 Task: Add new resident records in Salesforce with details like name, entry date, contact number, email, and gender.
Action: Mouse moved to (37, 139)
Screenshot: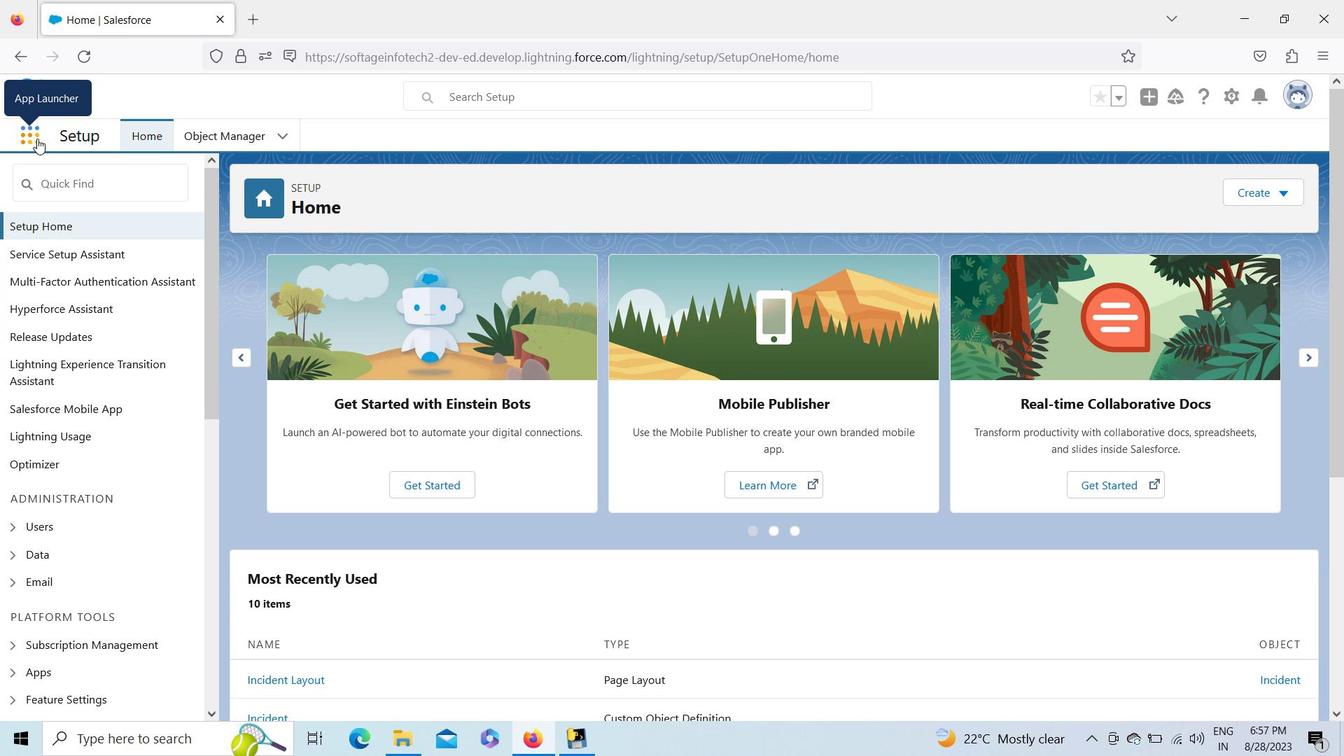 
Action: Mouse pressed left at (37, 139)
Screenshot: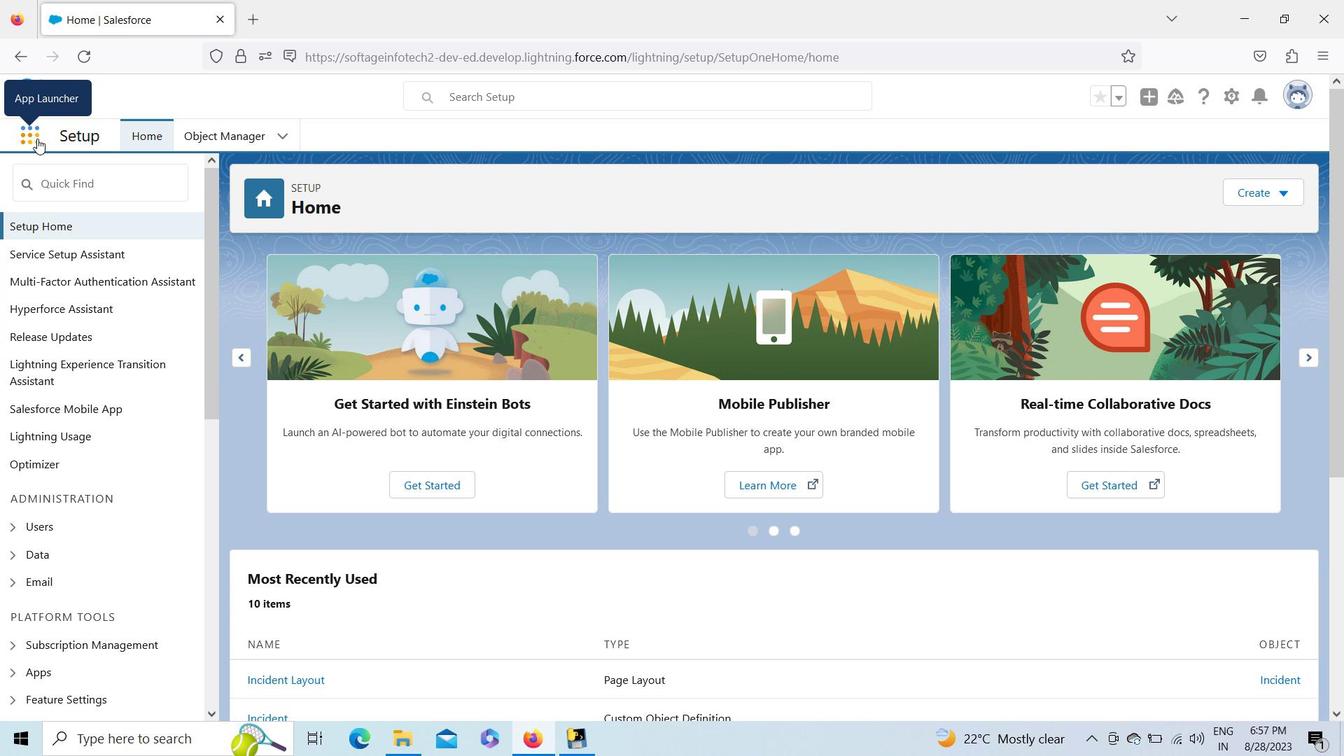 
Action: Mouse moved to (77, 238)
Screenshot: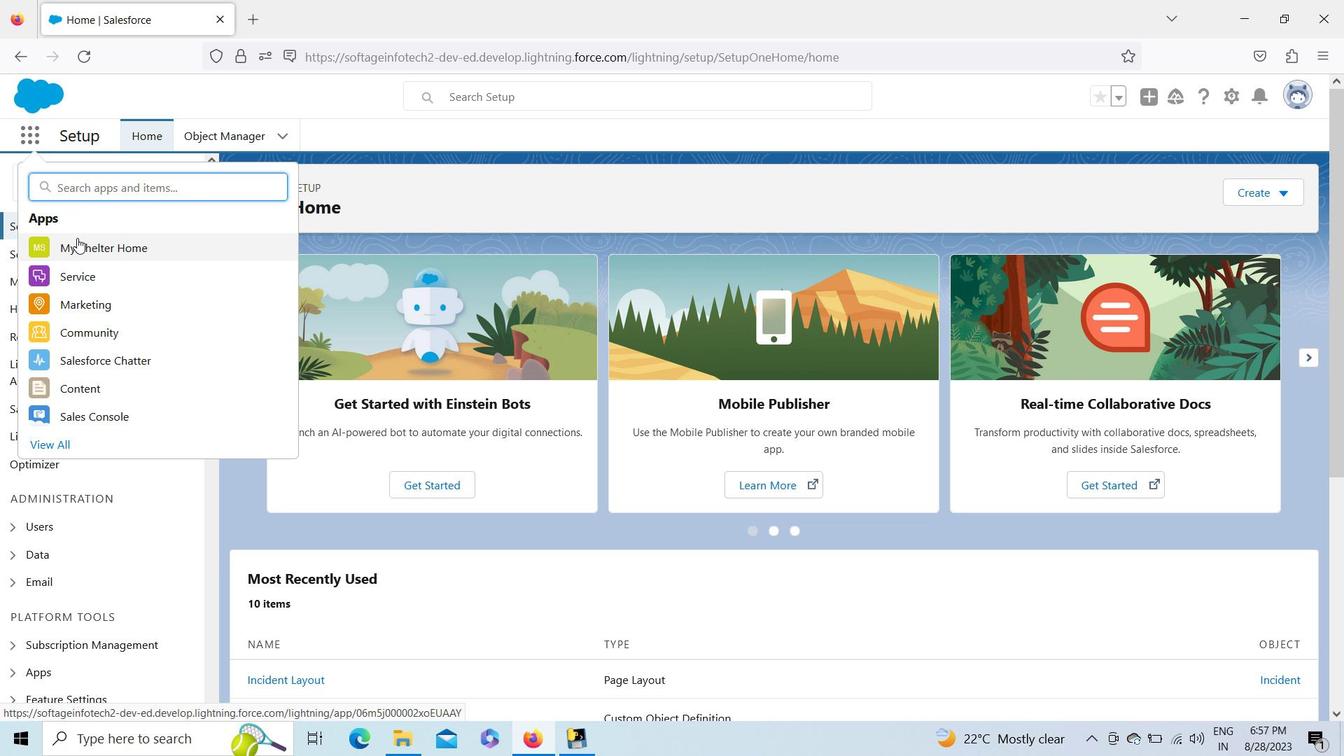 
Action: Mouse pressed left at (77, 238)
Screenshot: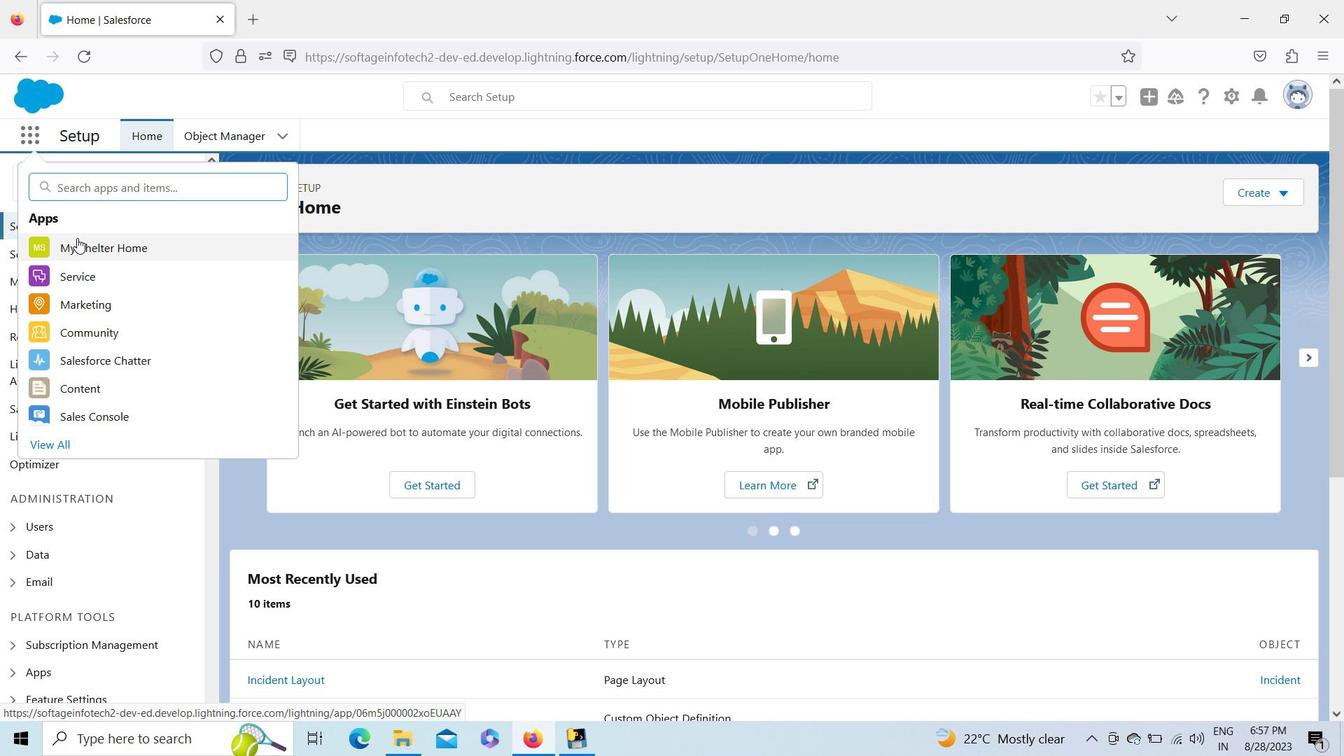 
Action: Mouse moved to (198, 195)
Screenshot: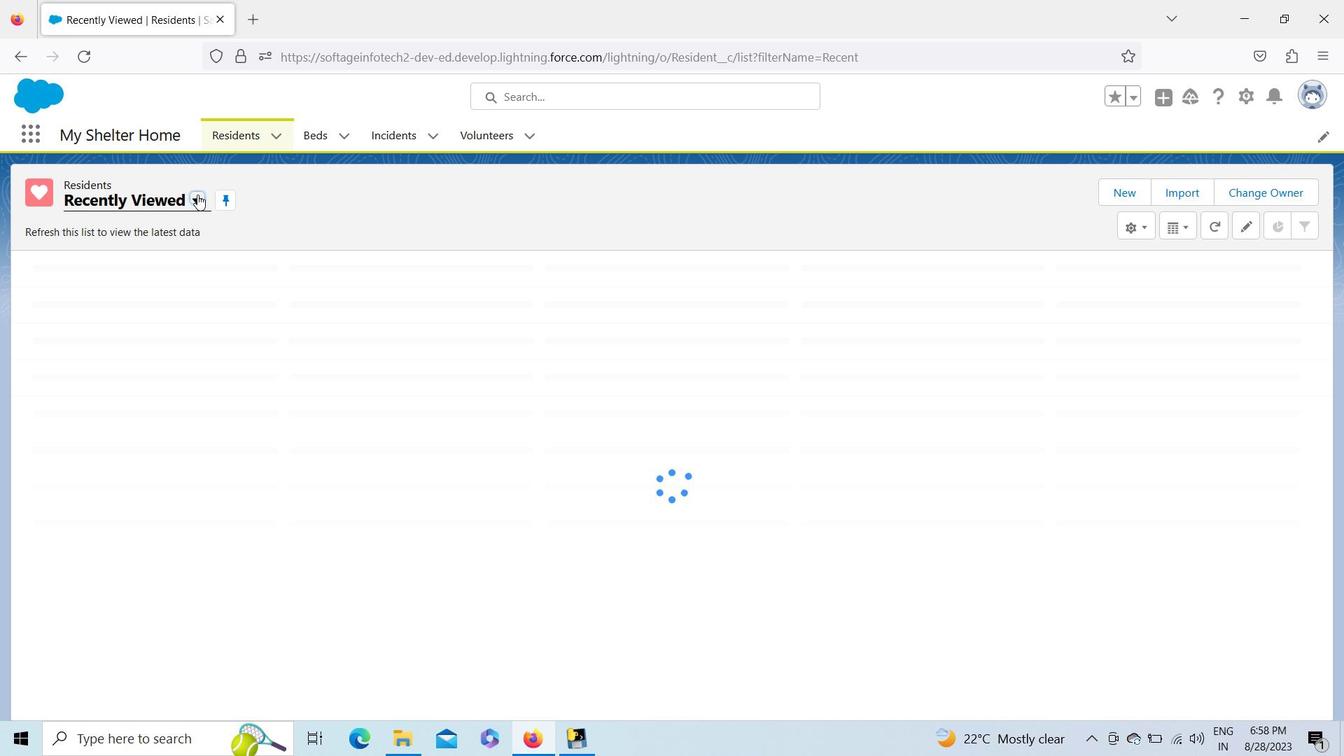 
Action: Mouse pressed left at (198, 195)
Screenshot: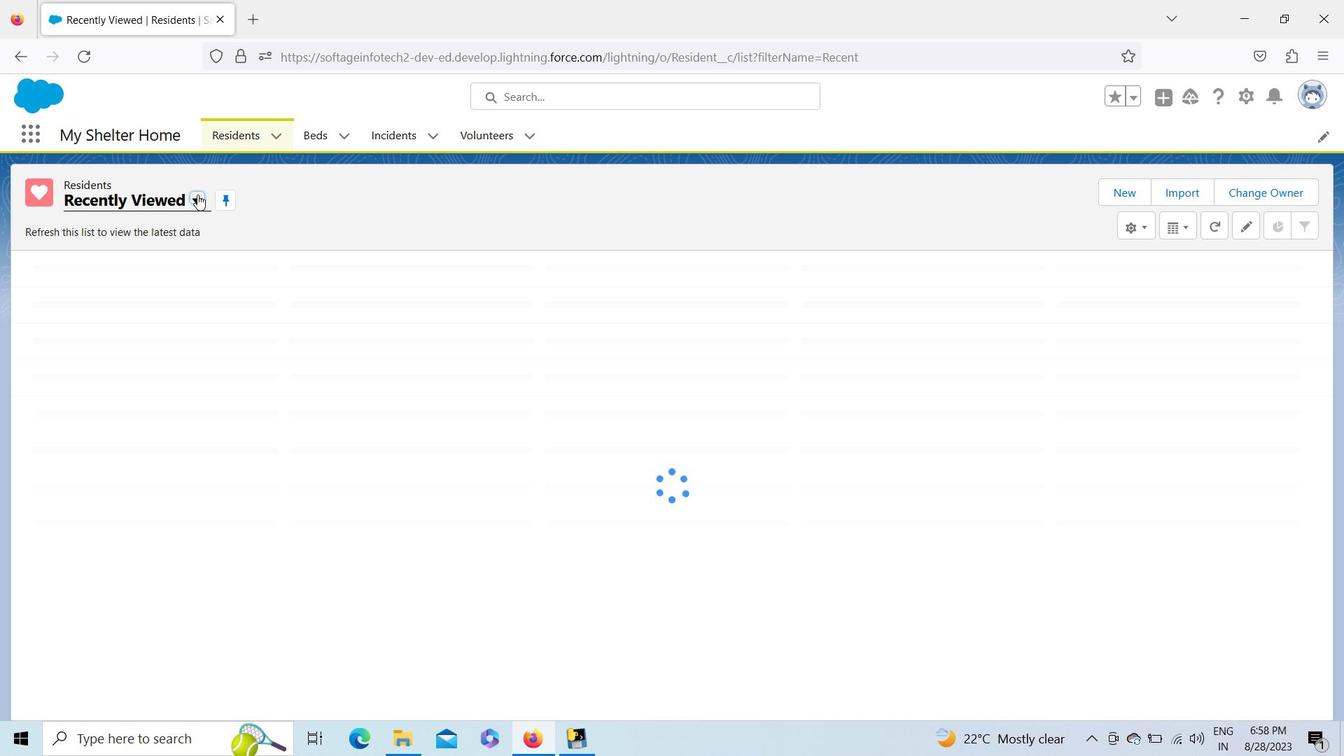 
Action: Mouse moved to (118, 263)
Screenshot: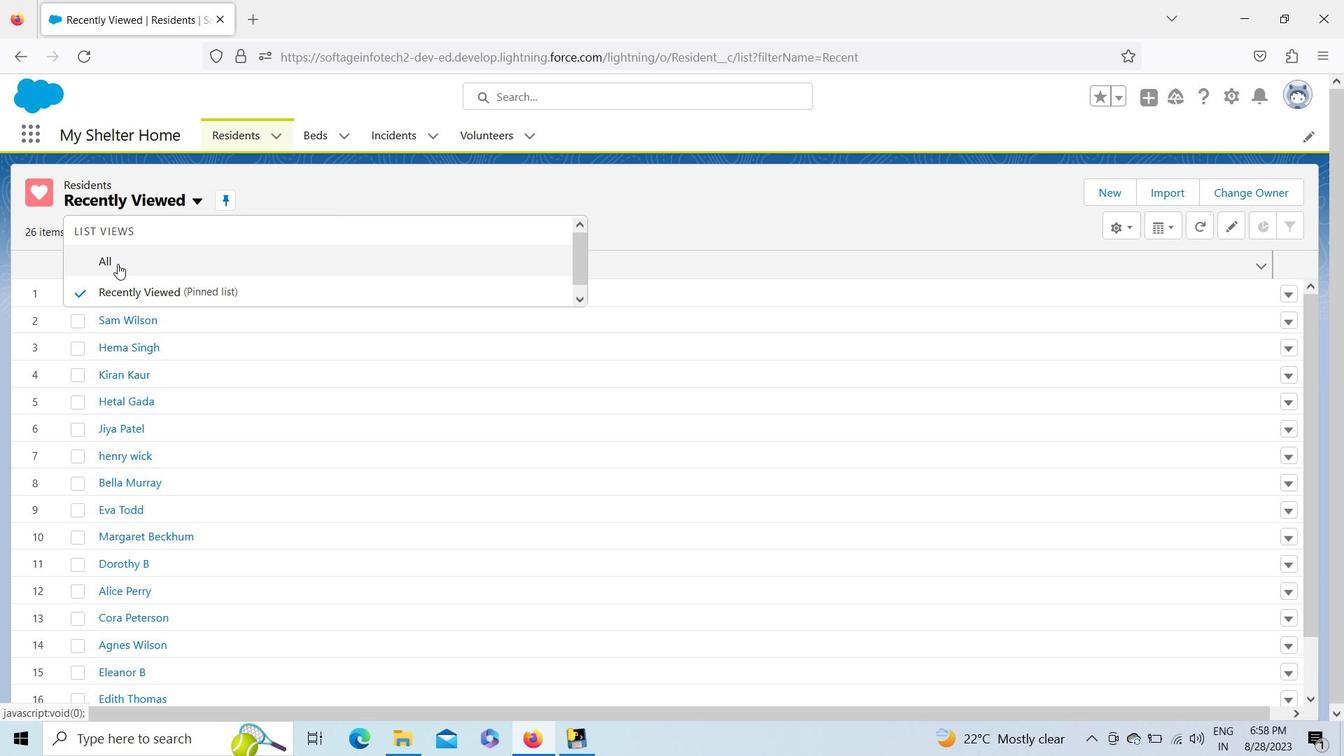 
Action: Mouse pressed left at (118, 263)
Screenshot: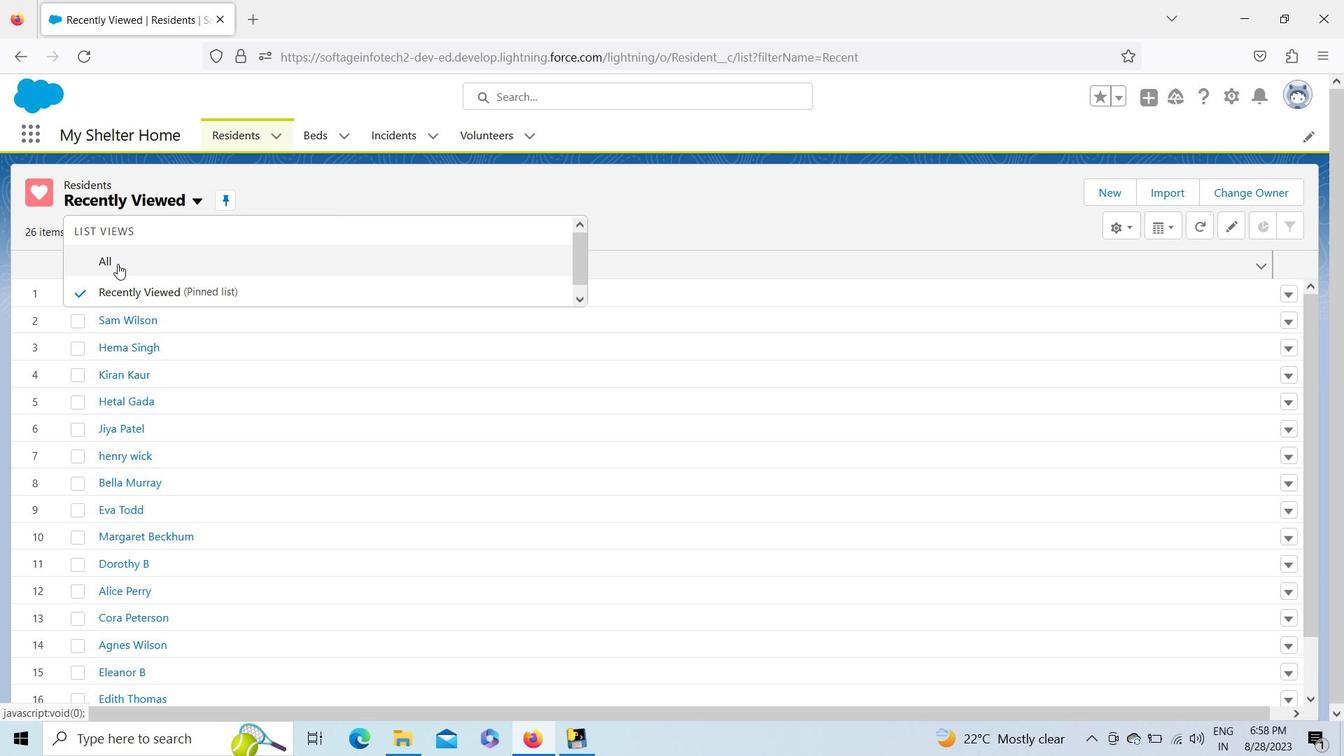 
Action: Mouse moved to (473, 158)
Screenshot: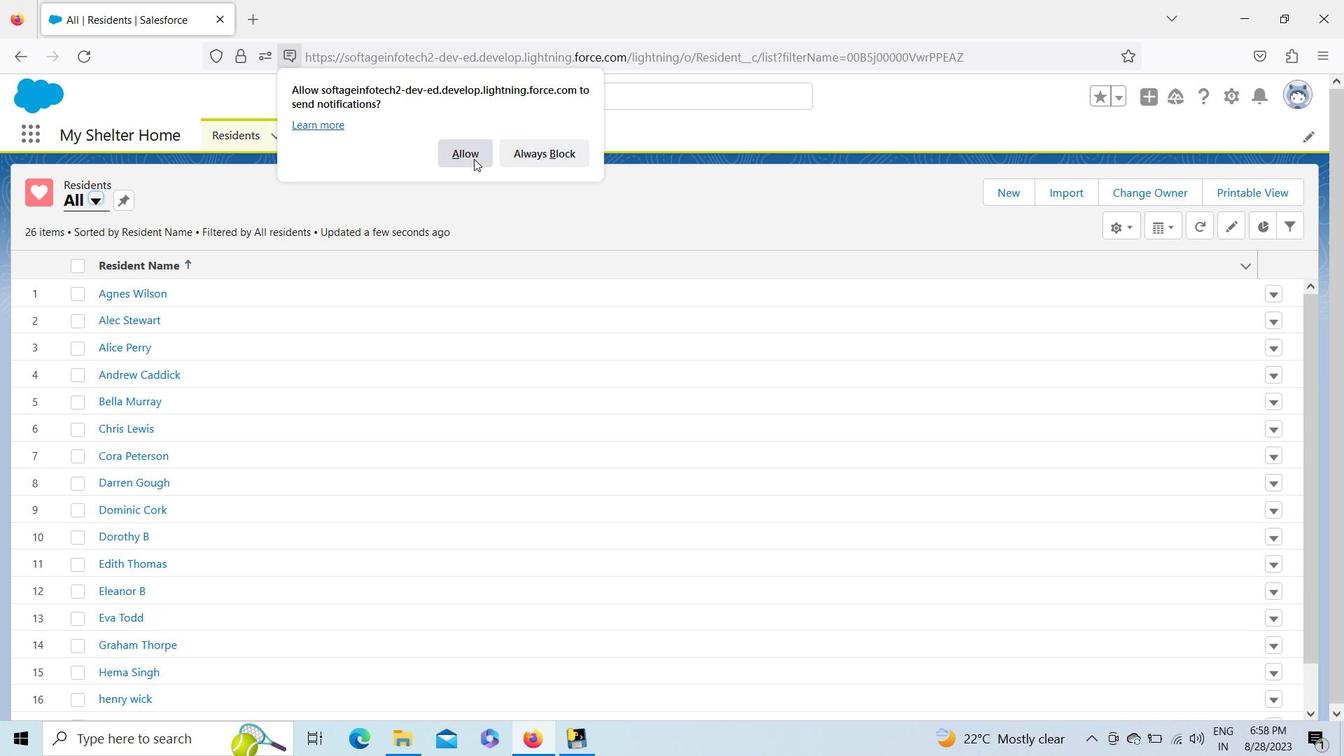 
Action: Mouse pressed left at (473, 158)
Screenshot: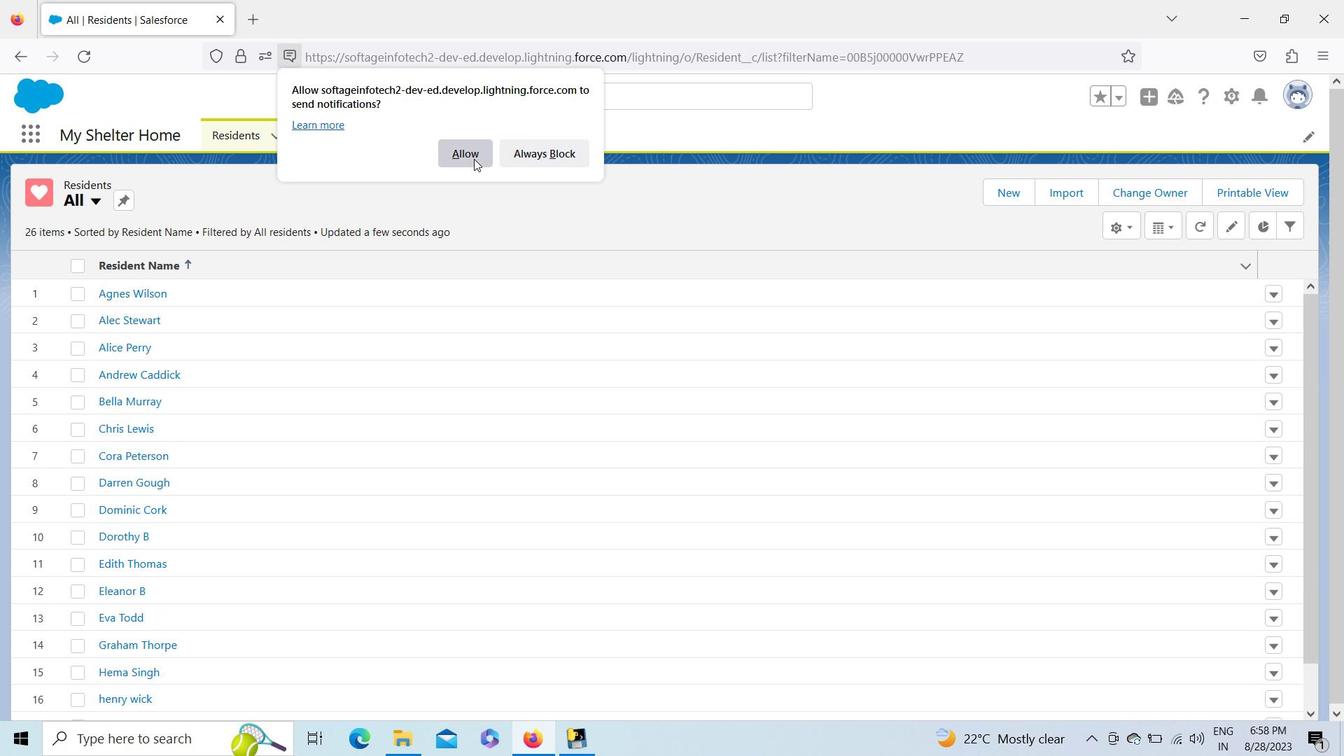 
Action: Mouse moved to (1311, 709)
Screenshot: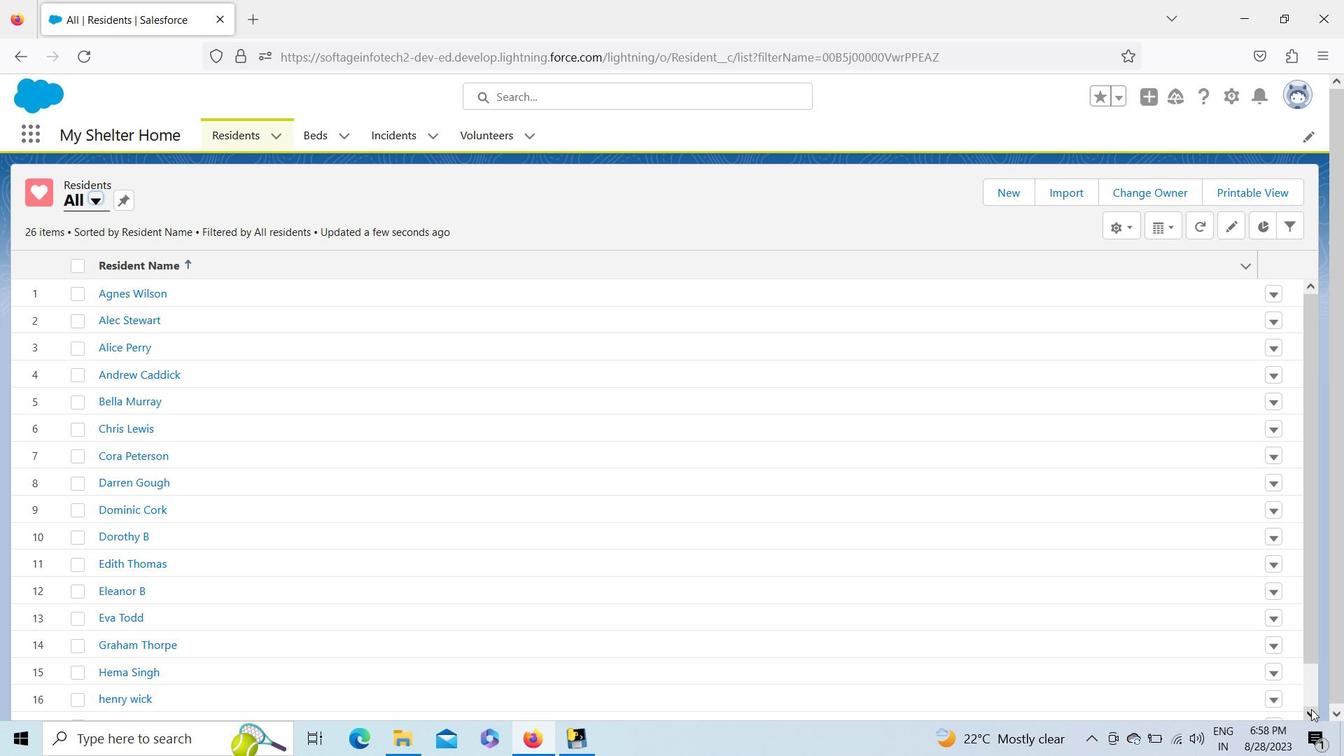 
Action: Mouse pressed left at (1311, 709)
Screenshot: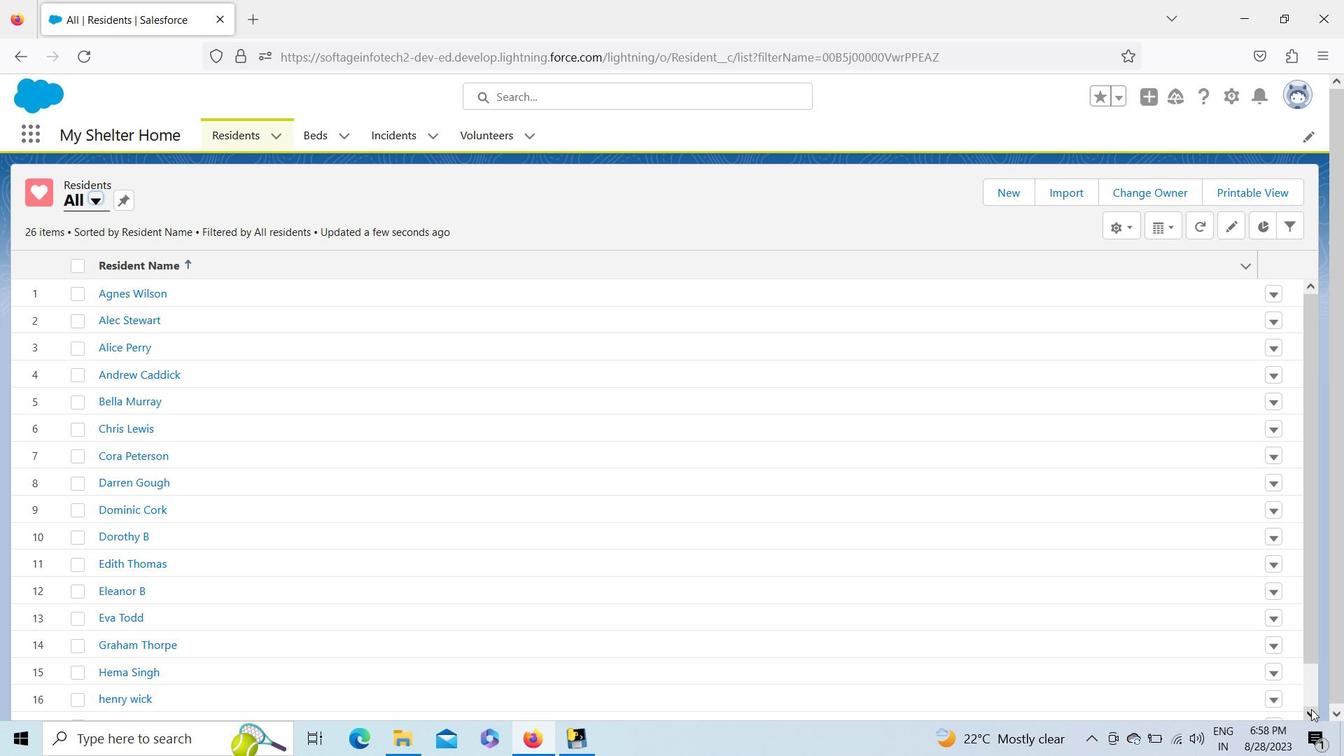 
Action: Mouse pressed left at (1311, 709)
Screenshot: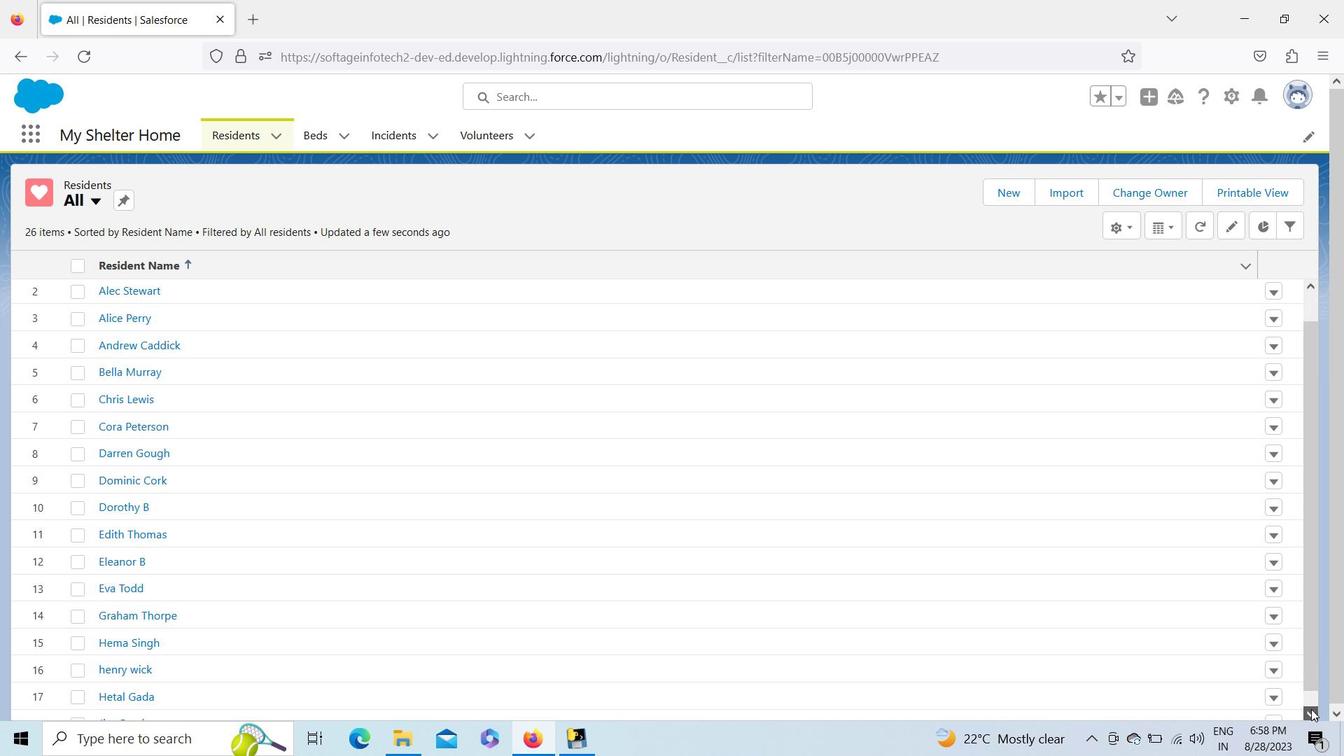 
Action: Mouse pressed left at (1311, 709)
Screenshot: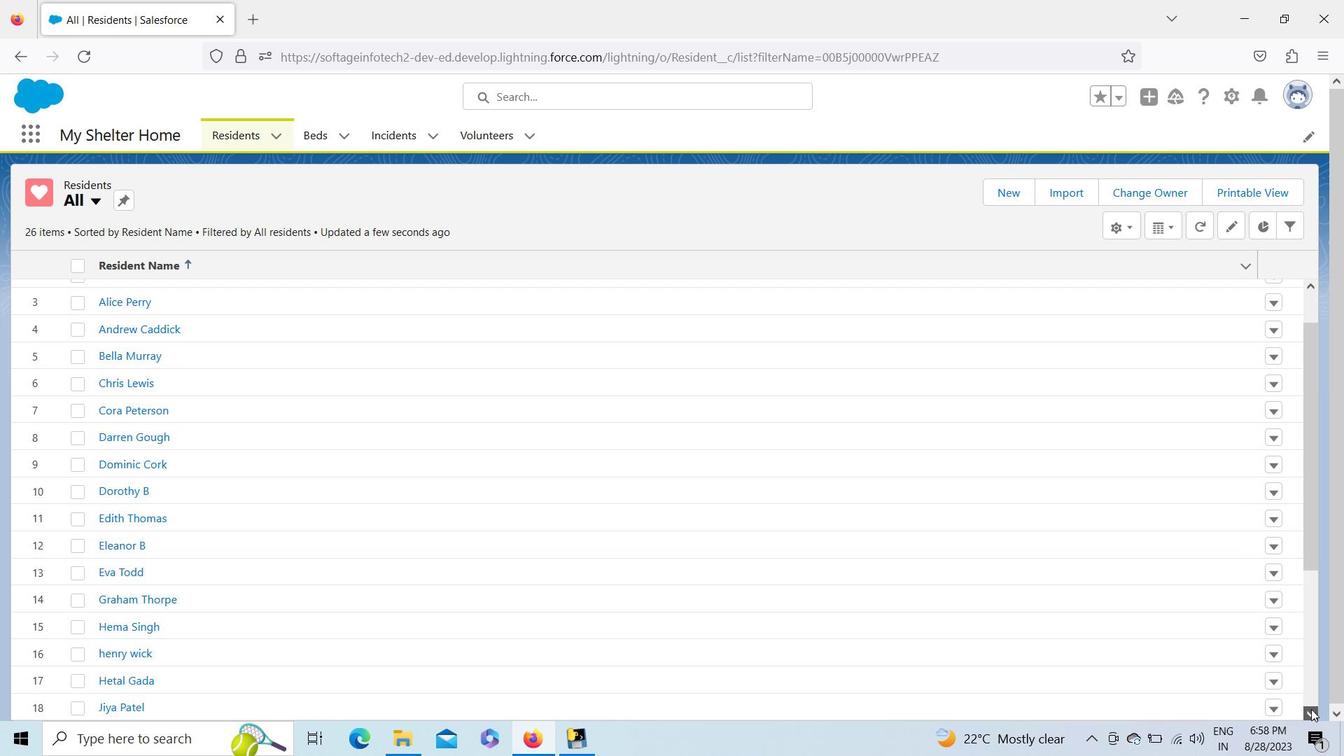 
Action: Mouse pressed left at (1311, 709)
Screenshot: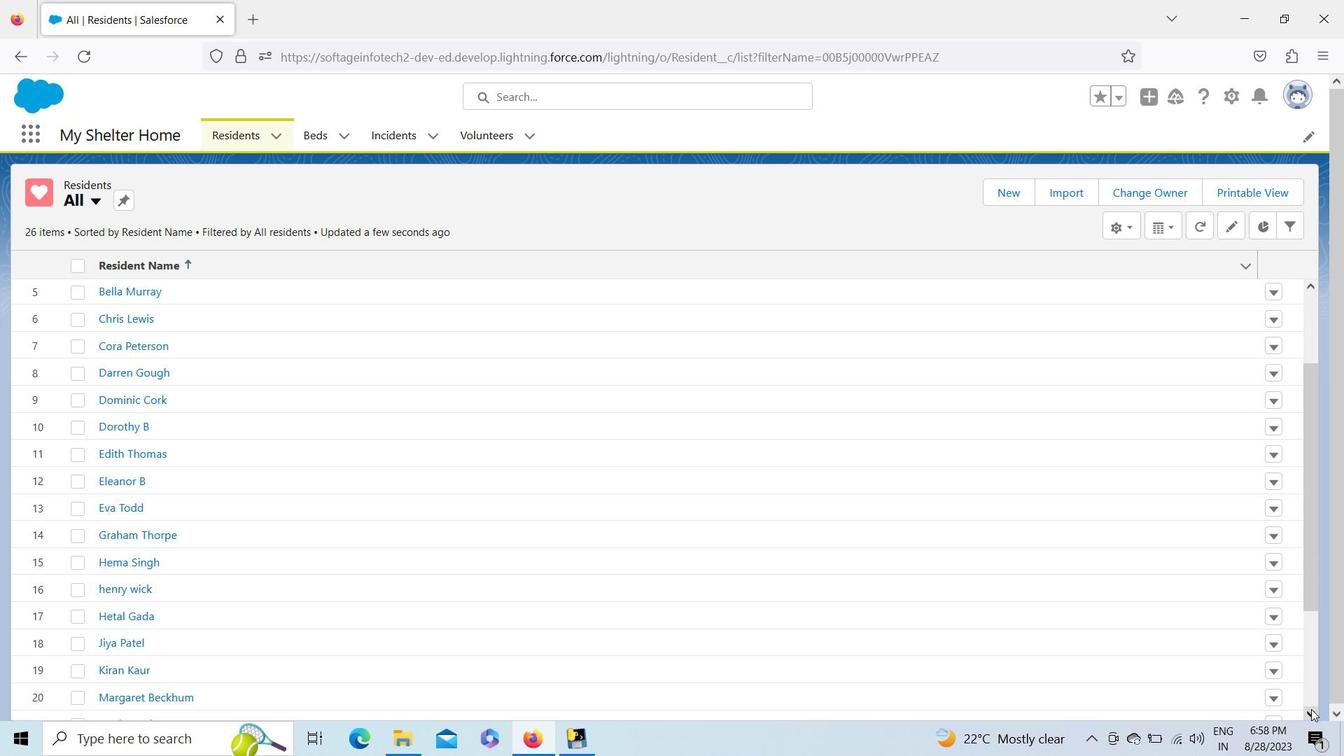 
Action: Mouse pressed left at (1311, 709)
Screenshot: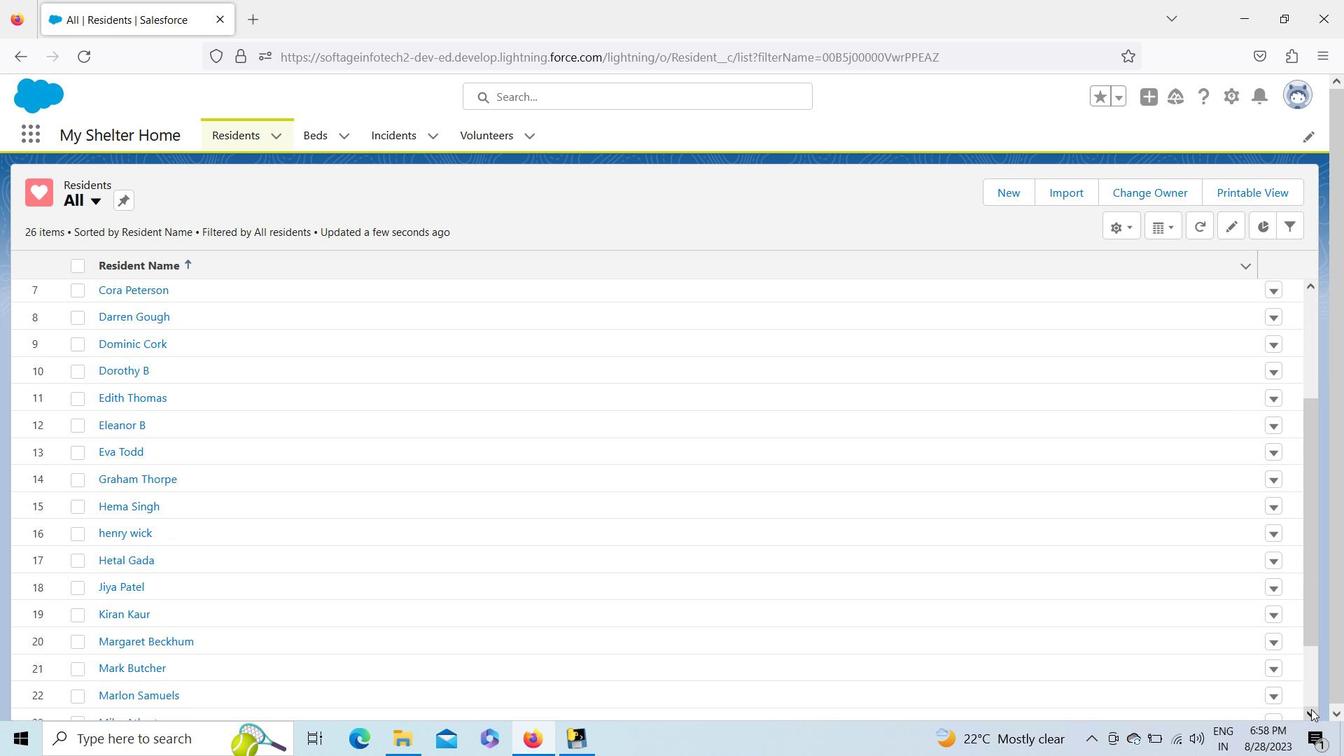 
Action: Mouse pressed left at (1311, 709)
Screenshot: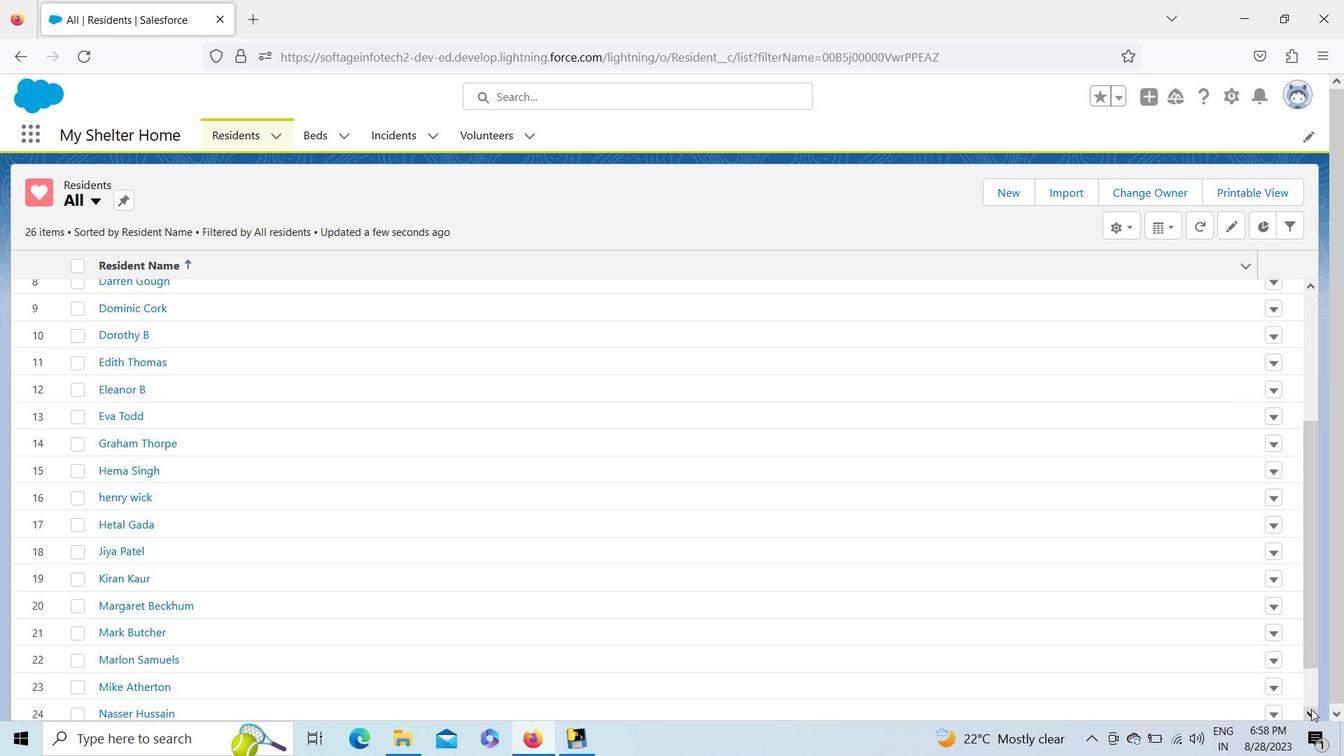 
Action: Mouse pressed left at (1311, 709)
Screenshot: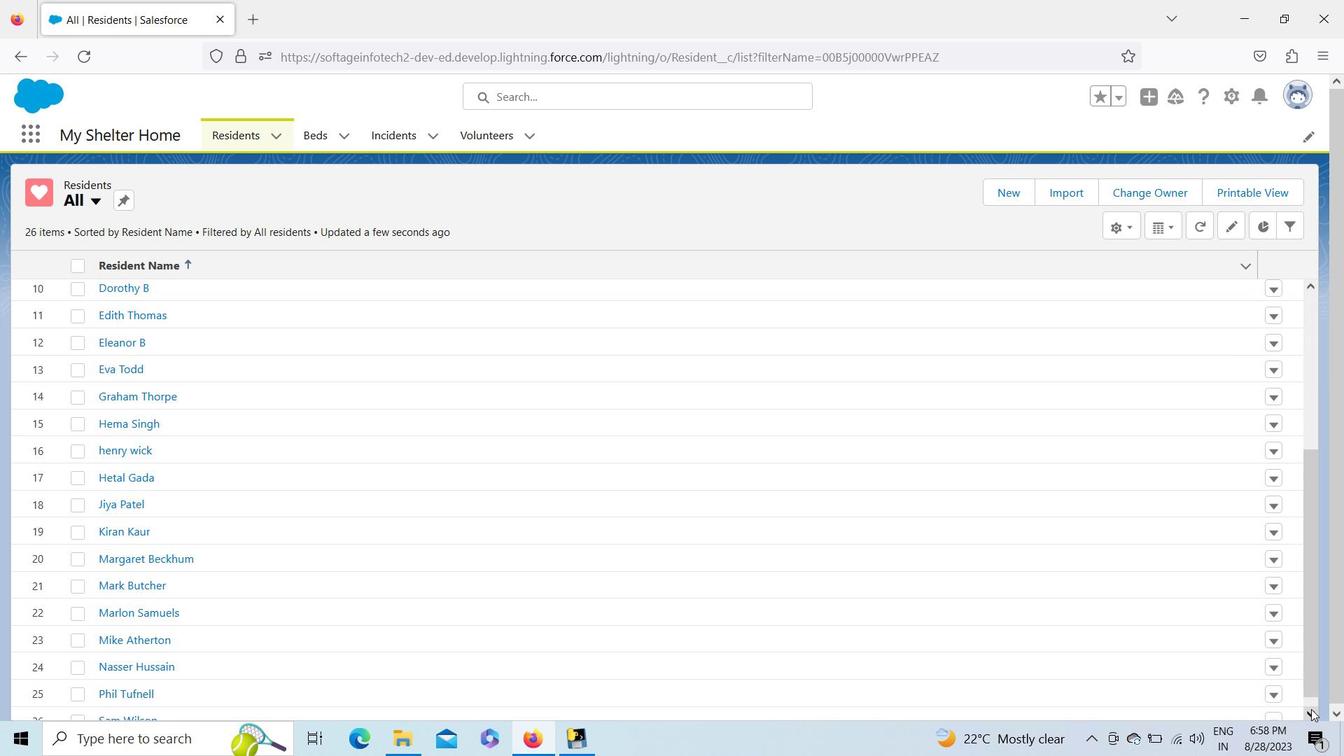 
Action: Mouse pressed left at (1311, 709)
Screenshot: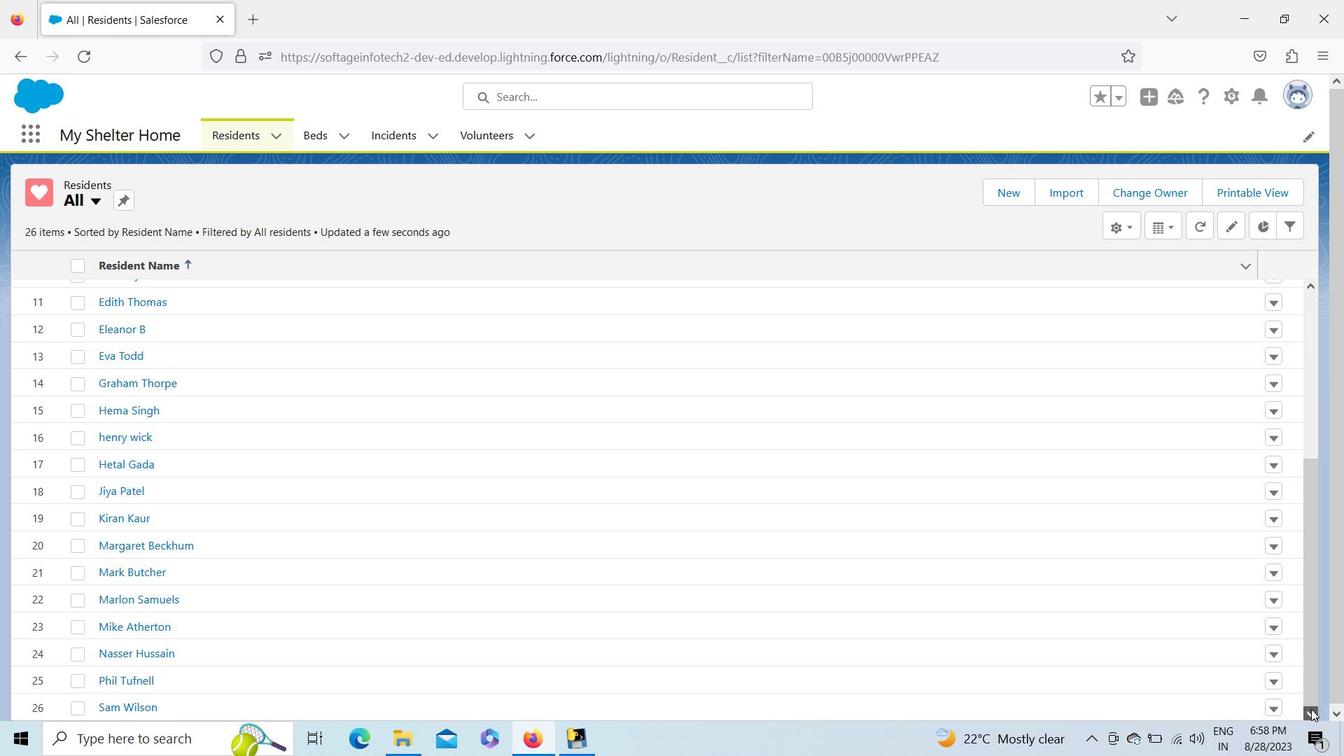 
Action: Mouse pressed left at (1311, 709)
Screenshot: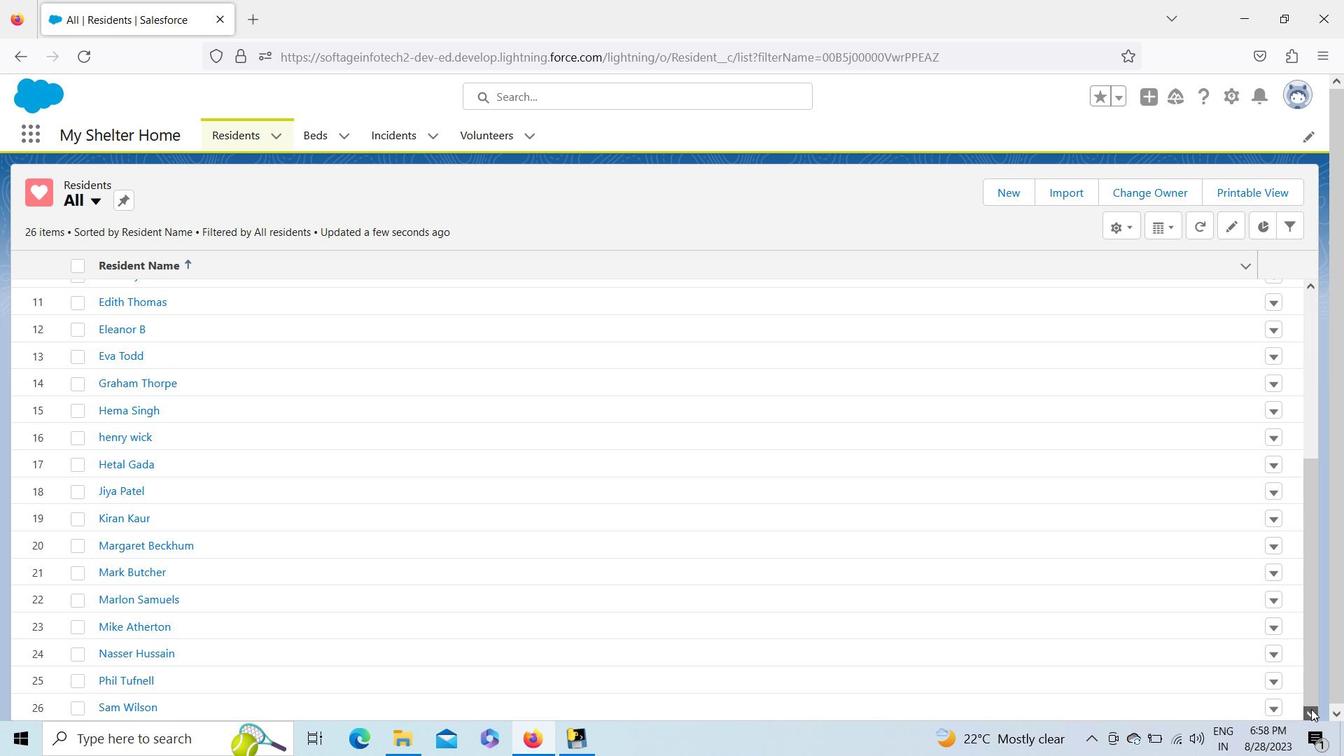
Action: Mouse pressed left at (1311, 709)
Screenshot: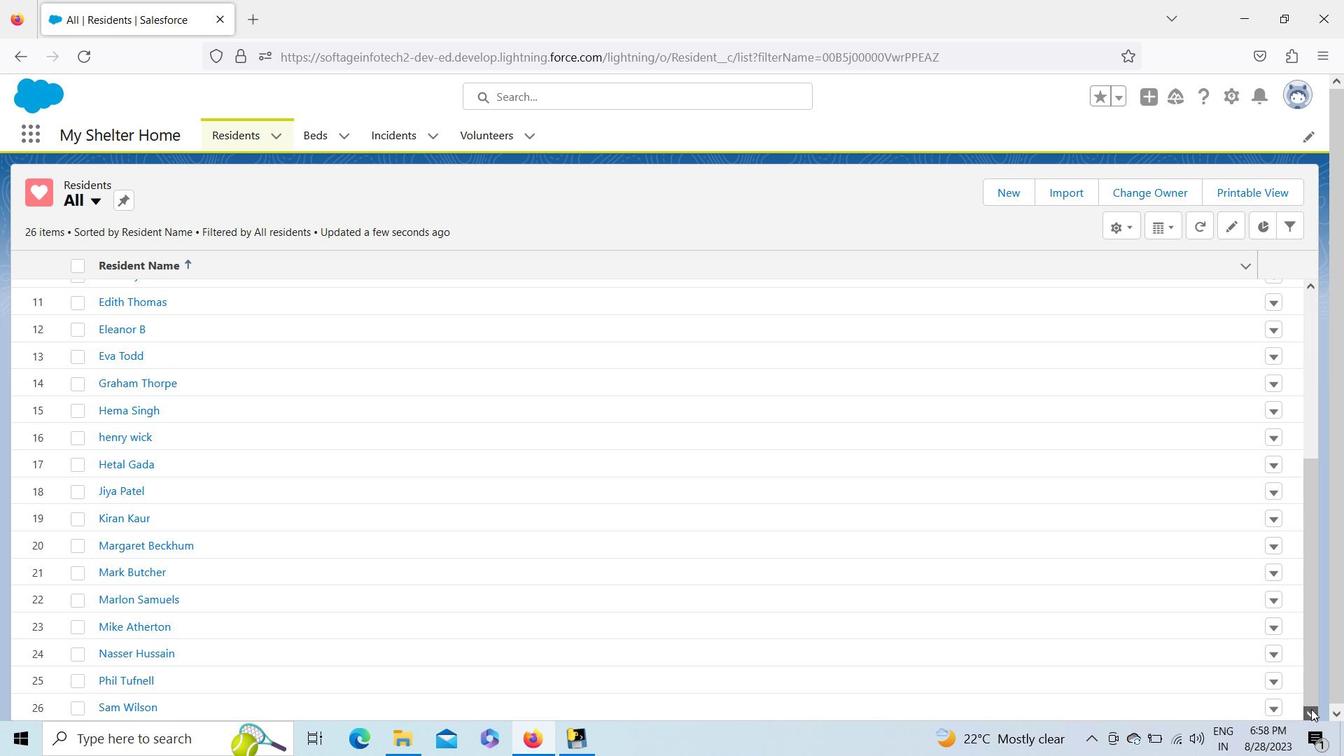 
Action: Mouse pressed left at (1311, 709)
Screenshot: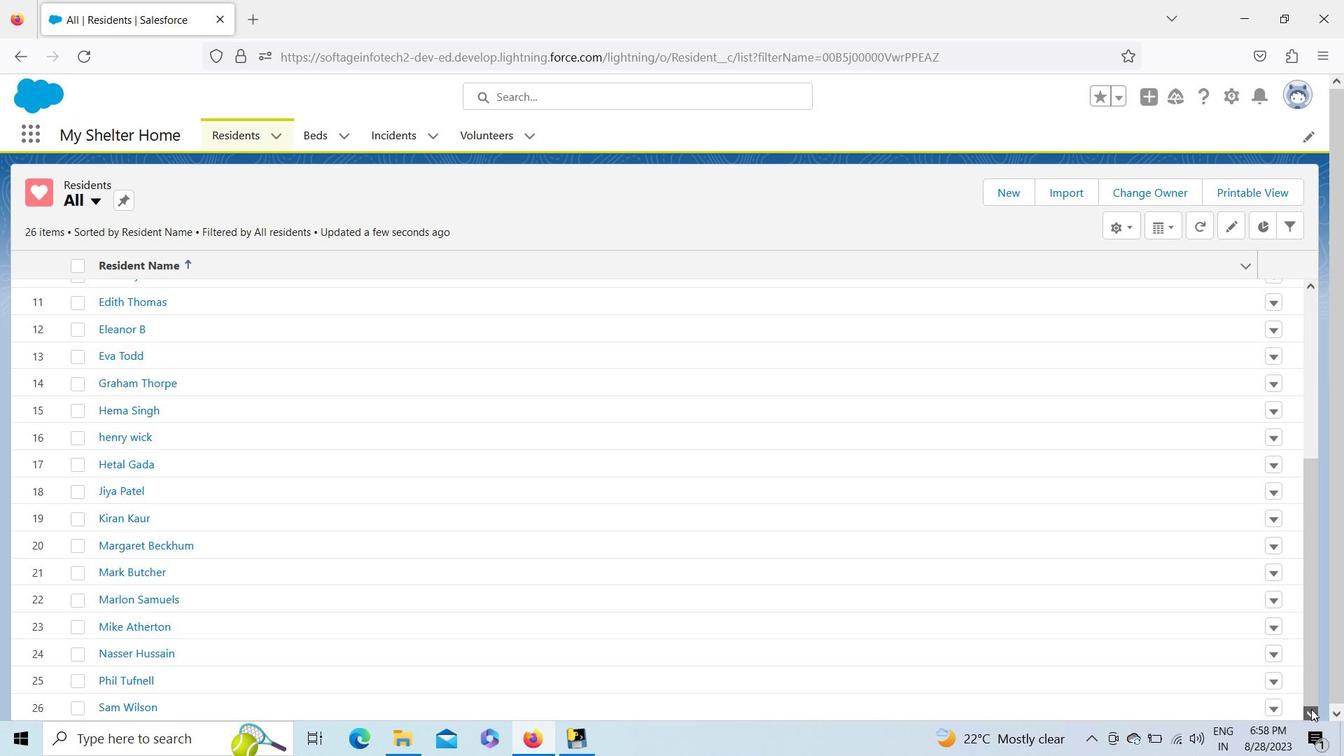 
Action: Mouse pressed left at (1311, 709)
Screenshot: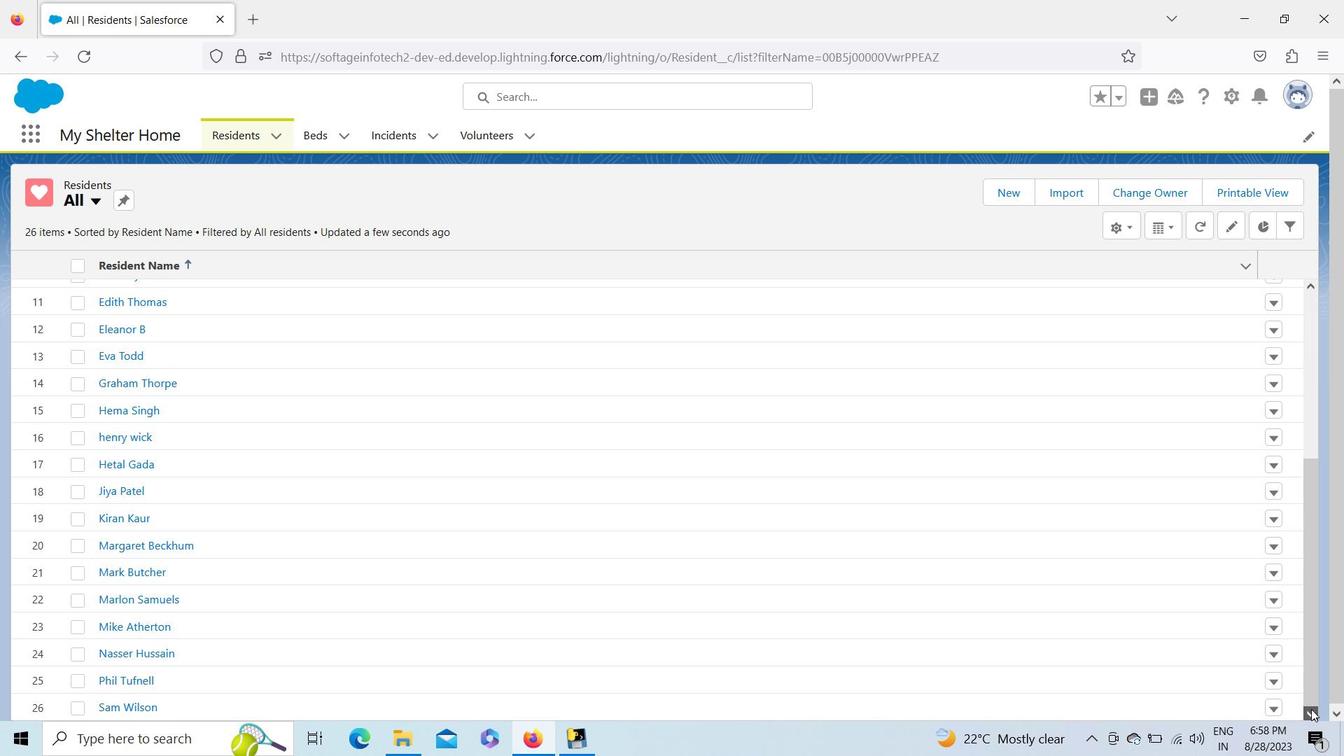 
Action: Mouse pressed left at (1311, 709)
Screenshot: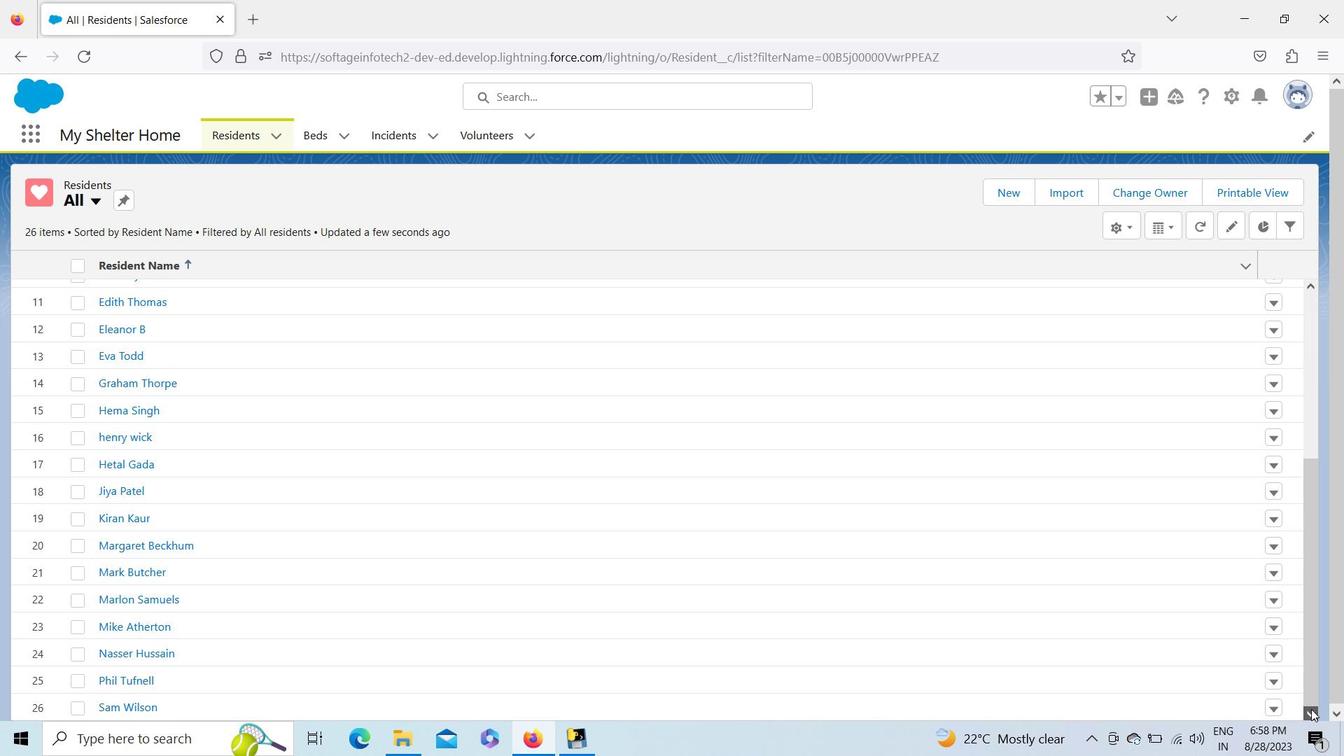
Action: Mouse pressed left at (1311, 709)
Screenshot: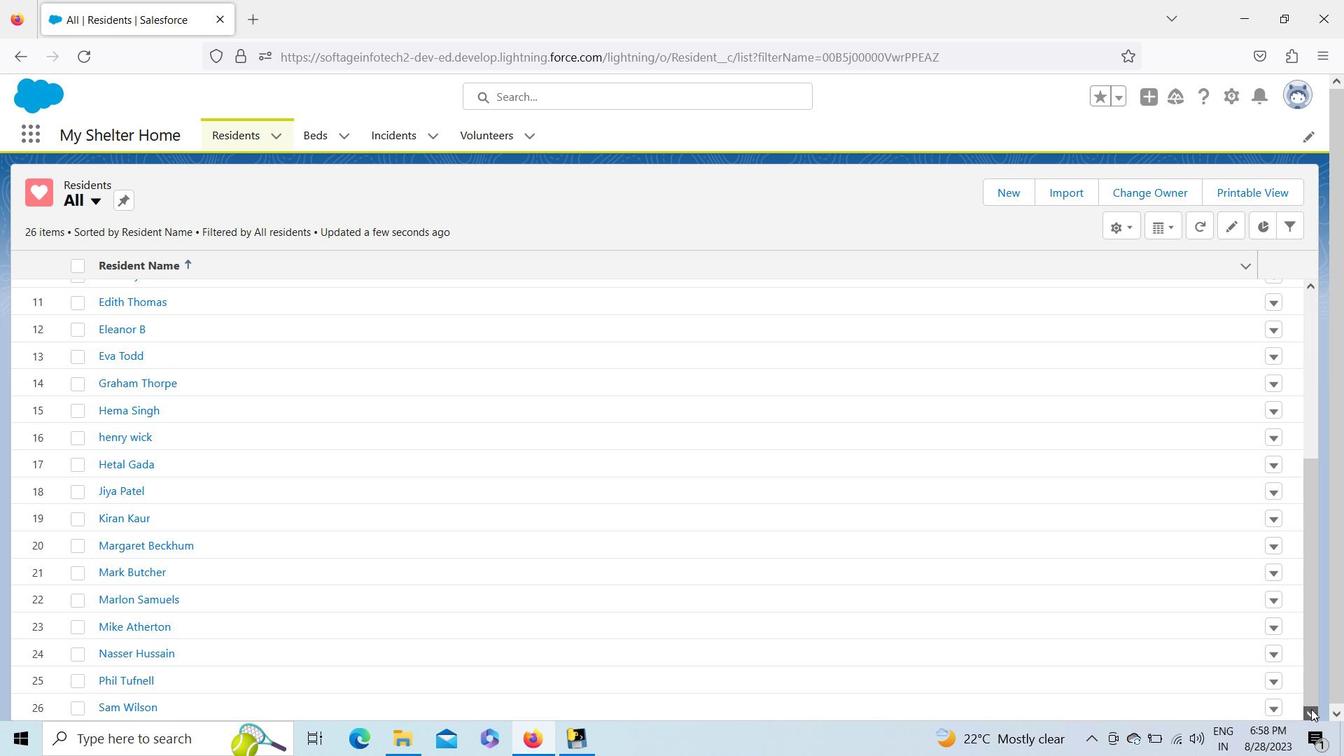 
Action: Mouse moved to (1311, 450)
Screenshot: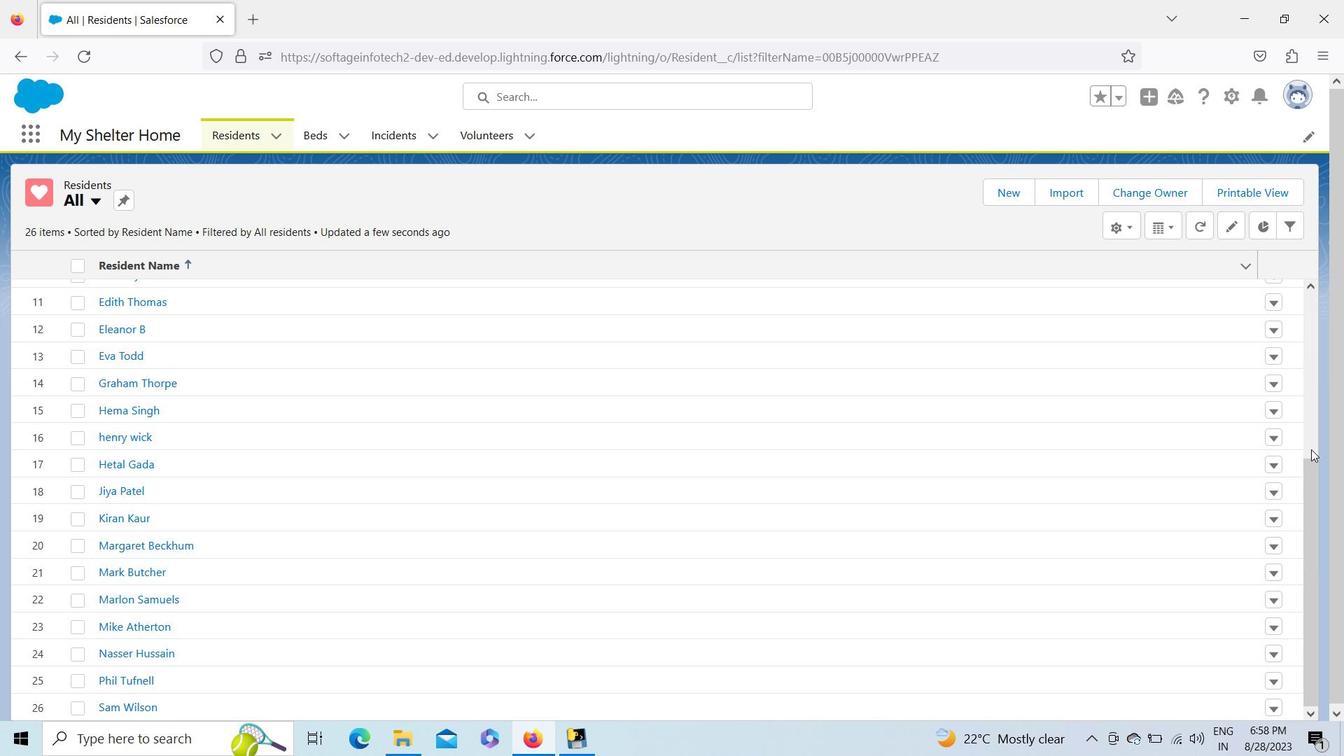 
Action: Mouse pressed left at (1311, 450)
Screenshot: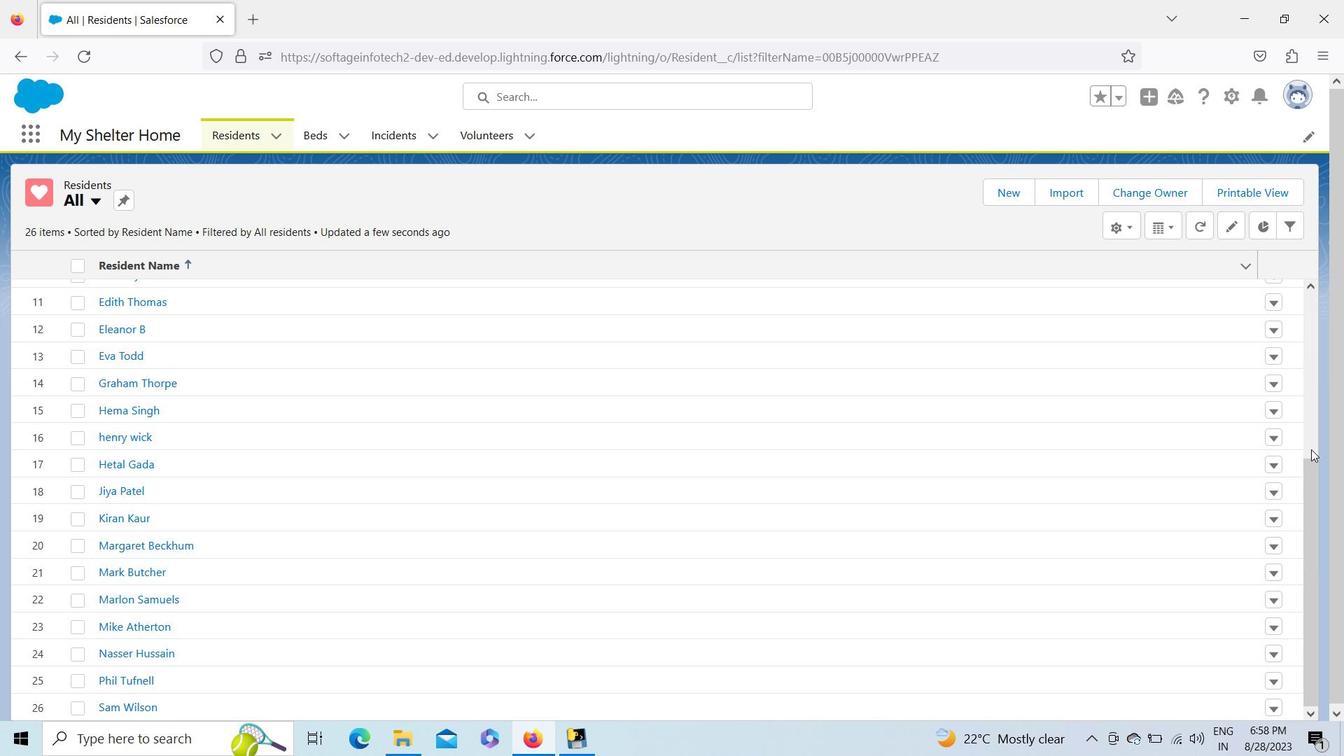 
Action: Mouse moved to (990, 196)
Screenshot: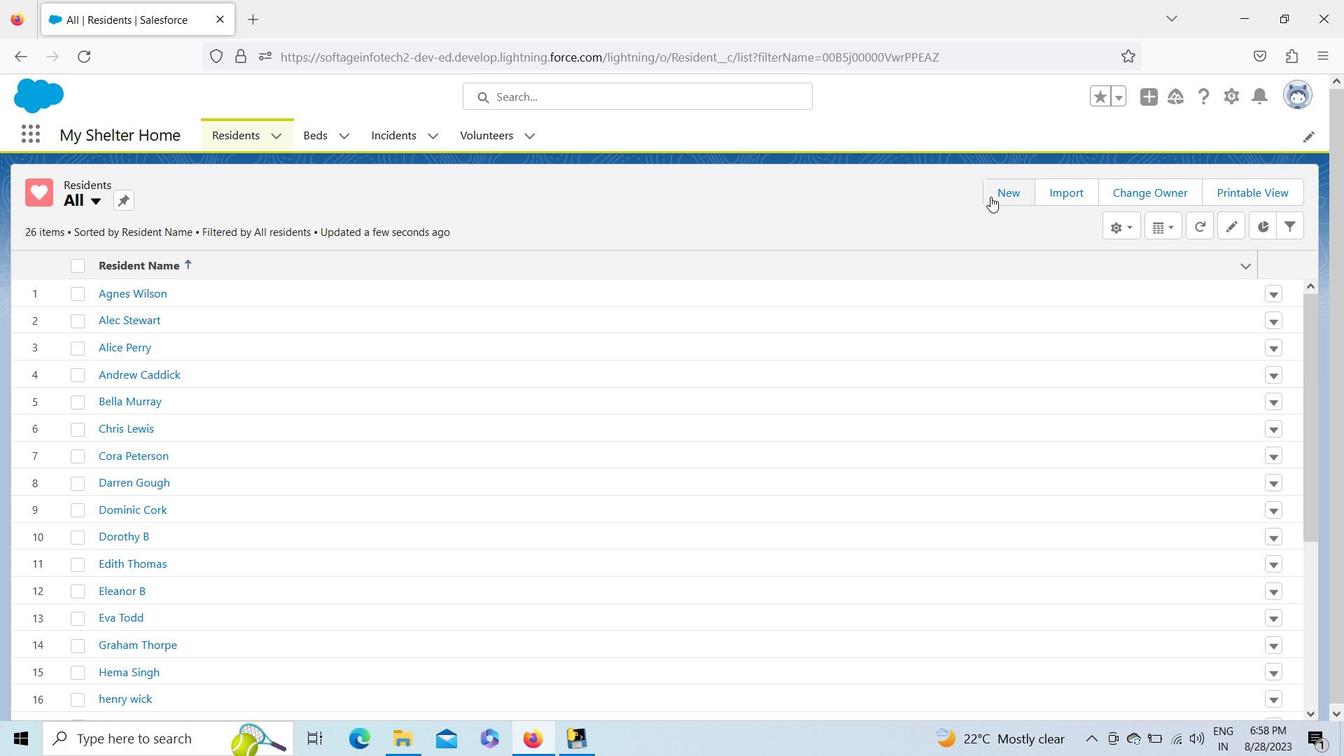 
Action: Mouse pressed left at (990, 196)
Screenshot: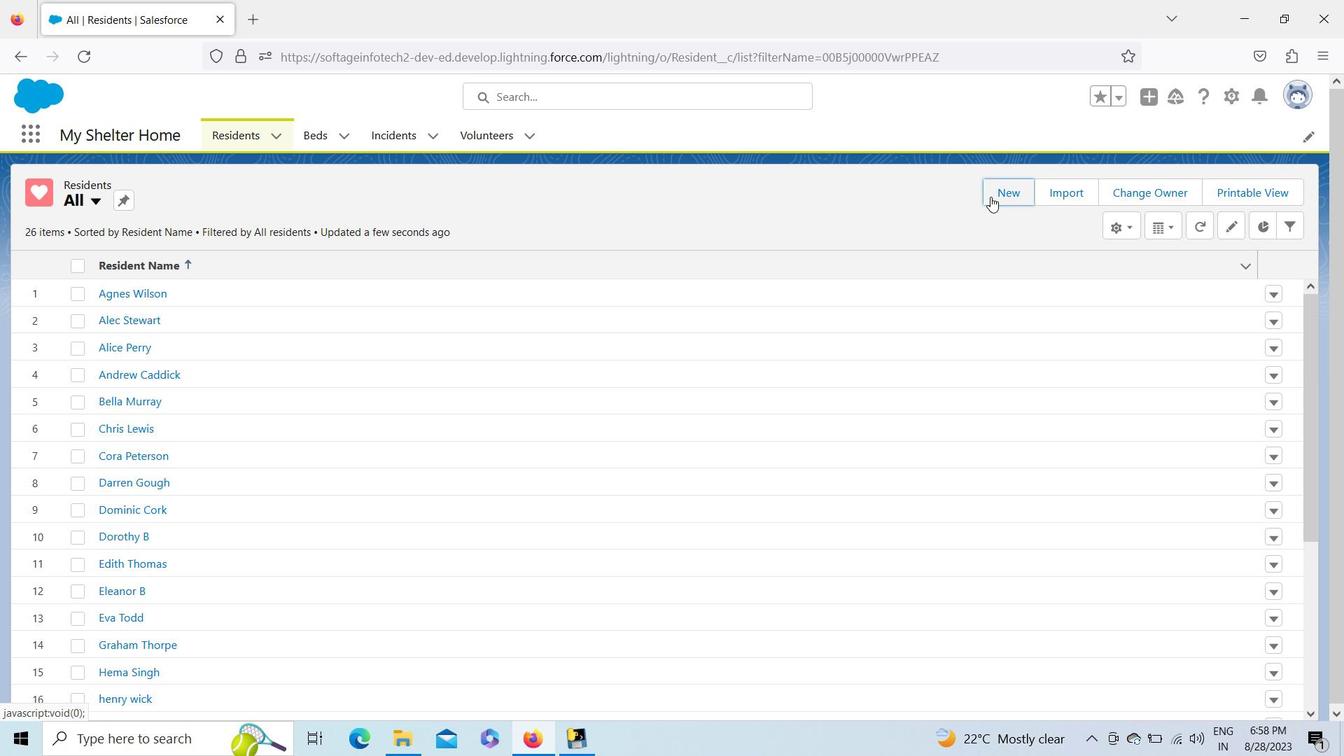 
Action: Key pressed <Key.shift>Elizabeth<Key.space><Key.shift>G
Screenshot: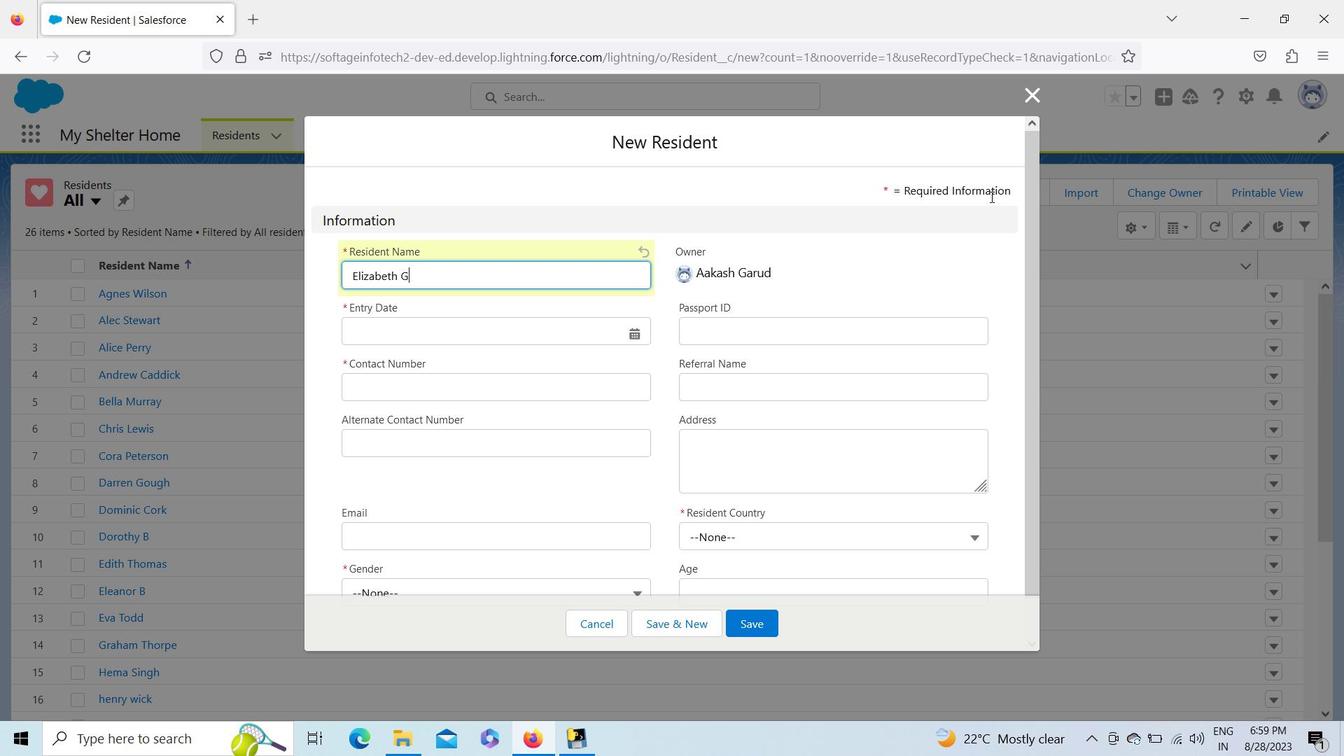 
Action: Mouse moved to (641, 331)
Screenshot: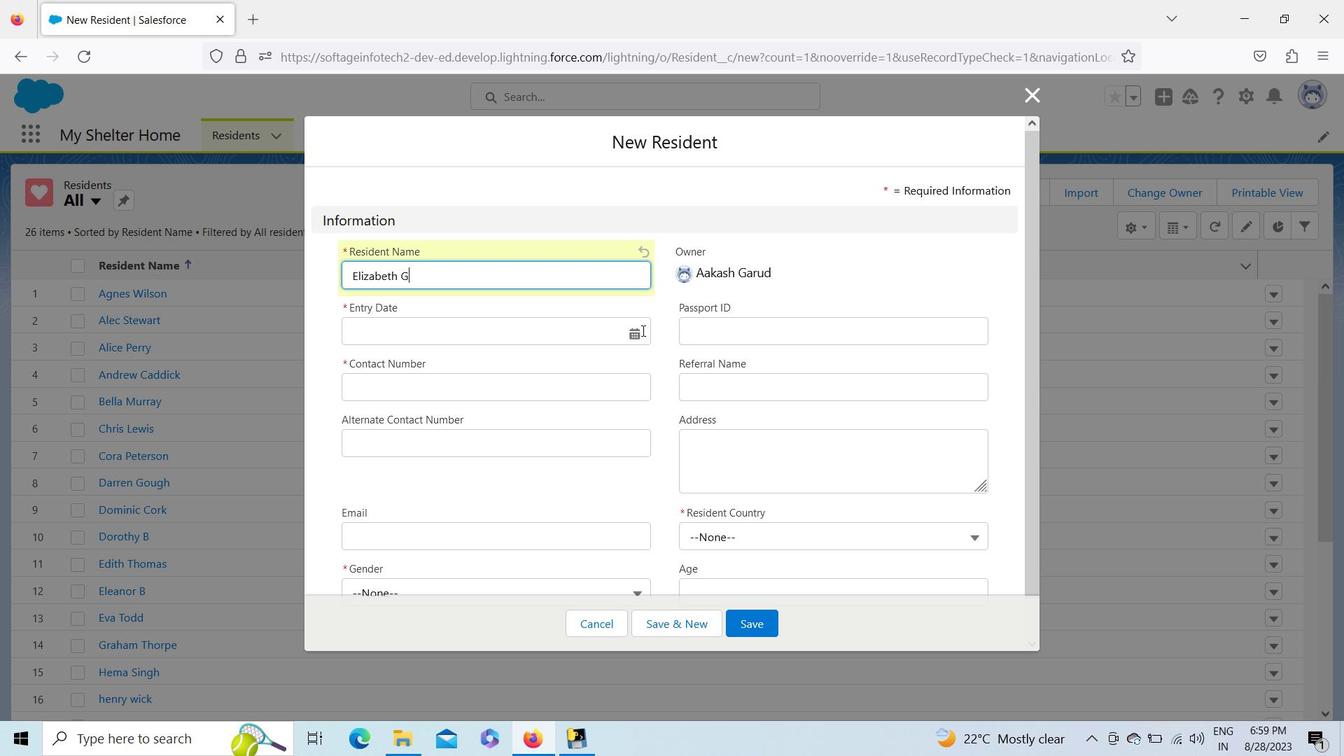 
Action: Mouse pressed left at (641, 331)
Screenshot: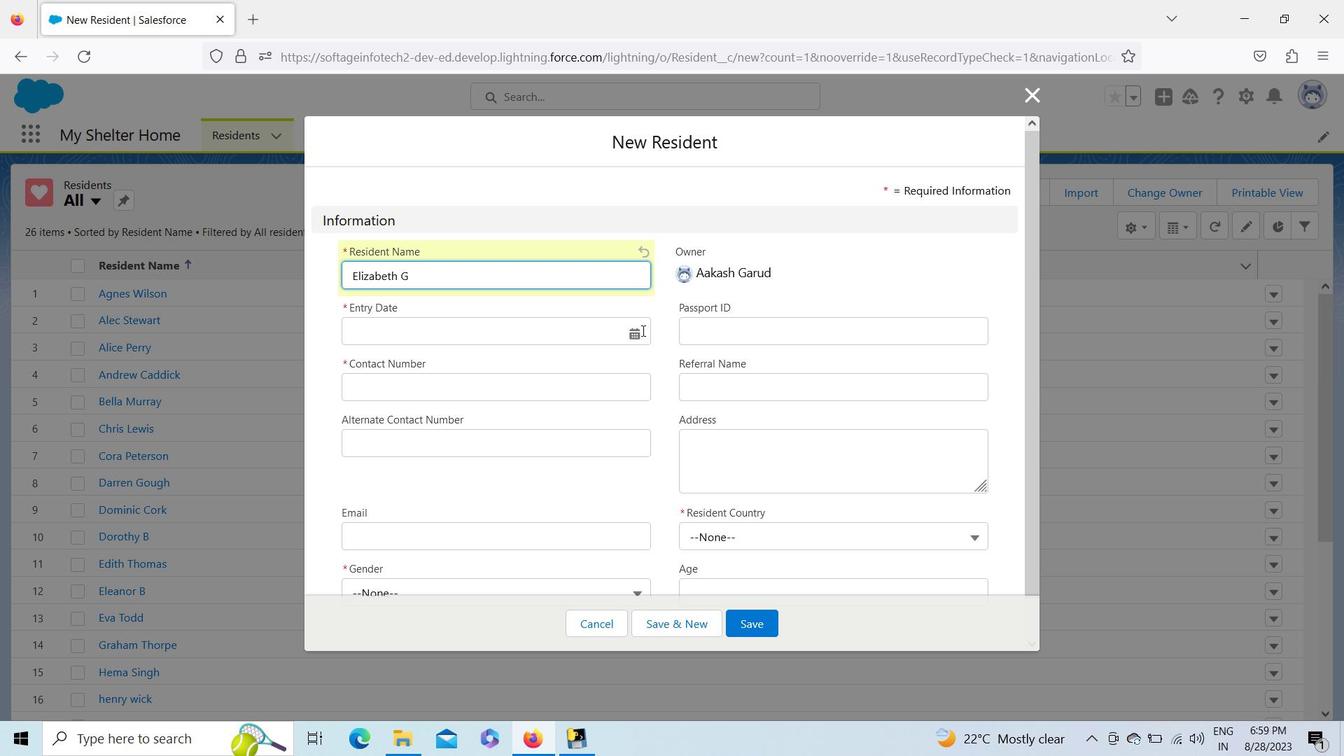
Action: Mouse moved to (421, 361)
Screenshot: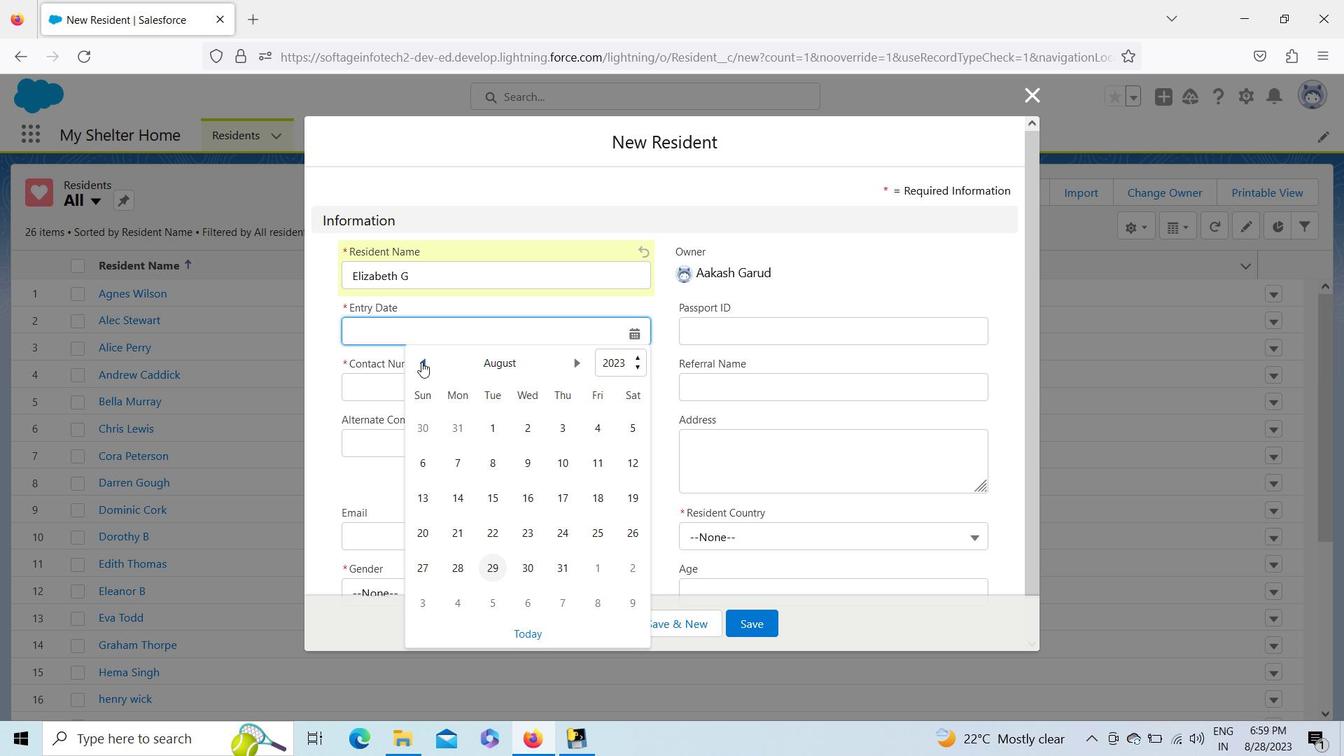 
Action: Mouse pressed left at (421, 361)
Screenshot: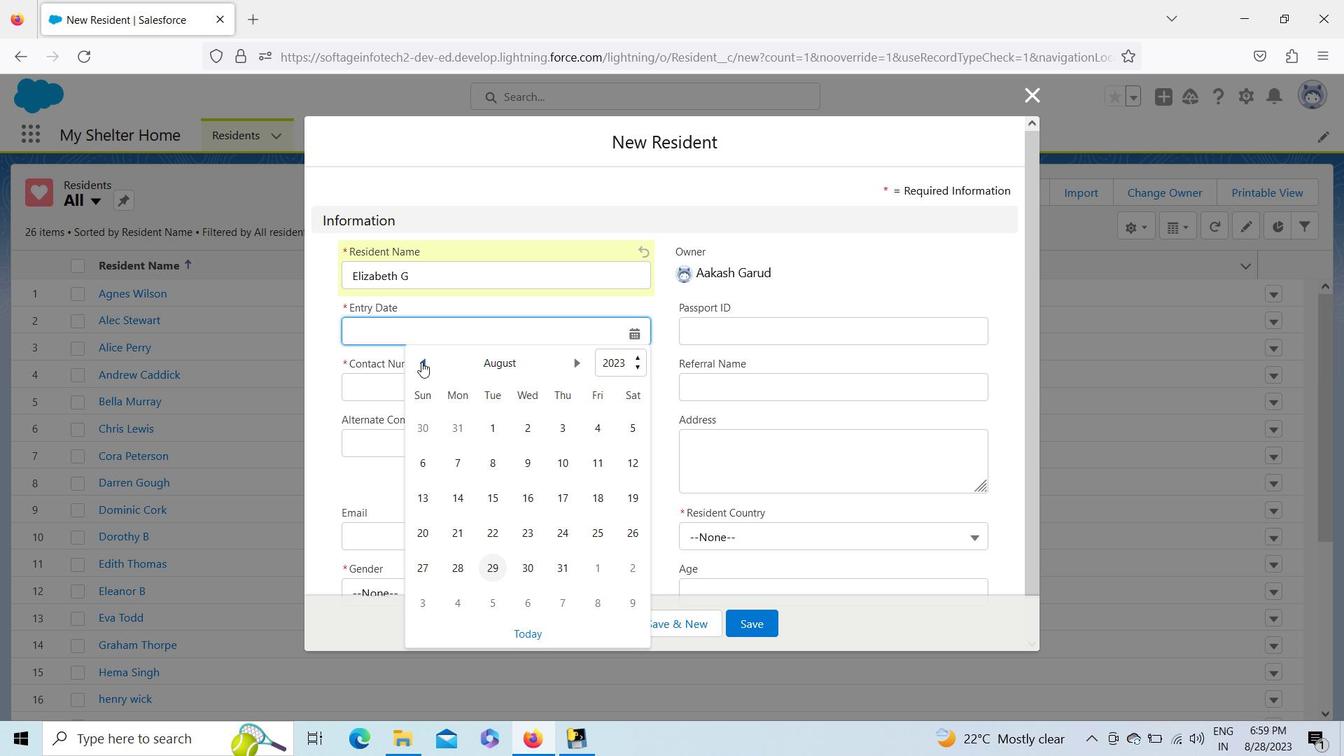 
Action: Mouse pressed left at (421, 361)
Screenshot: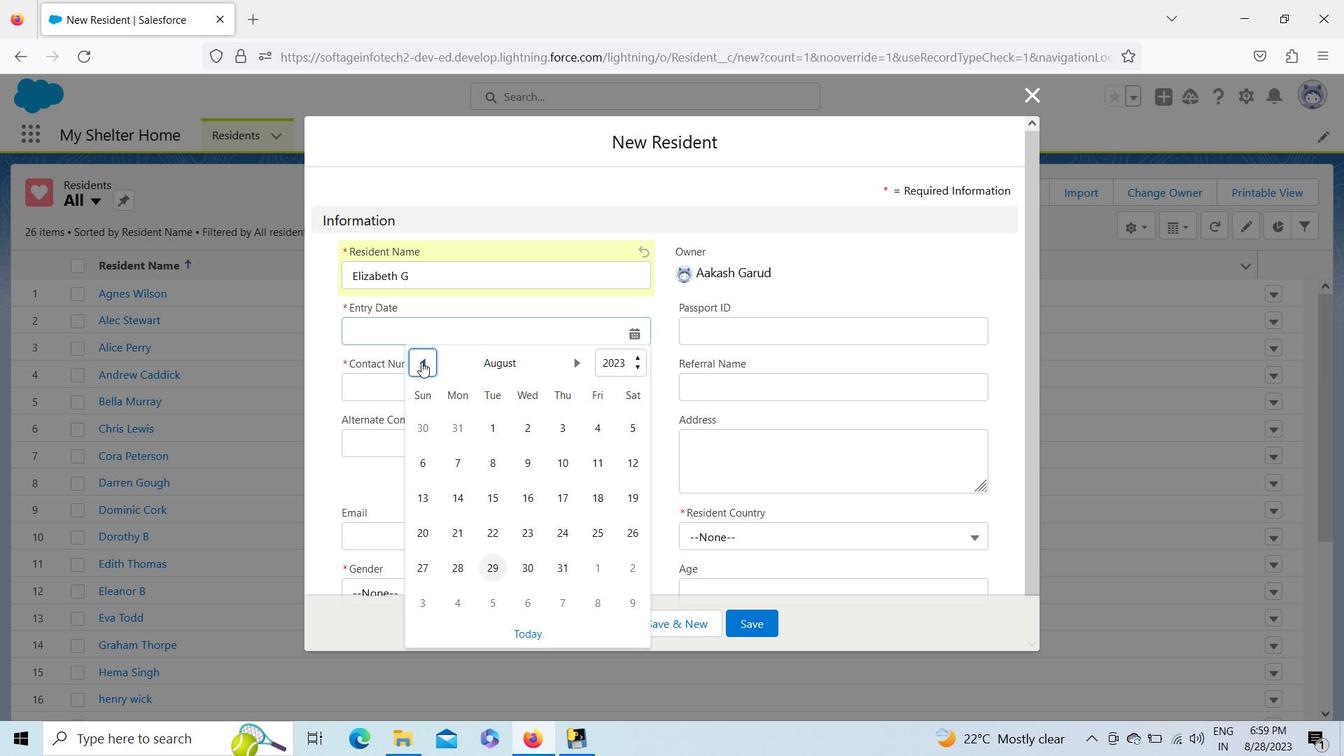 
Action: Mouse pressed left at (421, 361)
Screenshot: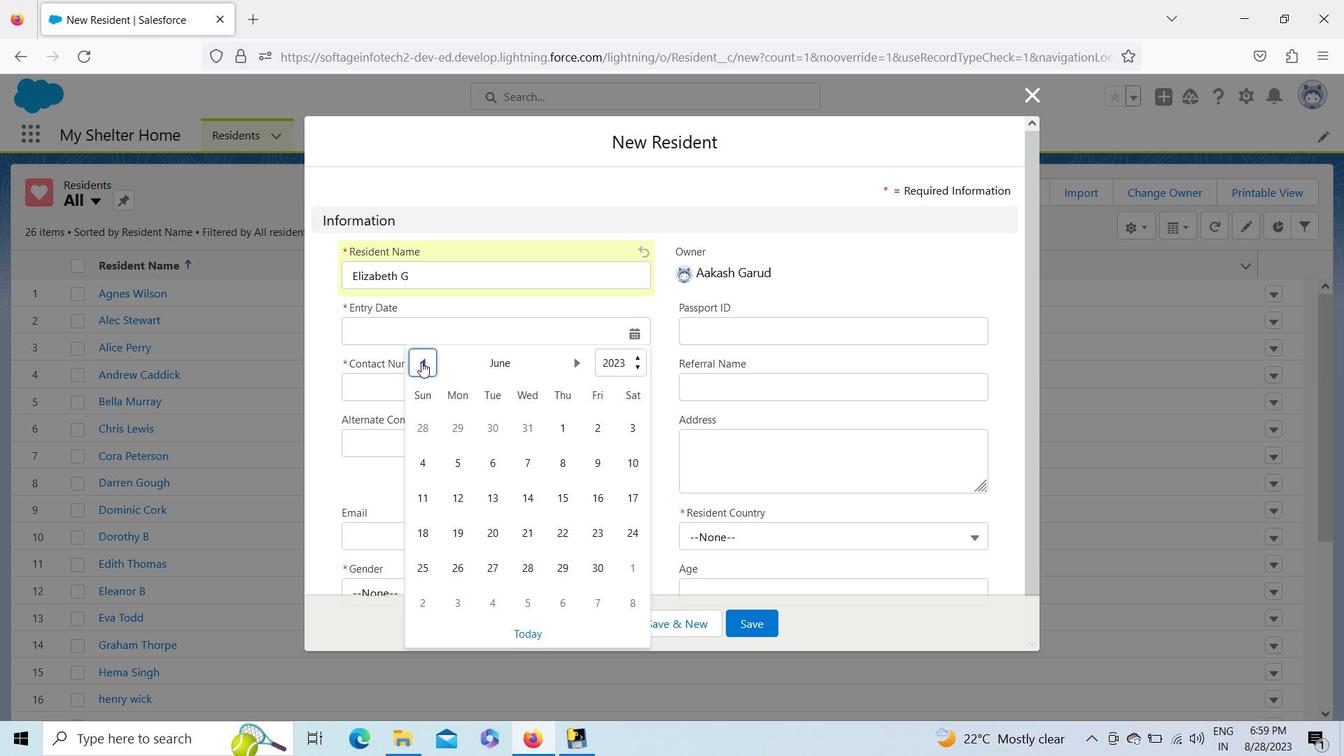 
Action: Mouse moved to (422, 465)
Screenshot: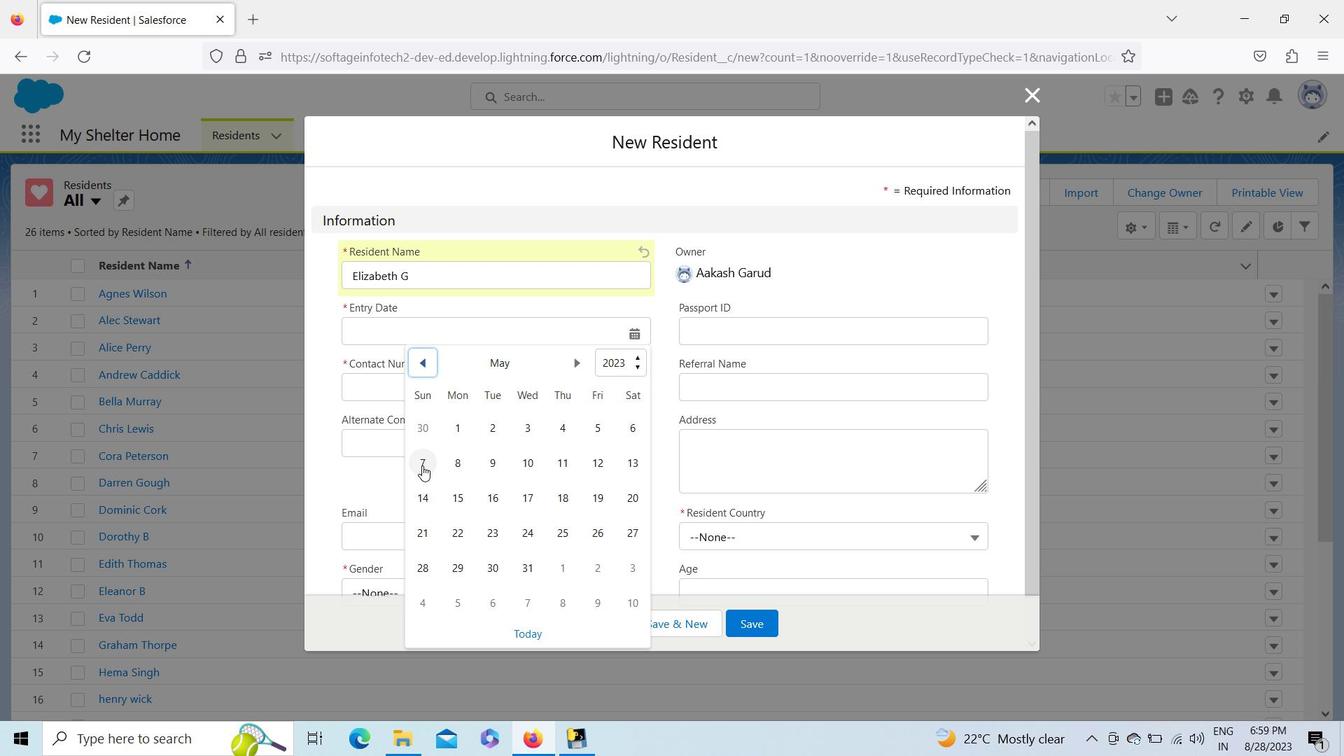 
Action: Mouse pressed left at (422, 465)
Screenshot: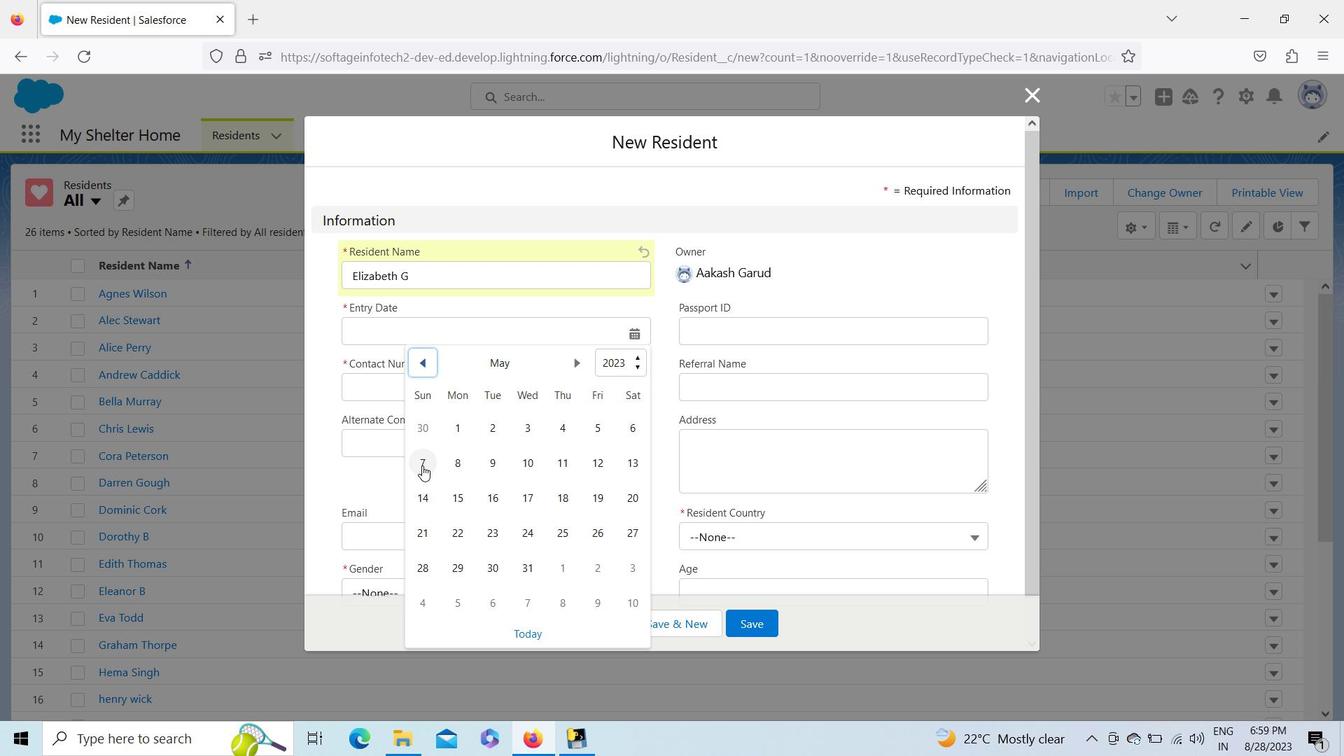 
Action: Mouse moved to (425, 392)
Screenshot: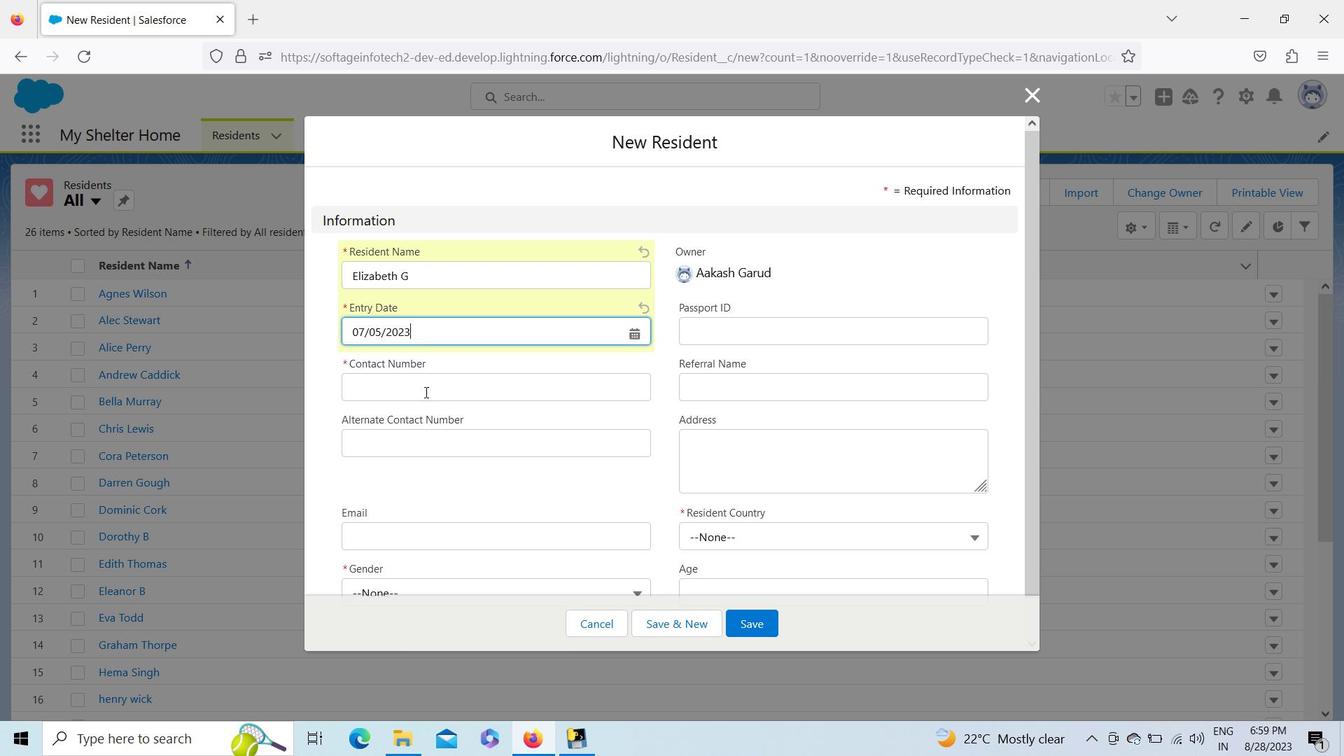 
Action: Mouse pressed left at (425, 392)
Screenshot: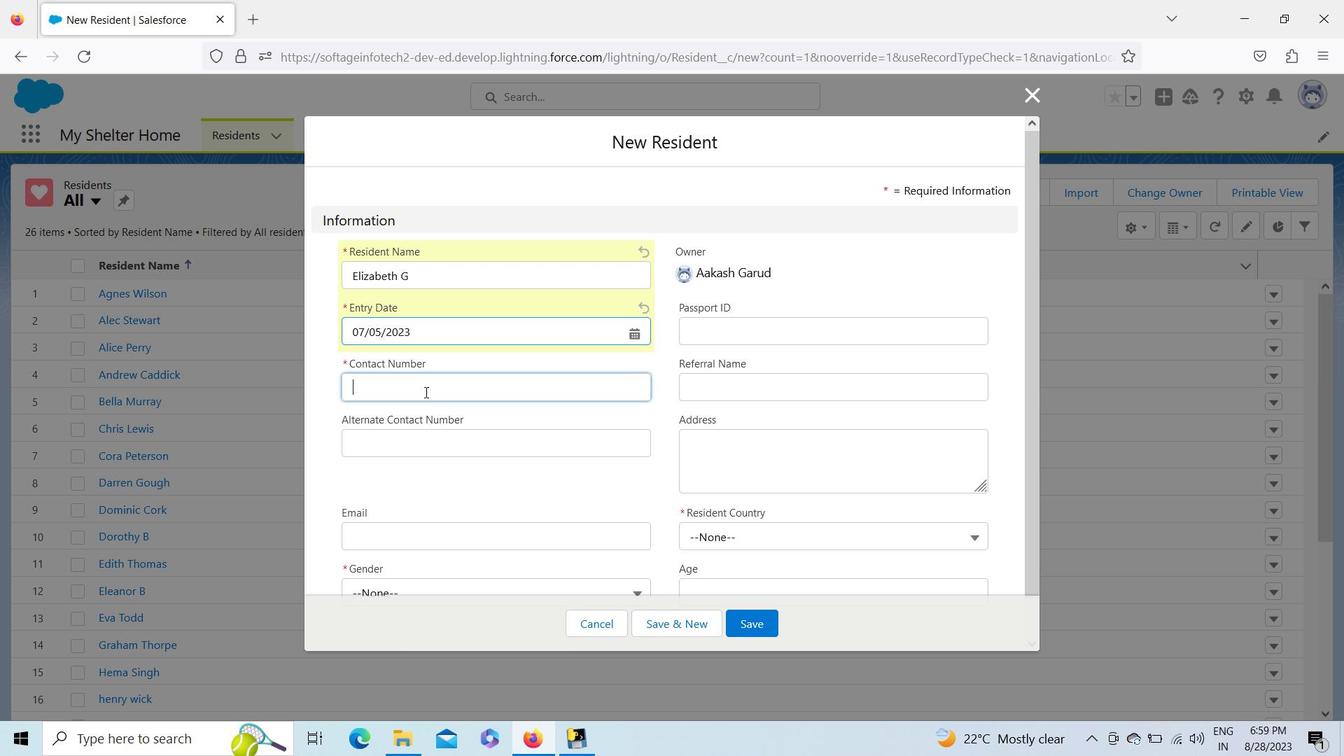 
Action: Key pressed 585226598
Screenshot: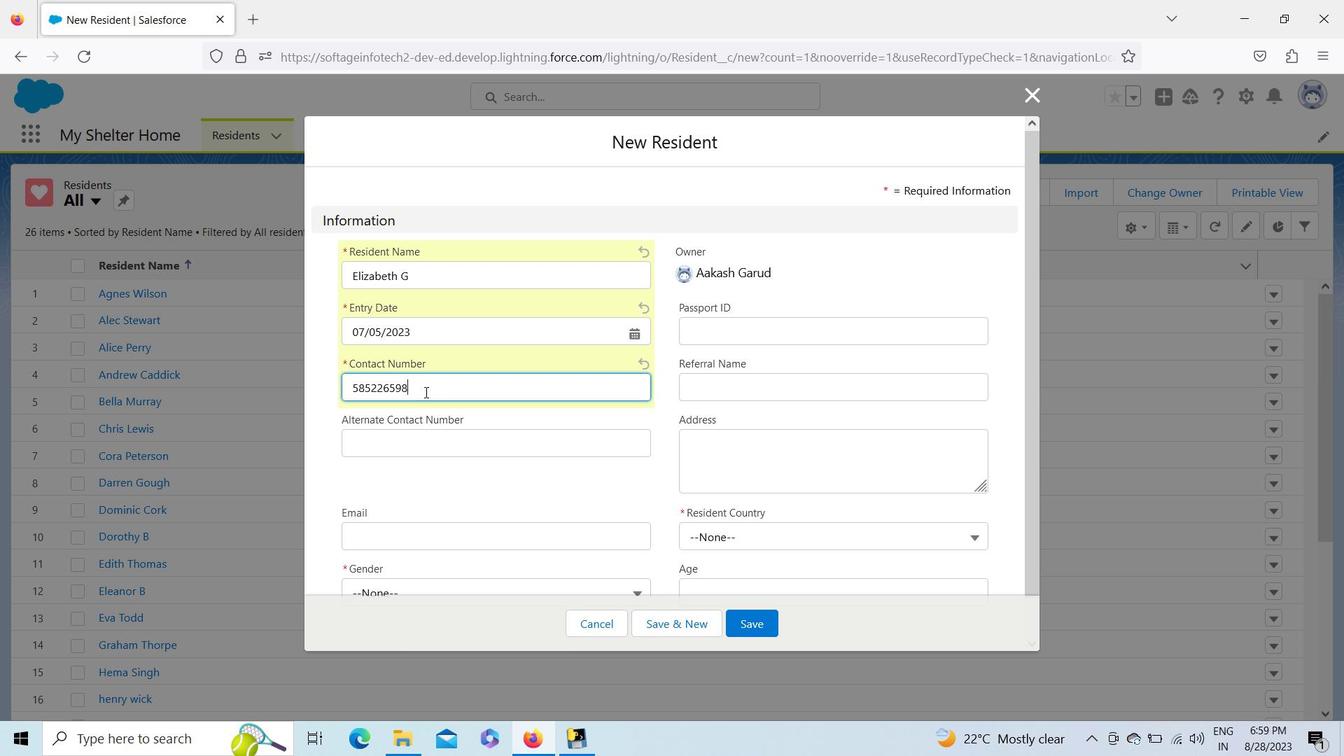 
Action: Mouse moved to (749, 329)
Screenshot: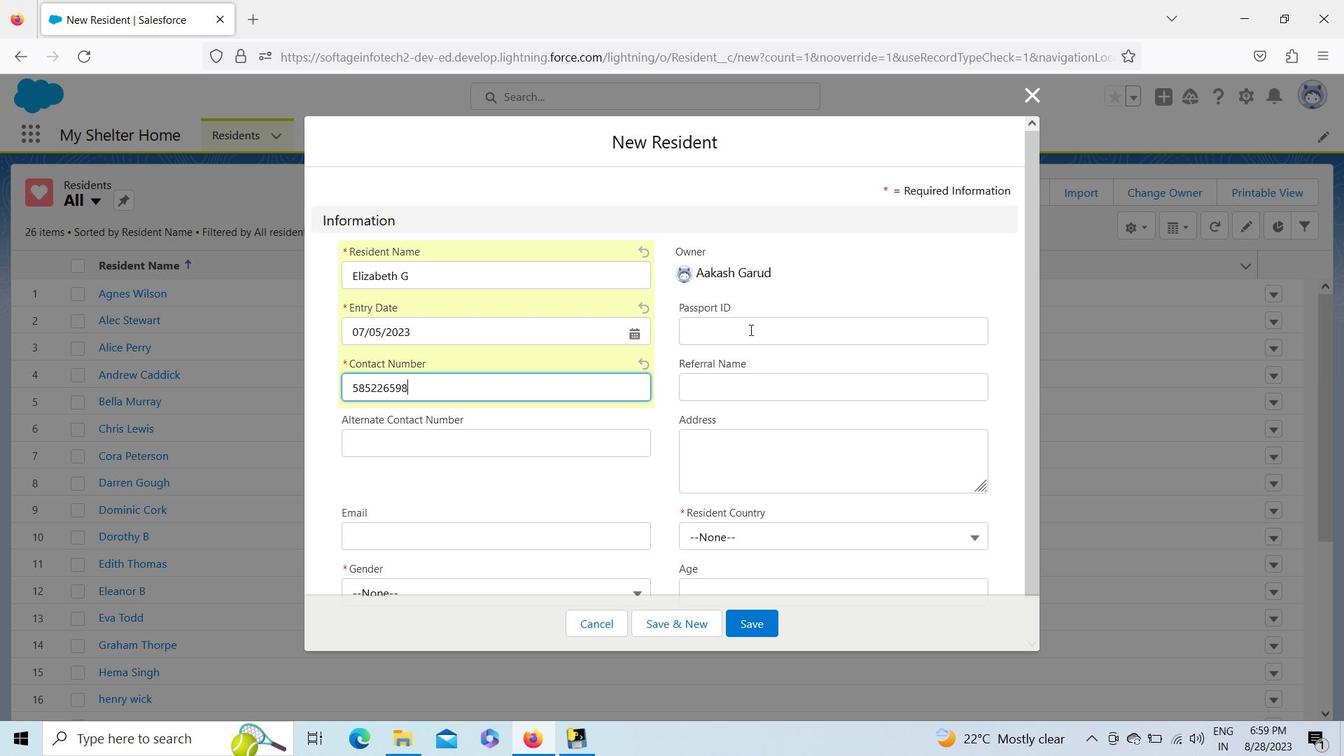 
Action: Mouse pressed left at (749, 329)
Screenshot: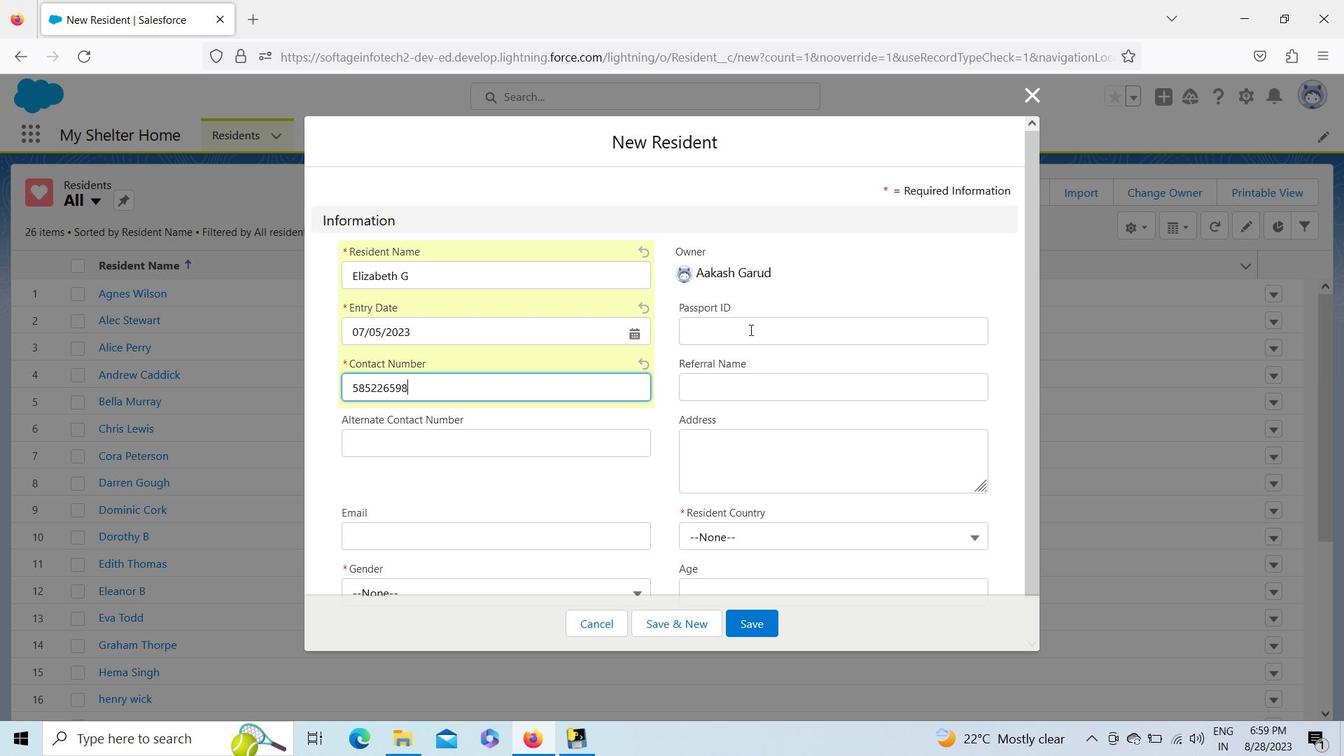 
Action: Key pressed 685447586
Screenshot: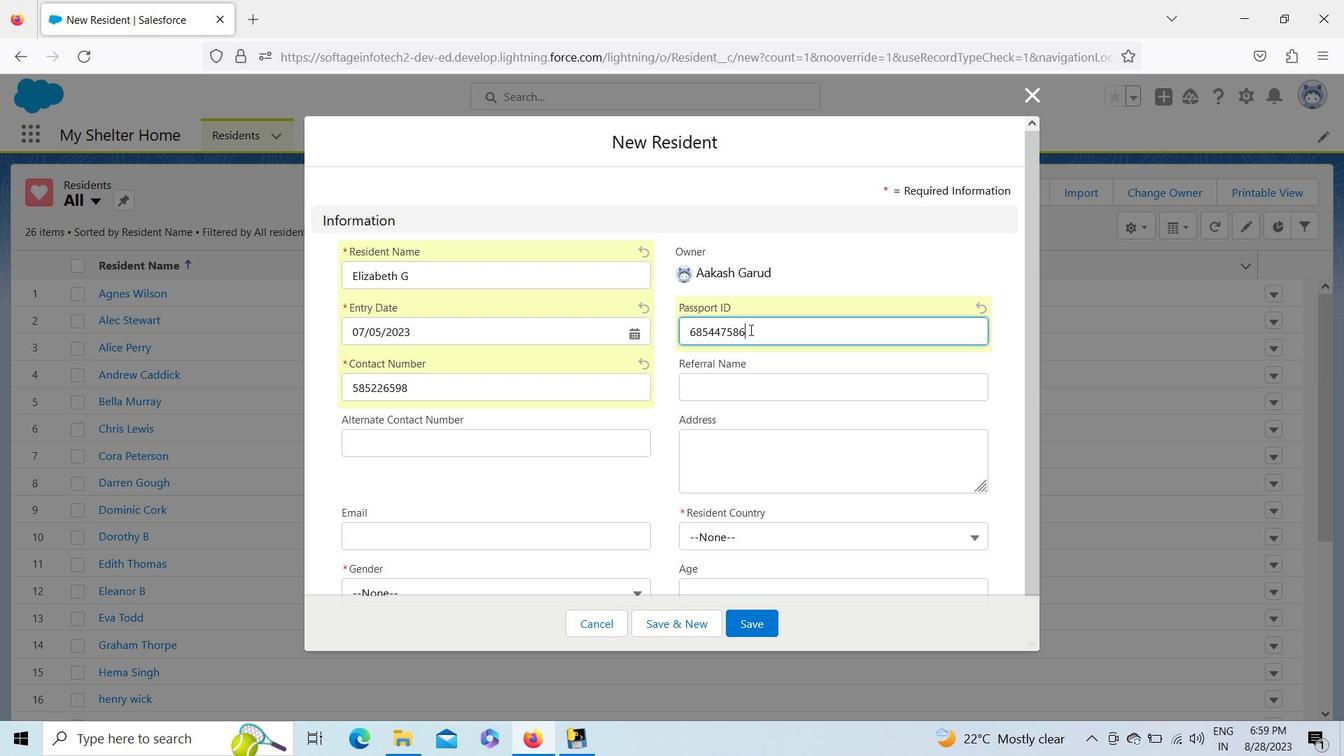 
Action: Mouse moved to (513, 532)
Screenshot: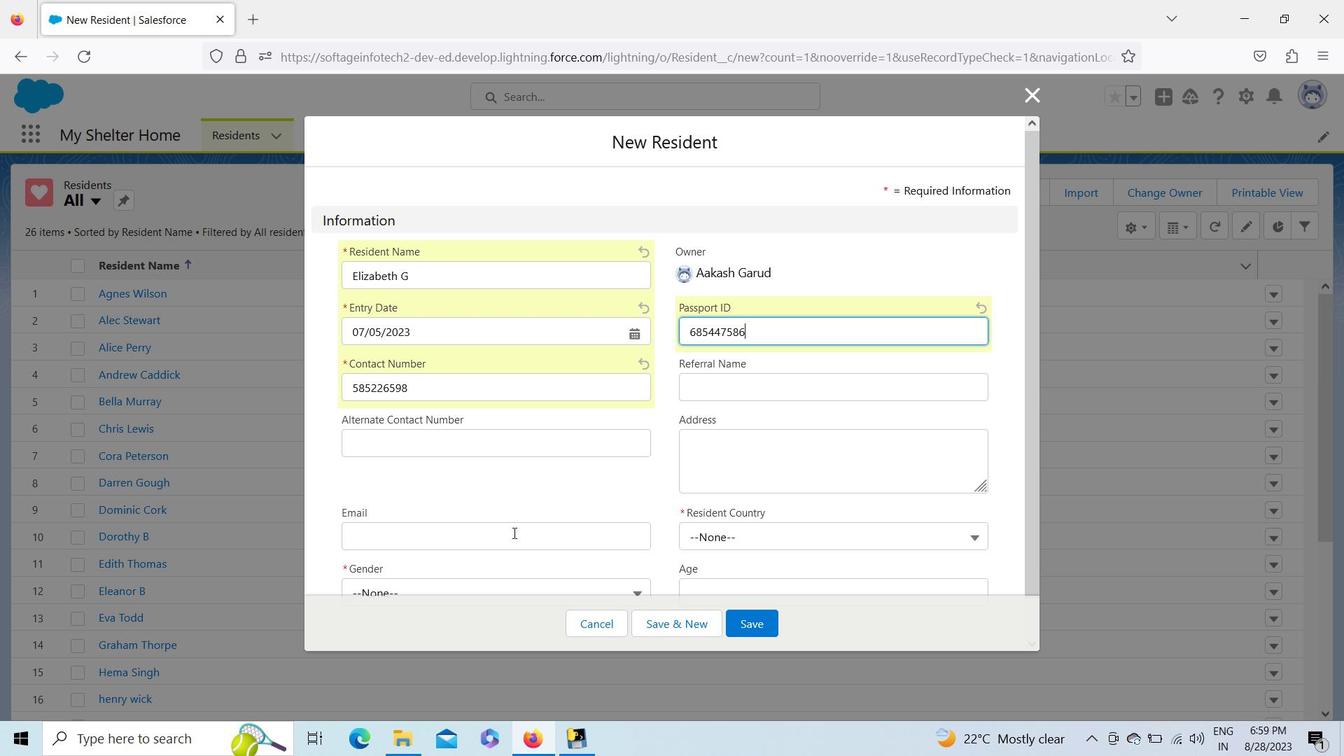 
Action: Mouse pressed left at (513, 532)
Screenshot: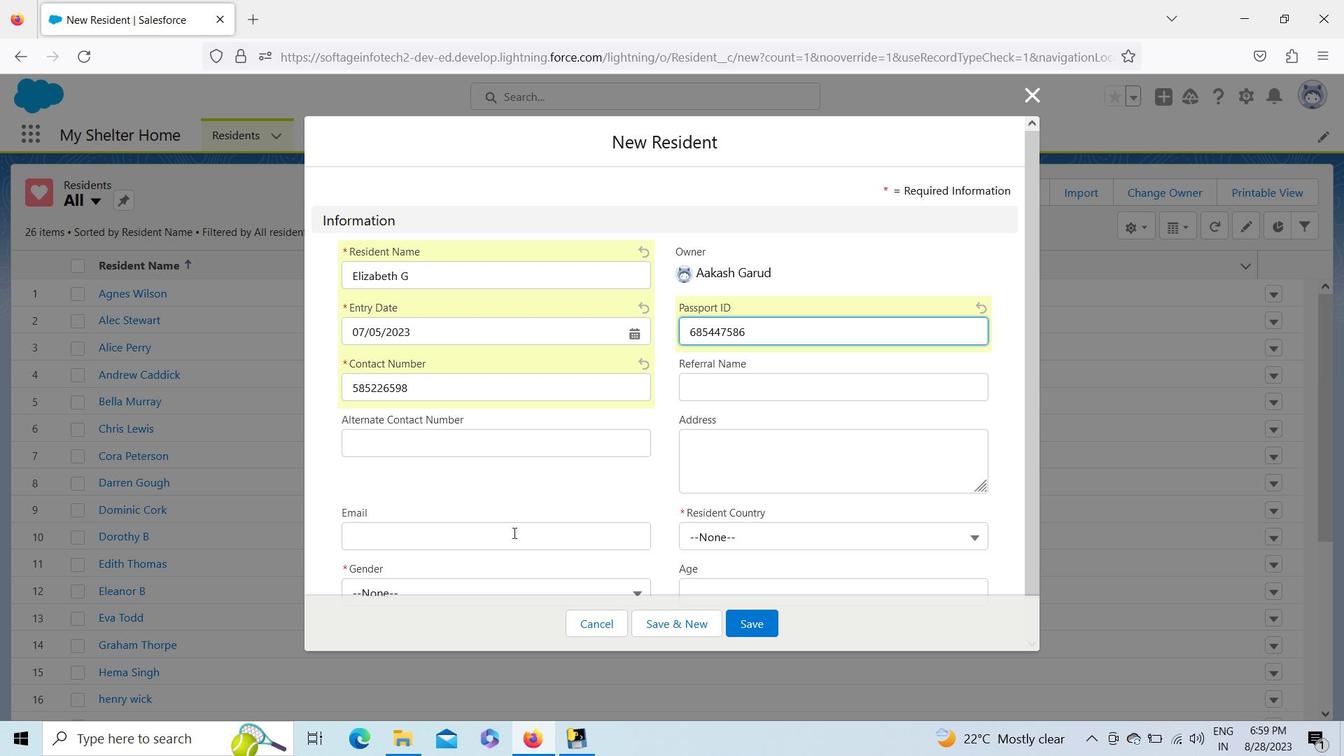 
Action: Key pressed <Key.shift><Key.shift><Key.shift><Key.shift>Elizabeth<Key.shift>G<Key.shift>@mail.com
Screenshot: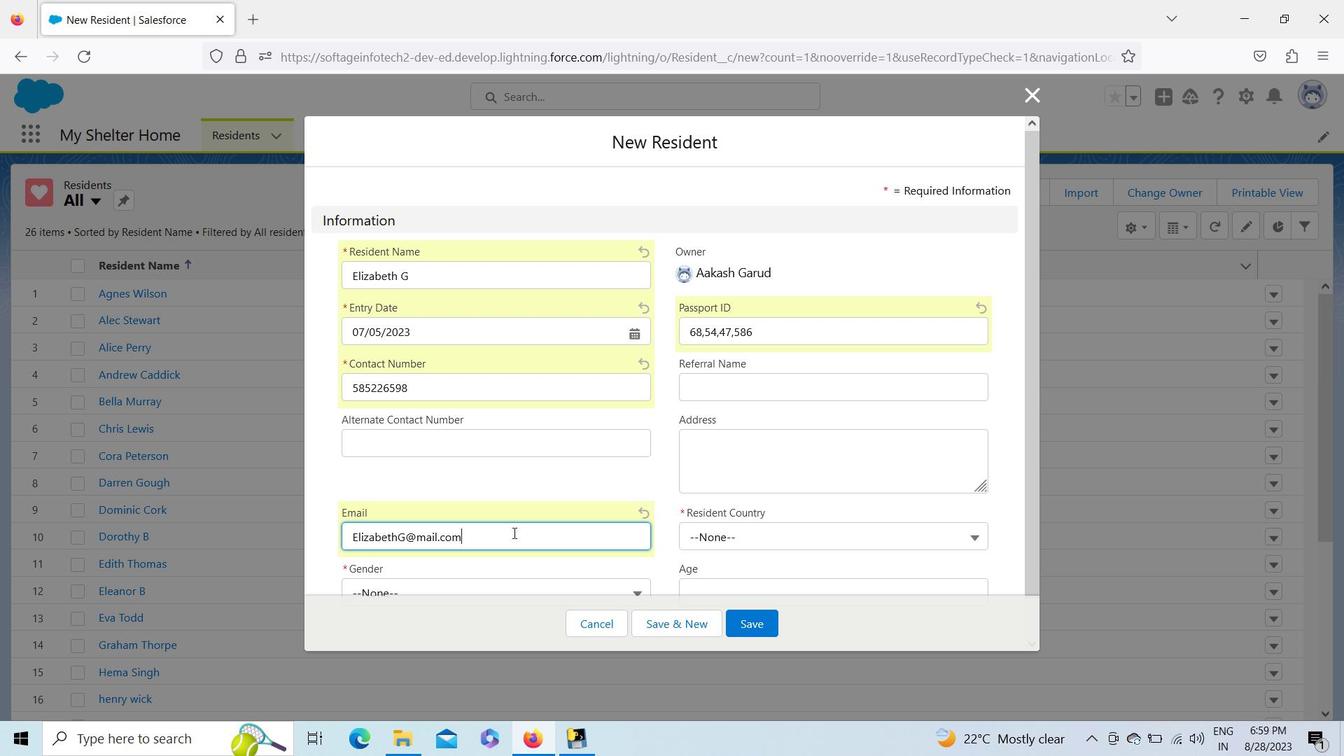 
Action: Mouse moved to (476, 582)
Screenshot: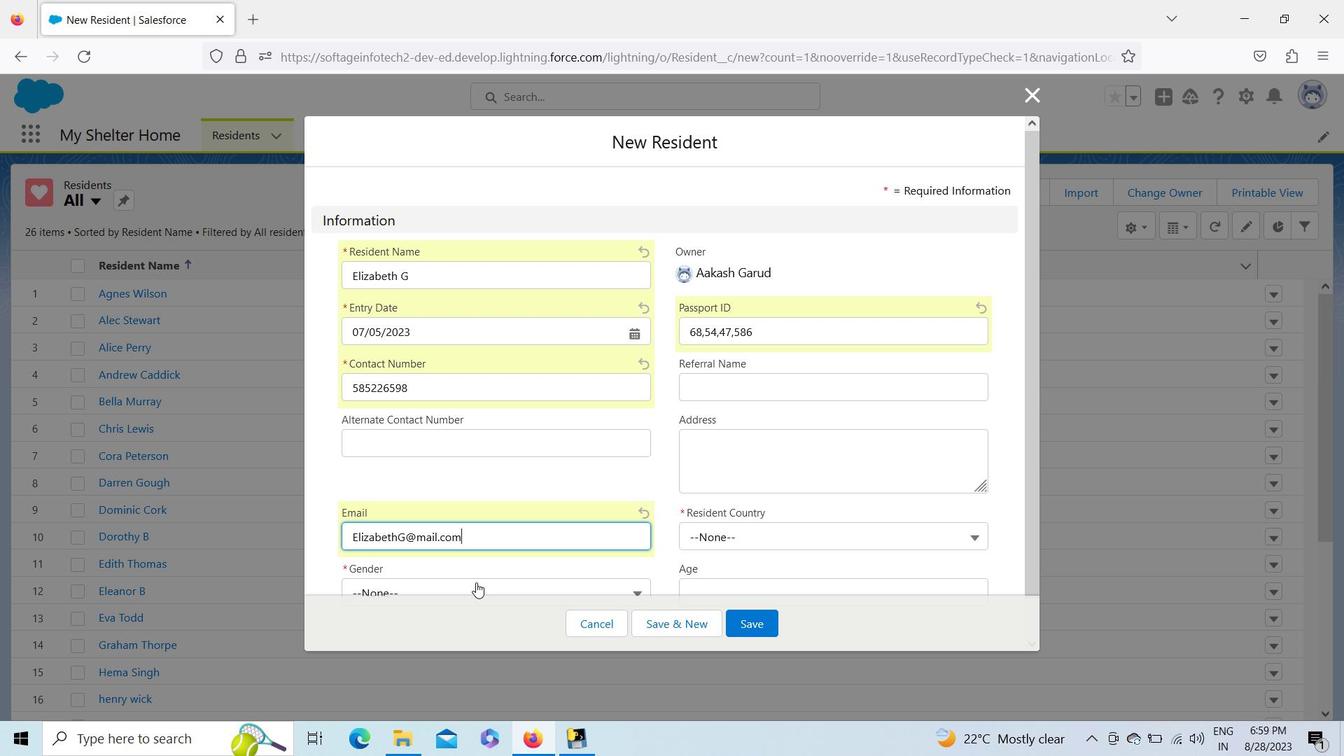 
Action: Mouse pressed left at (476, 582)
Screenshot: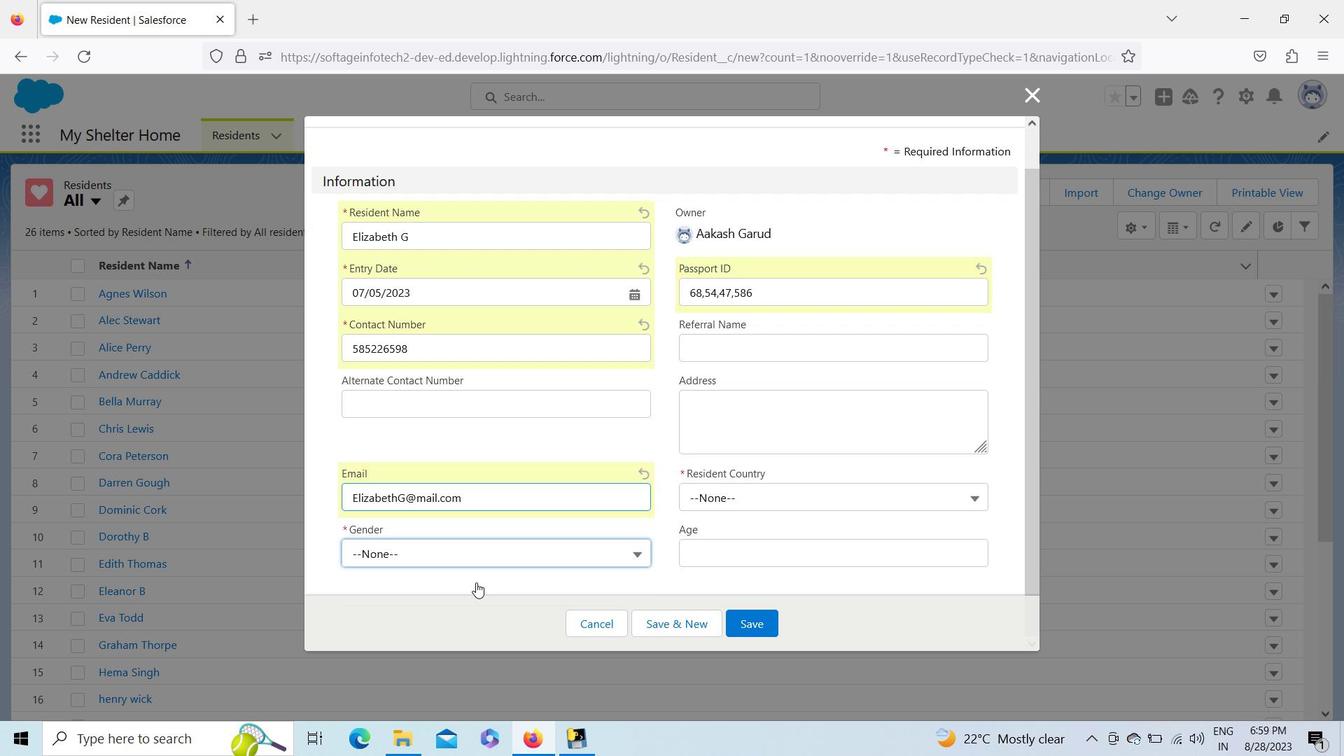 
Action: Mouse moved to (478, 551)
Screenshot: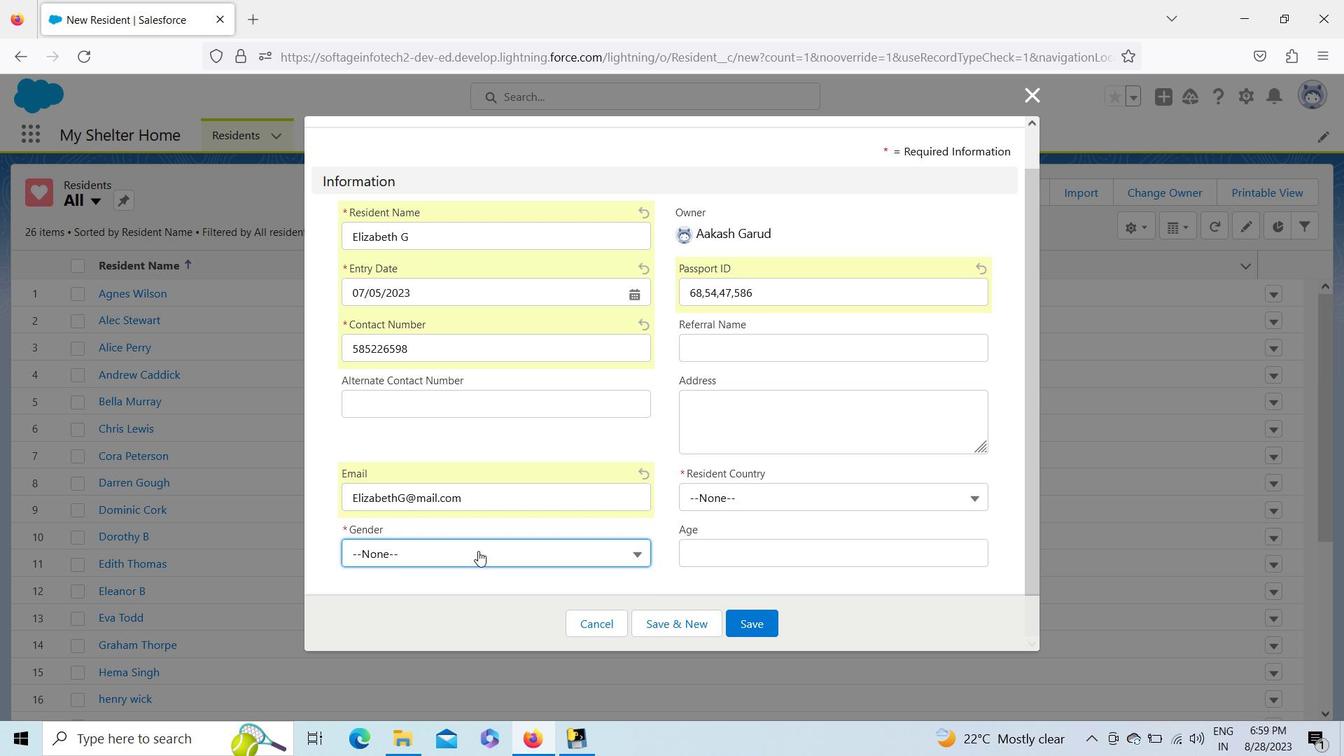 
Action: Mouse pressed left at (478, 551)
Screenshot: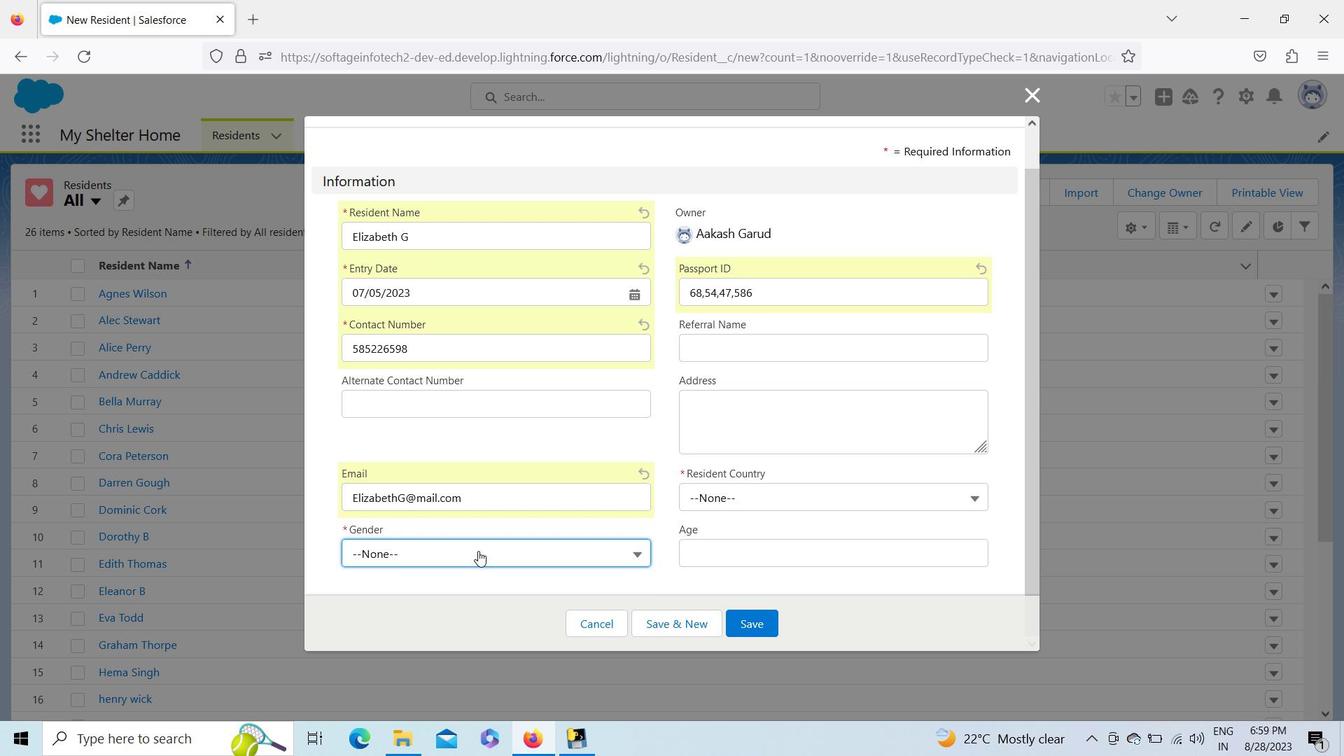 
Action: Key pressed <Key.down><Key.down><Key.enter>
Screenshot: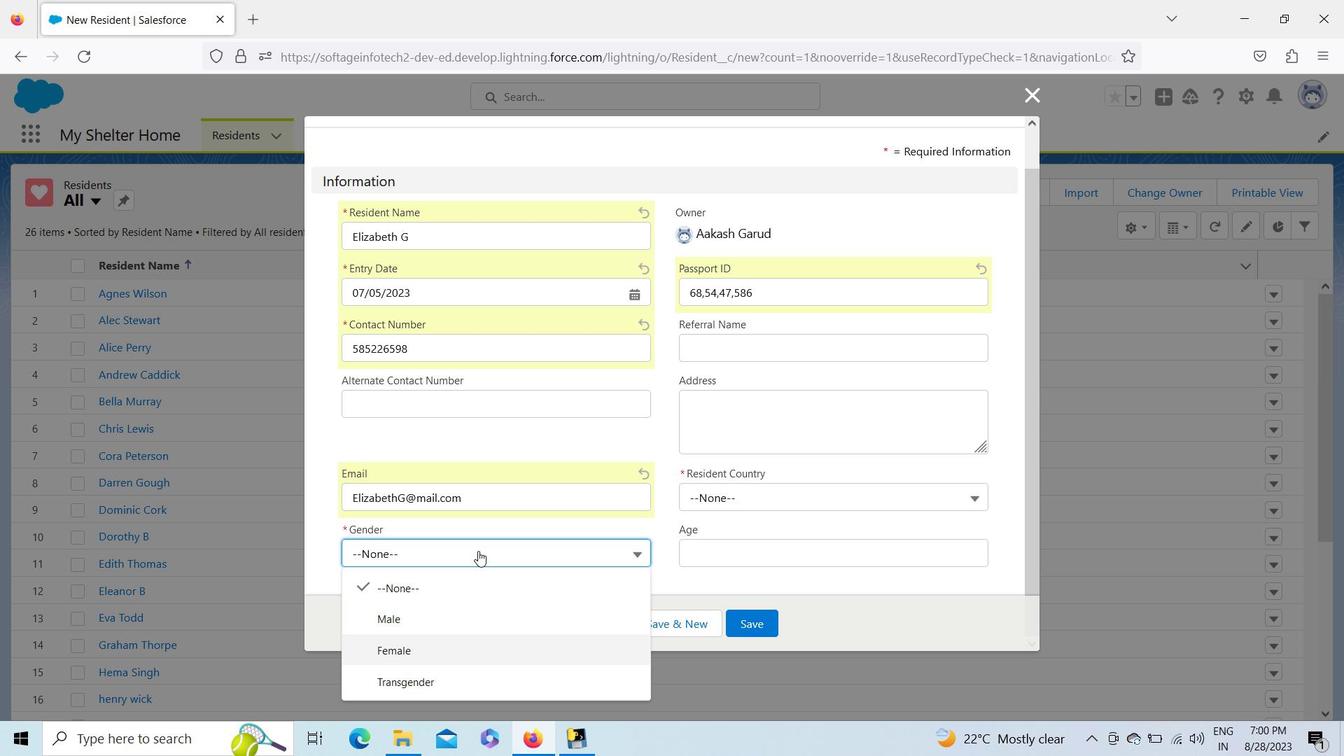 
Action: Mouse moved to (765, 347)
Screenshot: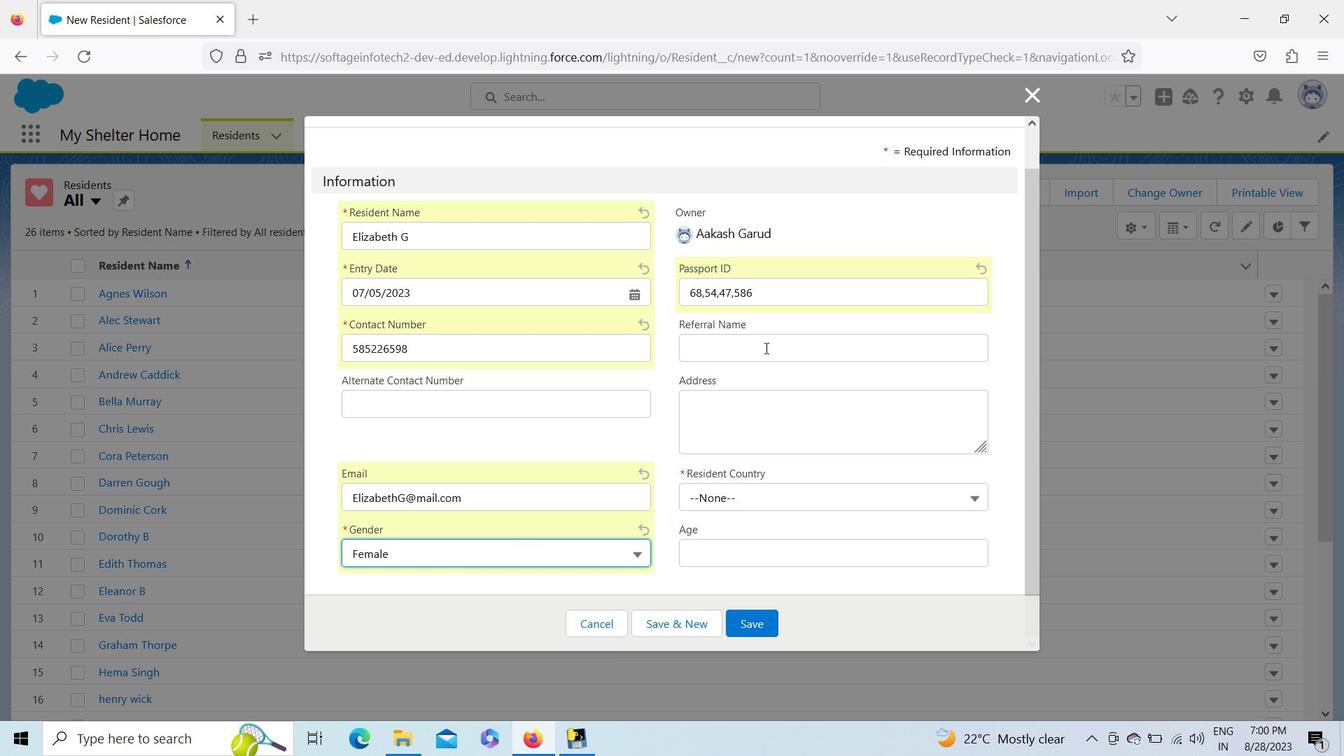 
Action: Mouse pressed left at (765, 347)
Screenshot: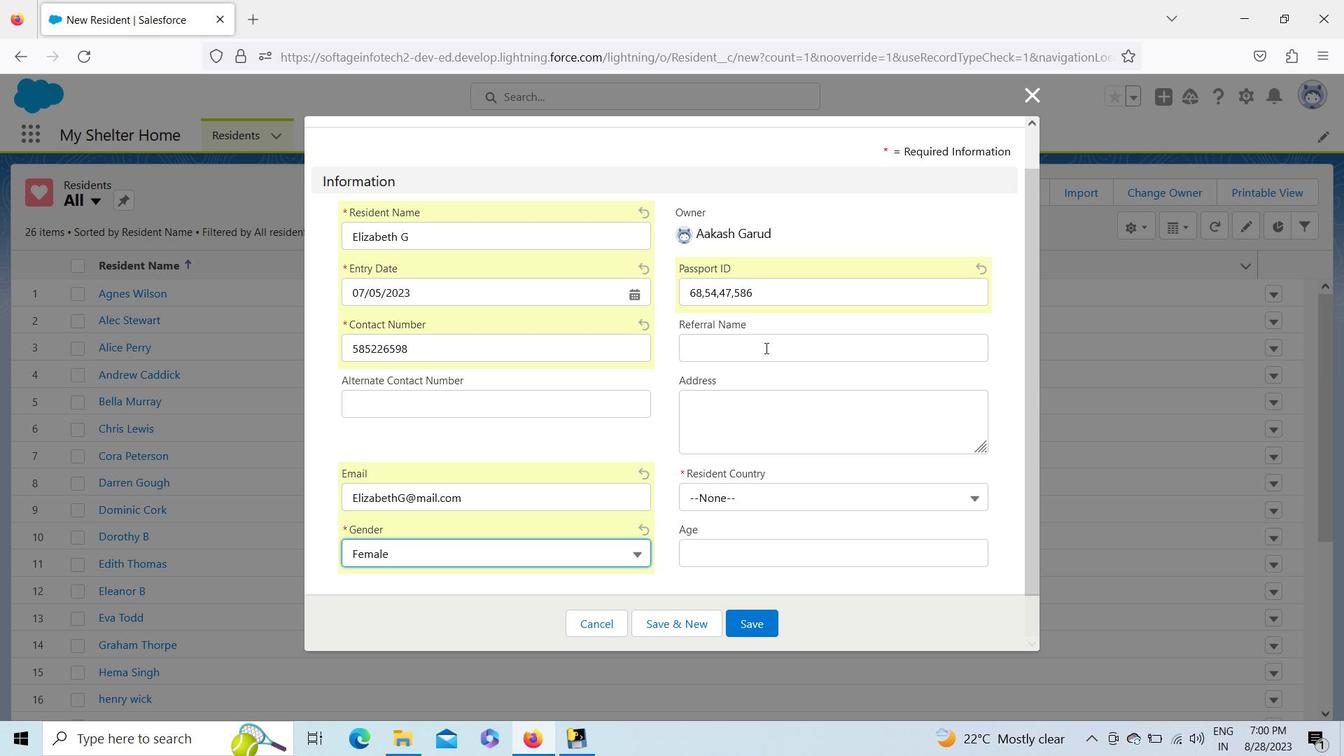 
Action: Key pressed <Key.shift><Key.shift><Key.shift><Key.shift><Key.shift><Key.shift><Key.shift><Key.shift><Key.shift><Key.shift><Key.shift><Key.shift><Key.shift><Key.shift><Key.shift><Key.shift><Key.shift><Key.shift><Key.shift><Key.shift><Key.shift><Key.shift><Key.shift><Key.shift><Key.shift><Key.shift><Key.shift><Key.shift><Key.shift><Key.shift><Key.shift><Key.shift><Key.shift><Key.shift><Key.shift><Key.shift><Key.shift><Key.shift><Key.shift><Key.shift><Key.shift><Key.shift><Key.shift><Key.shift><Key.shift><Key.shift><Key.shift><Key.shift><Key.shift><Key.shift><Key.shift><Key.shift><Key.shift>Graham<Key.space><Key.shift><Key.shift>Thorpe
Screenshot: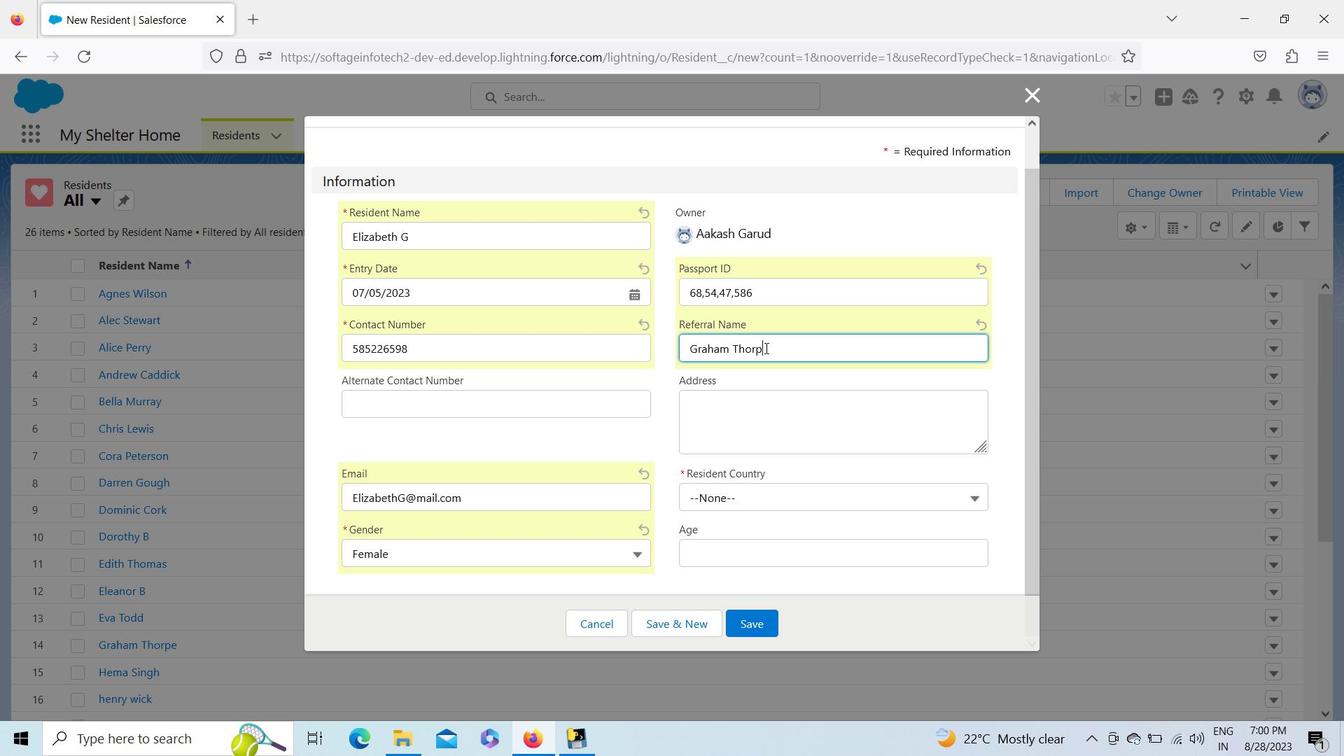 
Action: Mouse moved to (754, 490)
Screenshot: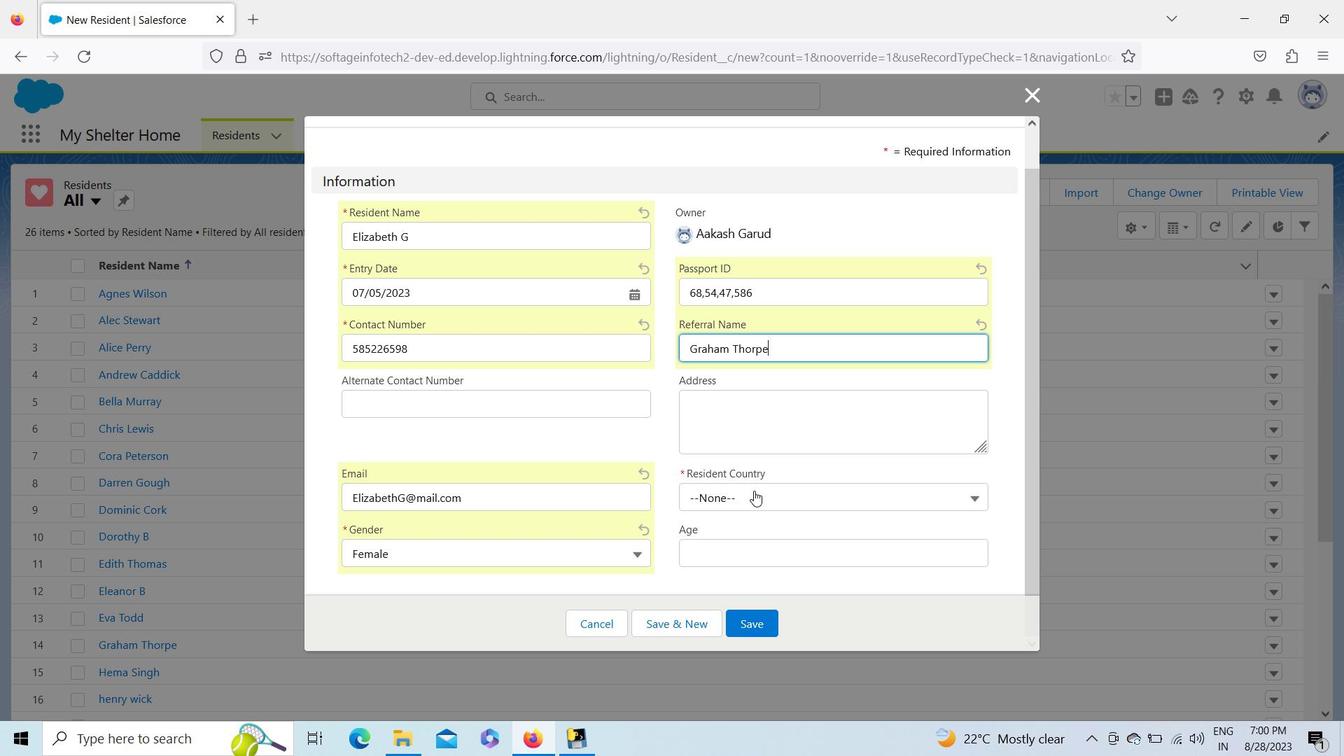 
Action: Mouse pressed left at (754, 490)
Screenshot: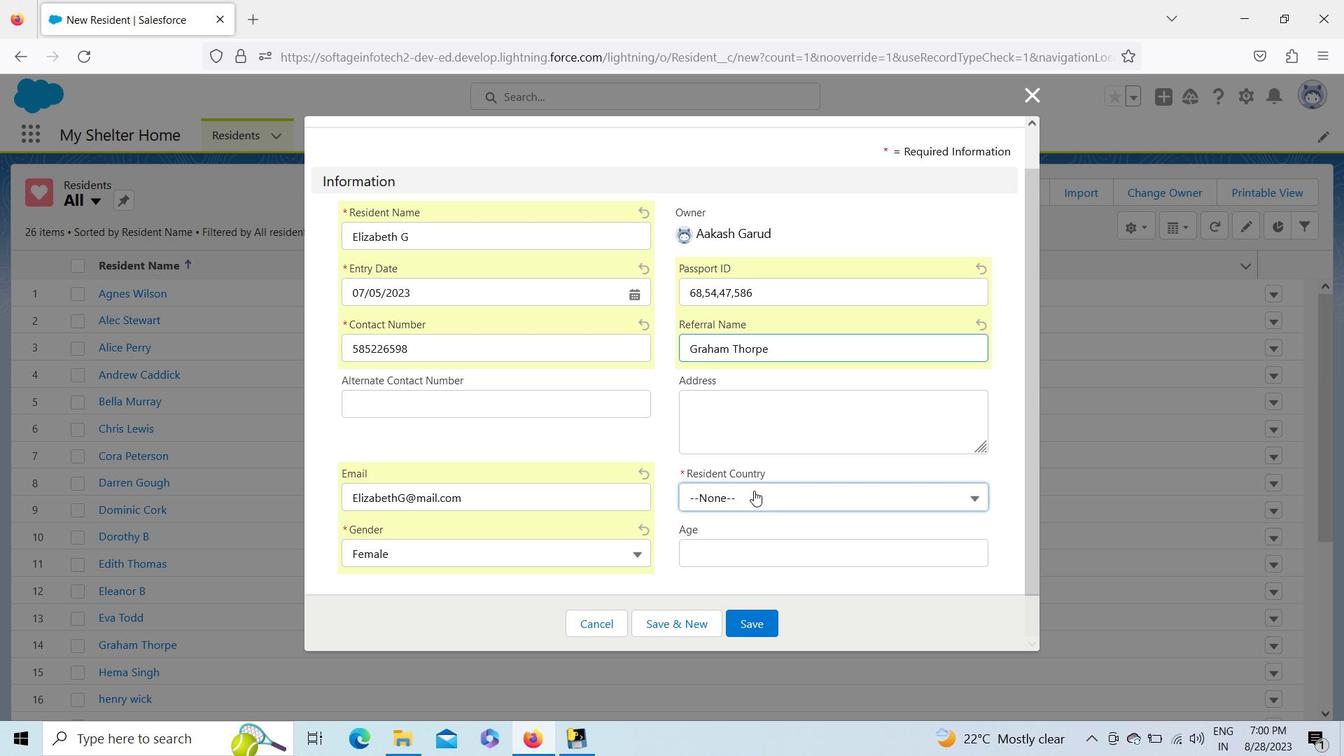 
Action: Key pressed <Key.down><Key.down><Key.down><Key.down><Key.down><Key.down><Key.enter>
Screenshot: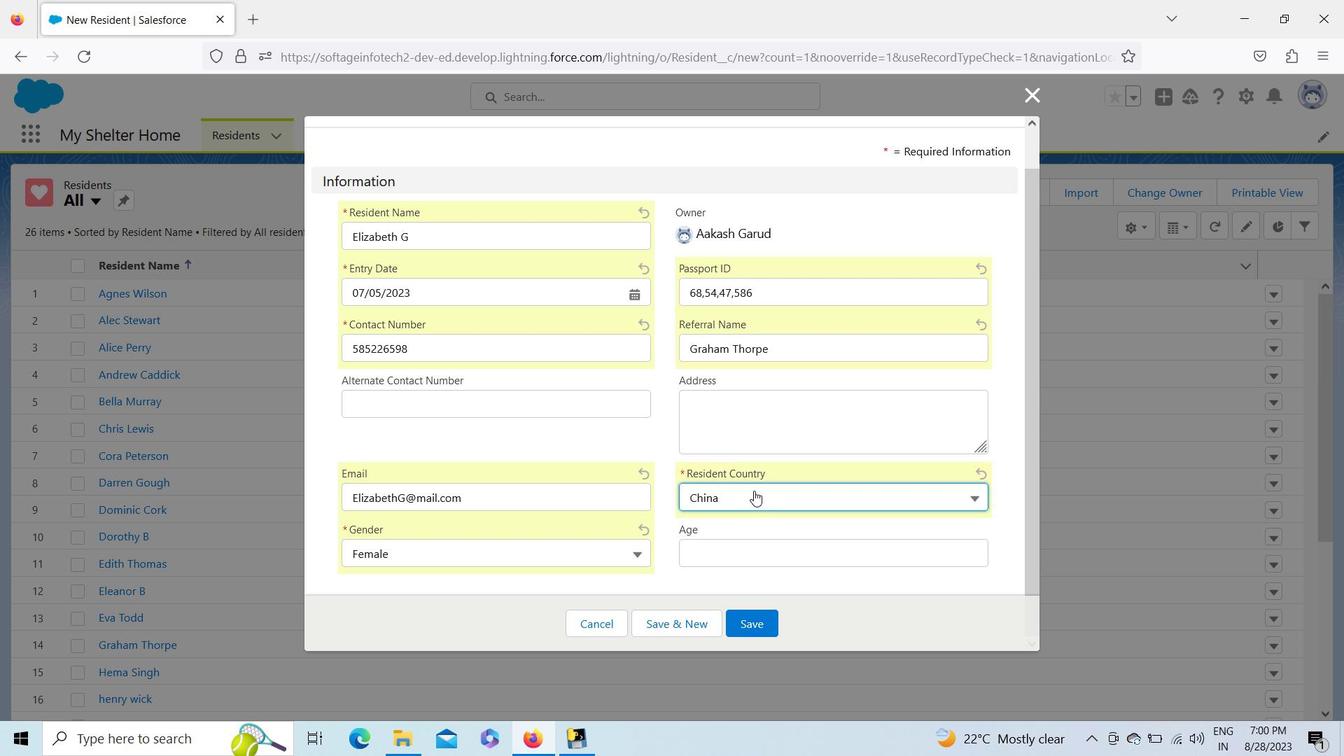 
Action: Mouse moved to (717, 555)
Screenshot: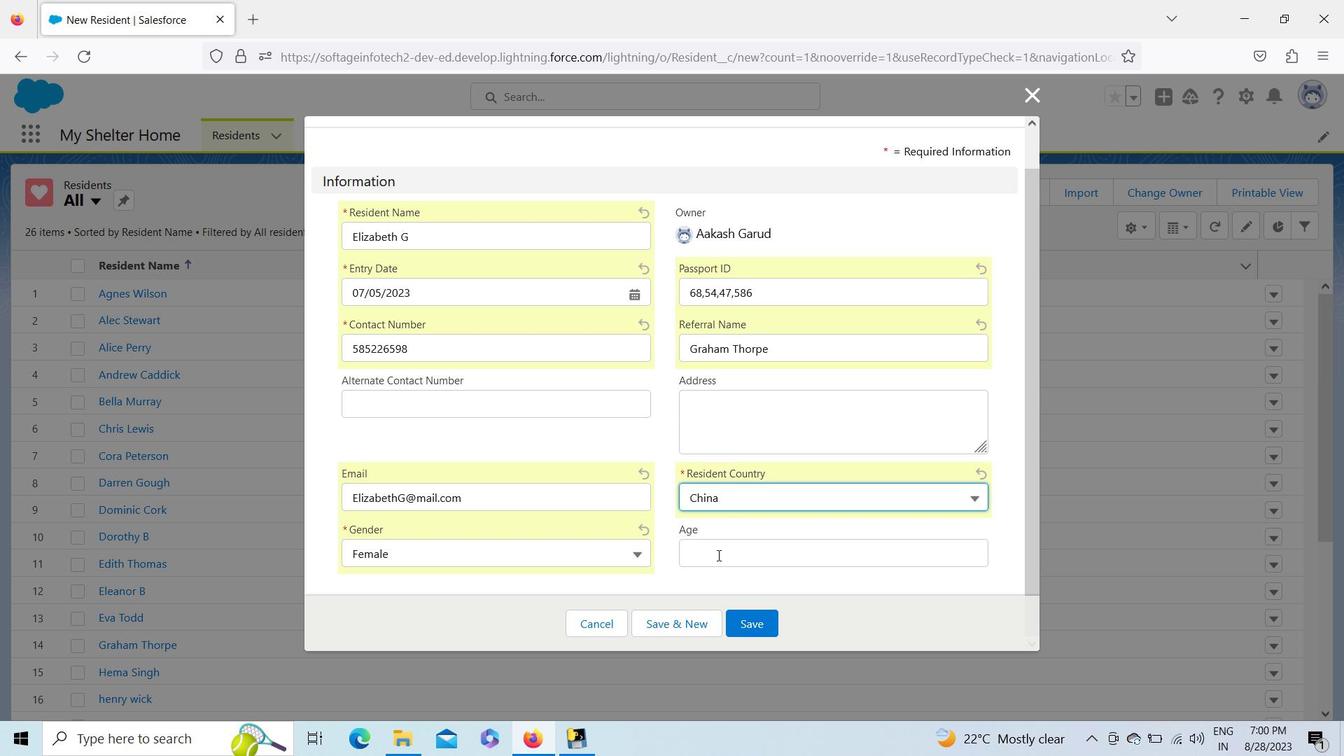 
Action: Mouse pressed left at (717, 555)
Screenshot: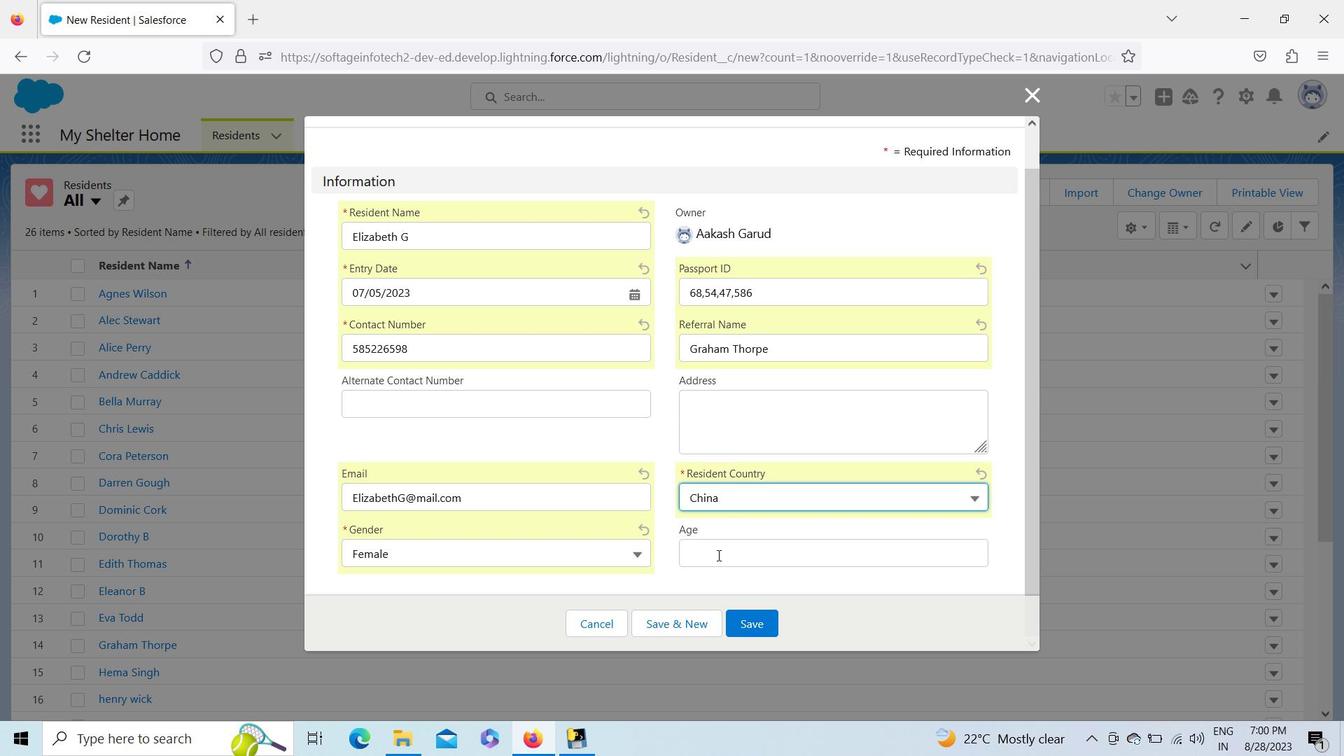 
Action: Key pressed 59
Screenshot: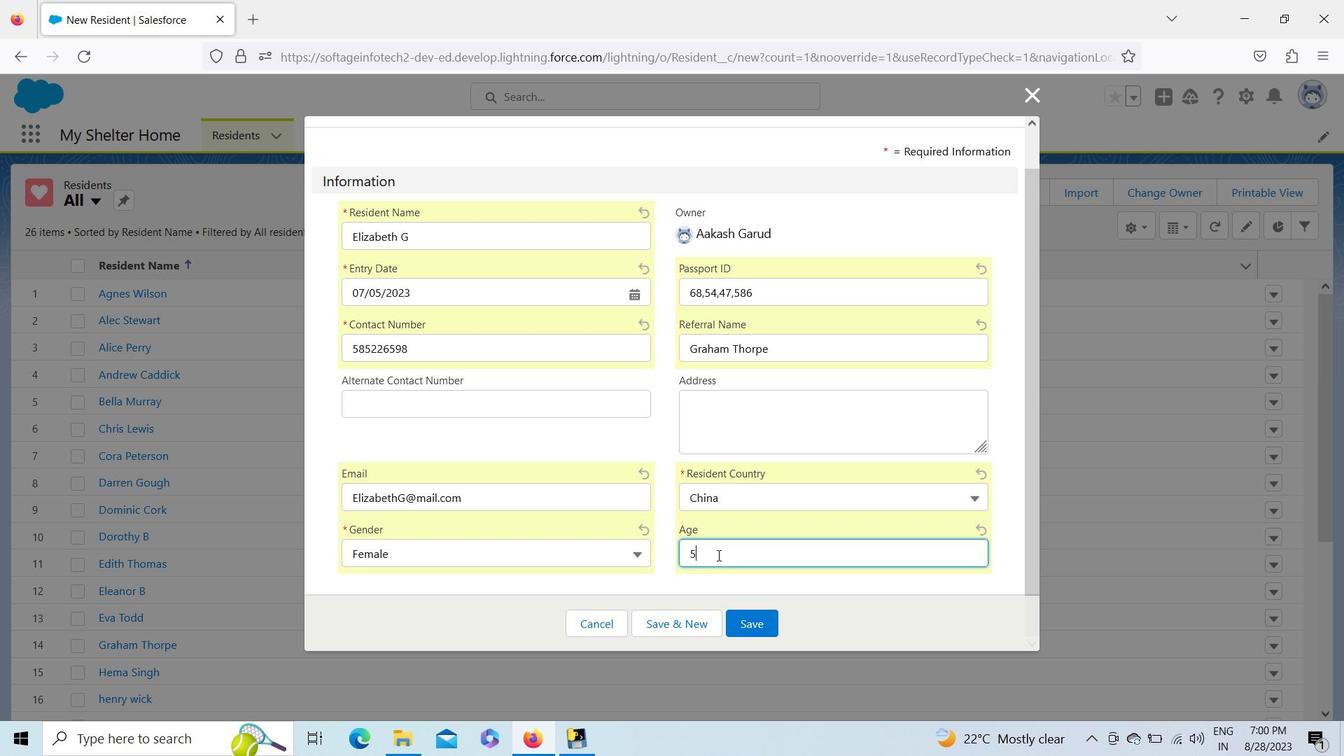 
Action: Mouse moved to (673, 618)
Screenshot: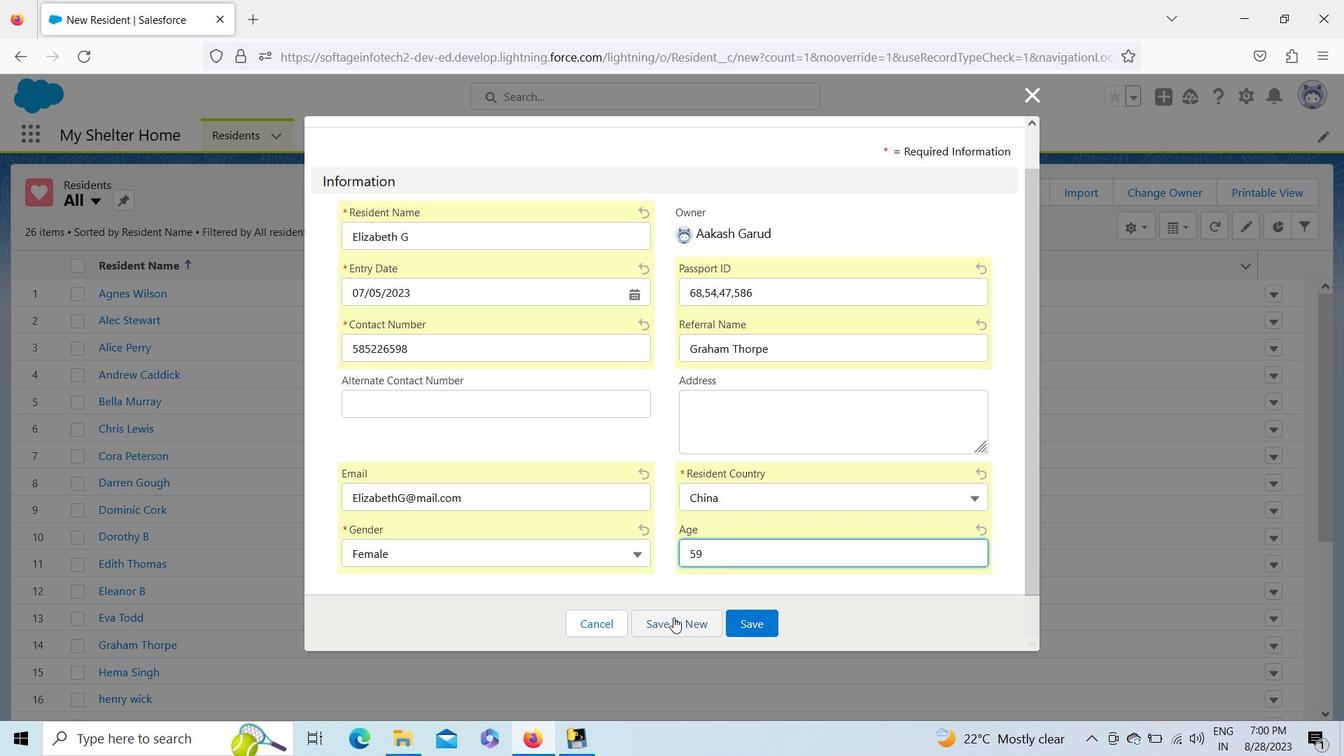 
Action: Mouse pressed left at (673, 618)
Screenshot: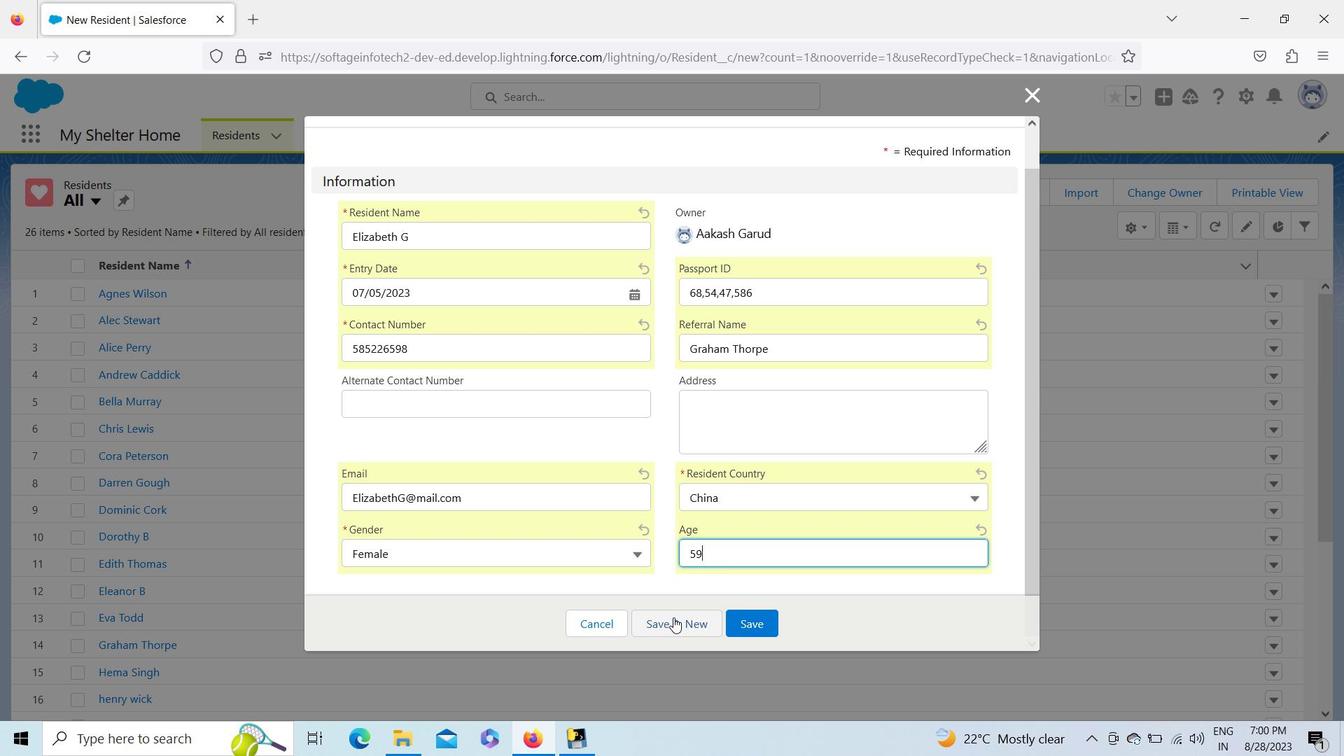 
Action: Mouse moved to (494, 279)
Screenshot: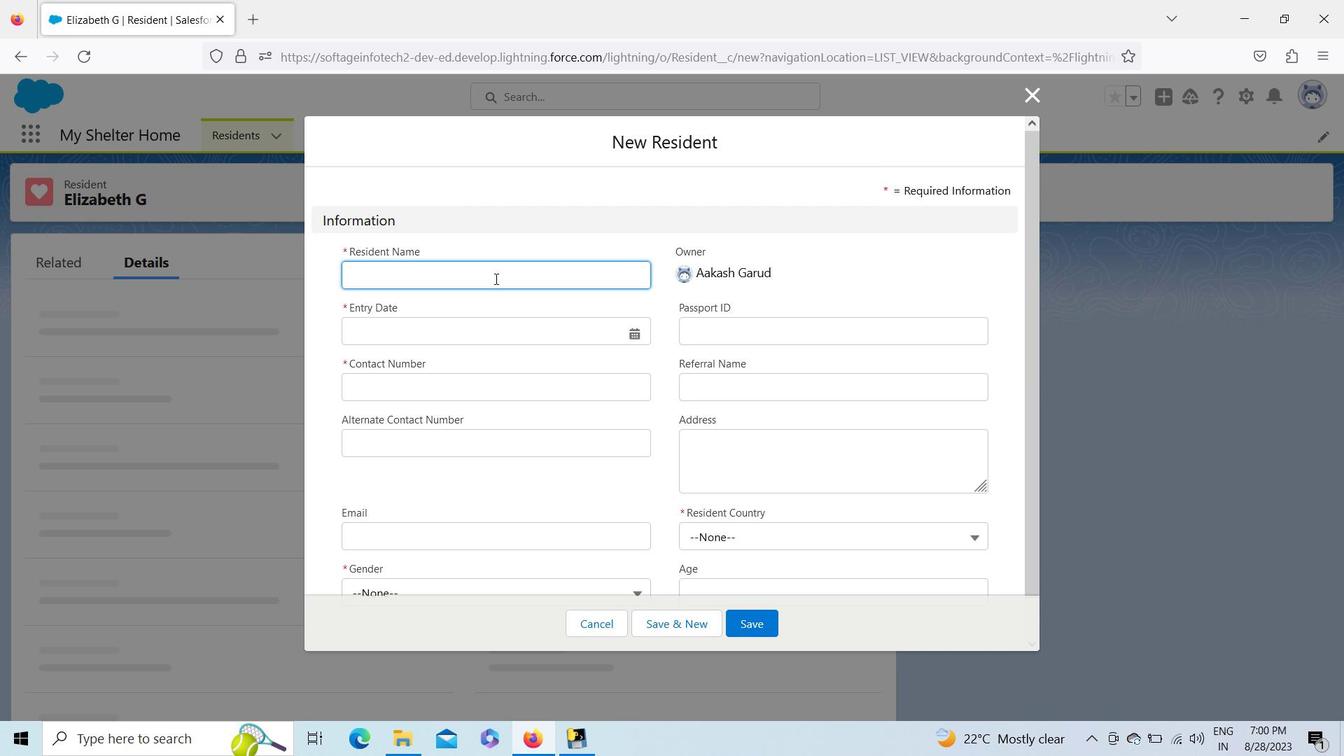 
Action: Key pressed <Key.shift>Charlotte<Key.space><Key.shift>J
Screenshot: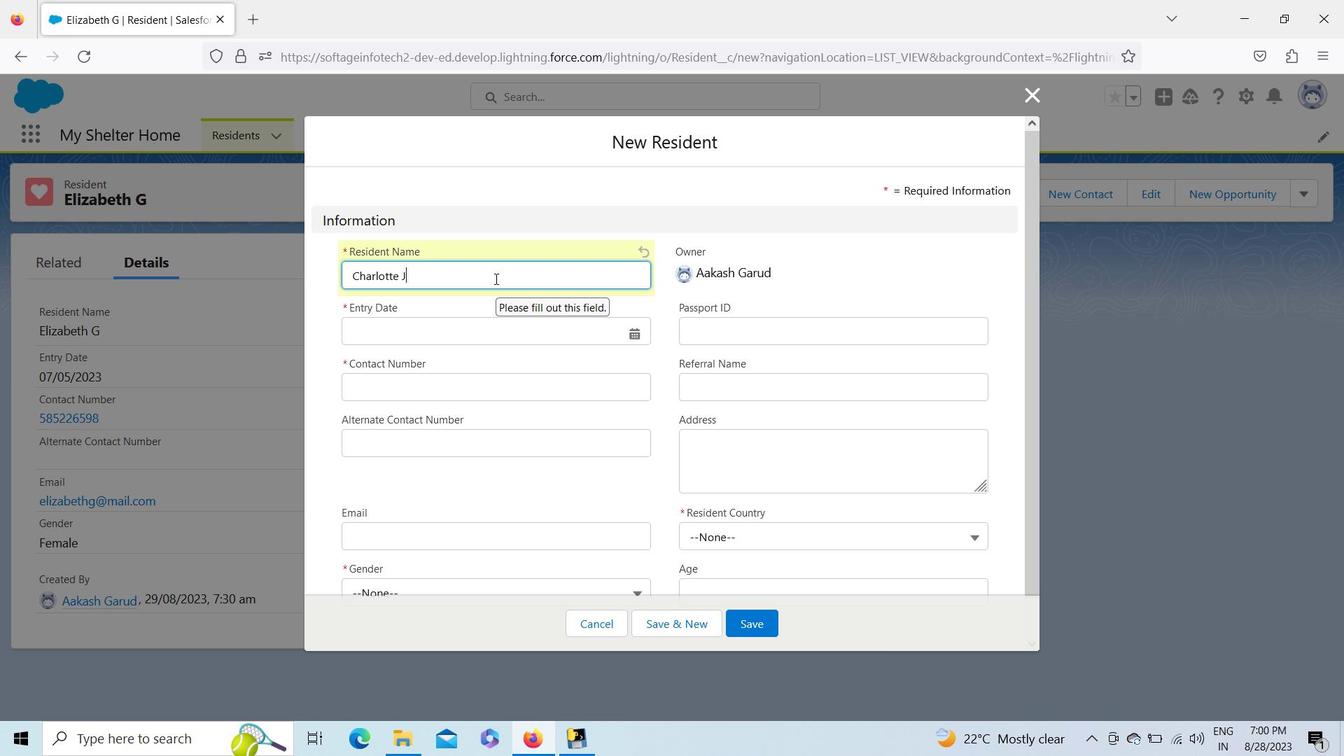 
Action: Mouse moved to (469, 322)
Screenshot: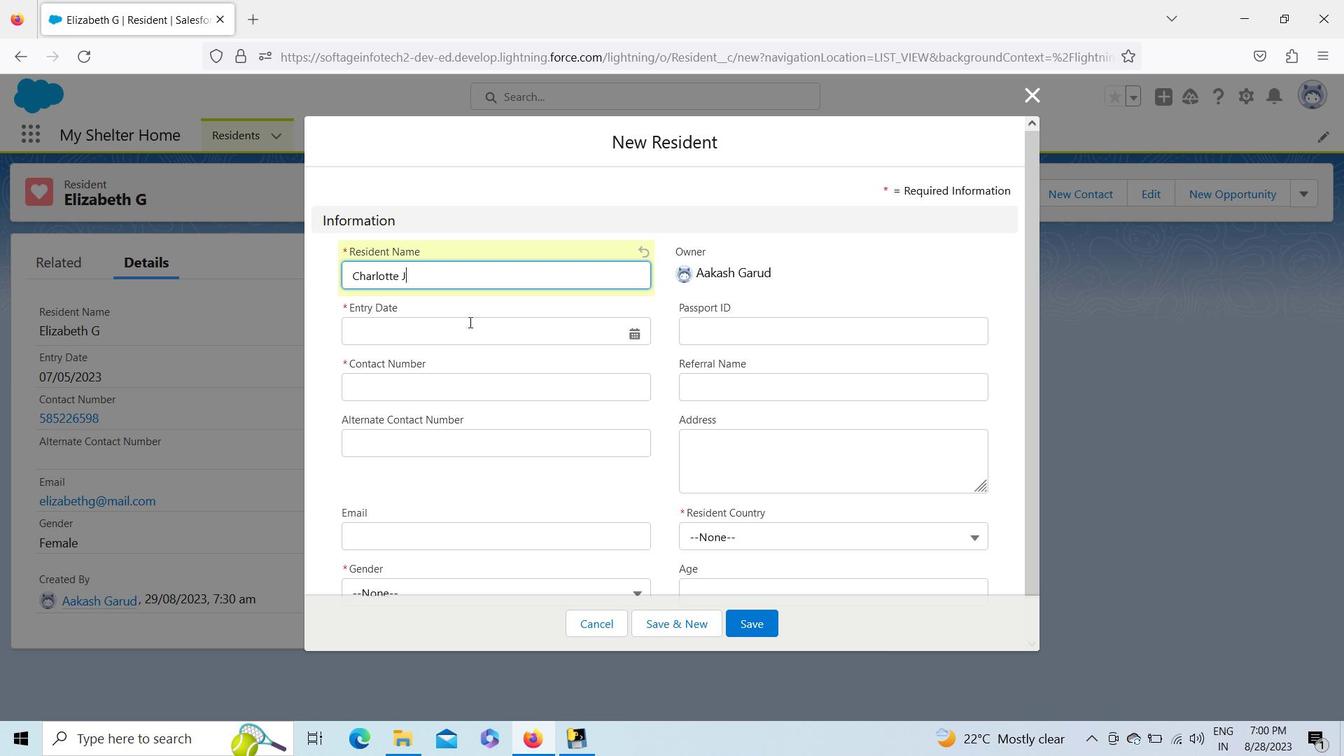 
Action: Mouse pressed left at (469, 322)
Screenshot: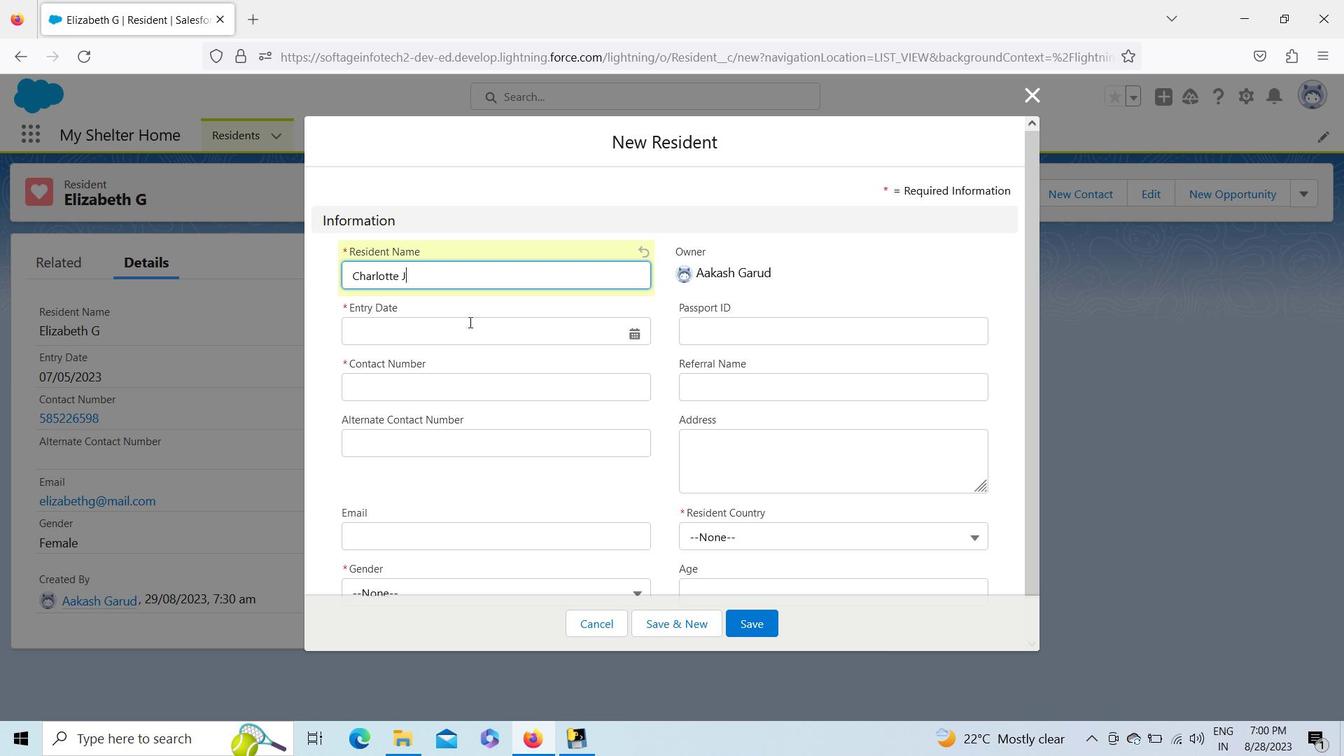 
Action: Mouse moved to (418, 360)
Screenshot: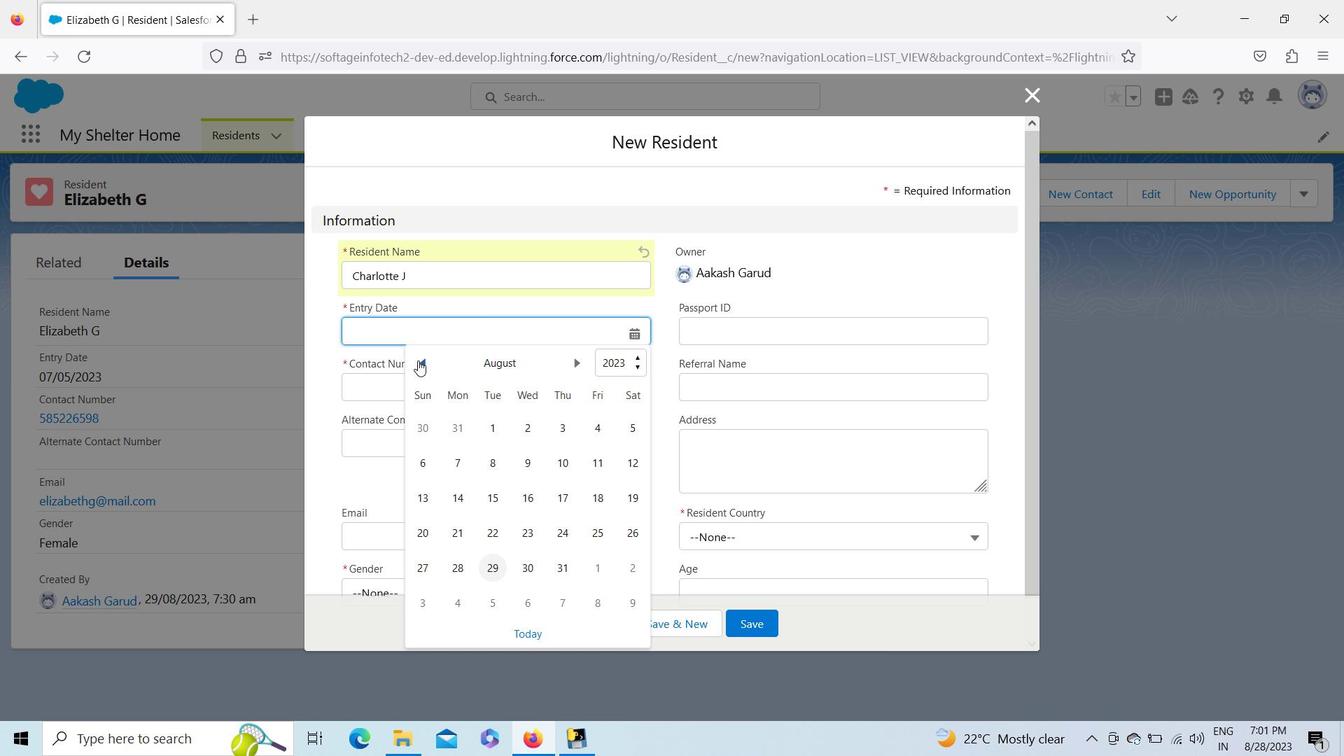 
Action: Mouse pressed left at (418, 360)
Screenshot: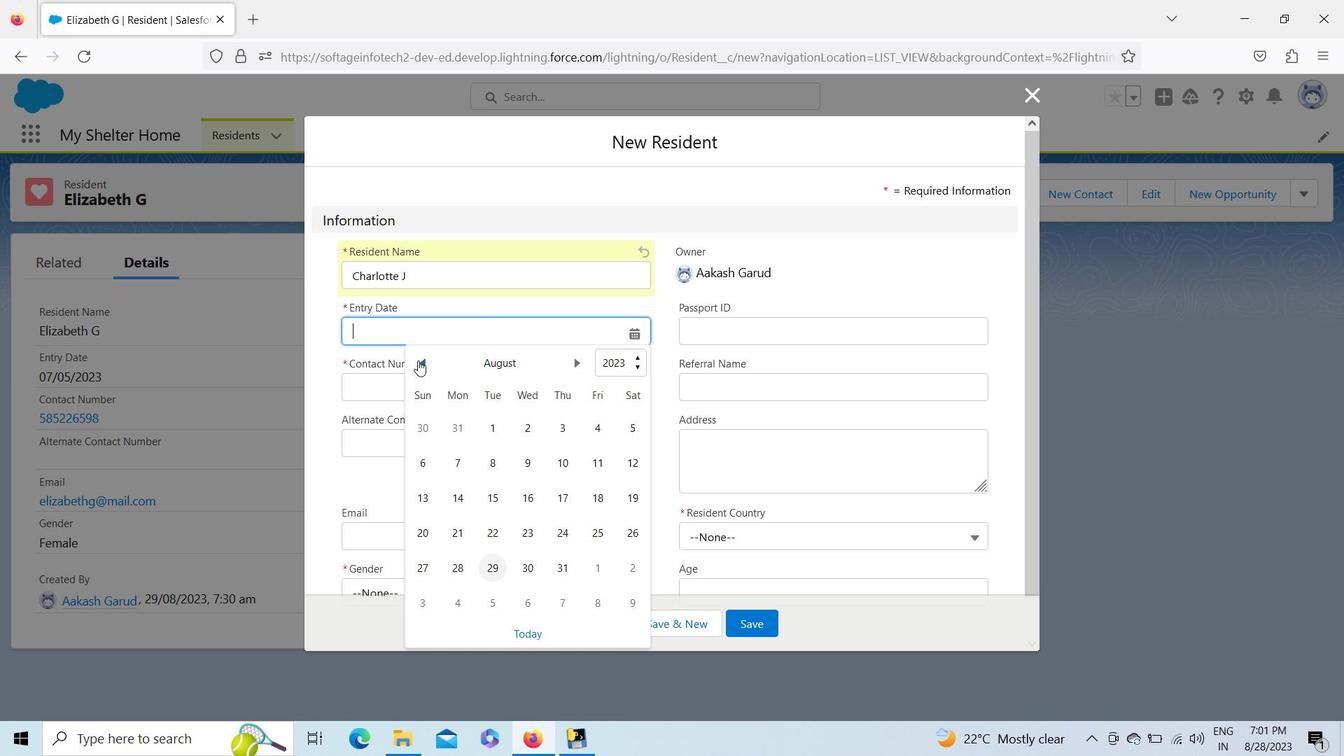 
Action: Mouse pressed left at (418, 360)
Screenshot: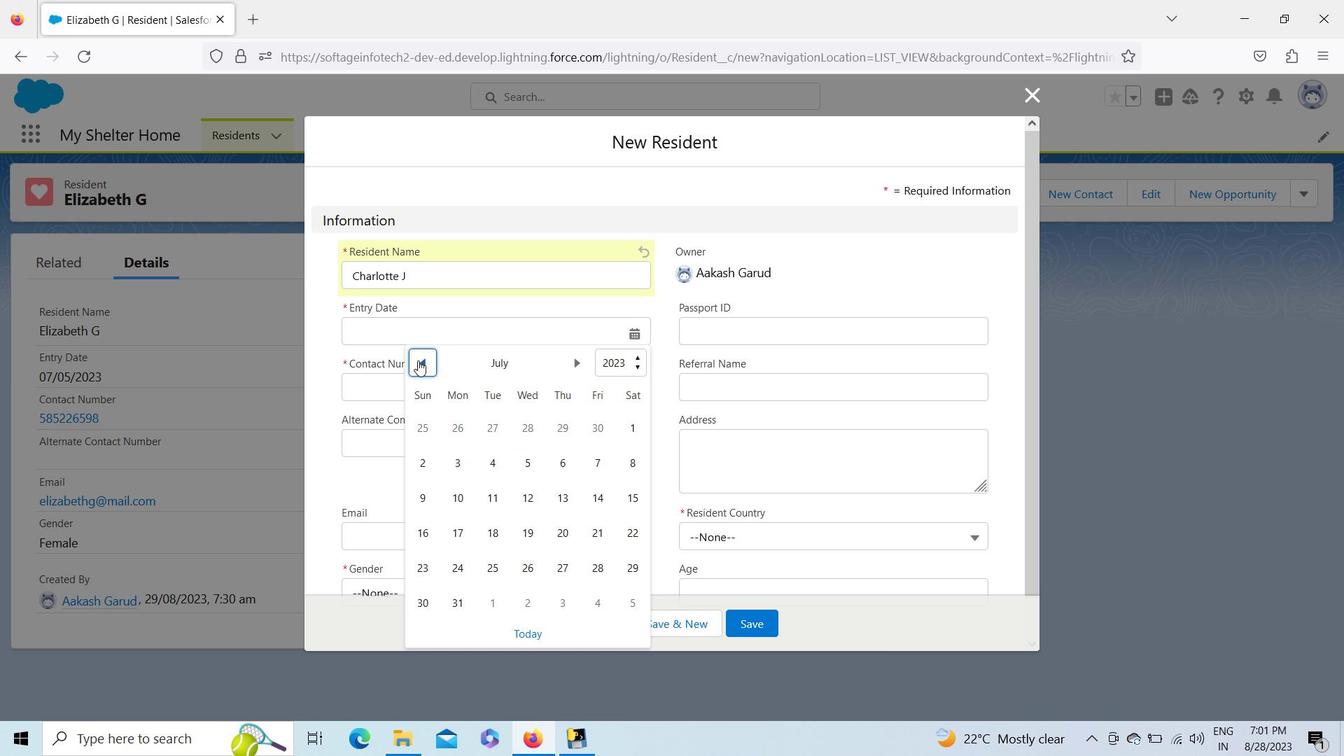 
Action: Mouse pressed left at (418, 360)
Screenshot: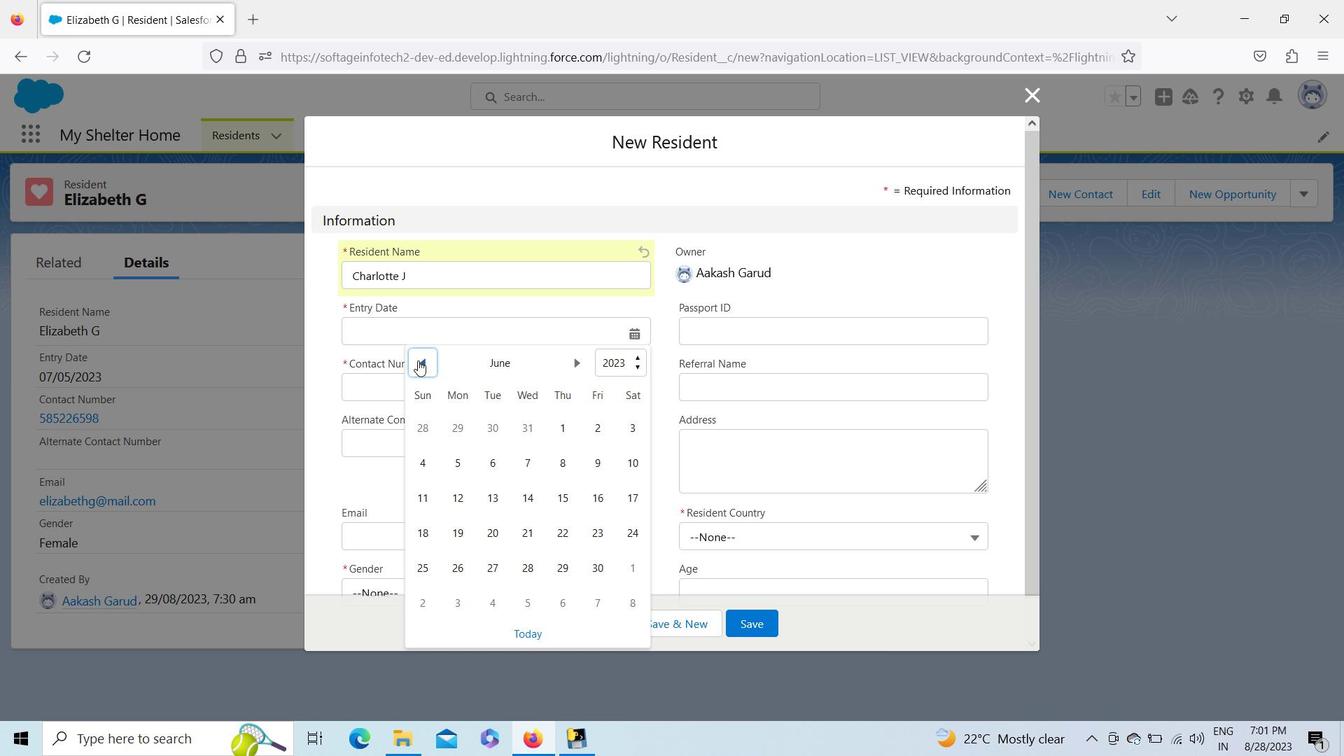
Action: Mouse moved to (498, 570)
Screenshot: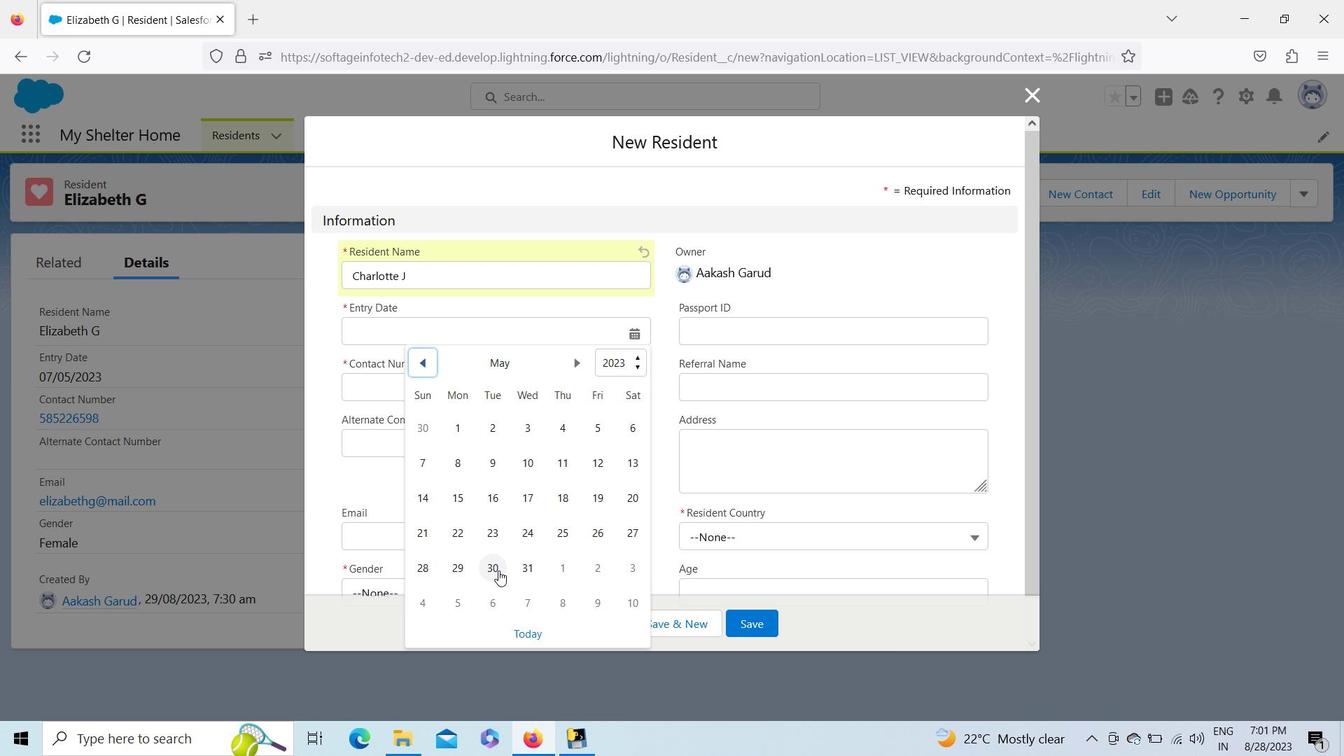
Action: Mouse pressed left at (498, 570)
Screenshot: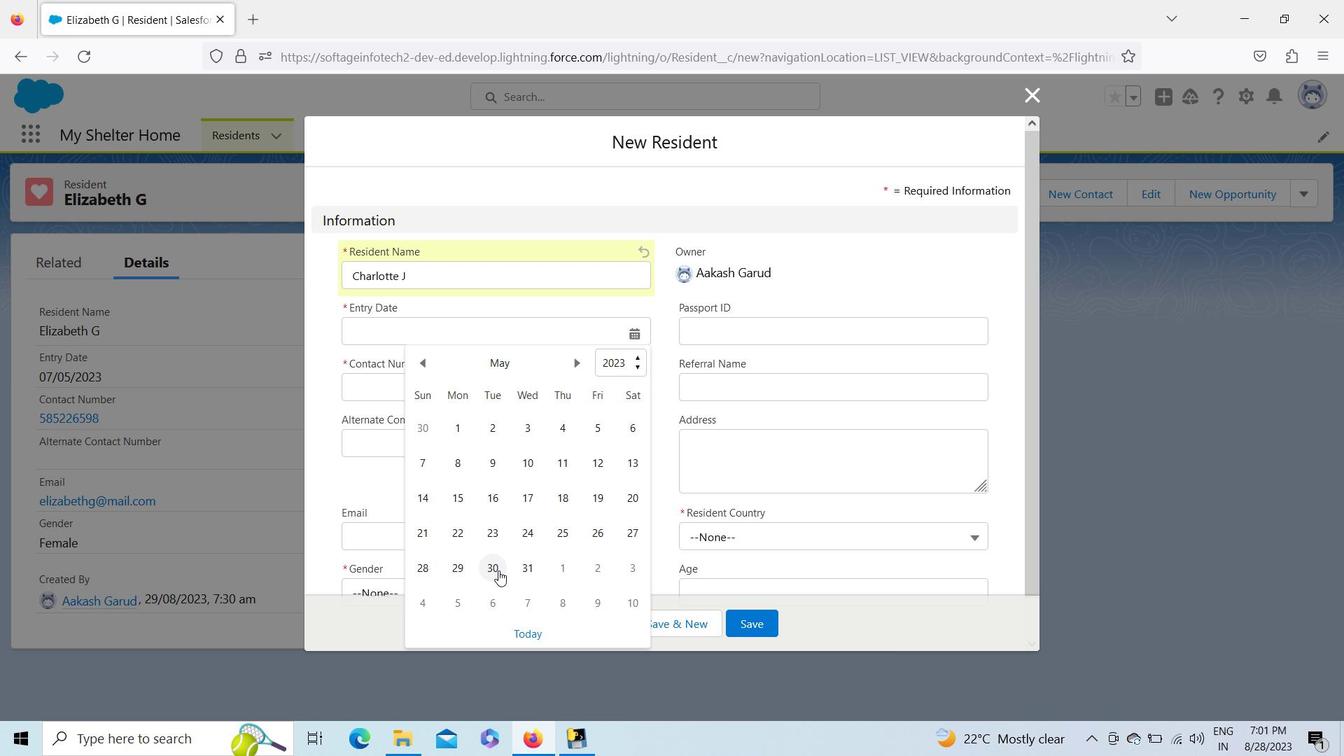 
Action: Mouse moved to (512, 387)
Screenshot: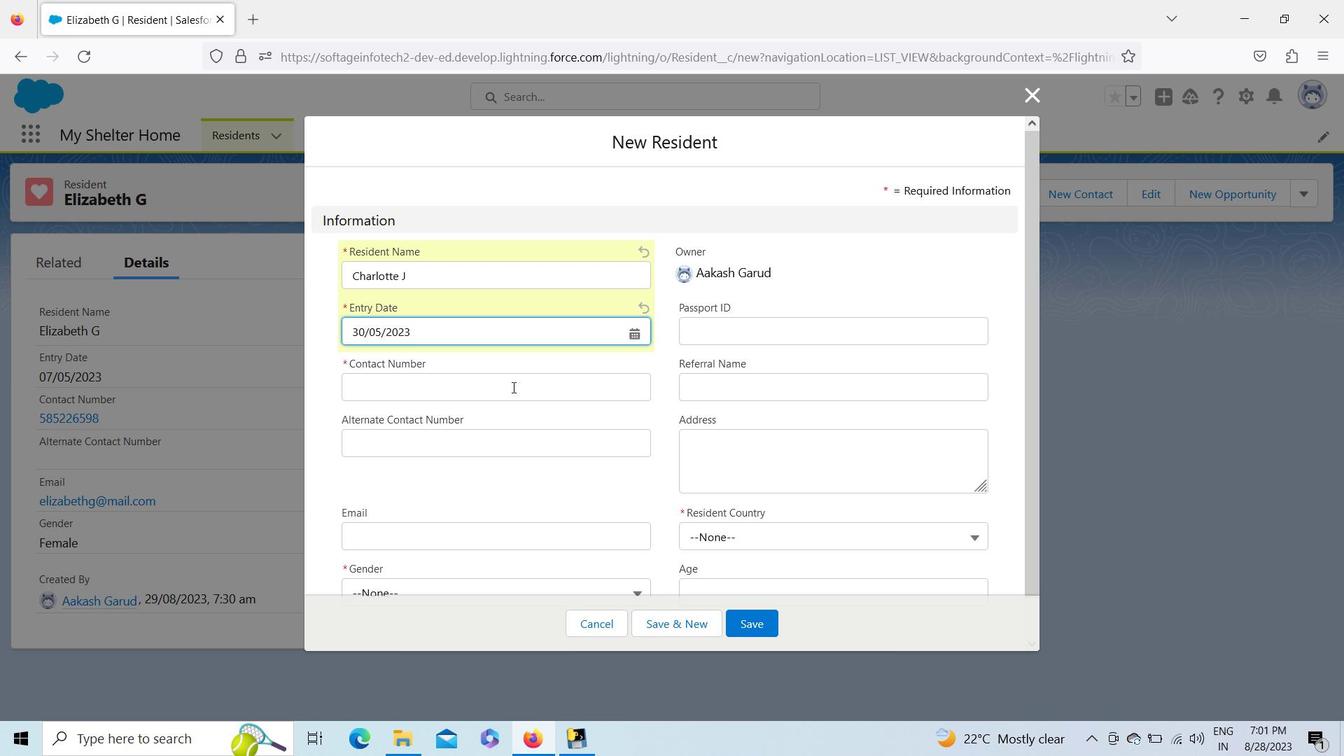 
Action: Mouse pressed left at (512, 387)
Screenshot: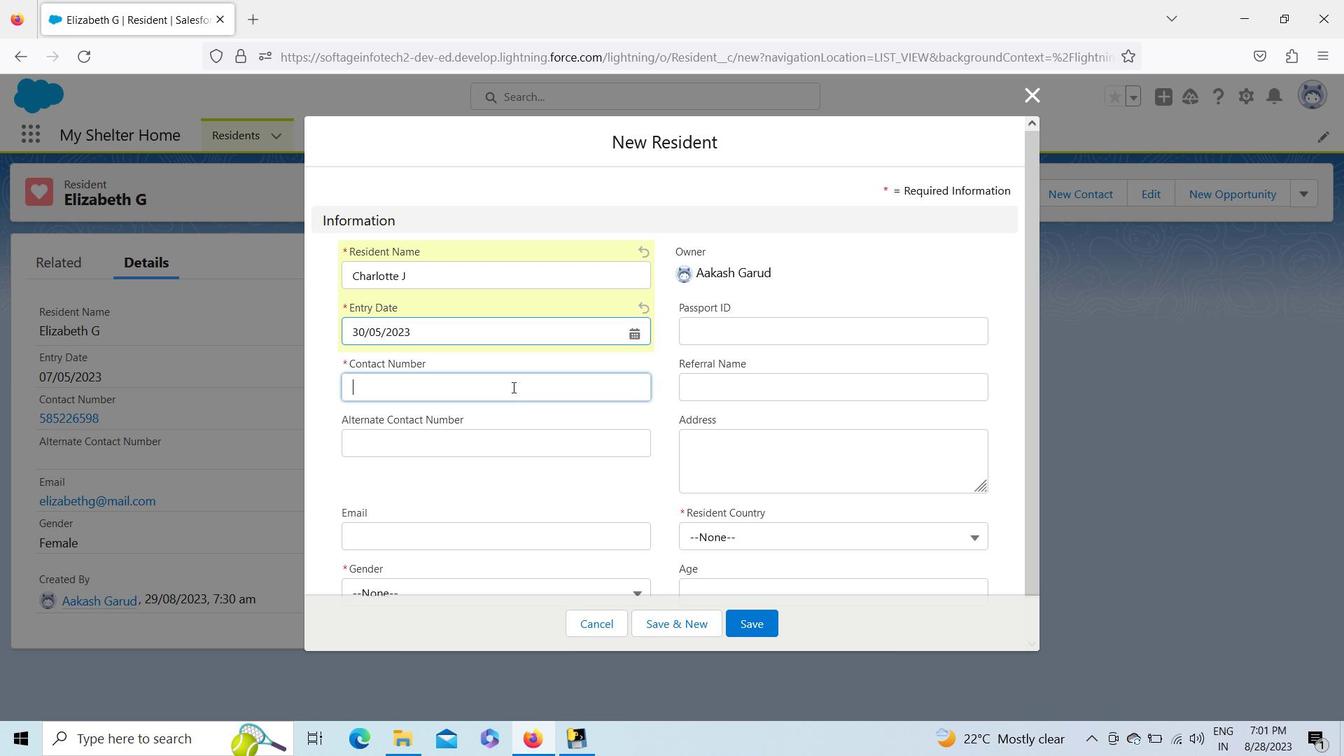 
Action: Key pressed 9584226589
Screenshot: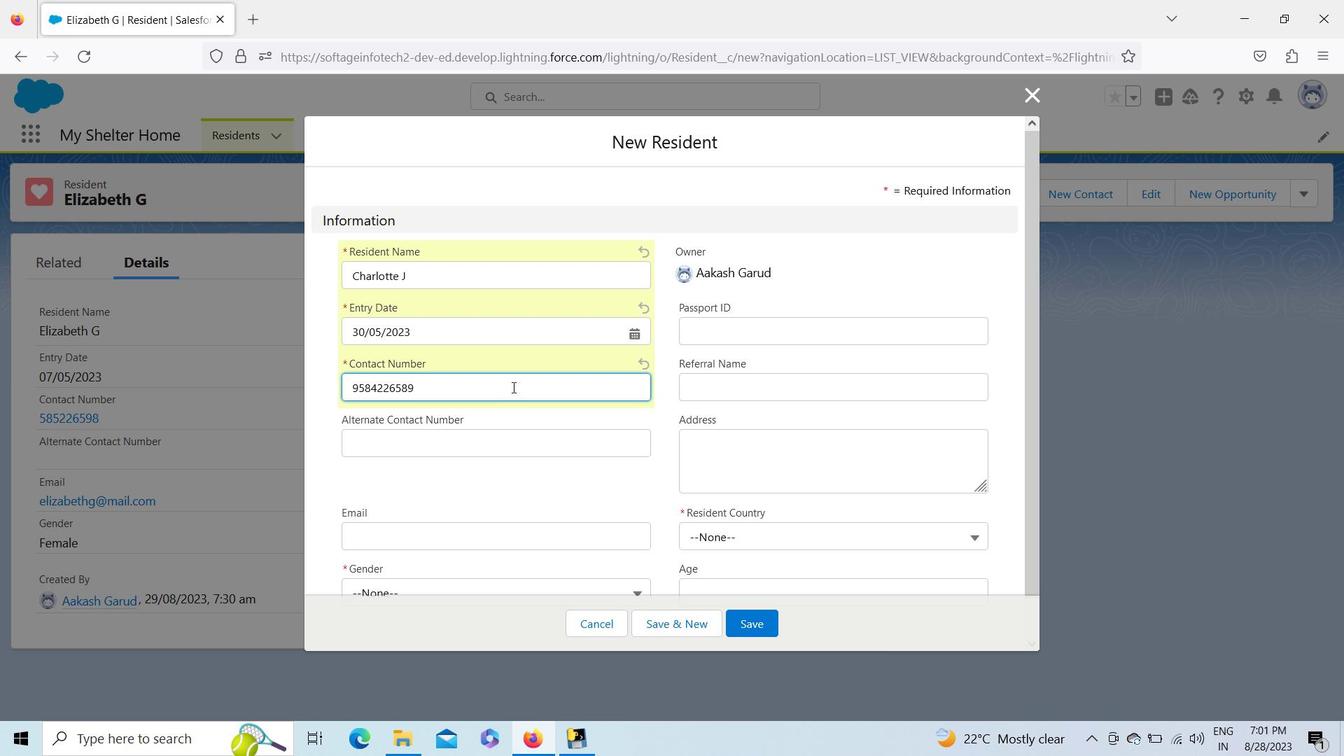 
Action: Mouse moved to (418, 532)
Screenshot: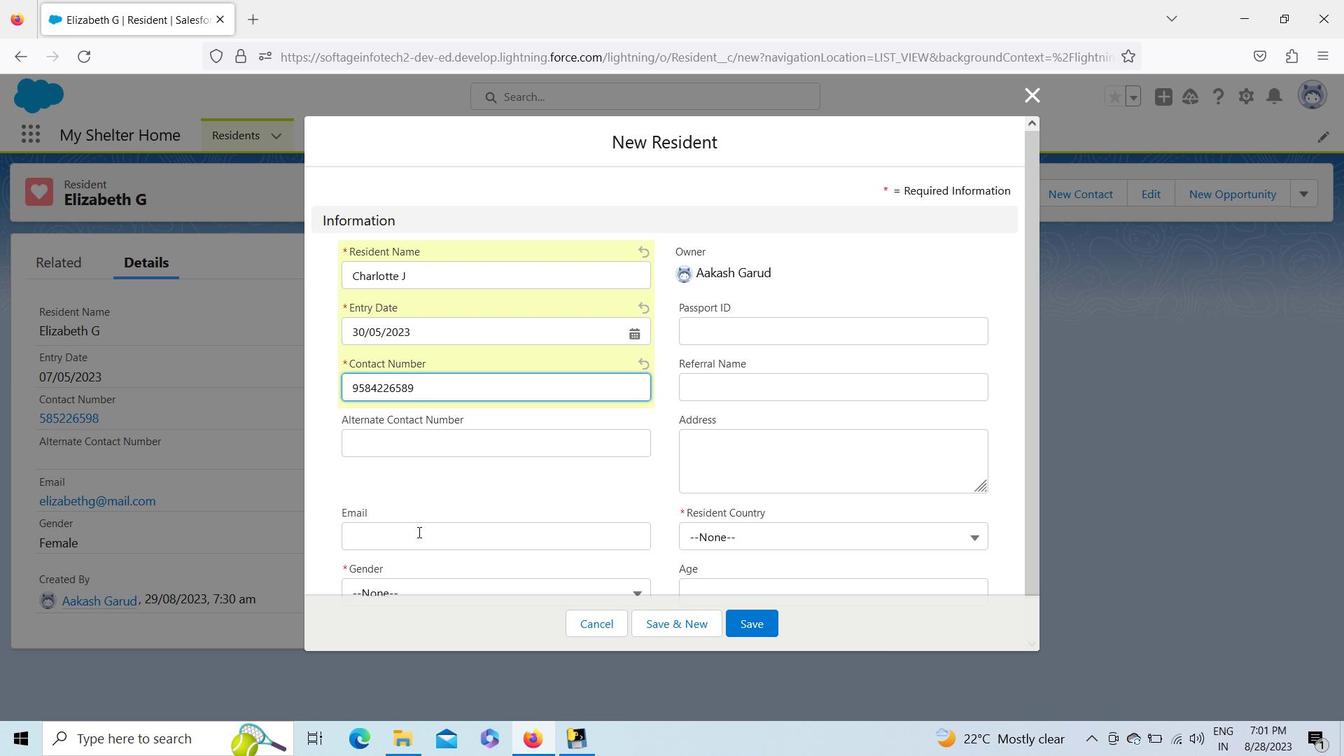 
Action: Mouse pressed left at (418, 532)
Screenshot: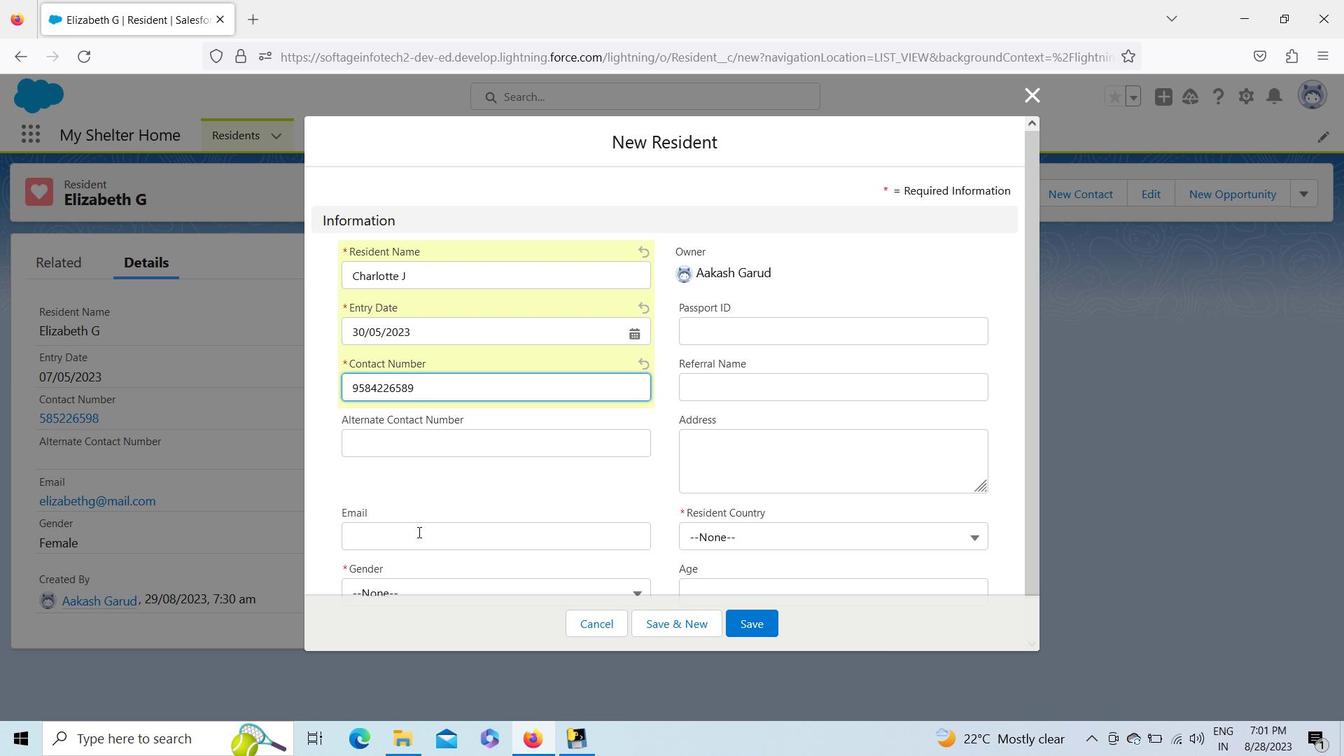
Action: Key pressed <Key.shift><Key.shift>Charlotte<Key.space><Key.backspace><Key.shift><Key.shift>J<Key.shift>@mail.com
Screenshot: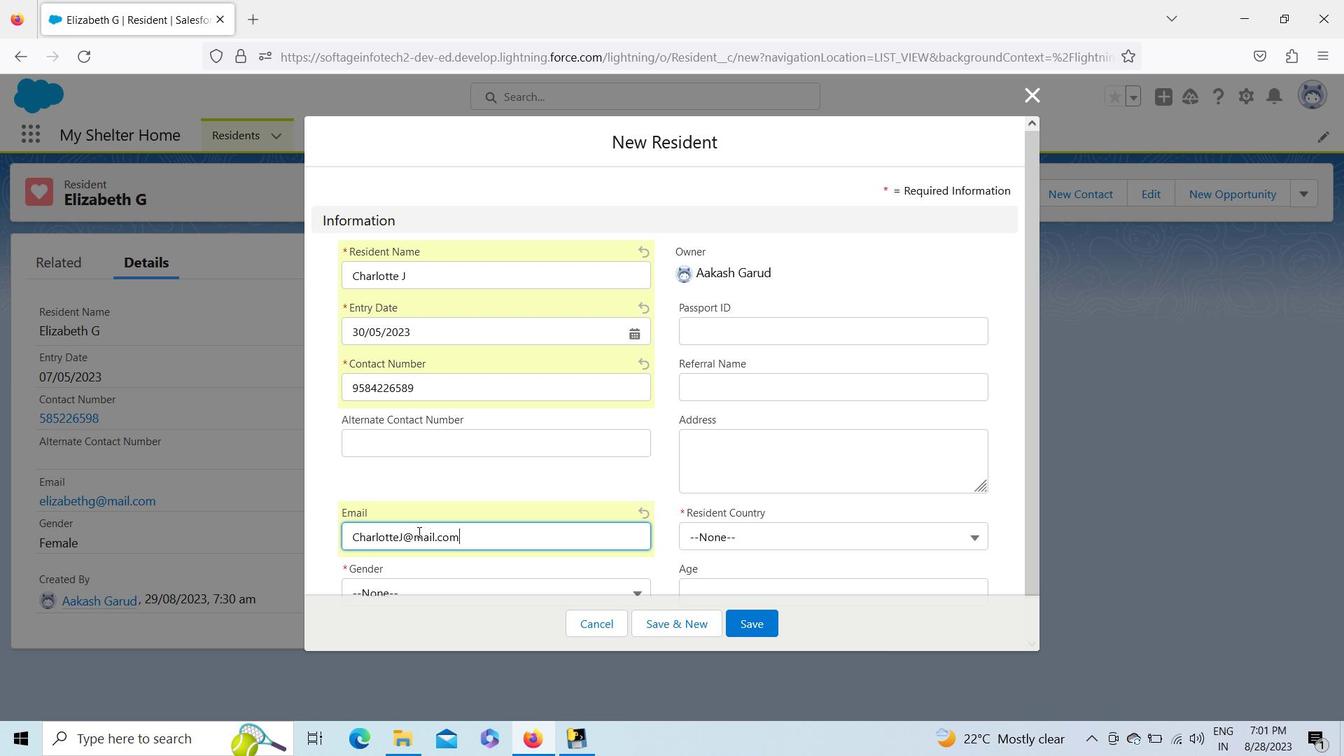 
Action: Mouse moved to (408, 585)
Screenshot: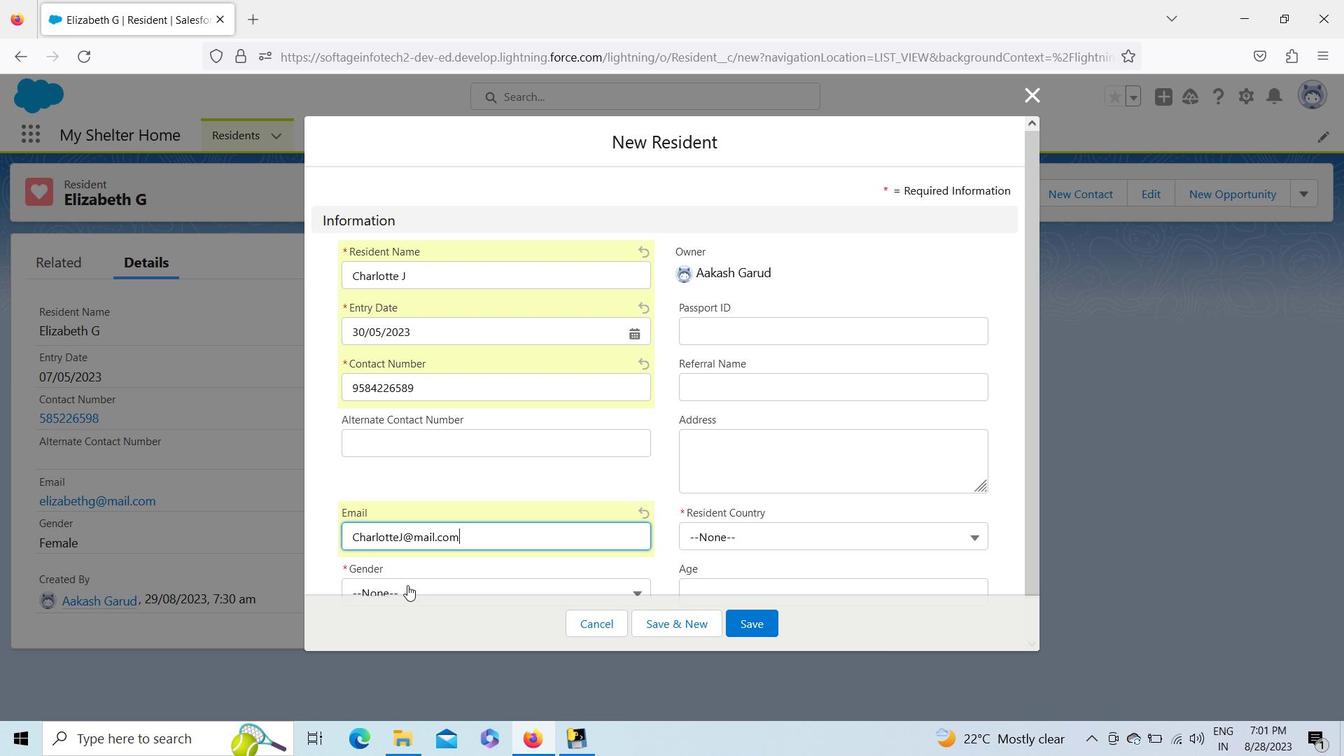 
Action: Mouse pressed left at (408, 585)
Screenshot: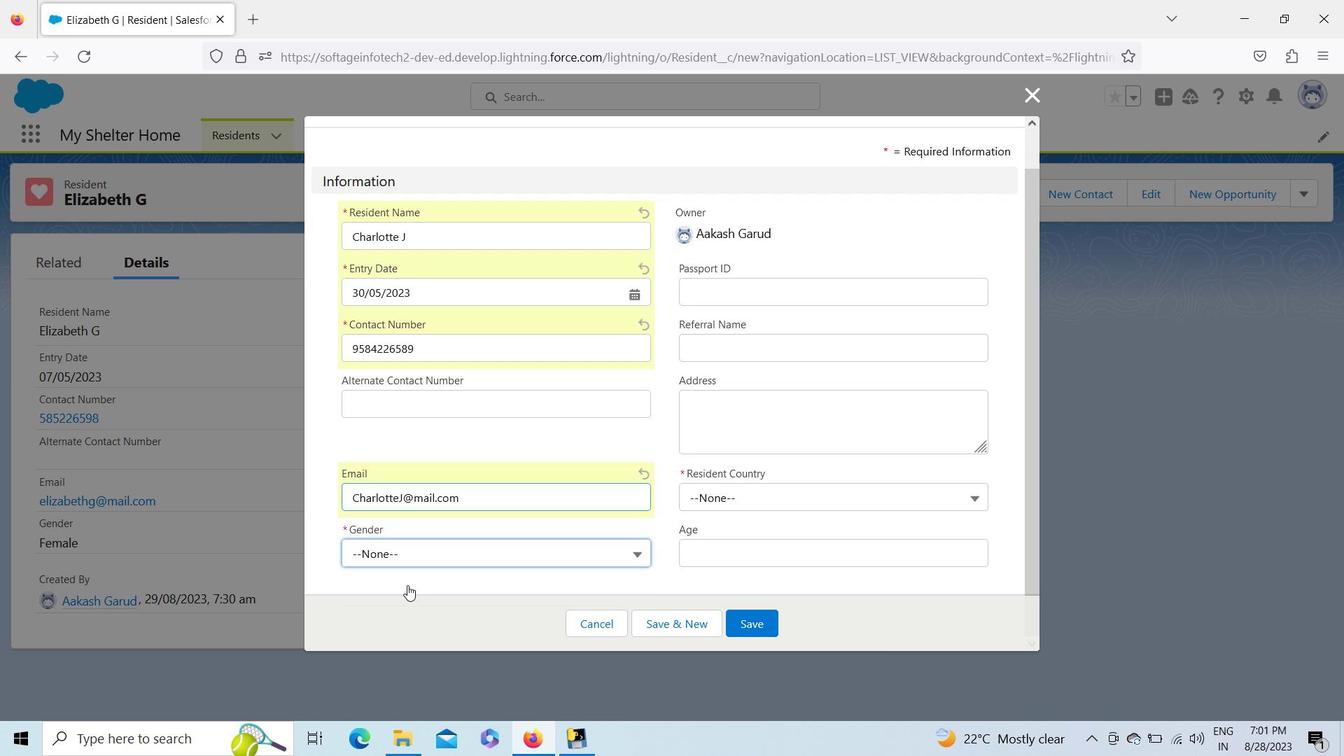 
Action: Mouse moved to (413, 555)
Screenshot: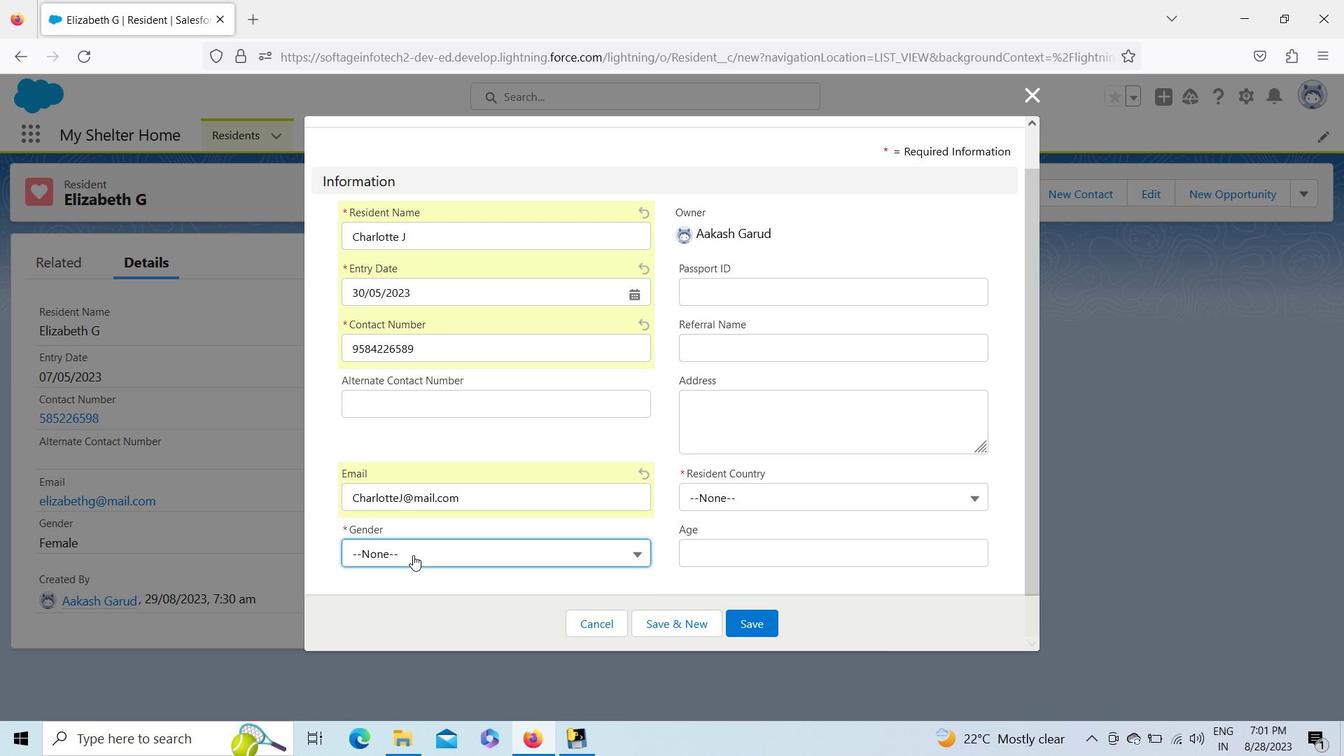 
Action: Mouse pressed left at (413, 555)
Screenshot: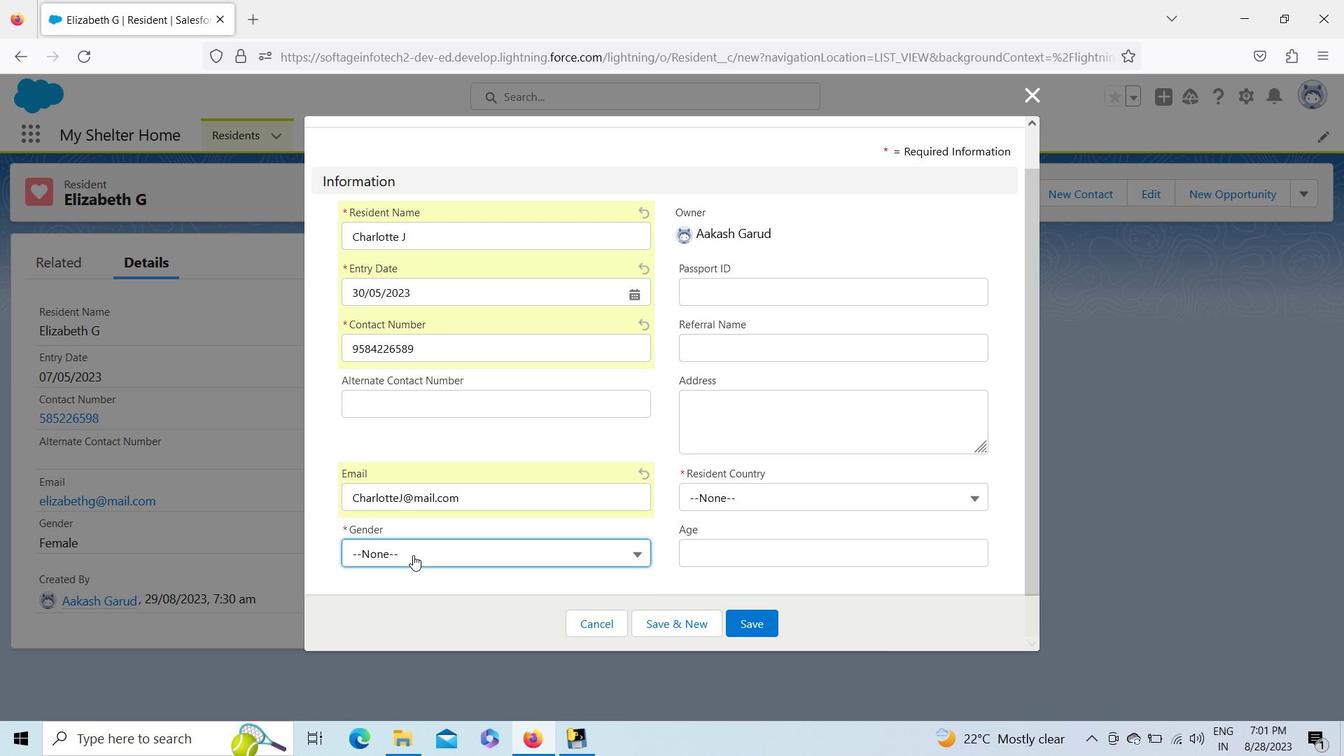 
Action: Key pressed <Key.down><Key.down><Key.enter>
Screenshot: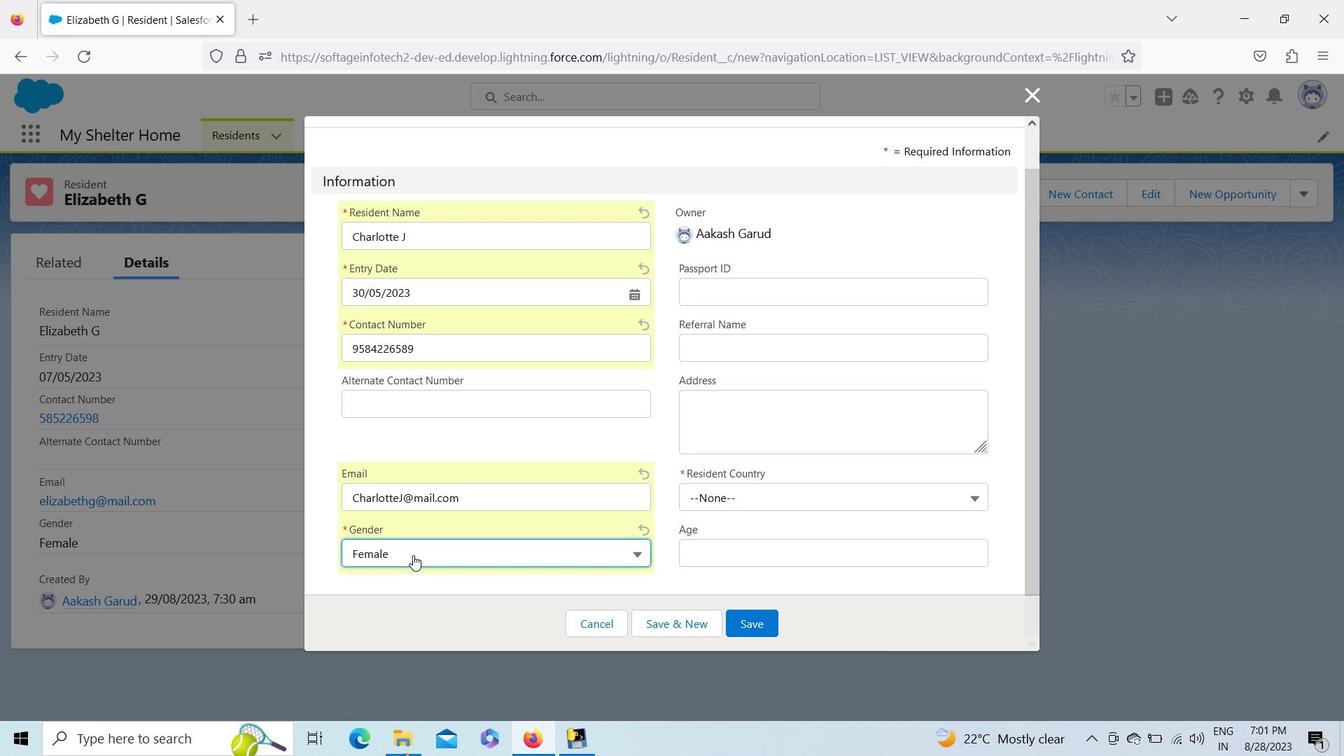 
Action: Mouse moved to (700, 291)
Screenshot: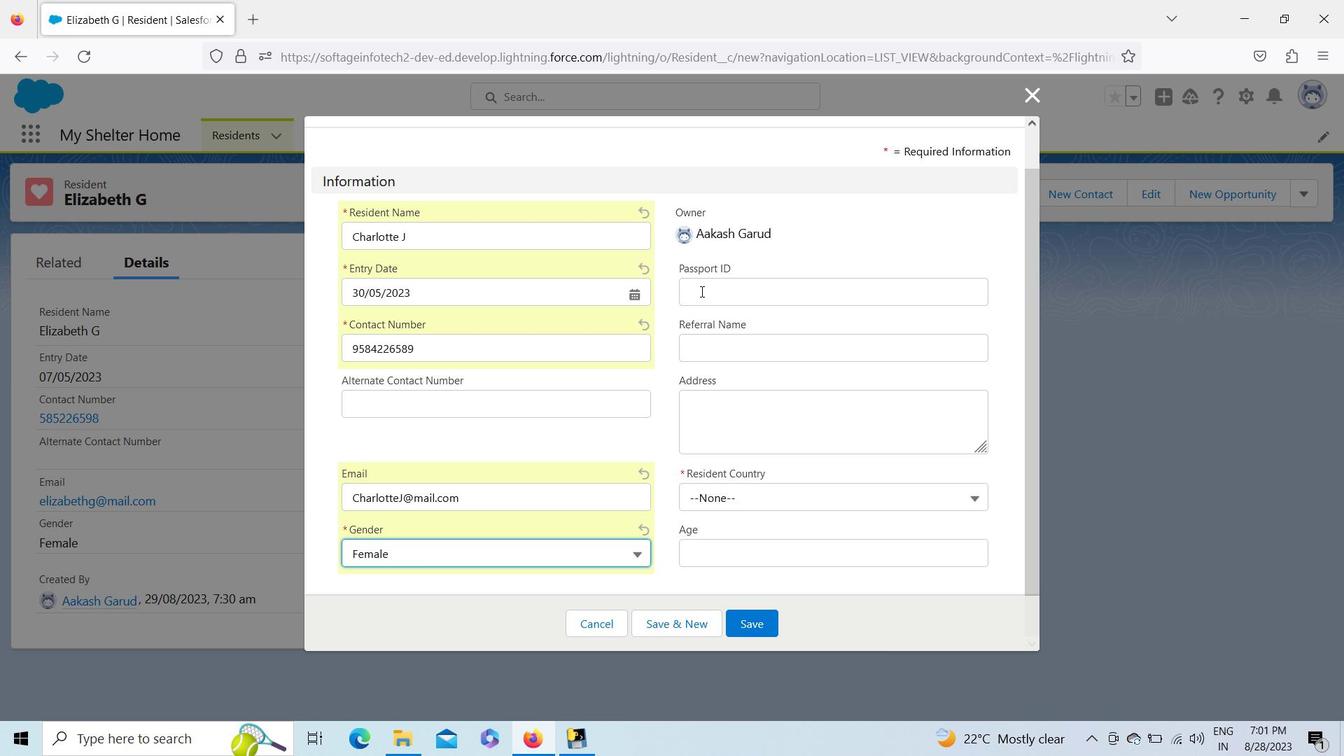 
Action: Mouse pressed left at (700, 291)
Screenshot: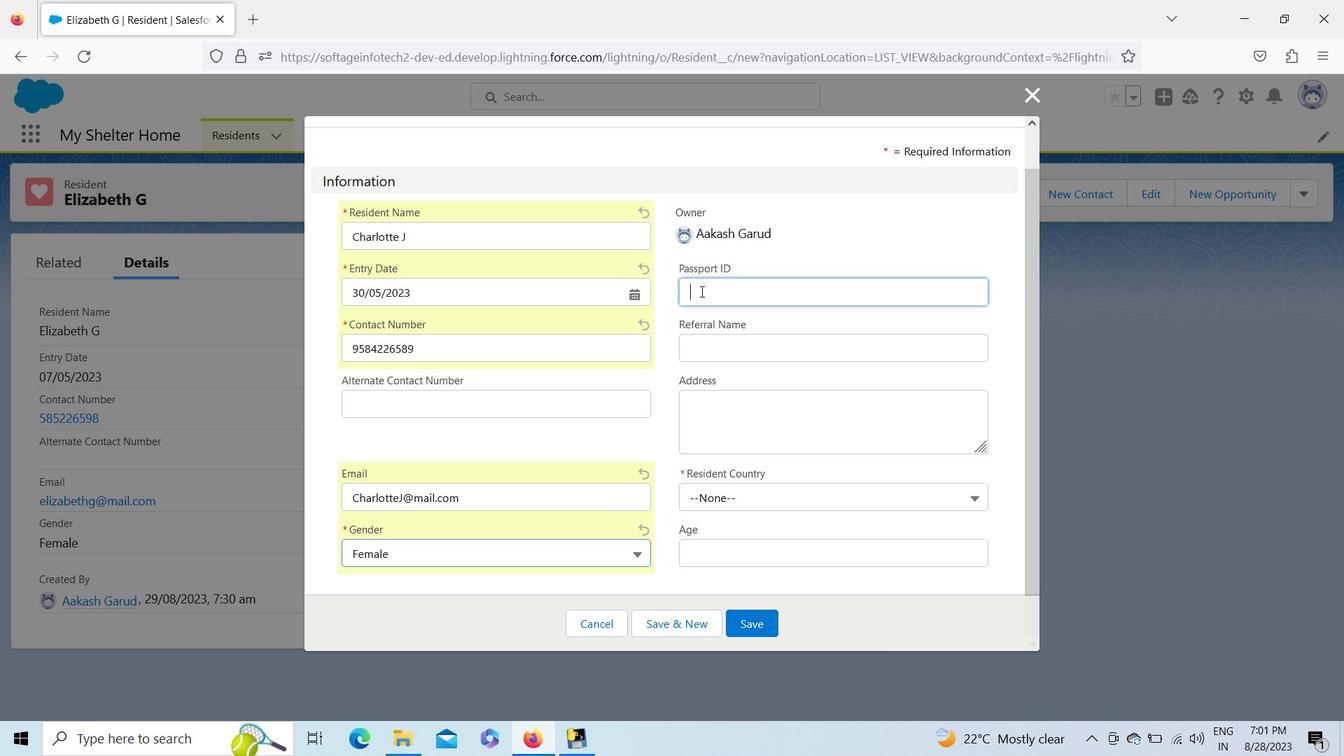 
Action: Key pressed 897265354
Screenshot: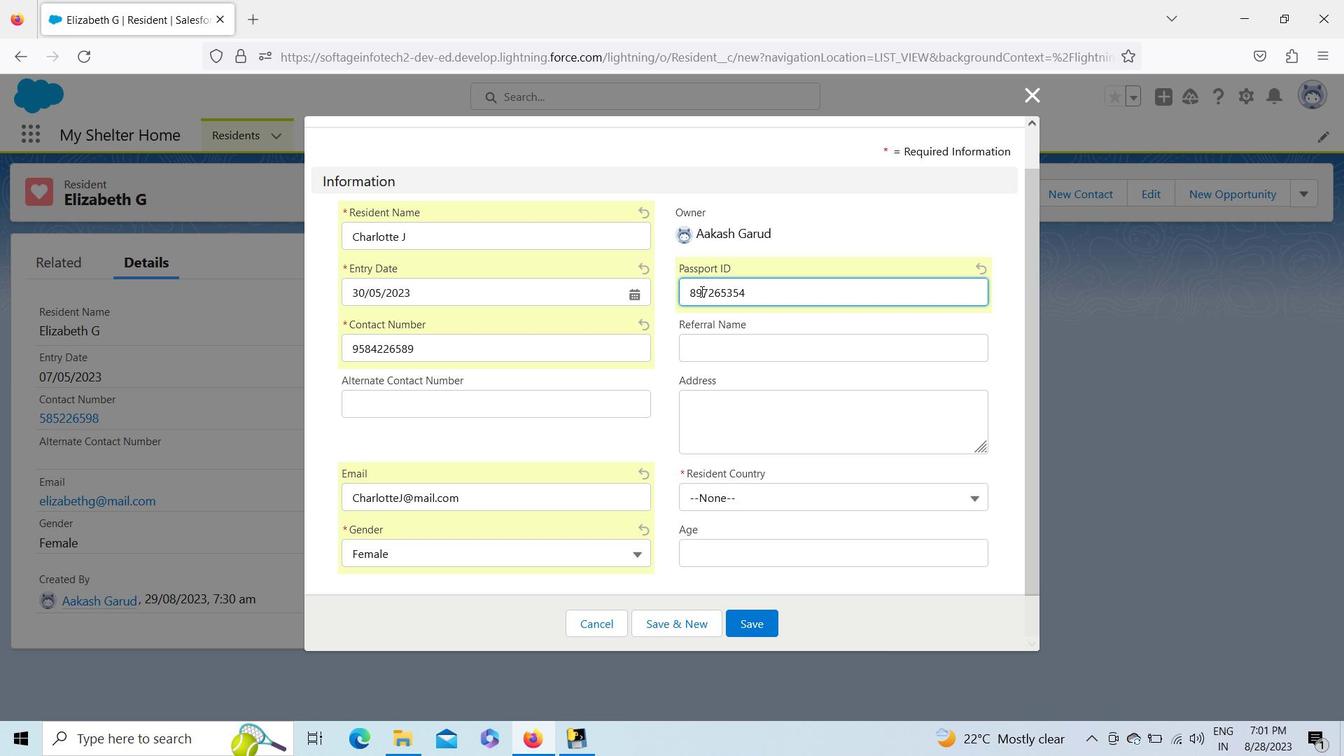 
Action: Mouse moved to (707, 352)
Screenshot: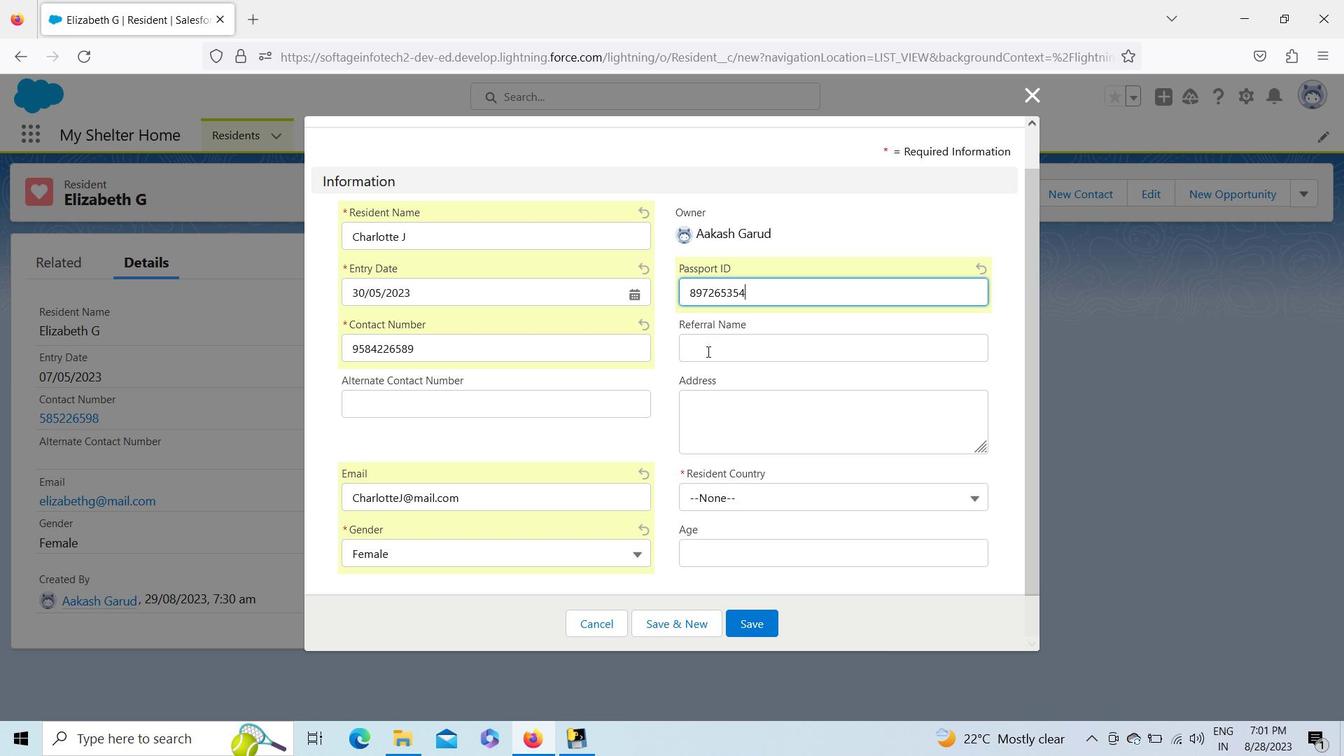
Action: Mouse pressed left at (707, 352)
Screenshot: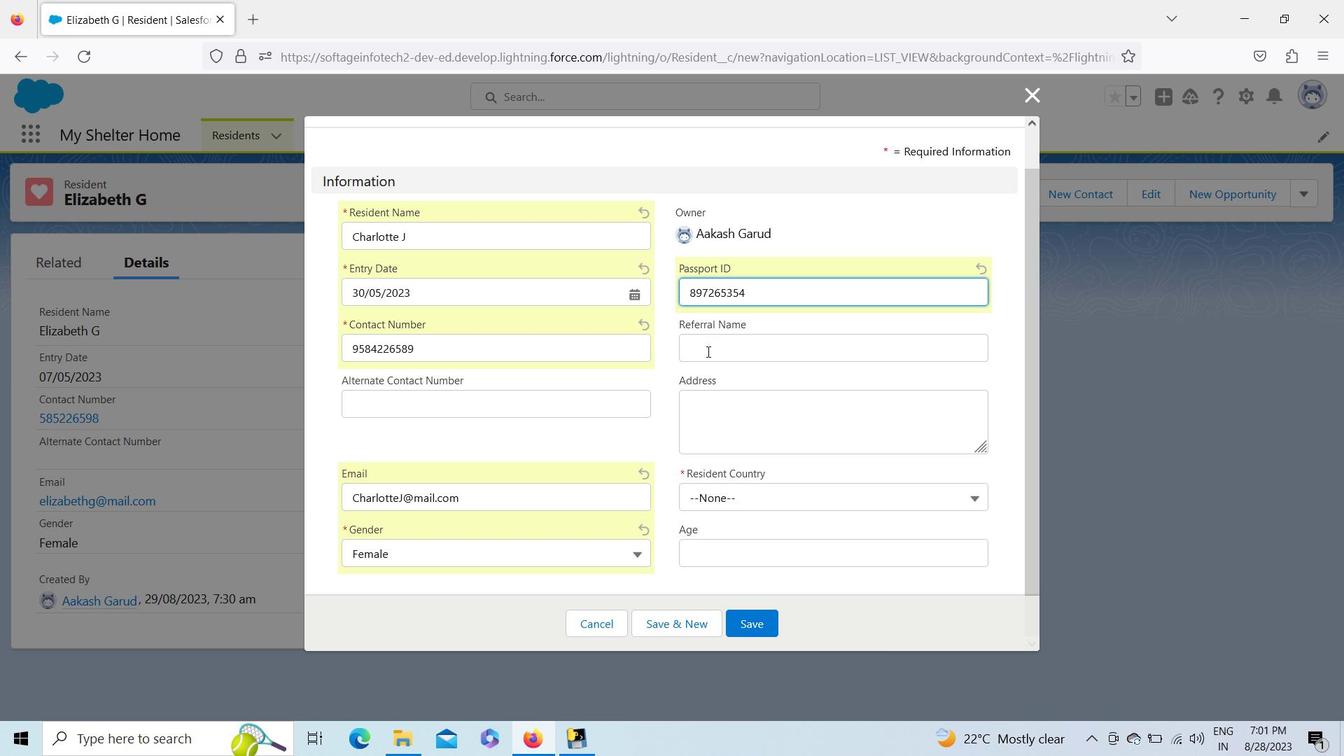 
Action: Key pressed <Key.shift>Graham<Key.space><Key.shift>Thotr<Key.backspace><Key.backspace>rpe
Screenshot: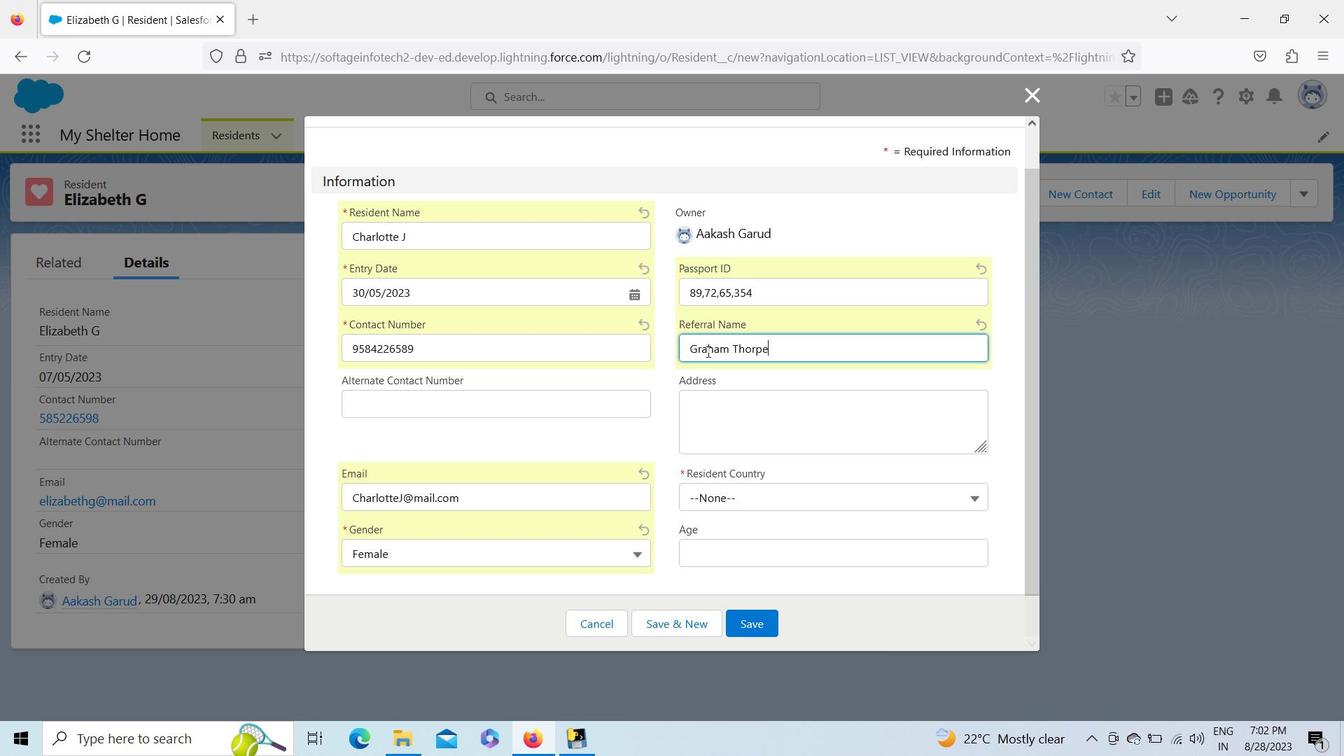 
Action: Mouse moved to (702, 490)
Screenshot: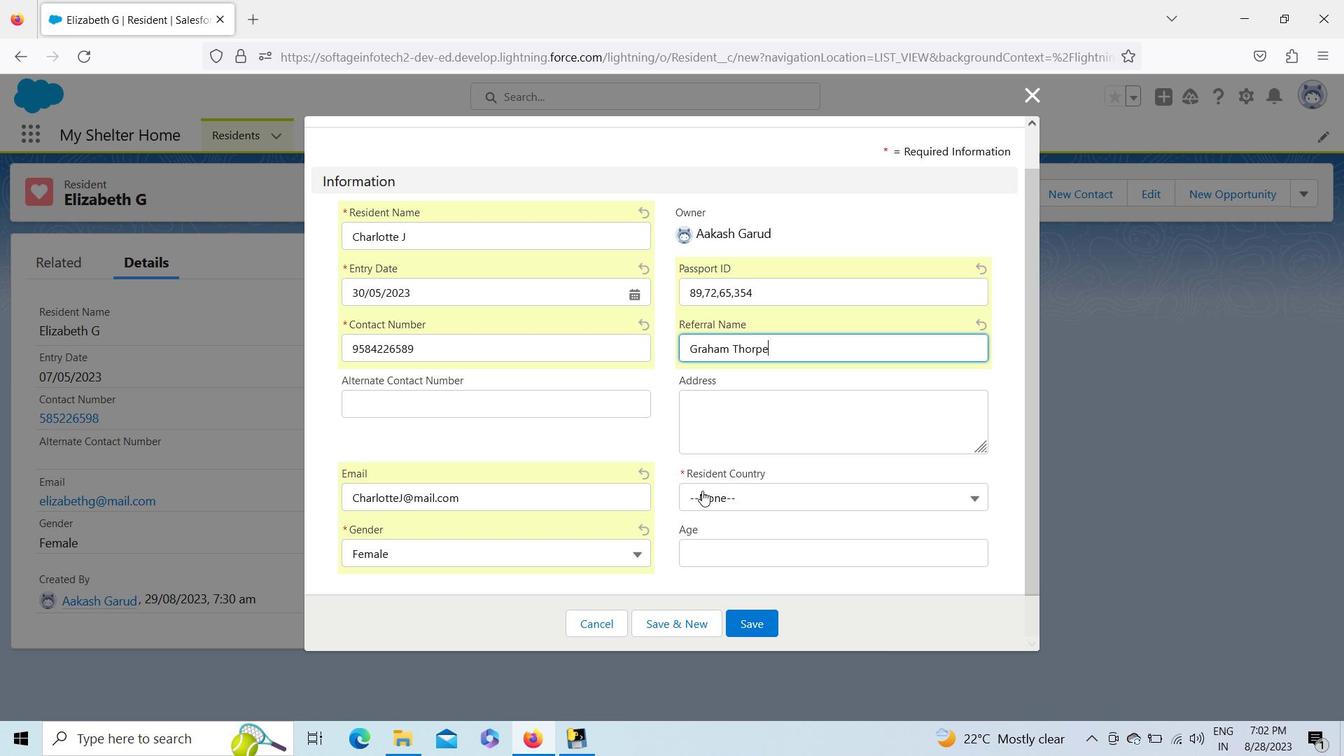 
Action: Mouse pressed left at (702, 490)
Screenshot: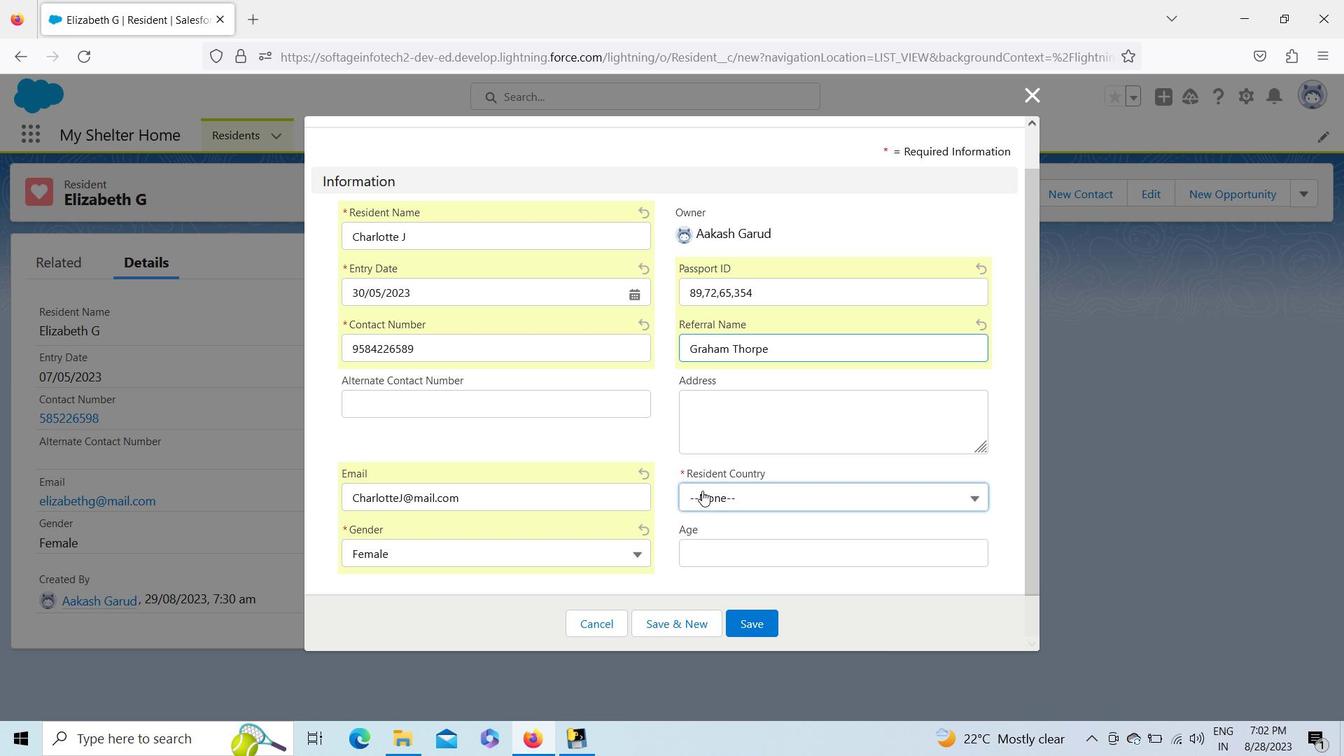 
Action: Key pressed <Key.up><Key.enter>
Screenshot: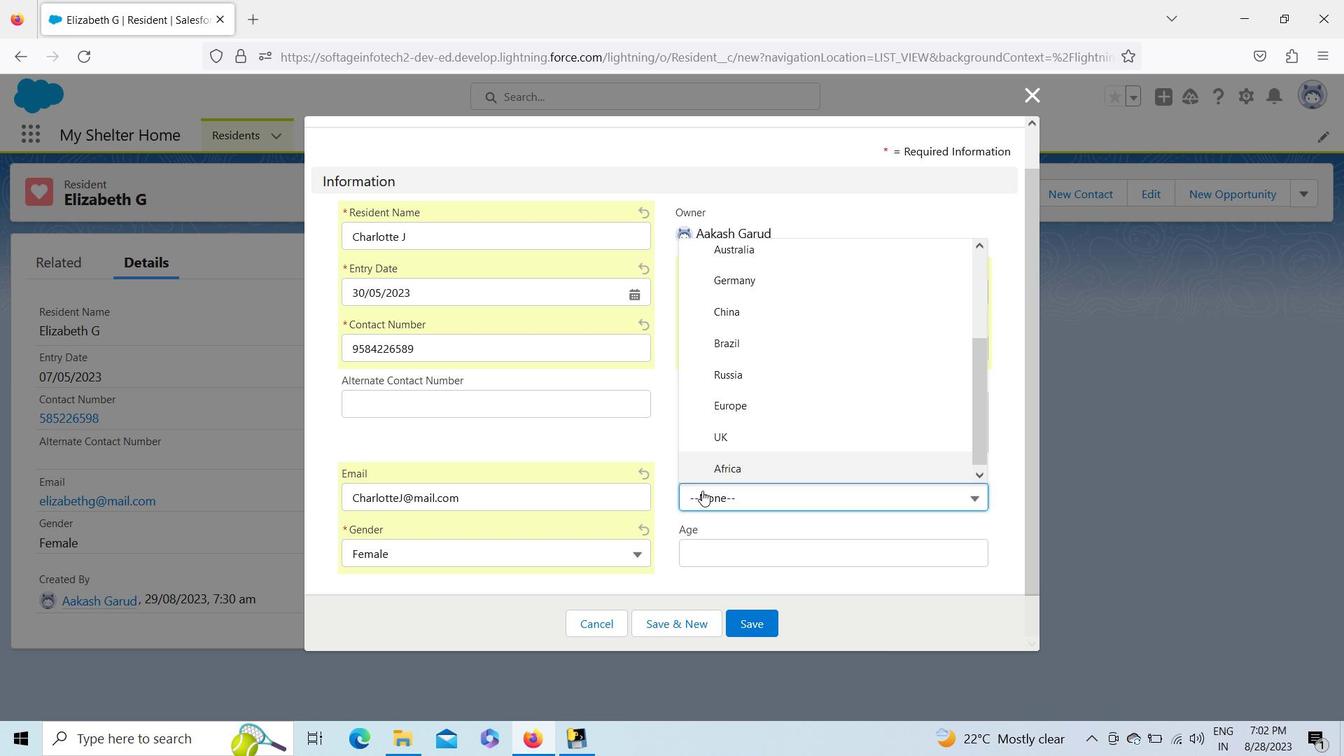 
Action: Mouse moved to (702, 547)
Screenshot: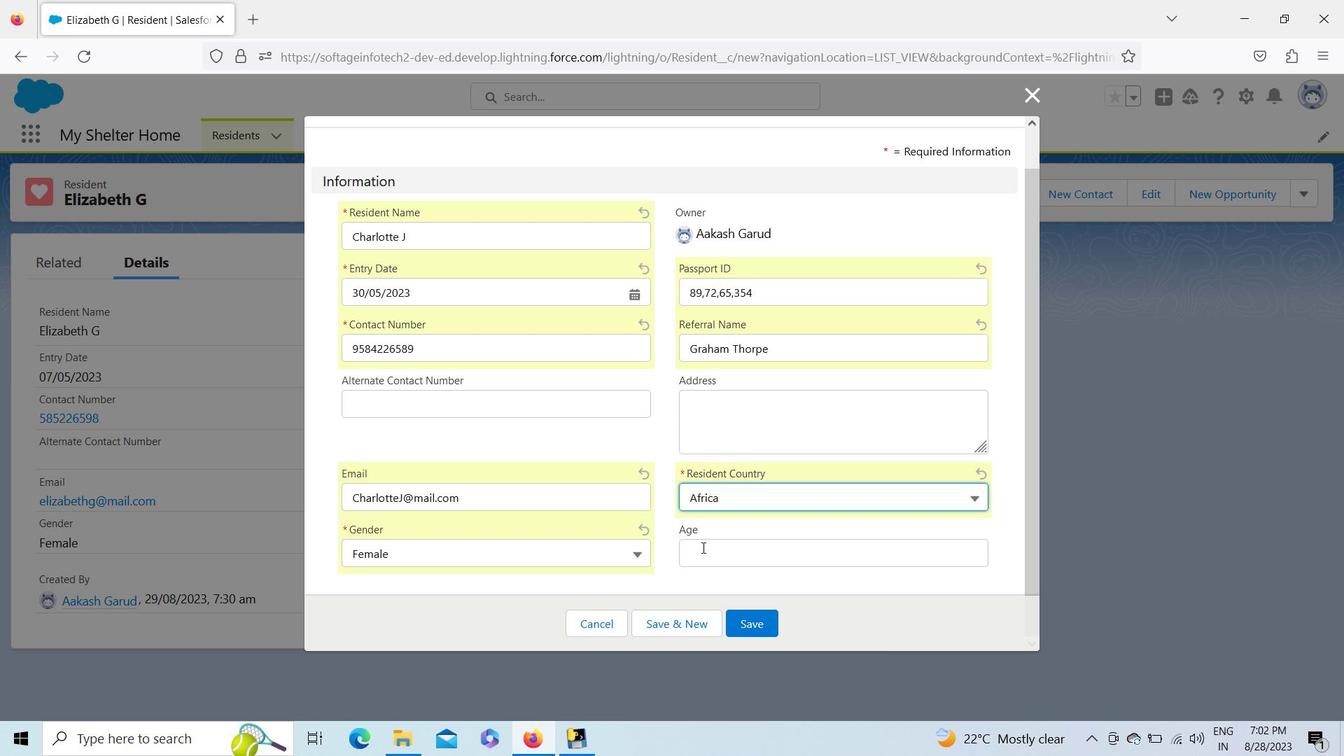 
Action: Mouse pressed left at (702, 547)
Screenshot: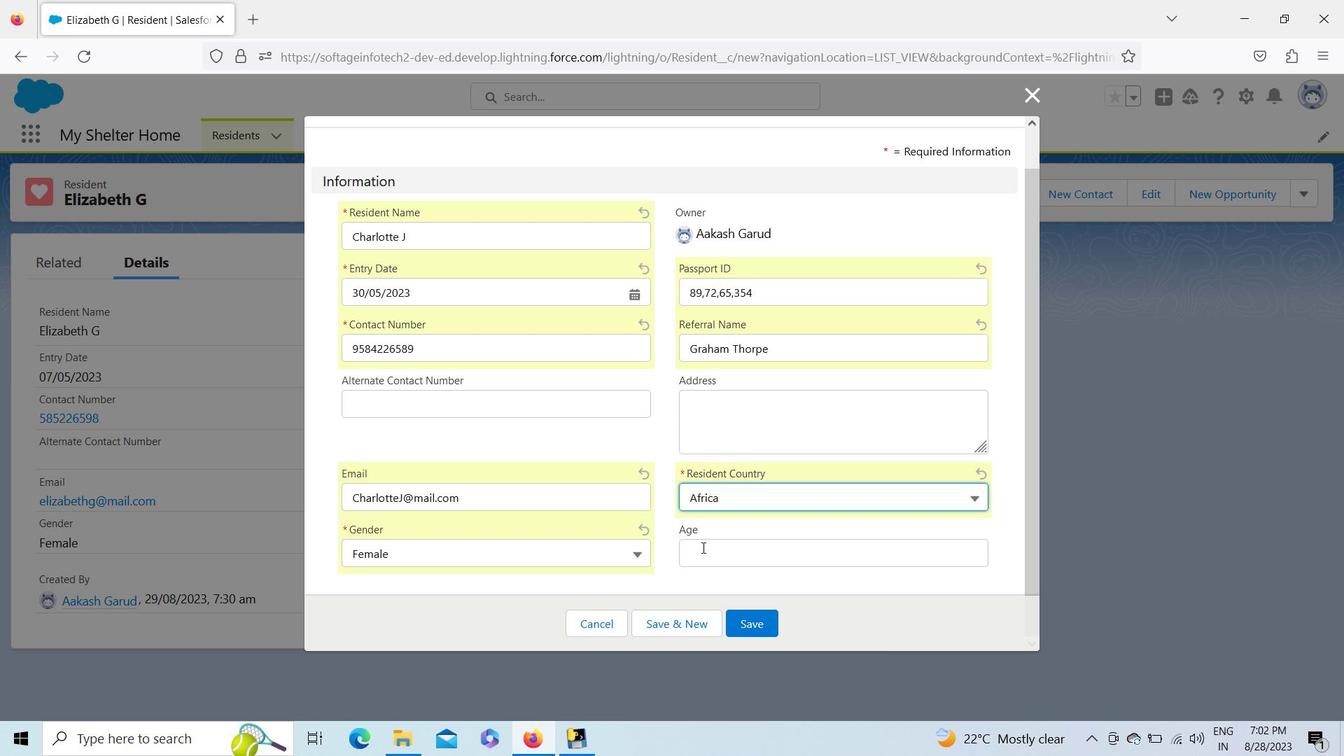 
Action: Key pressed 69
Screenshot: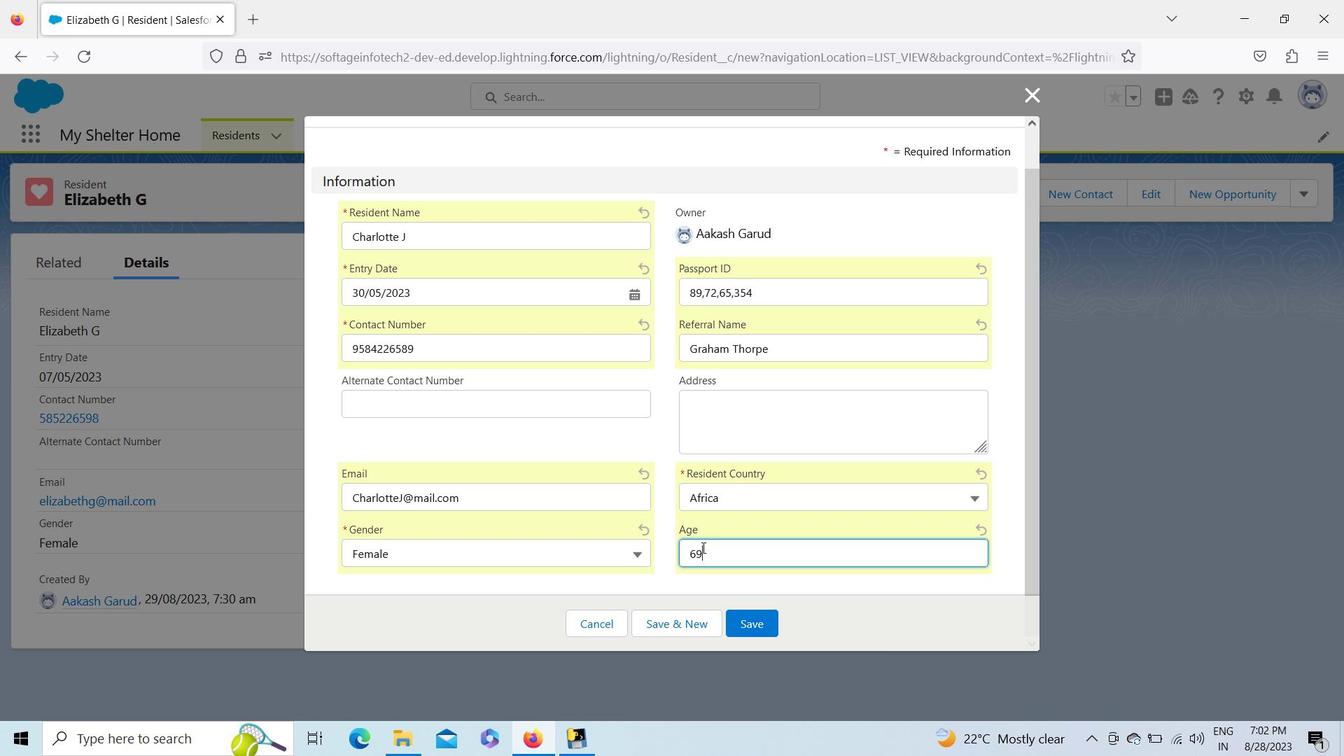 
Action: Mouse moved to (695, 623)
Screenshot: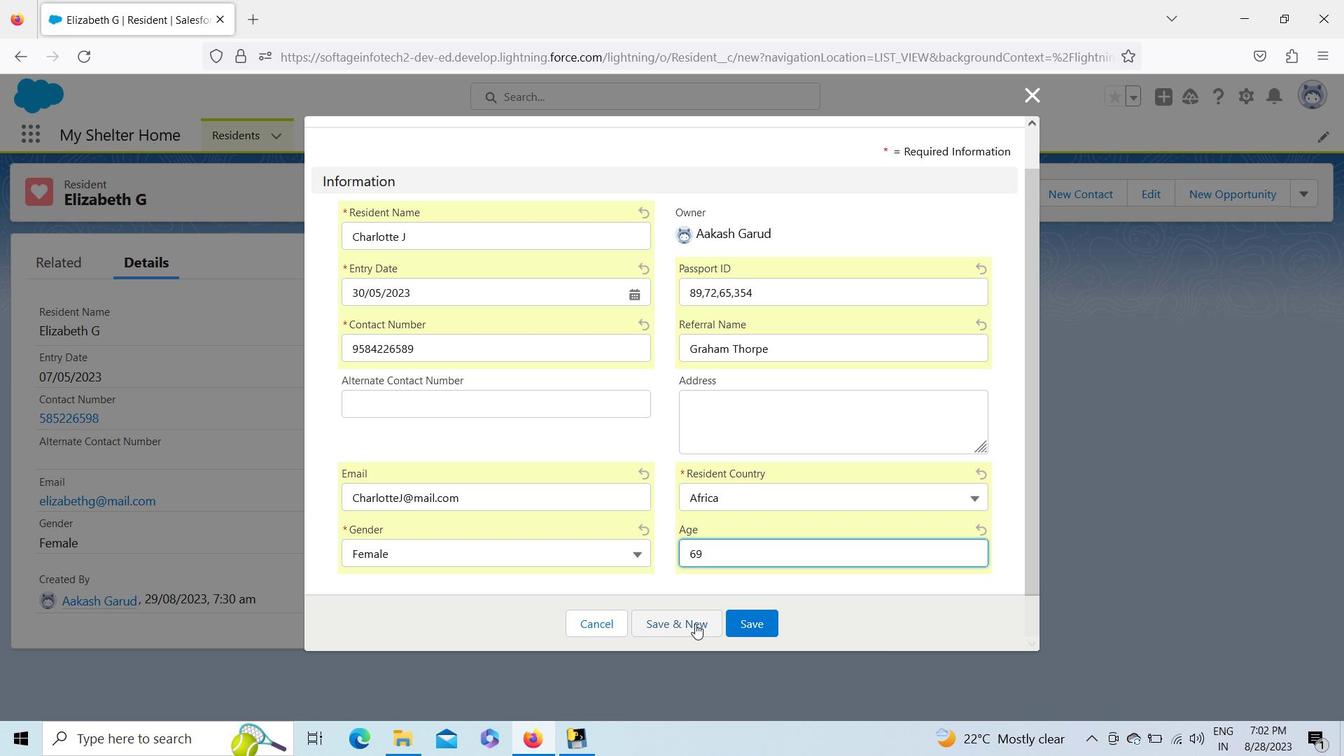 
Action: Mouse pressed left at (695, 623)
Screenshot: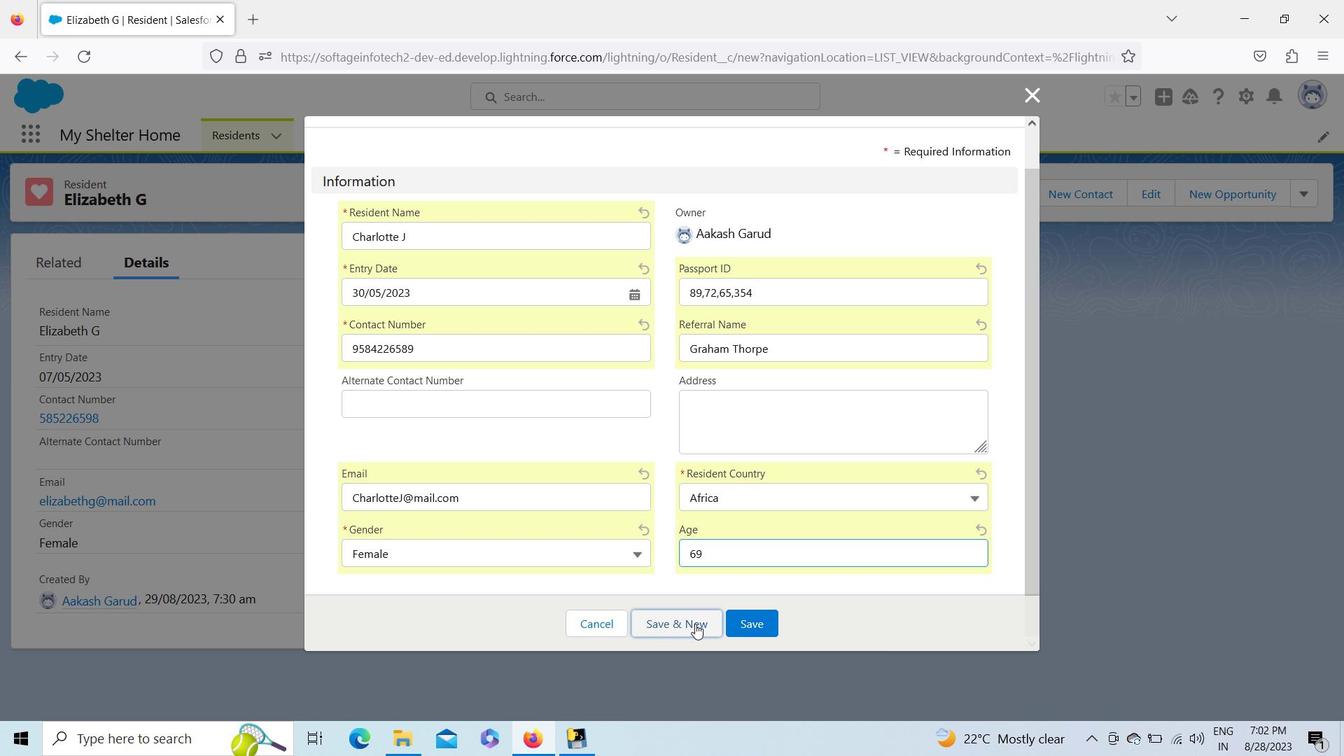 
Action: Mouse moved to (490, 275)
Screenshot: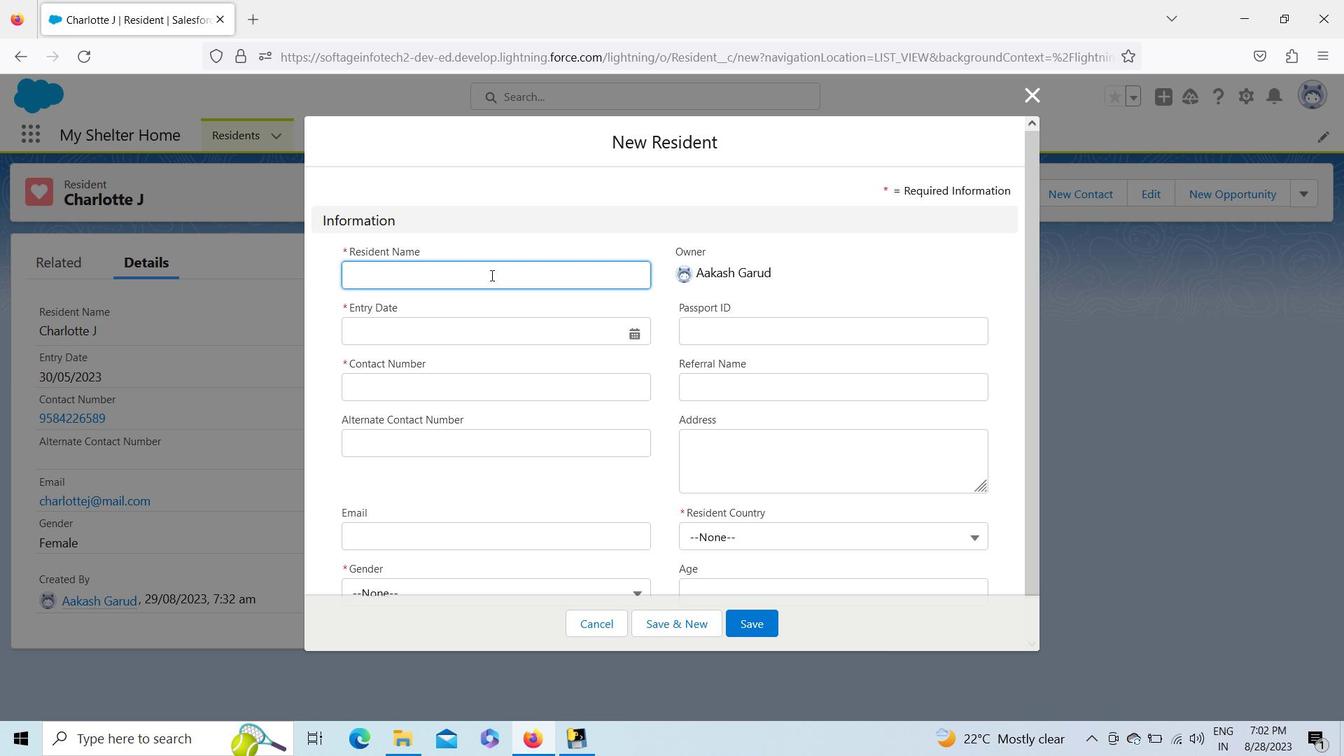 
Action: Key pressed <Key.shift><Key.shift><Key.shift><Key.shift><Key.shift><Key.shift><Key.shift><Key.shift><Key.shift><Key.shift><Key.shift><Key.shift><Key.shift><Key.shift><Key.shift><Key.shift><Key.shift><Key.shift><Key.shift><Key.shift>Emma<Key.space><Key.shift>Karoline
Screenshot: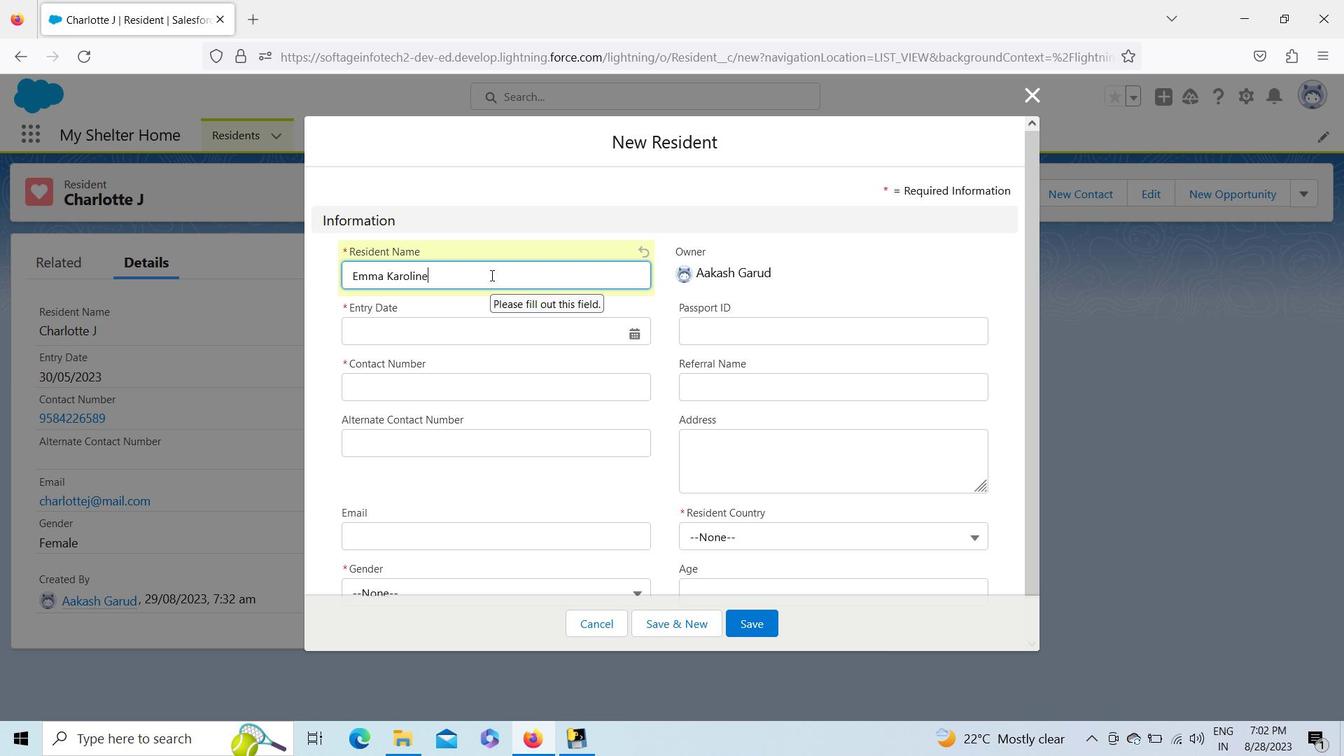 
Action: Mouse moved to (482, 326)
Screenshot: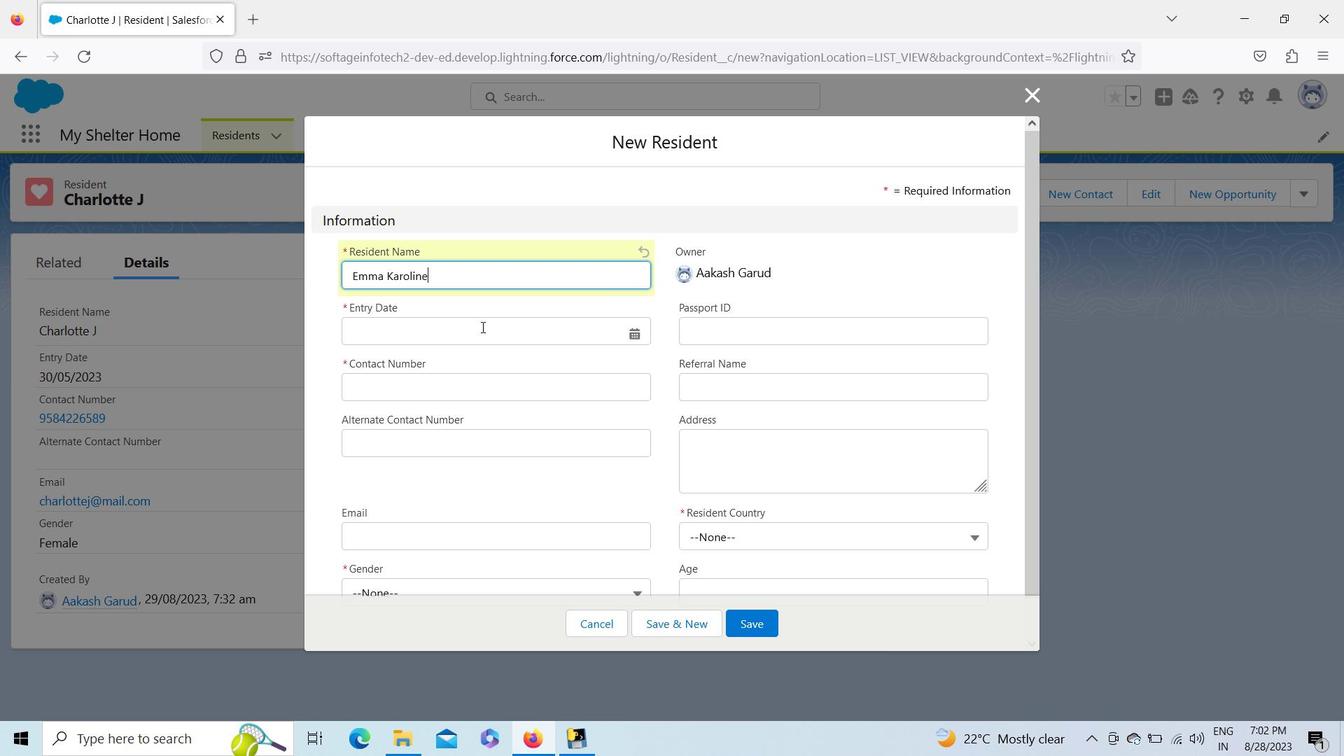 
Action: Mouse pressed left at (482, 326)
Screenshot: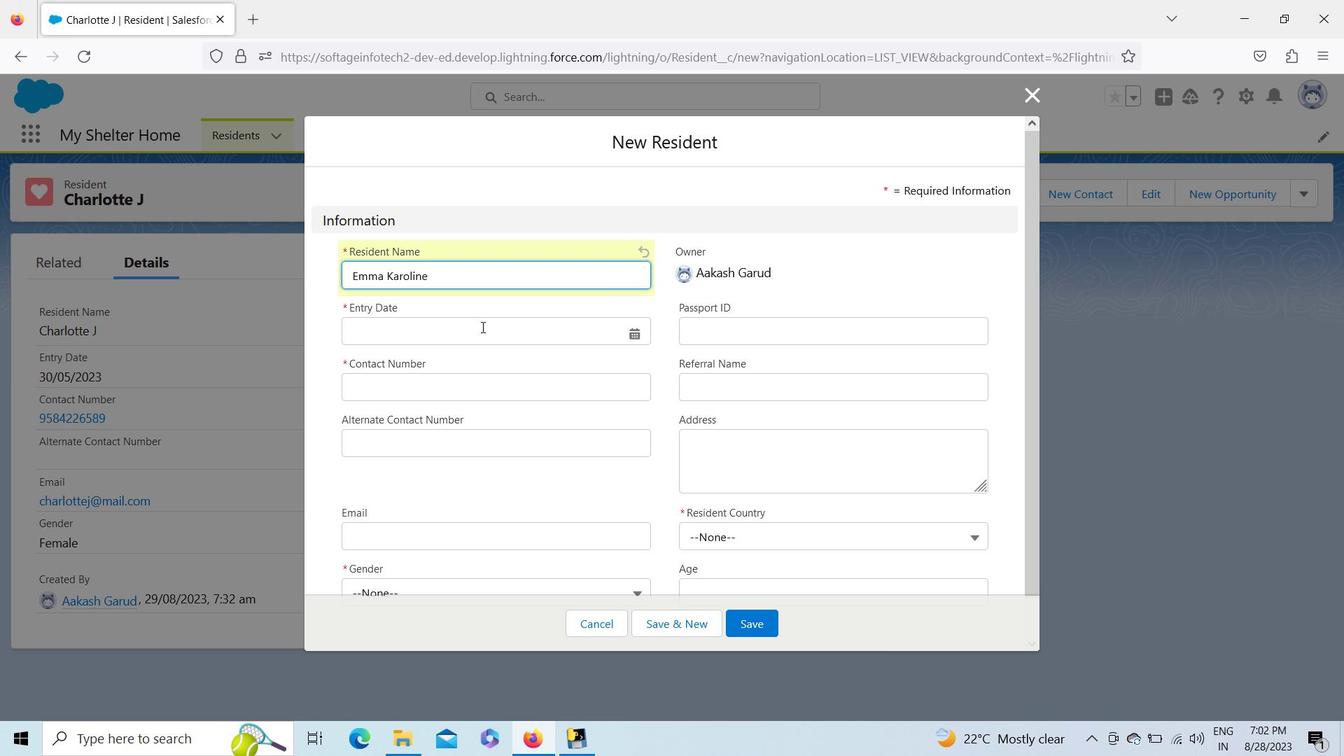 
Action: Mouse moved to (424, 361)
Screenshot: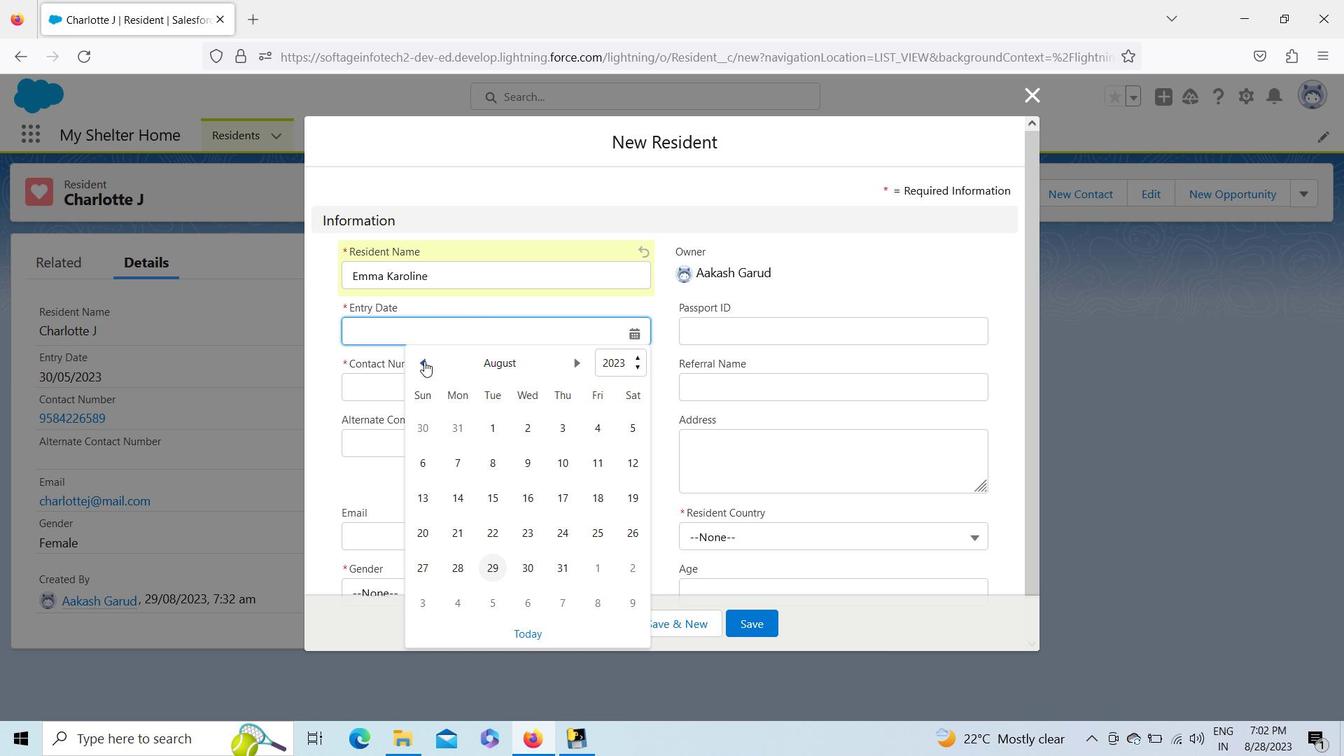 
Action: Mouse pressed left at (424, 361)
Screenshot: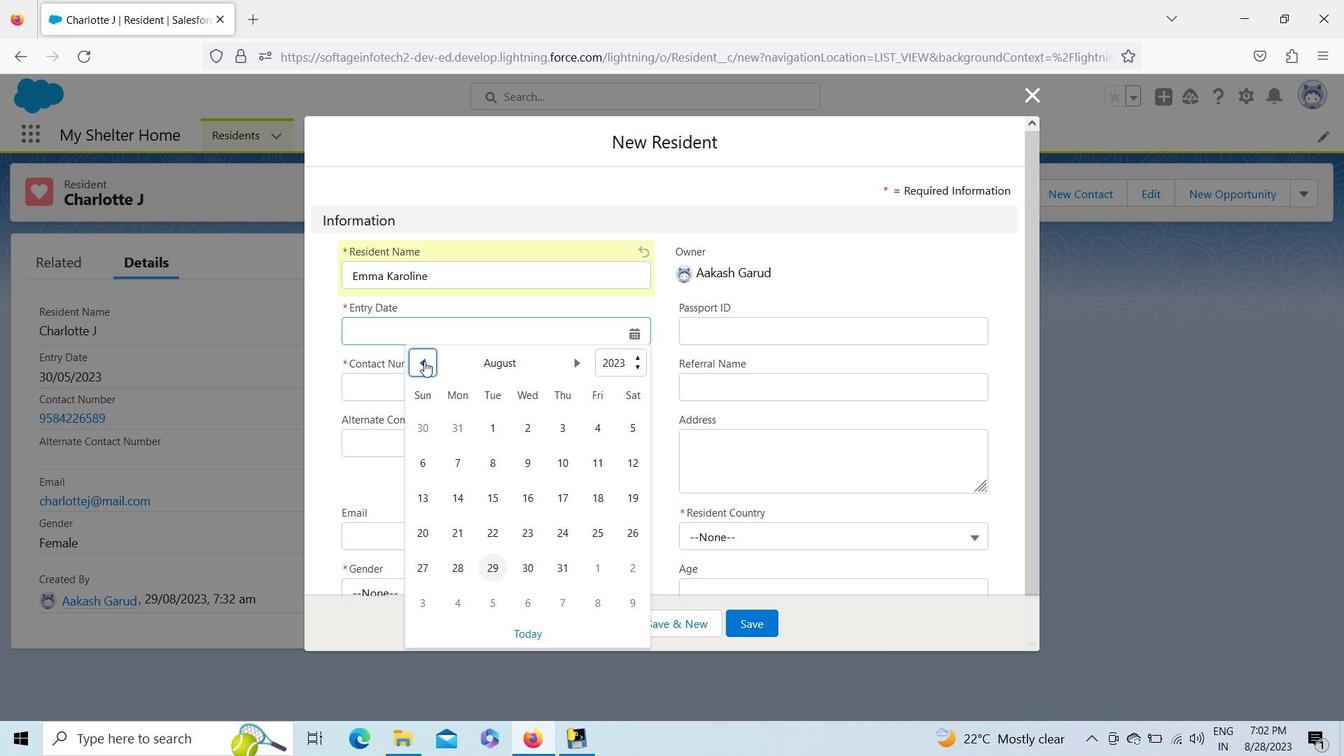 
Action: Mouse pressed left at (424, 361)
Screenshot: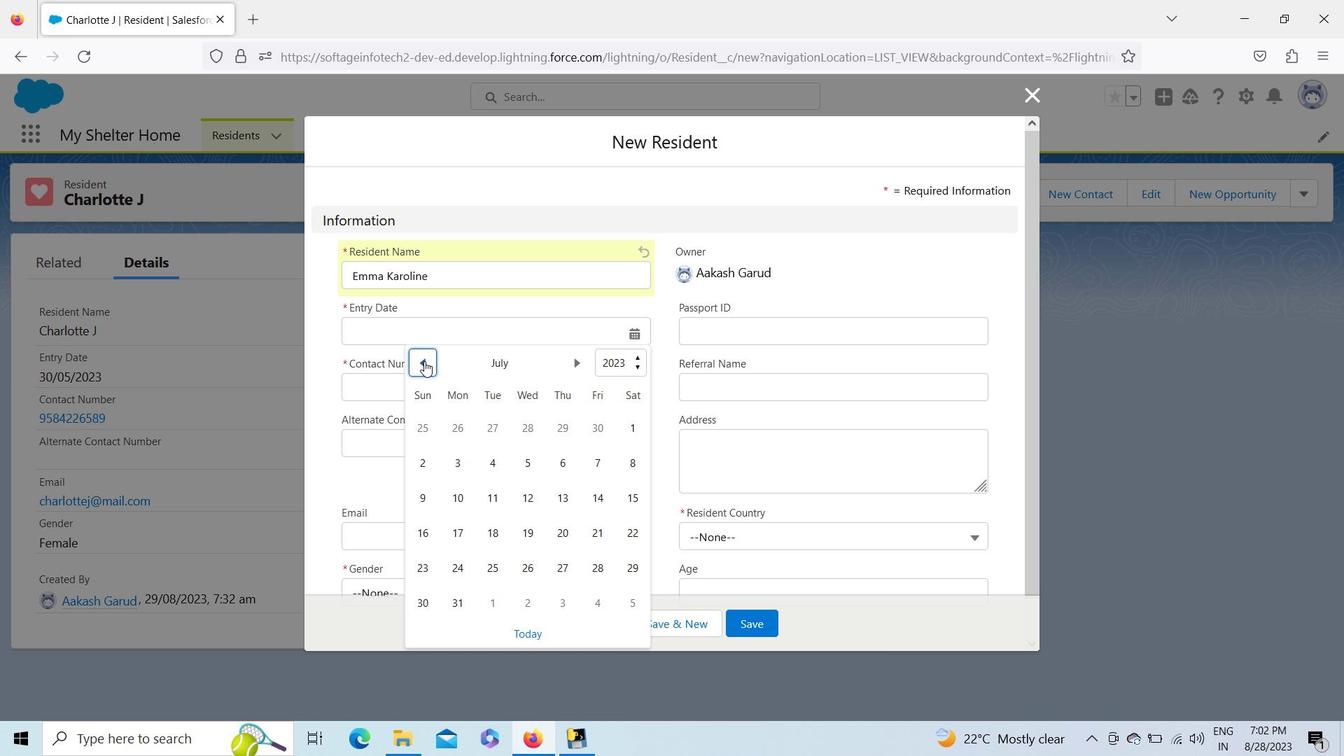 
Action: Mouse moved to (497, 564)
Screenshot: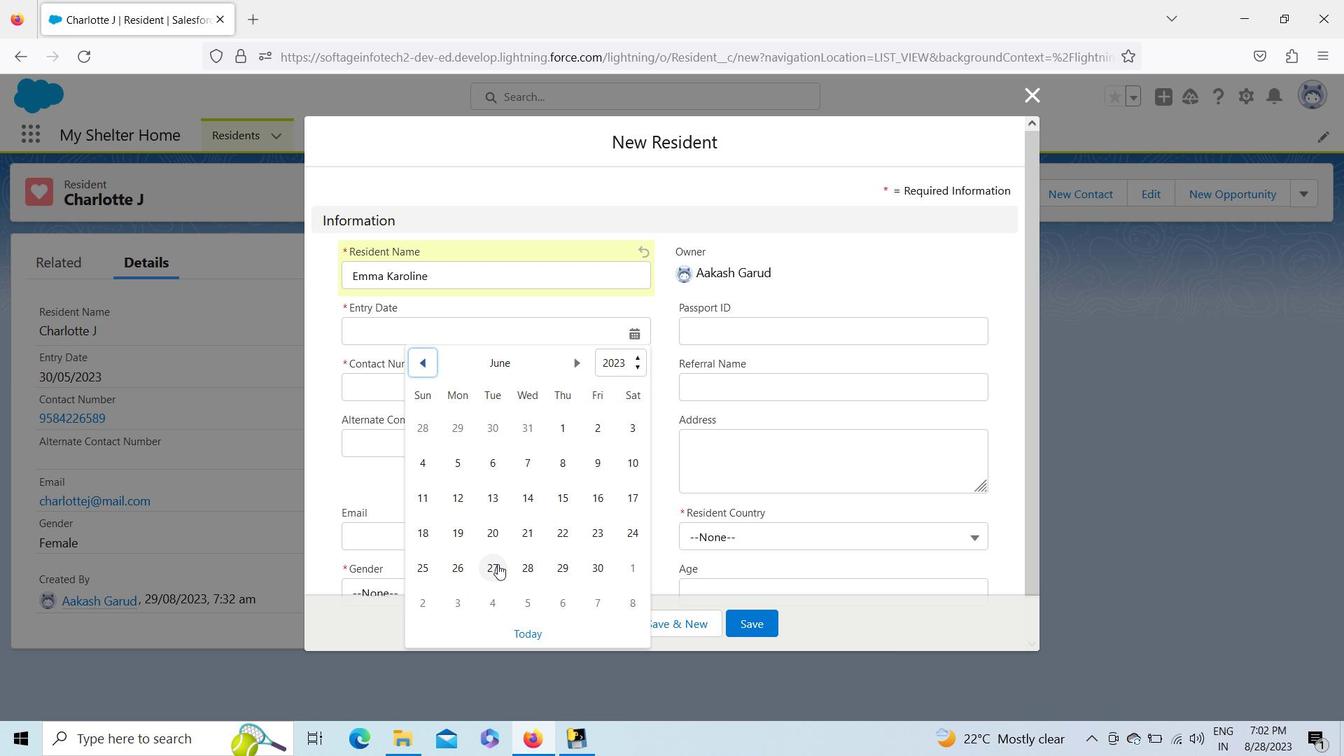 
Action: Mouse pressed left at (497, 564)
Screenshot: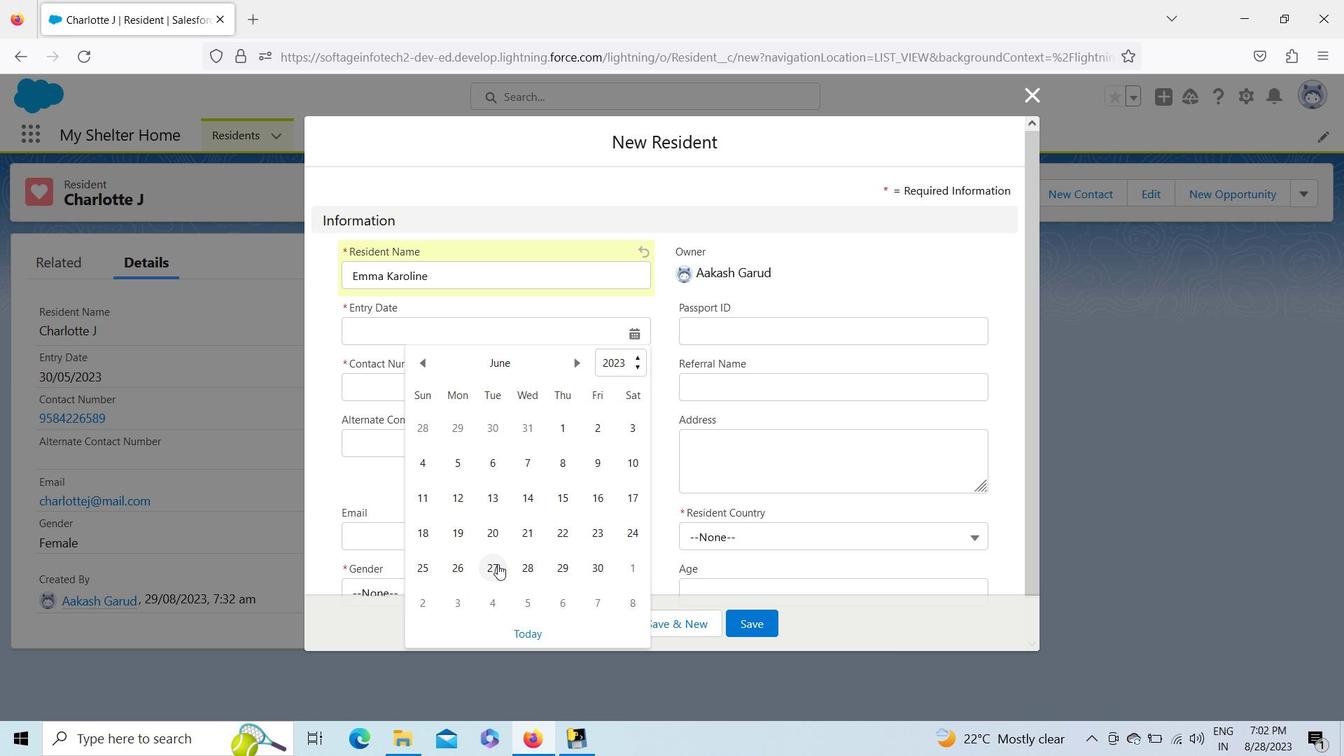 
Action: Mouse moved to (504, 382)
Screenshot: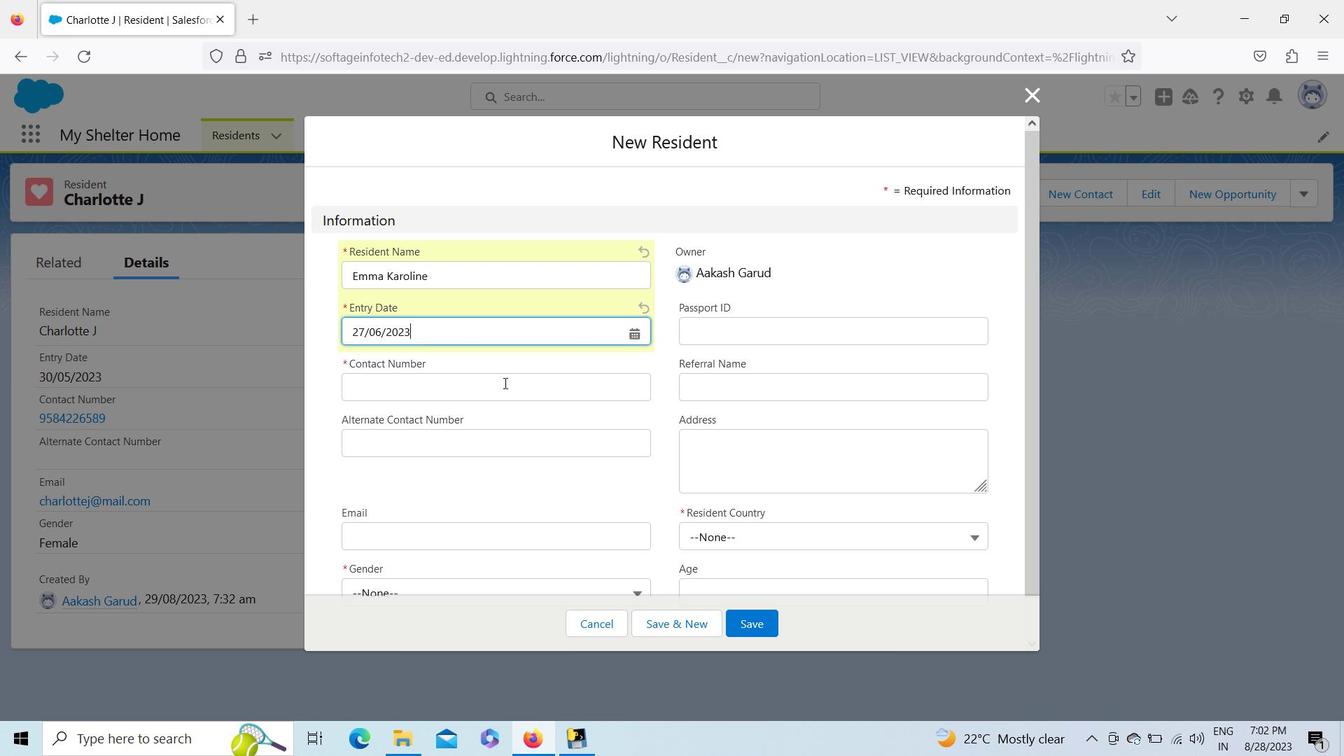 
Action: Mouse pressed left at (504, 382)
Screenshot: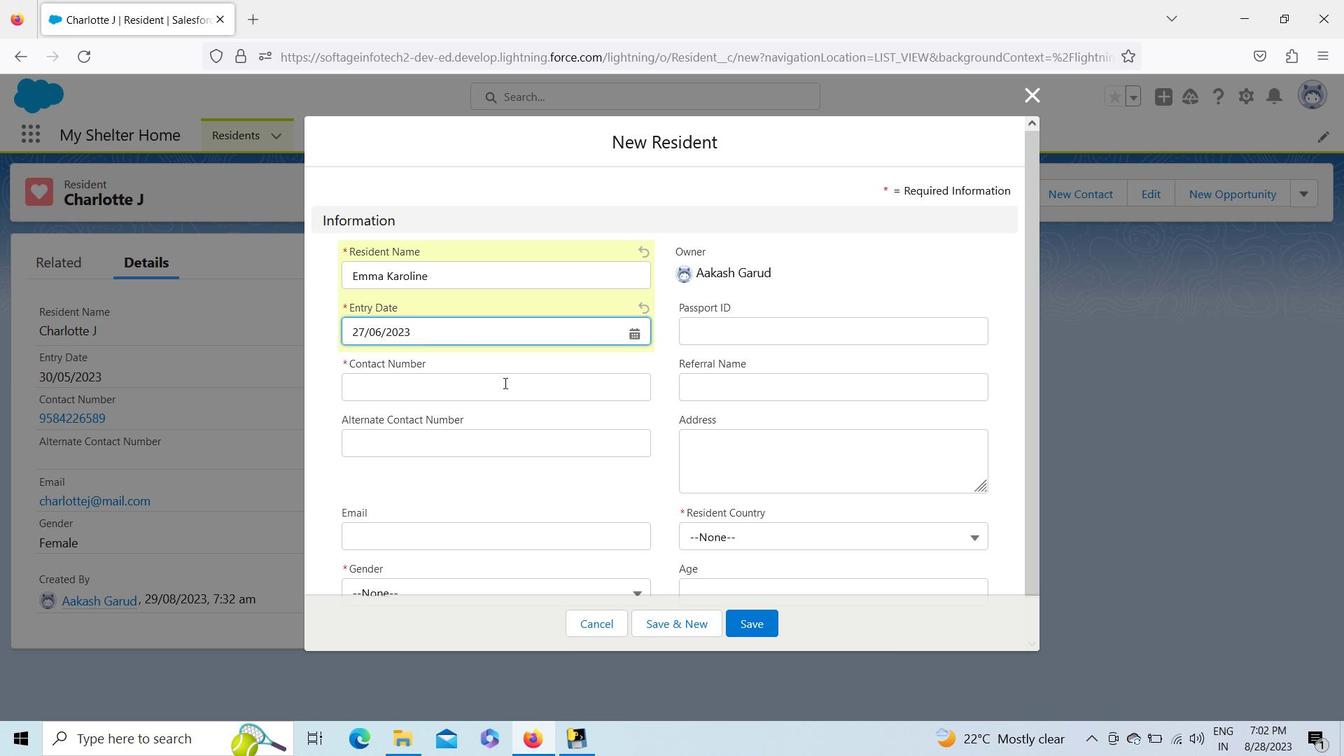 
Action: Key pressed 9021582864
Screenshot: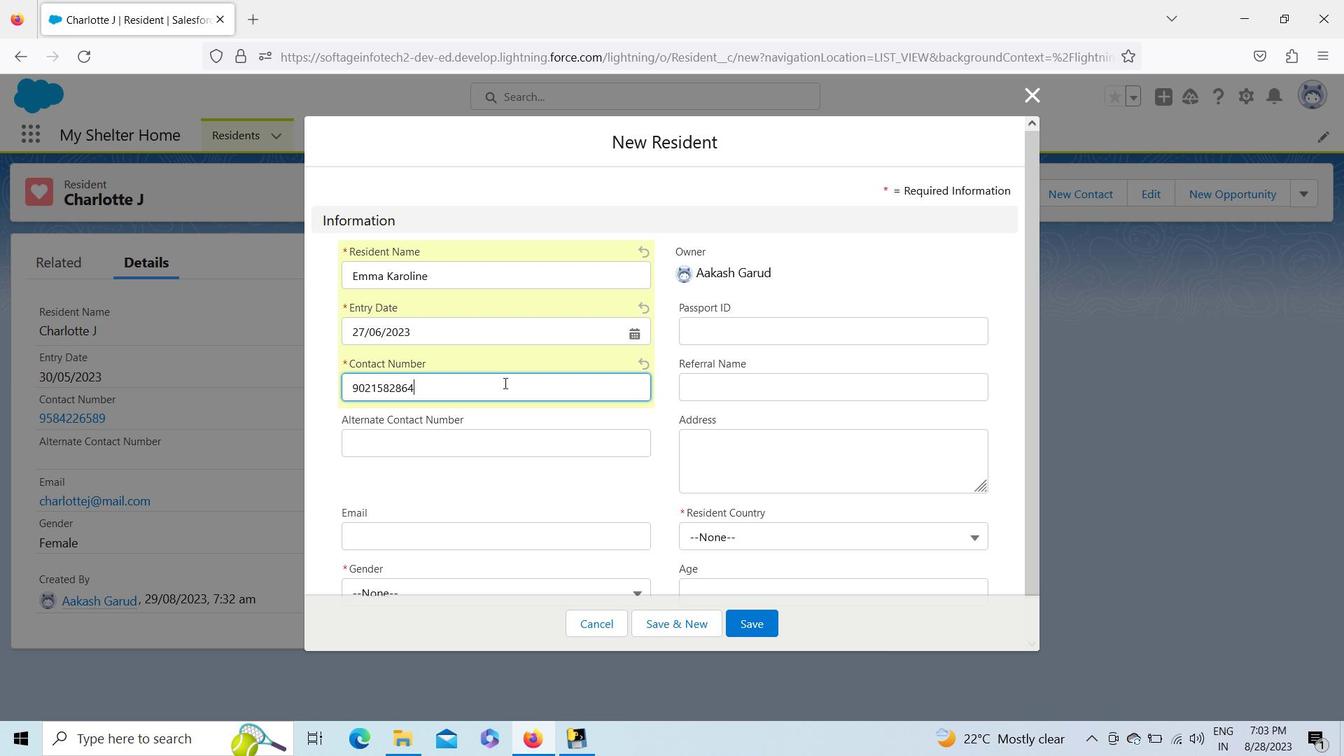 
Action: Mouse moved to (457, 539)
Screenshot: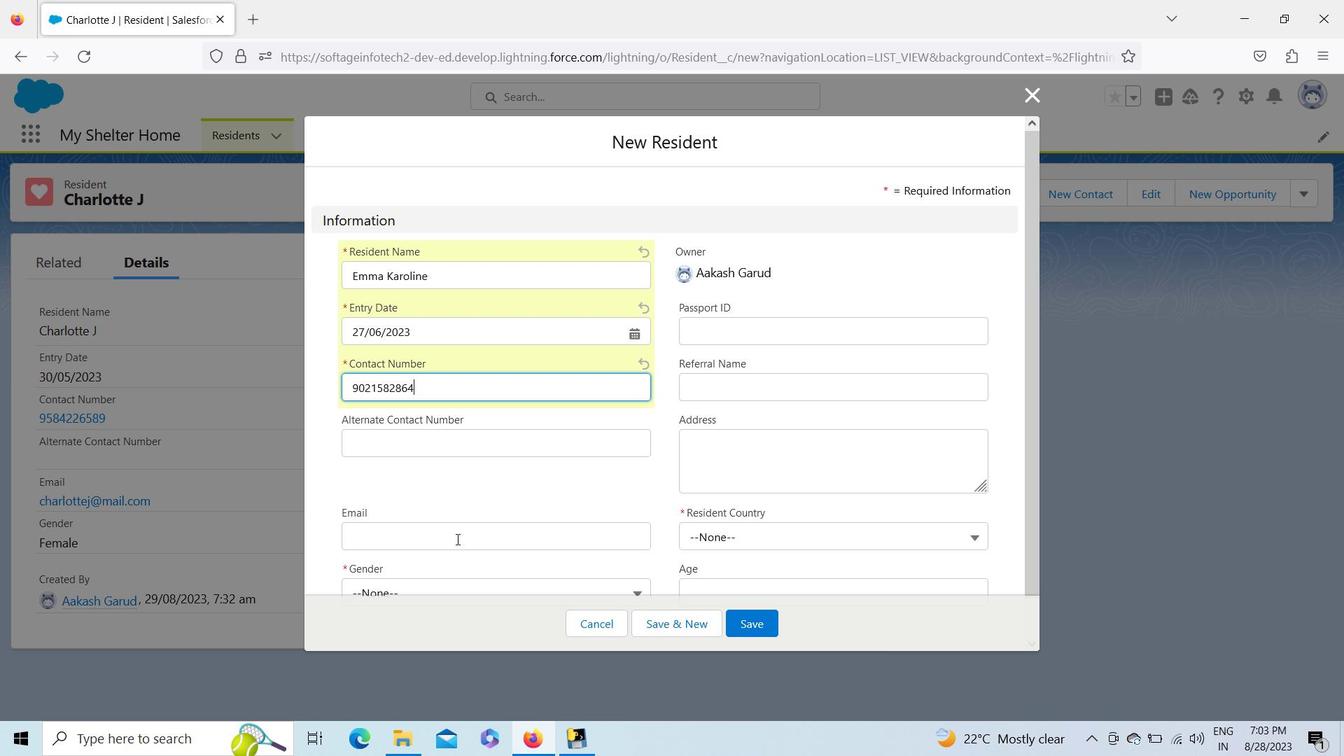 
Action: Mouse pressed left at (457, 539)
Screenshot: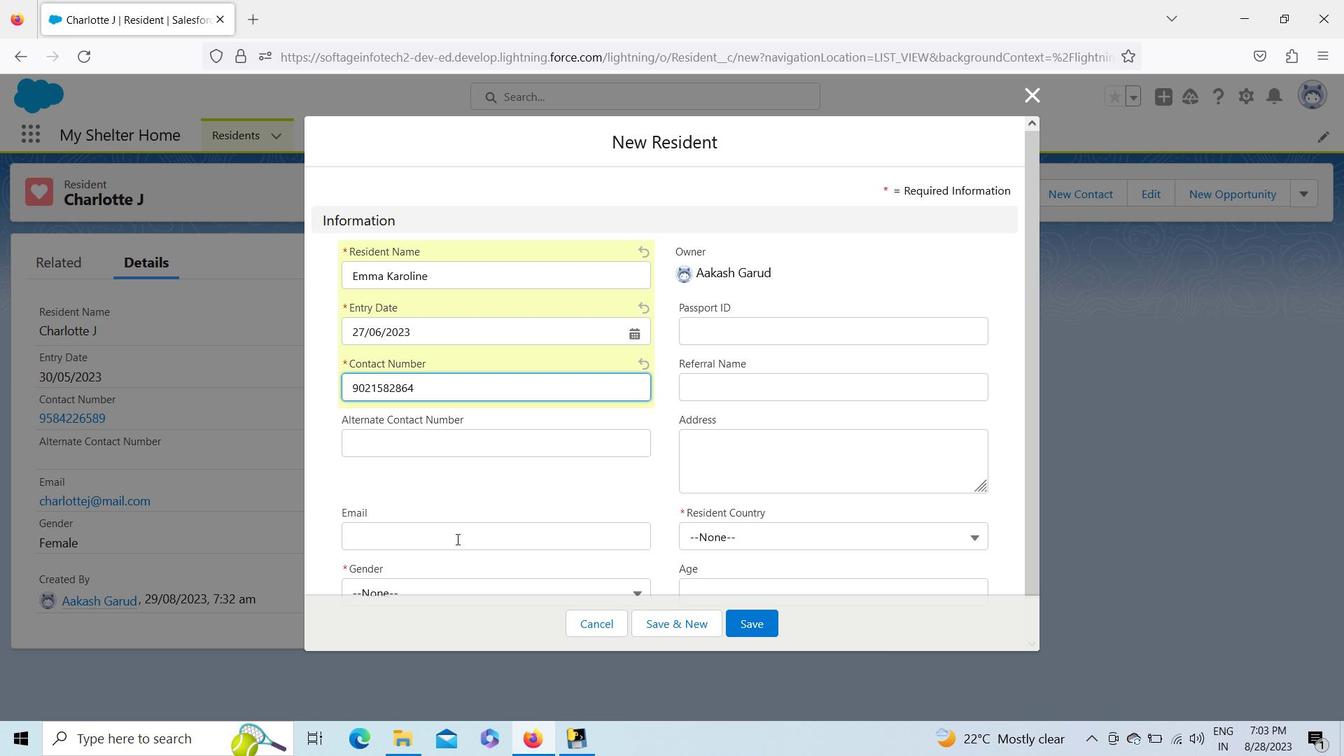 
Action: Key pressed <Key.shift><Key.shift><Key.shift><Key.shift><Key.shift><Key.shift><Key.shift><Key.shift><Key.shift><Key.shift><Key.shift><Key.shift>Emma<Key.shift>K<Key.shift>@mail.com
Screenshot: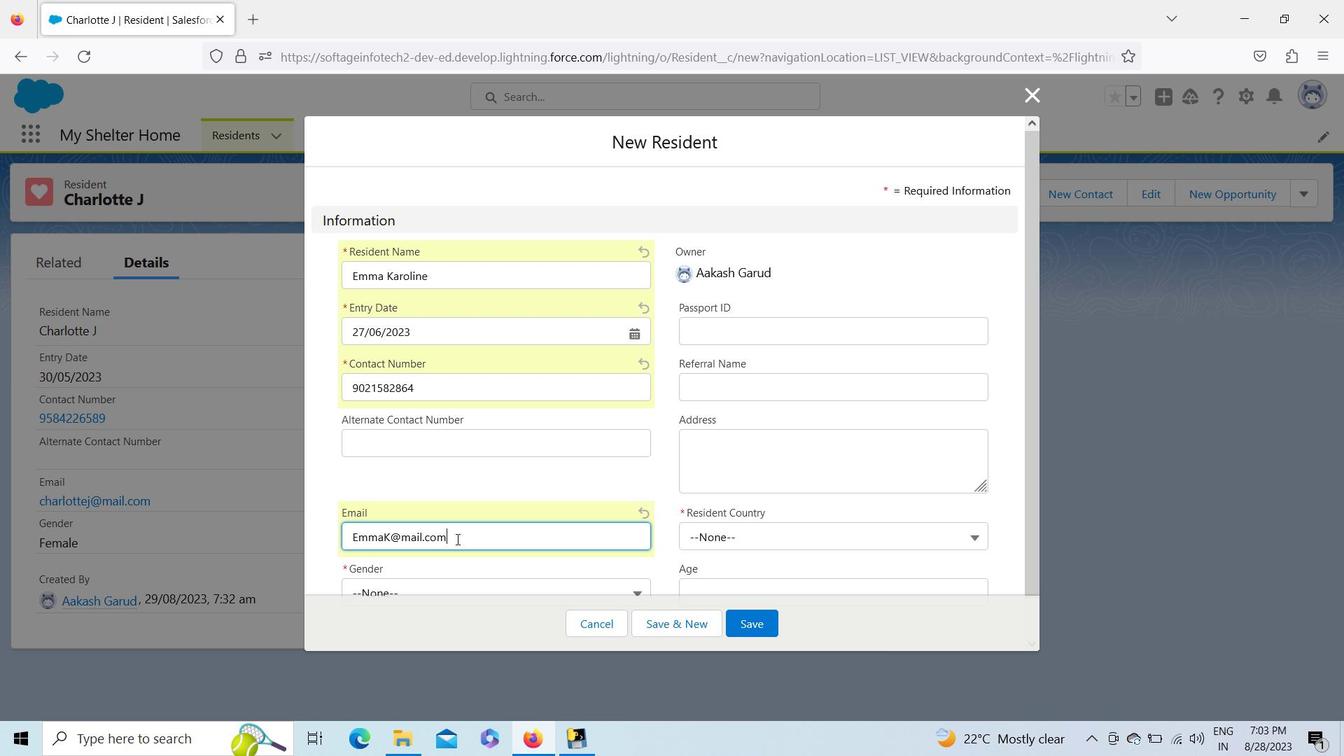 
Action: Mouse moved to (421, 588)
Screenshot: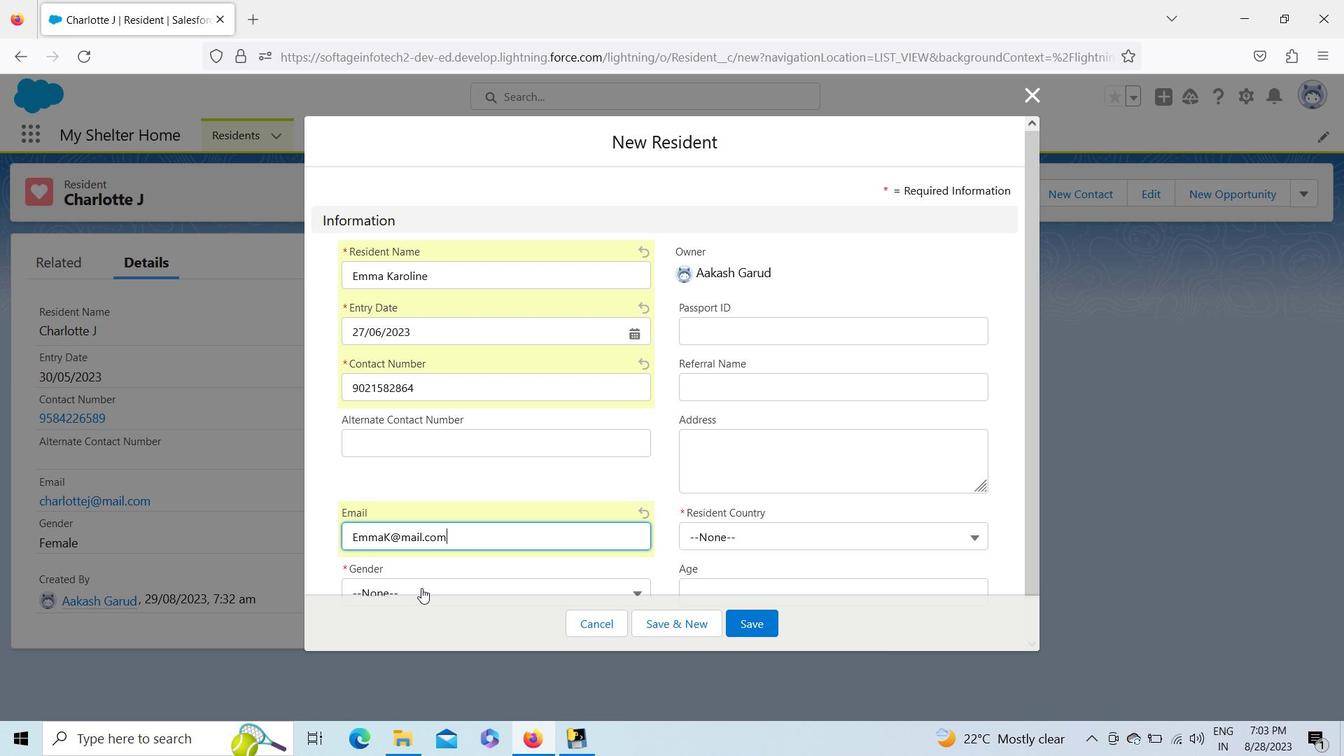 
Action: Mouse pressed left at (421, 588)
Screenshot: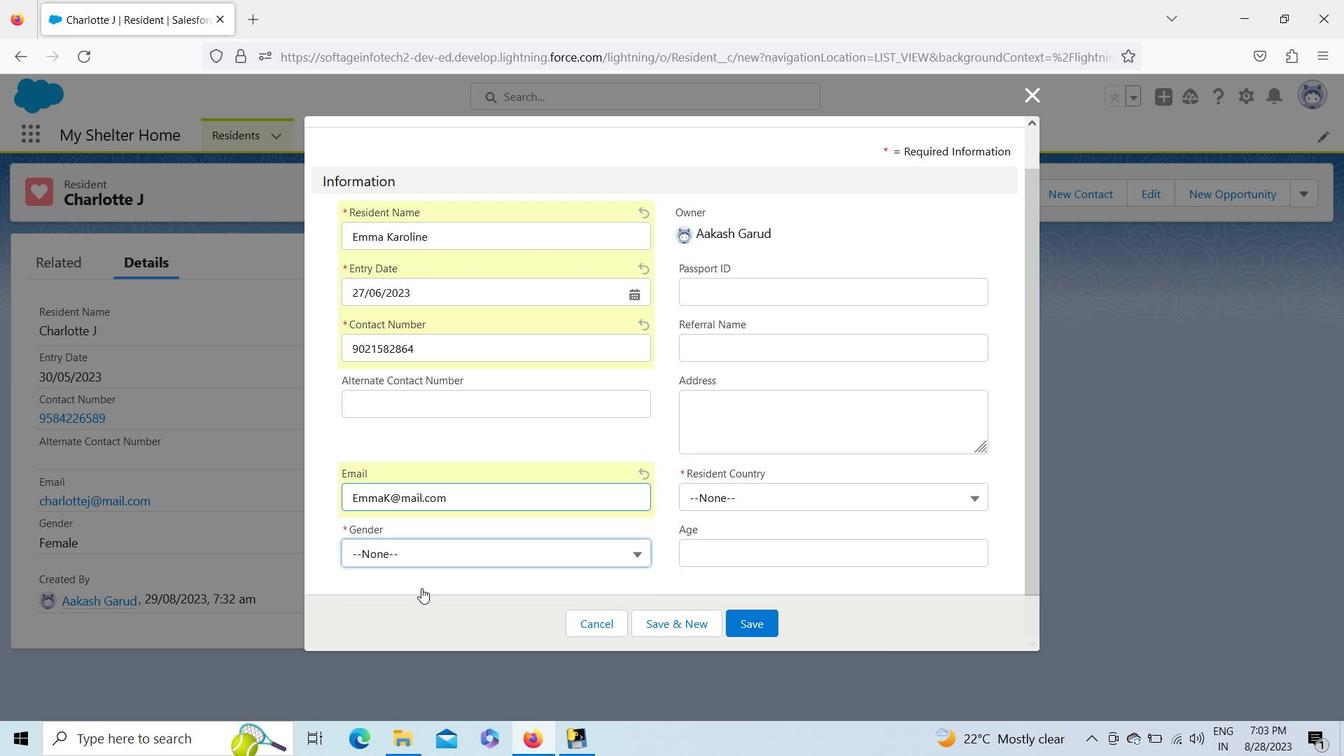 
Action: Mouse moved to (442, 545)
Screenshot: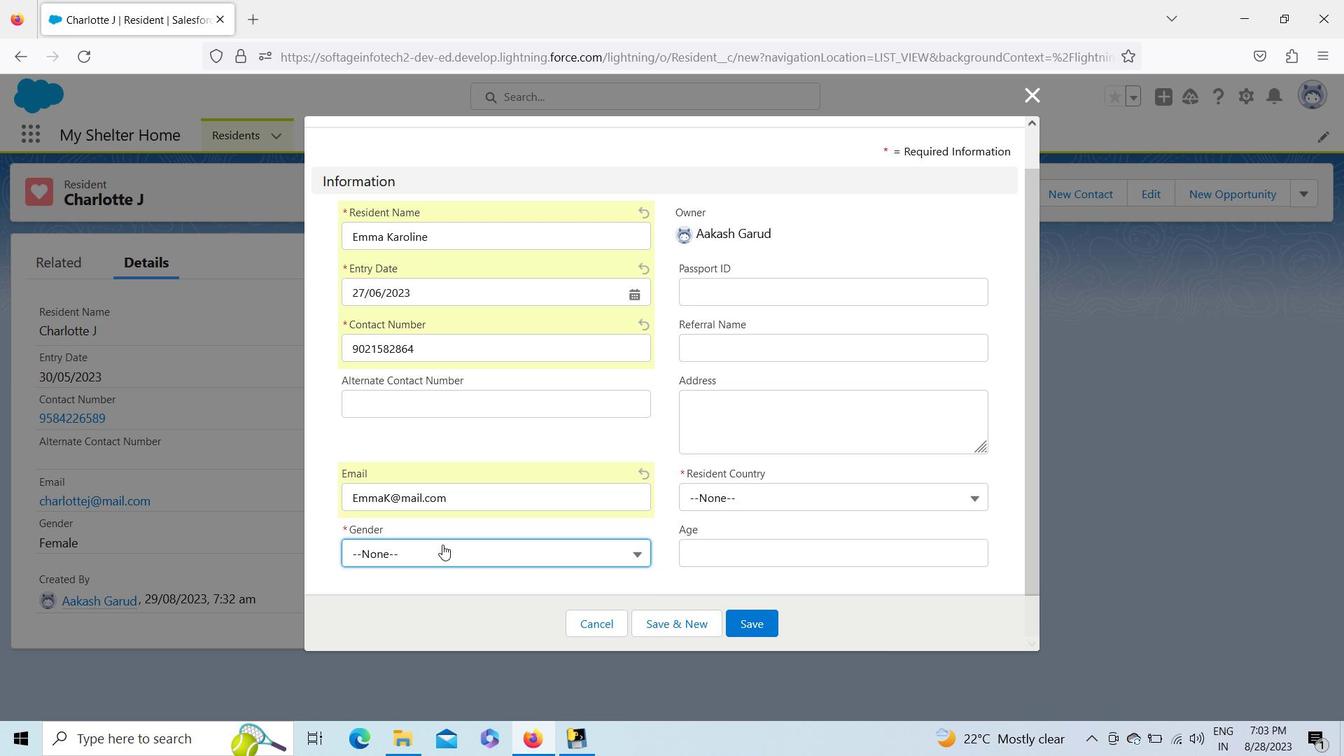 
Action: Mouse pressed left at (442, 545)
Screenshot: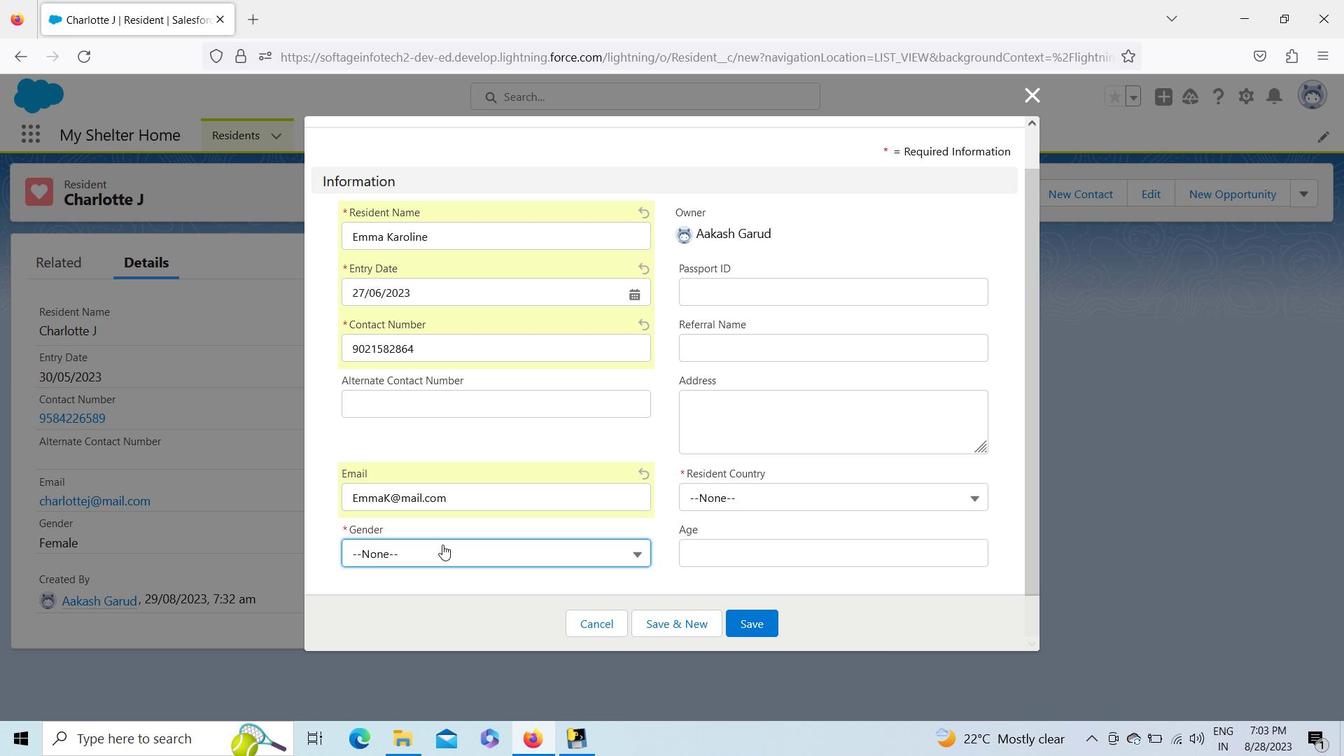 
Action: Key pressed <Key.down><Key.down><Key.enter>
Screenshot: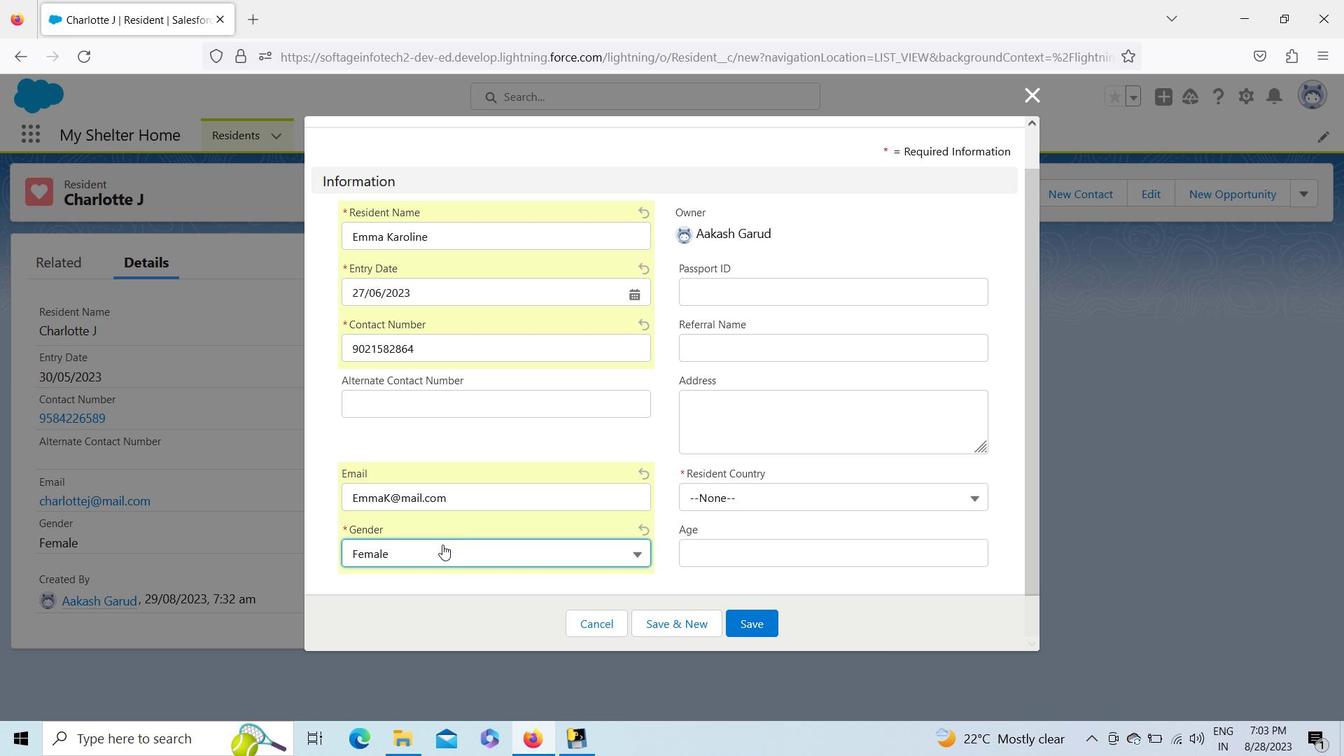 
Action: Mouse moved to (721, 291)
Screenshot: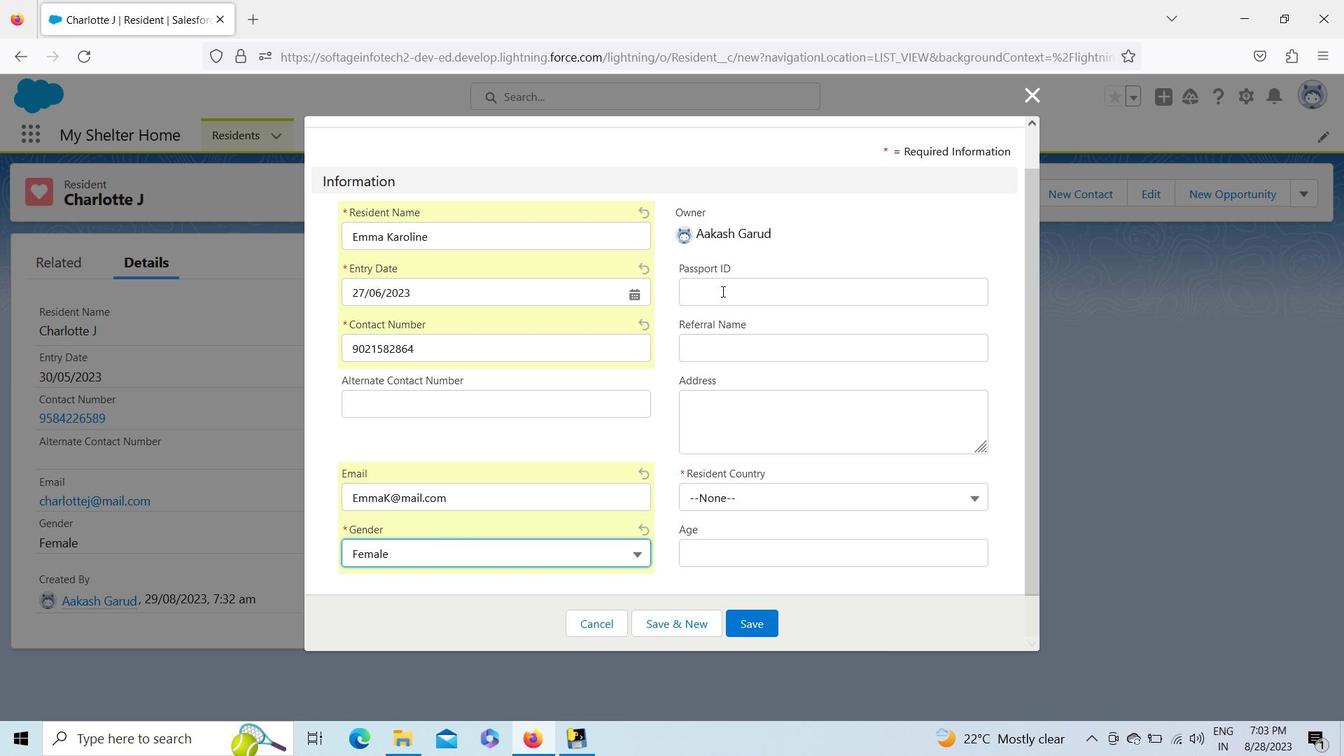 
Action: Mouse pressed left at (721, 291)
Screenshot: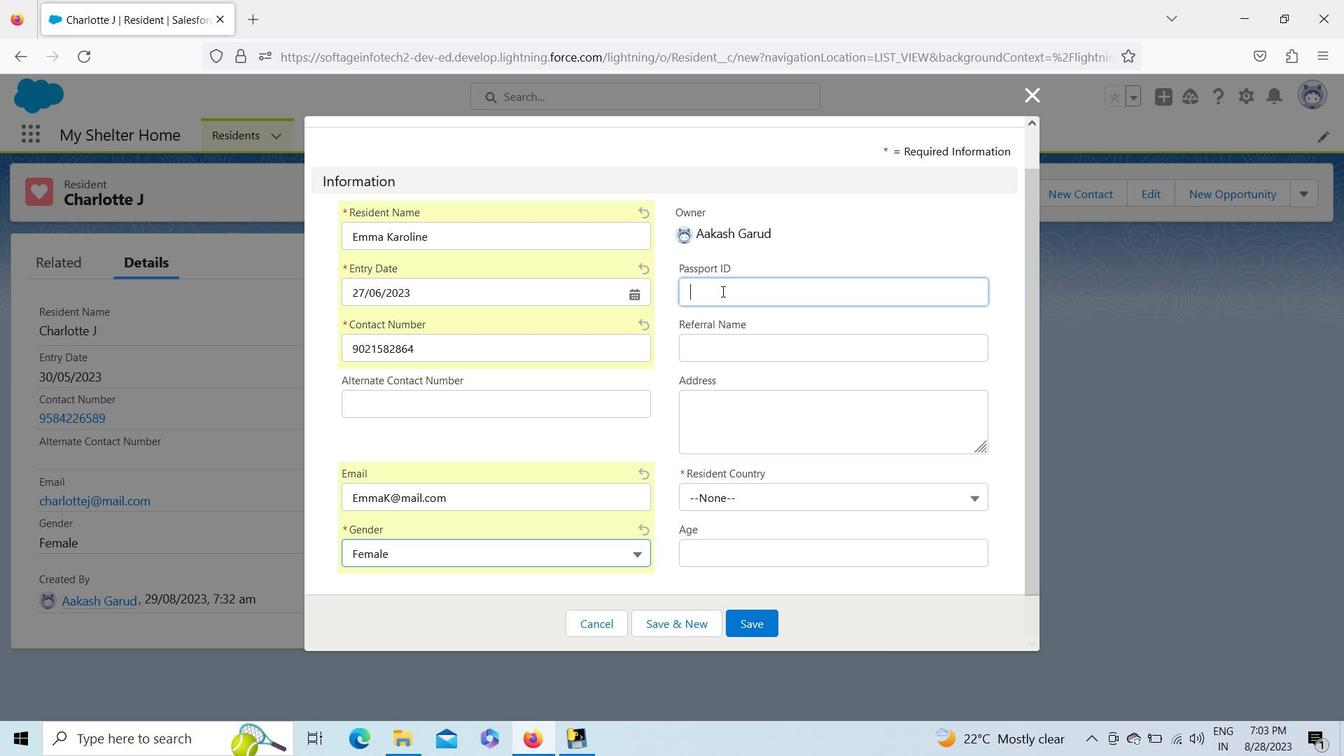 
Action: Key pressed 236951248
Screenshot: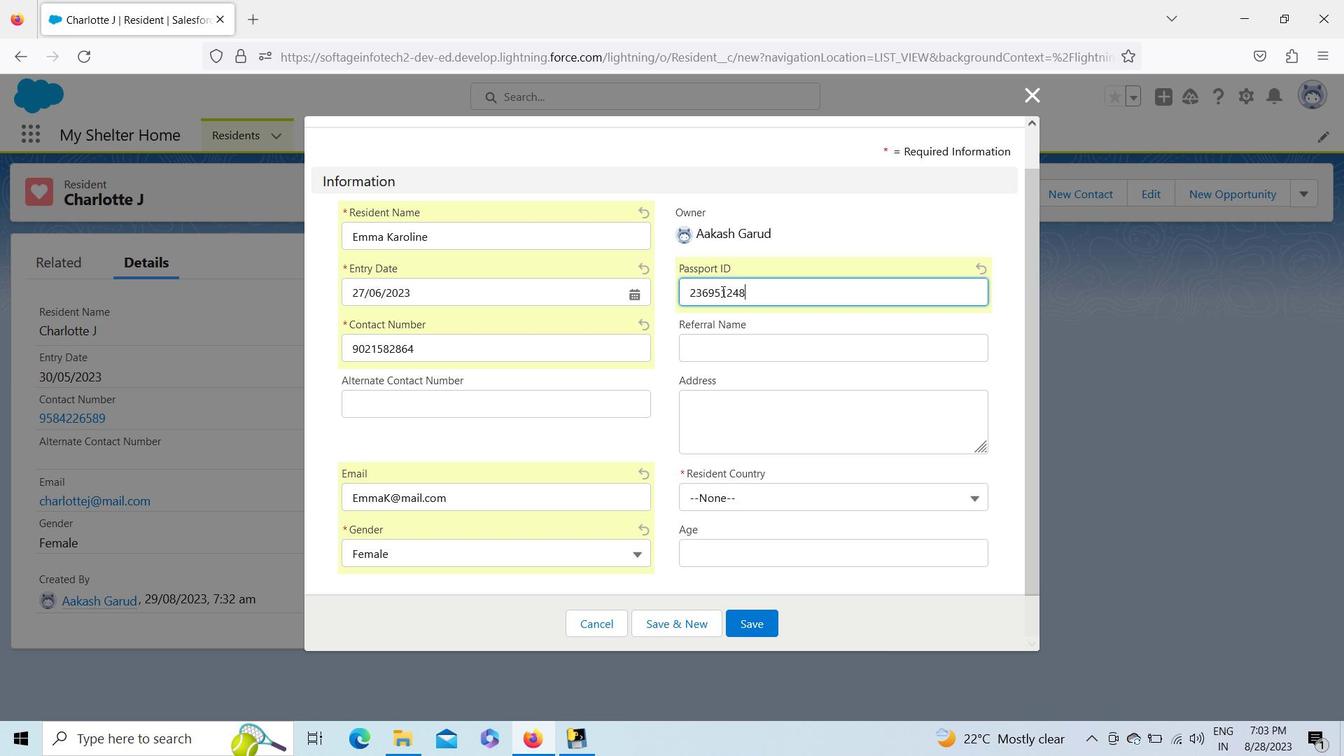 
Action: Mouse moved to (721, 345)
Screenshot: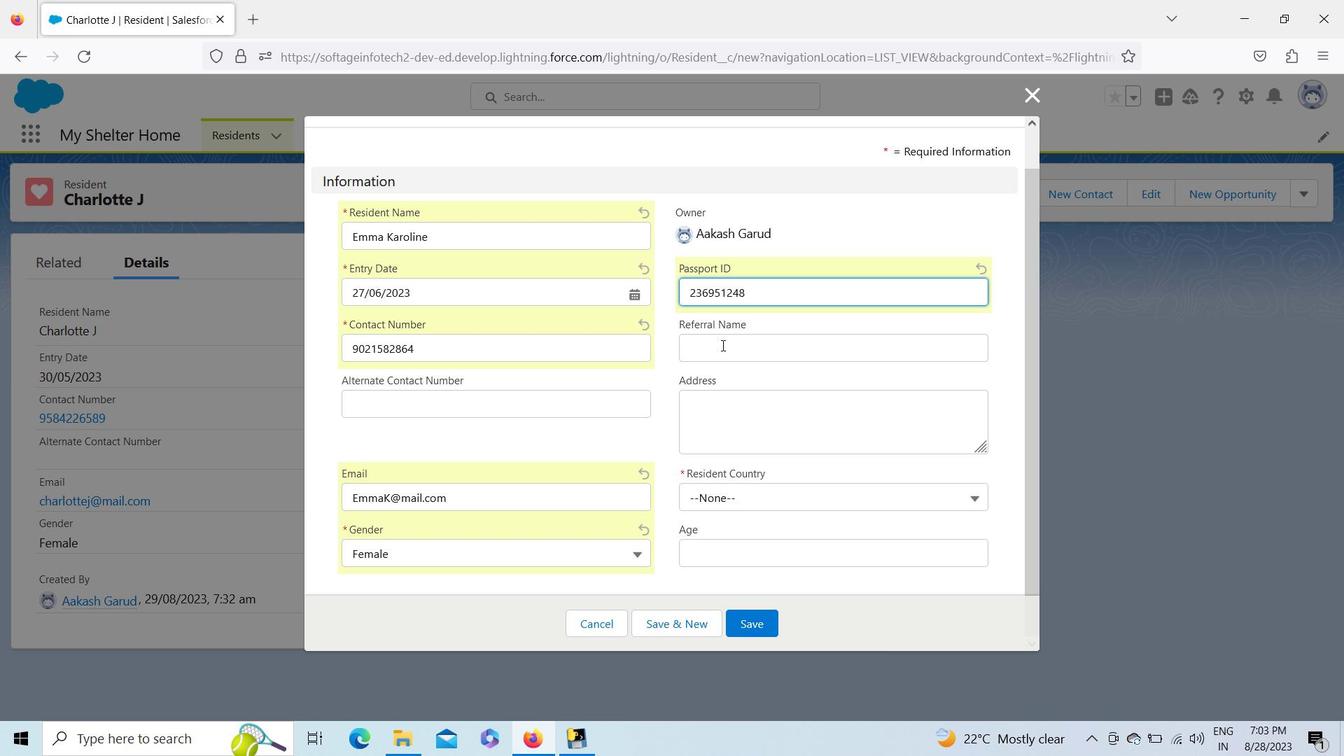 
Action: Mouse pressed left at (721, 345)
Screenshot: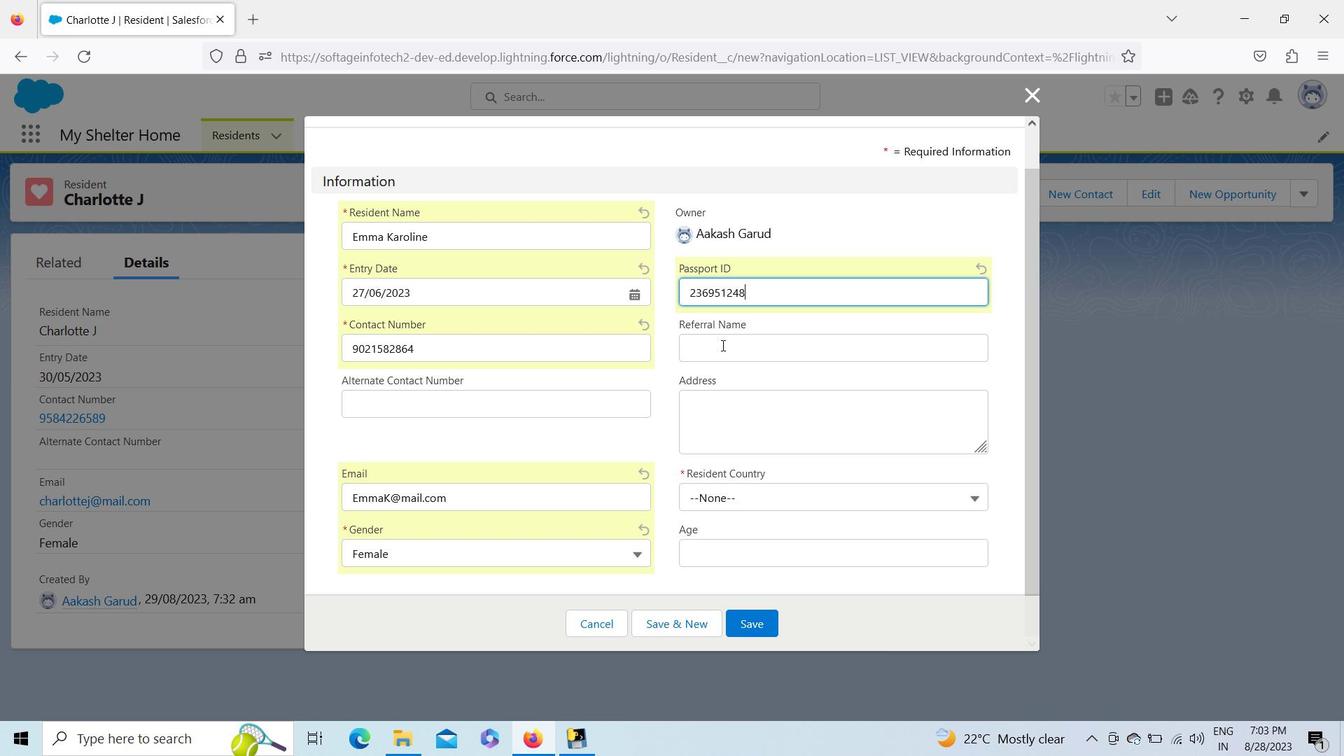 
Action: Key pressed <Key.shift>Charlotte<Key.space><Key.shift>J
Screenshot: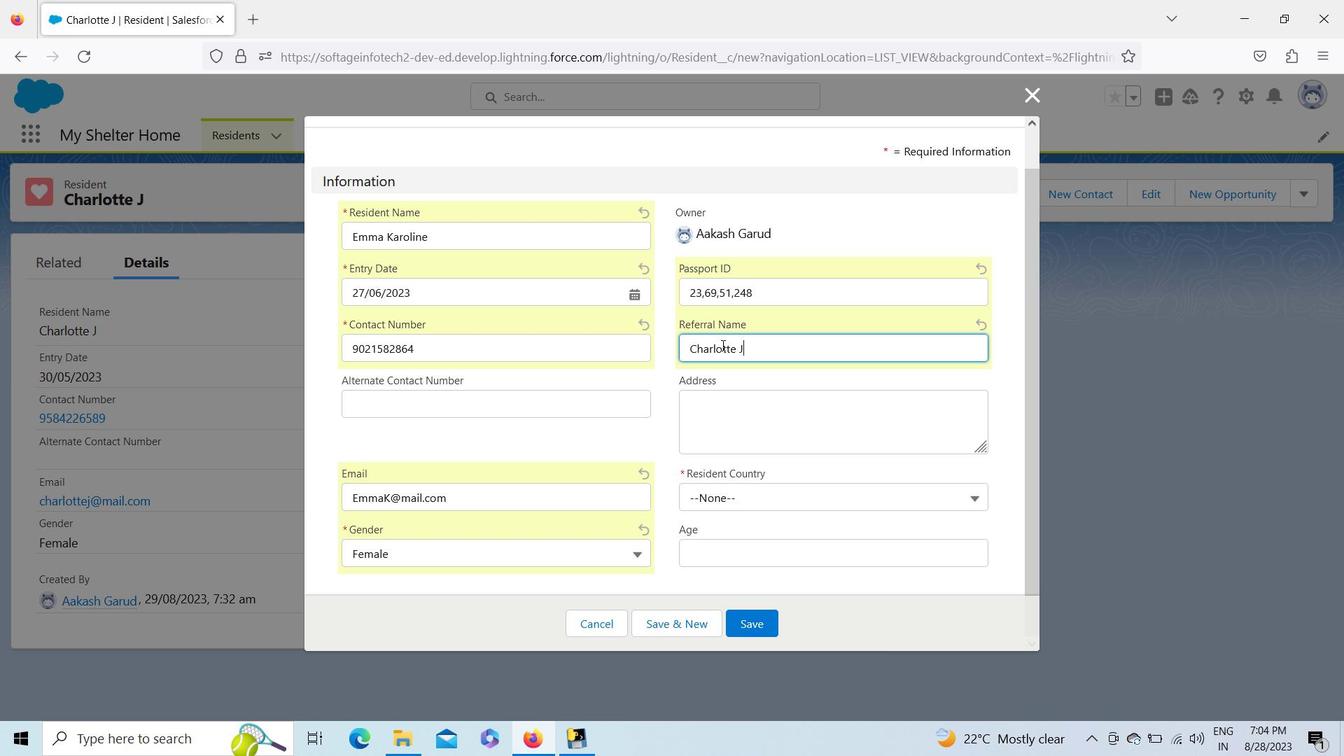 
Action: Mouse moved to (740, 490)
Screenshot: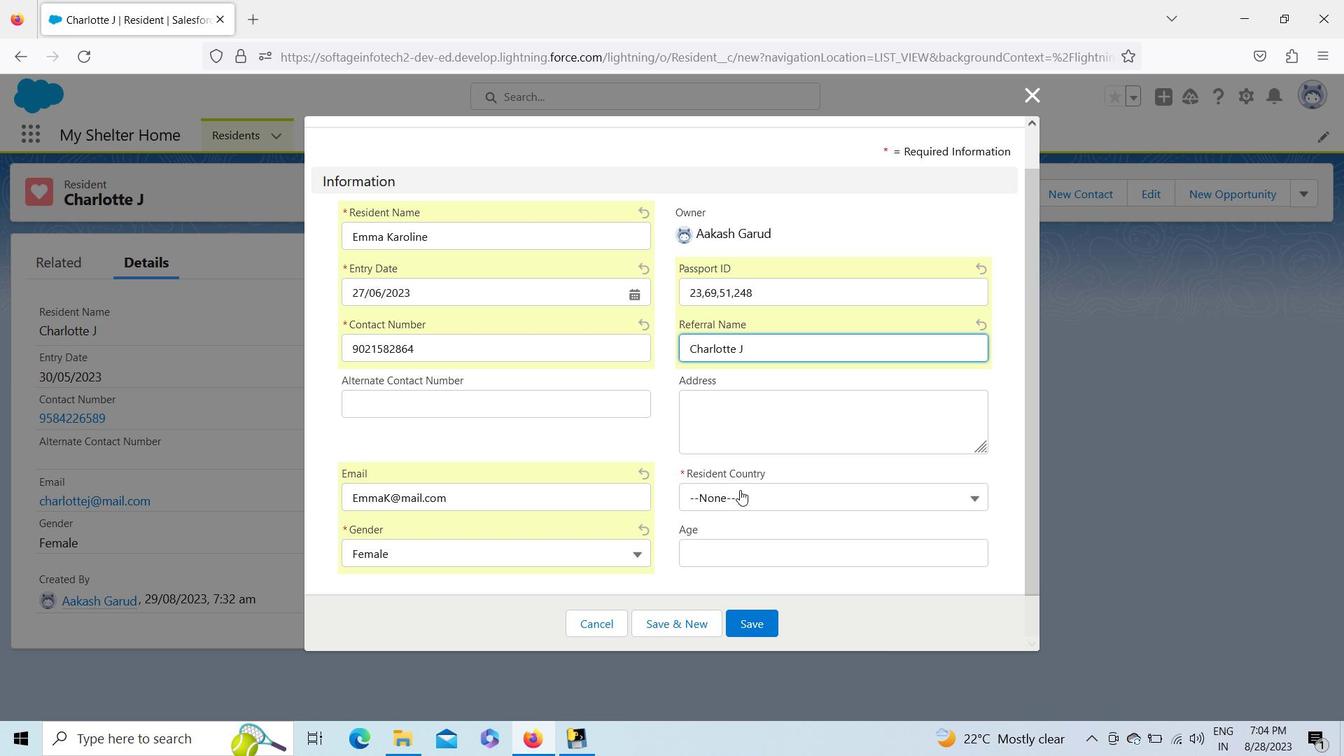 
Action: Mouse pressed left at (740, 490)
Screenshot: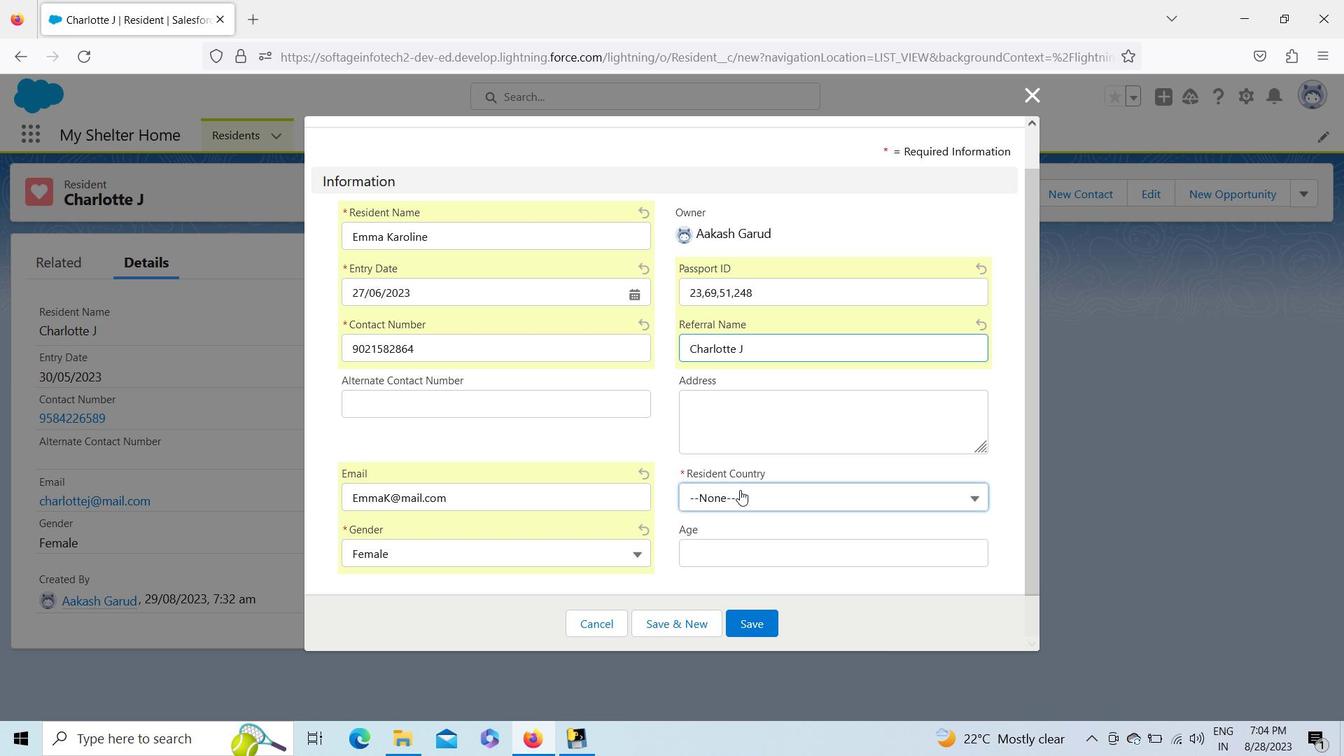 
Action: Key pressed <Key.down><Key.down><Key.down><Key.down><Key.down><Key.enter>
Screenshot: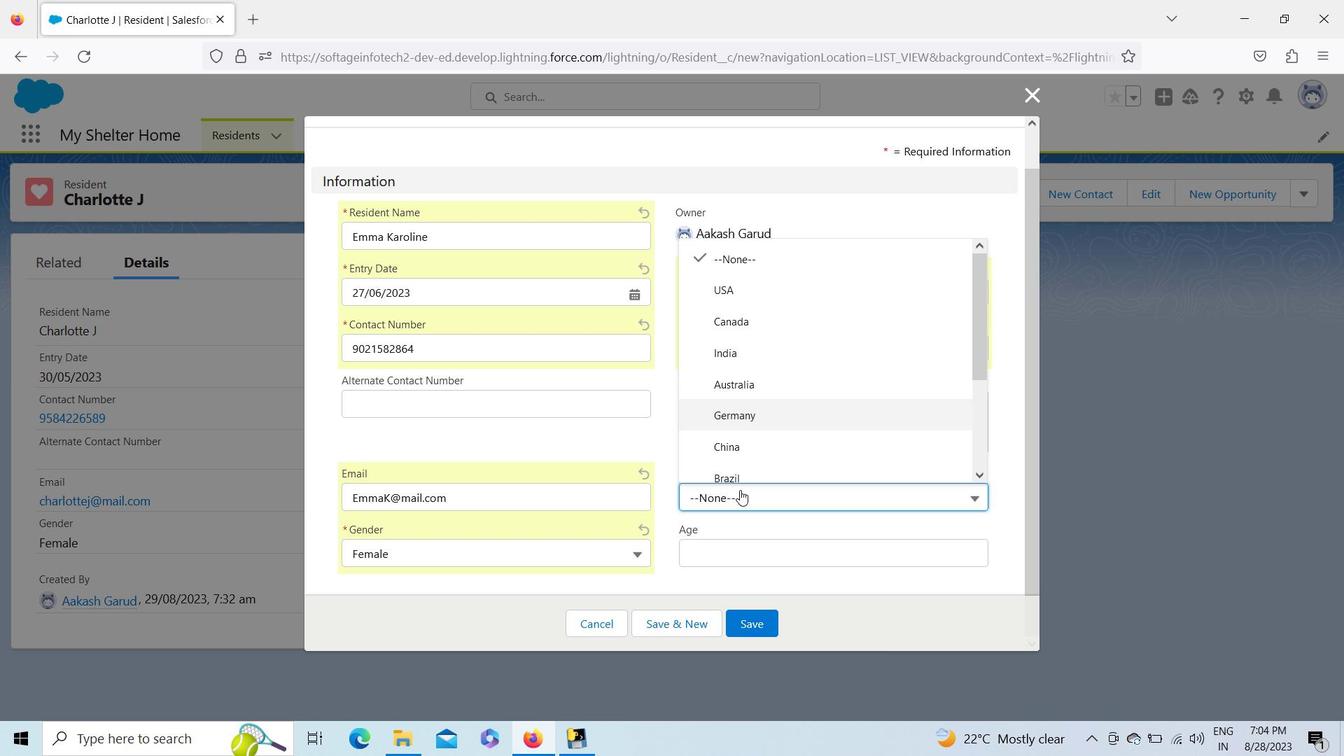 
Action: Mouse moved to (726, 541)
Screenshot: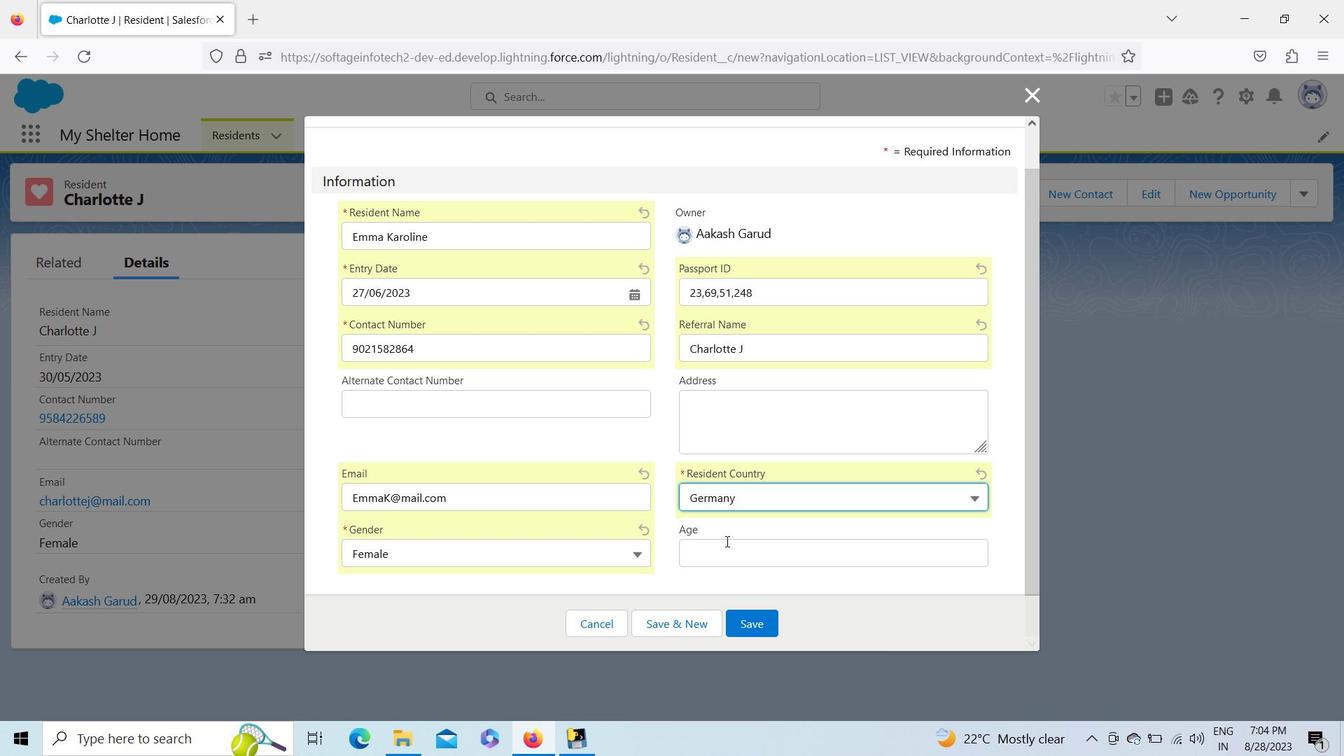 
Action: Mouse pressed left at (726, 541)
Screenshot: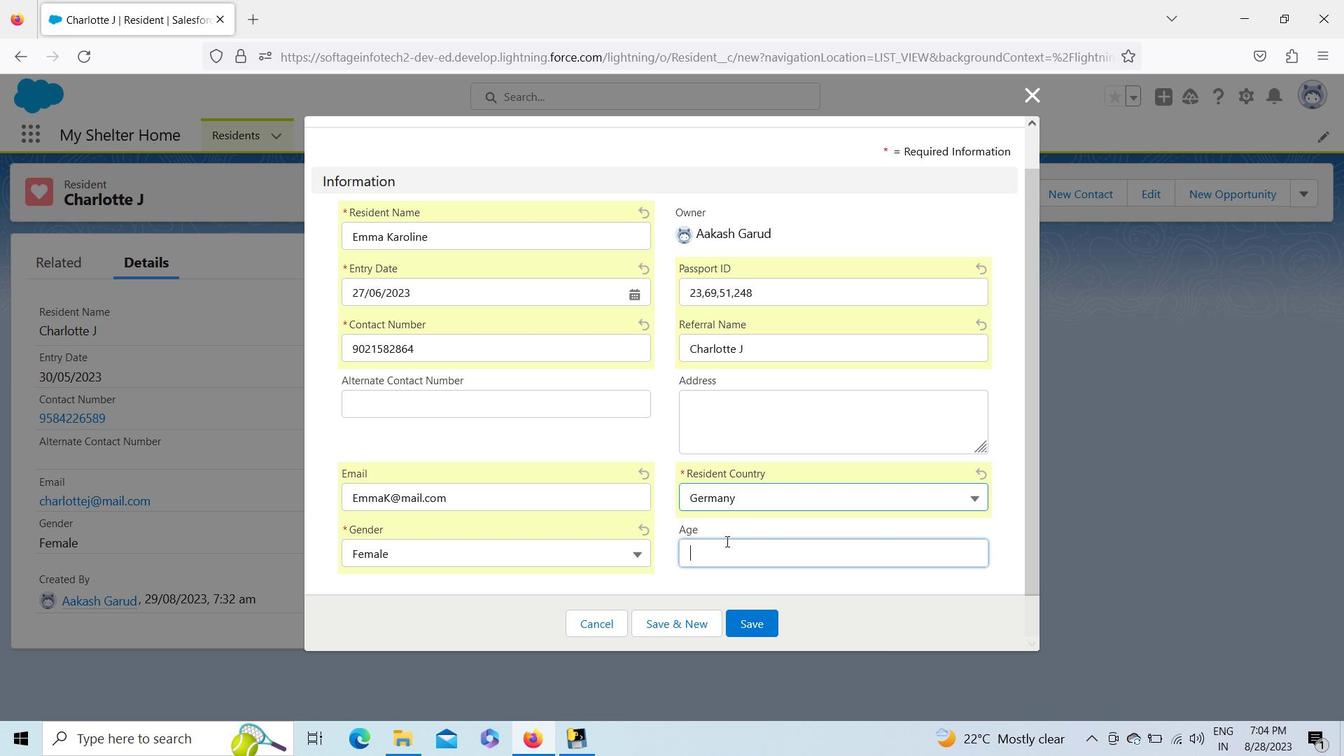
Action: Key pressed 71
Screenshot: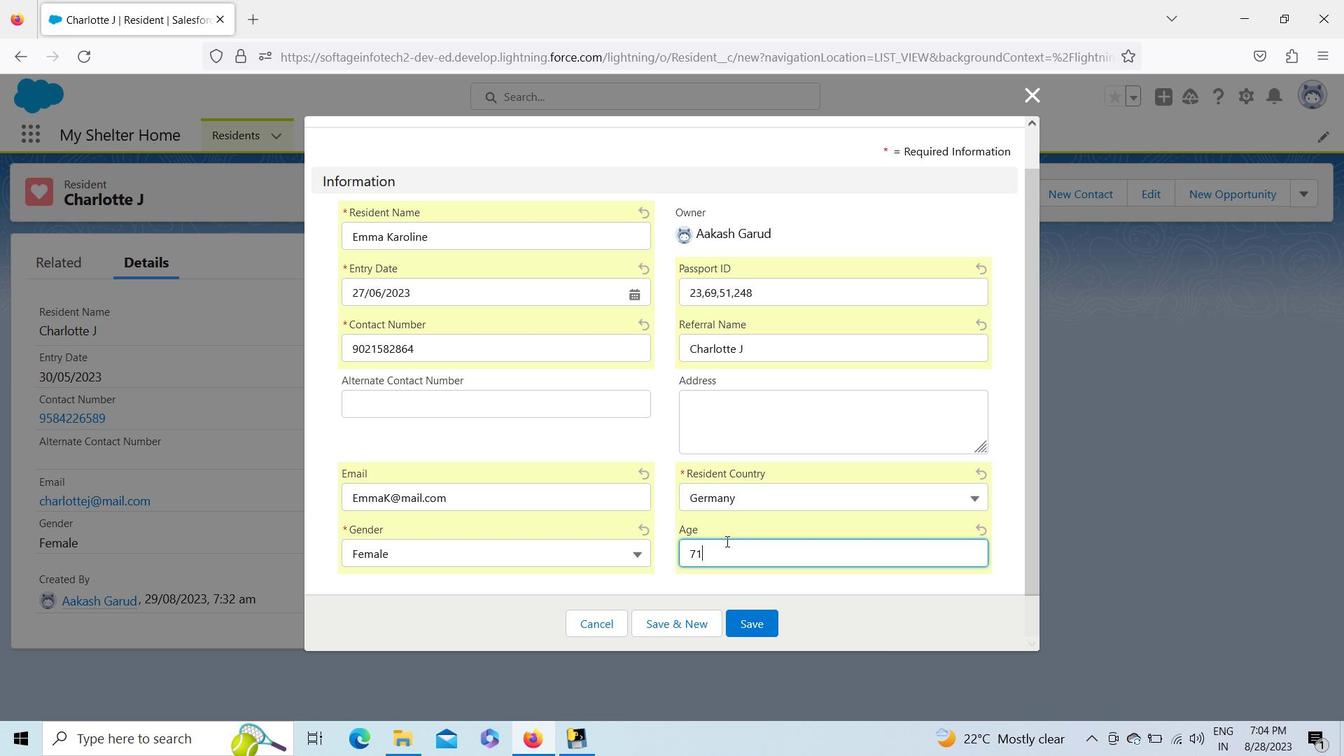 
Action: Mouse moved to (682, 620)
Screenshot: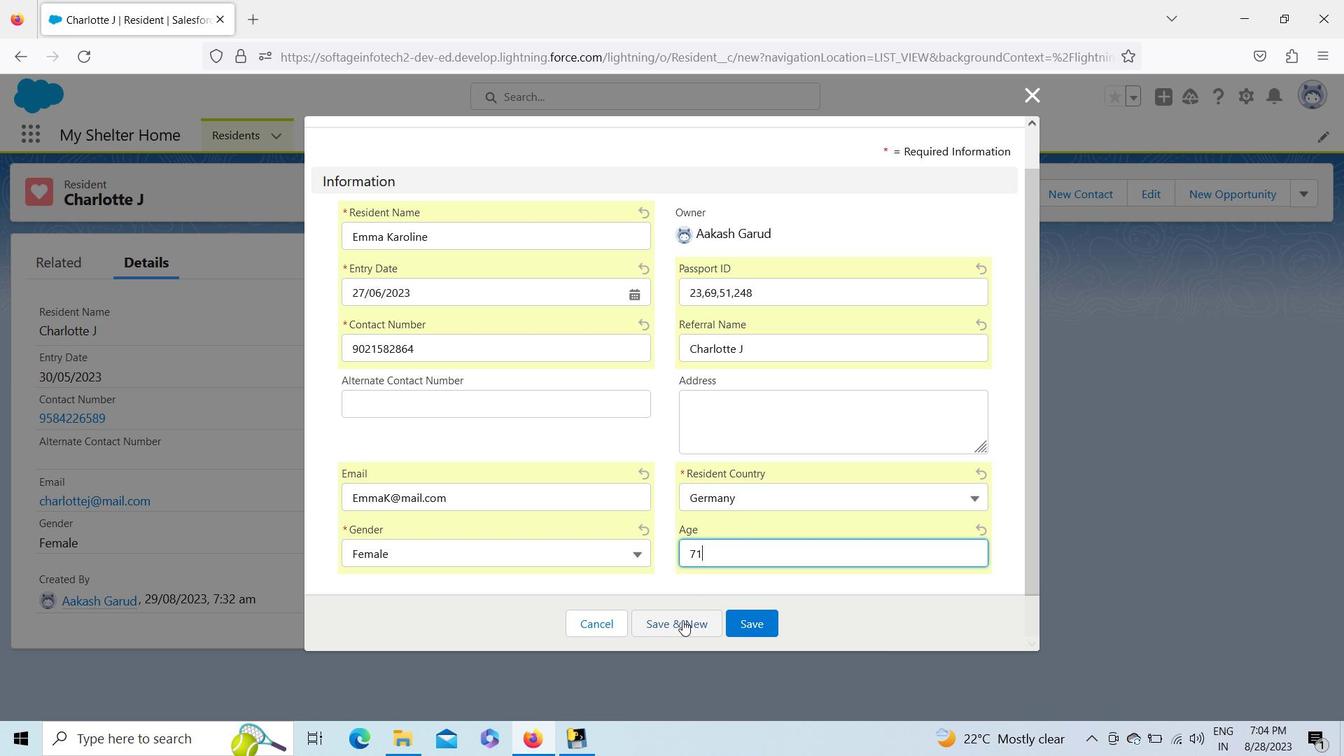 
Action: Mouse pressed left at (682, 620)
Screenshot: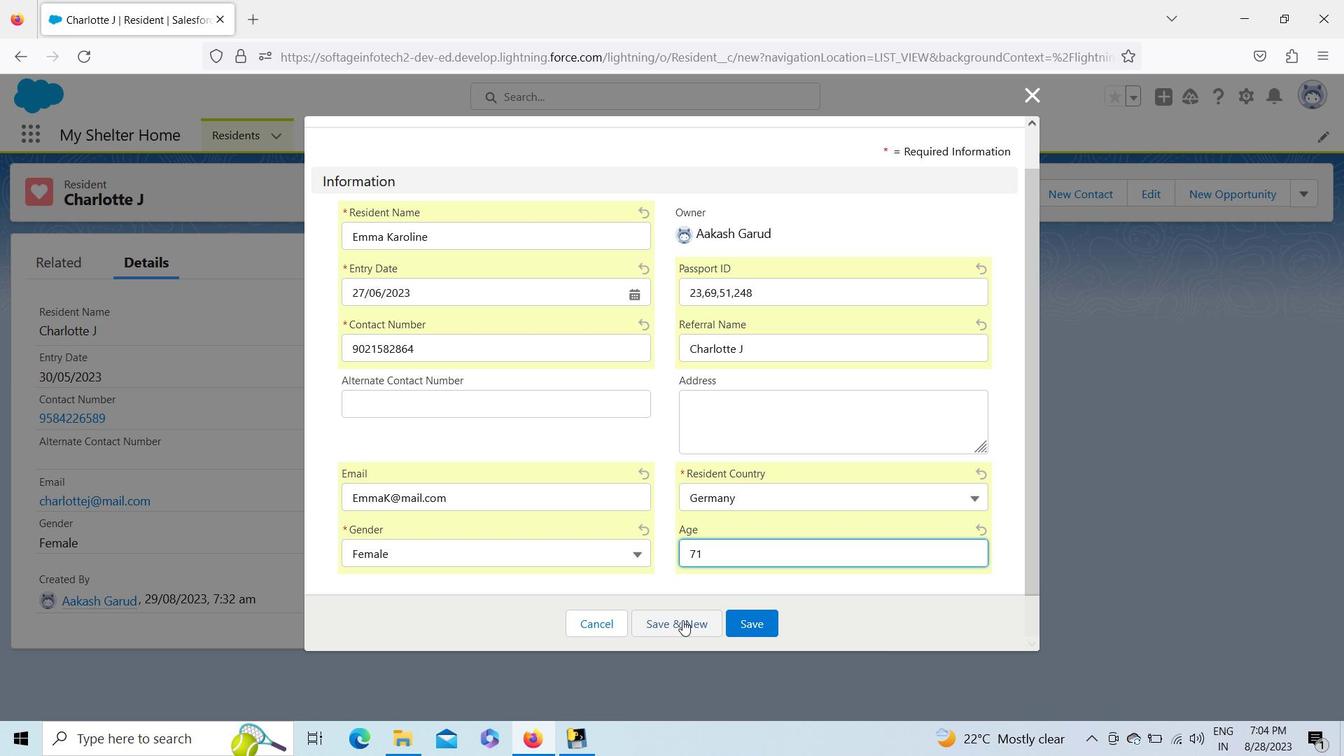 
Action: Key pressed <Key.shift>Anna<Key.space><Key.shift><Key.shift><Key.shift><Key.shift><Key.shift><Key.shift><Key.shift><Key.shift><Key.shift><Key.shift><Key.shift><Key.shift><Key.shift><Key.shift><Key.shift><Key.shift><Key.shift><Key.shift><Key.shift><Key.shift><Key.shift><Key.shift><Key.shift><Key.shift><Key.shift><Key.shift><Key.shift><Key.shift><Key.shift><Key.shift><Key.shift><Key.shift><Key.shift><Key.shift><Key.shift><Key.shift><Key.shift><Key.shift><Key.shift><Key.shift><Key.shift><Key.shift><Key.shift><Key.shift><Key.shift><Key.shift><Key.shift><Key.shift><Key.shift><Key.shift><Key.shift><Key.shift><Key.shift><Key.shift><Key.shift><Key.shift><Key.shift><Key.shift><Key.shift><Key.shift><Key.shift><Key.shift><Key.shift><Key.shift><Key.shift><Key.shift><Key.shift><Key.shift><Key.shift><Key.shift><Key.shift><Key.shift><Key.shift><Key.shift><Key.shift><Key.shift><Key.shift><Key.shift><Key.shift><Key.shift><Key.shift><Key.shift><Key.shift><Key.shift><Key.shift><Key.shift><Key.shift><Key.shift><Key.shift><Key.shift>Hiu<Key.backspace><Key.backspace>ughes
Screenshot: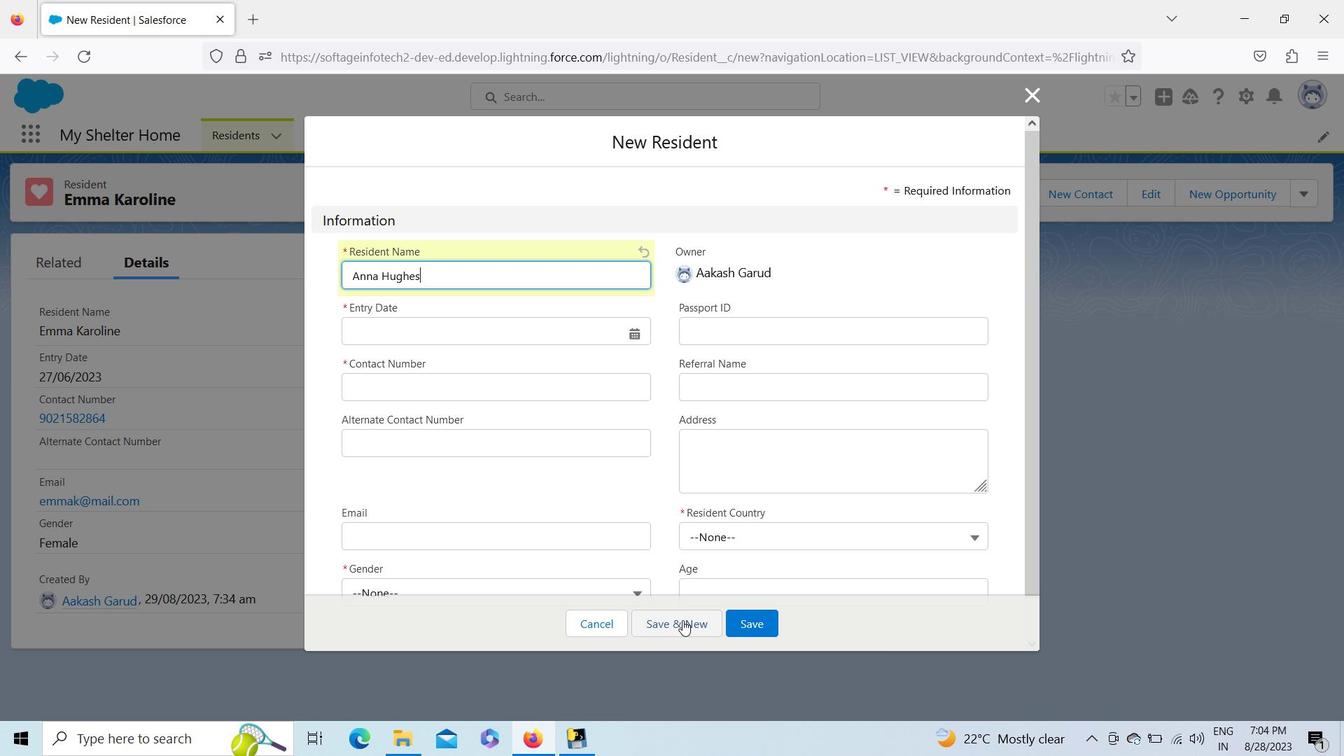 
Action: Mouse moved to (632, 339)
Screenshot: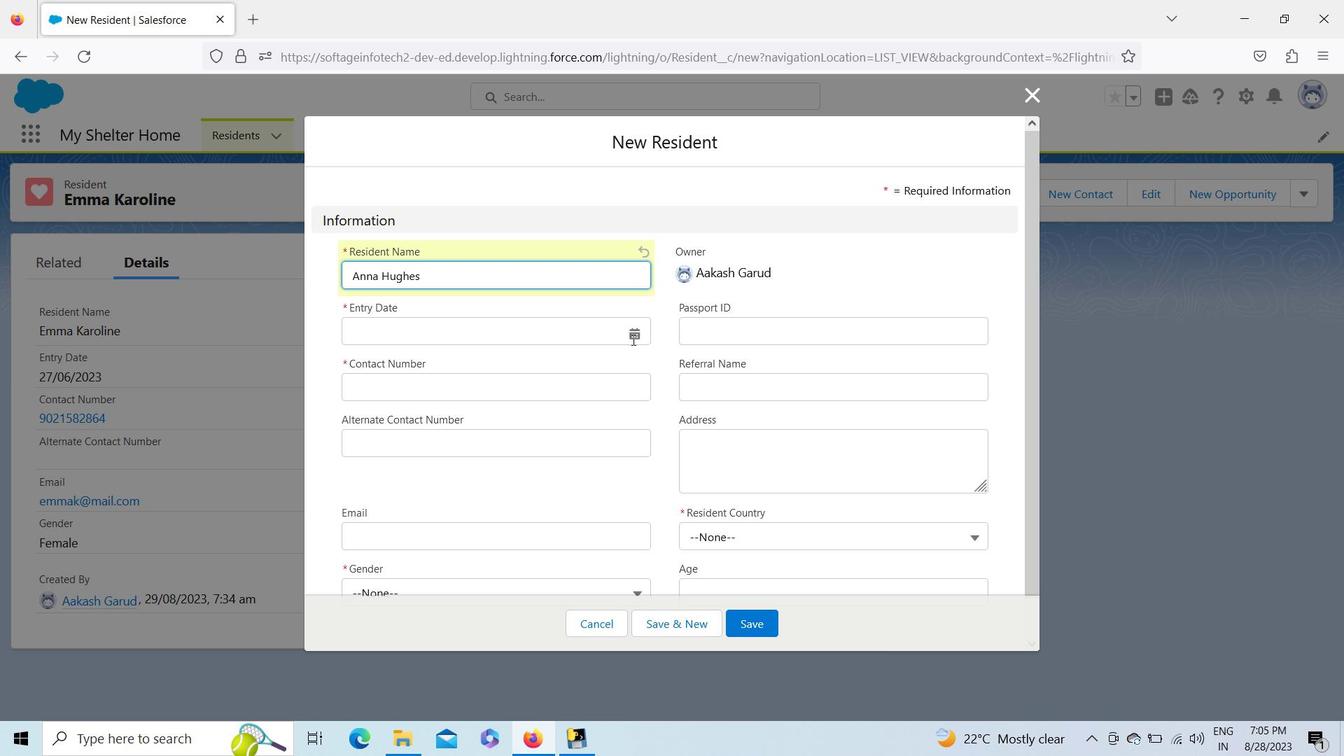 
Action: Mouse pressed left at (632, 339)
Screenshot: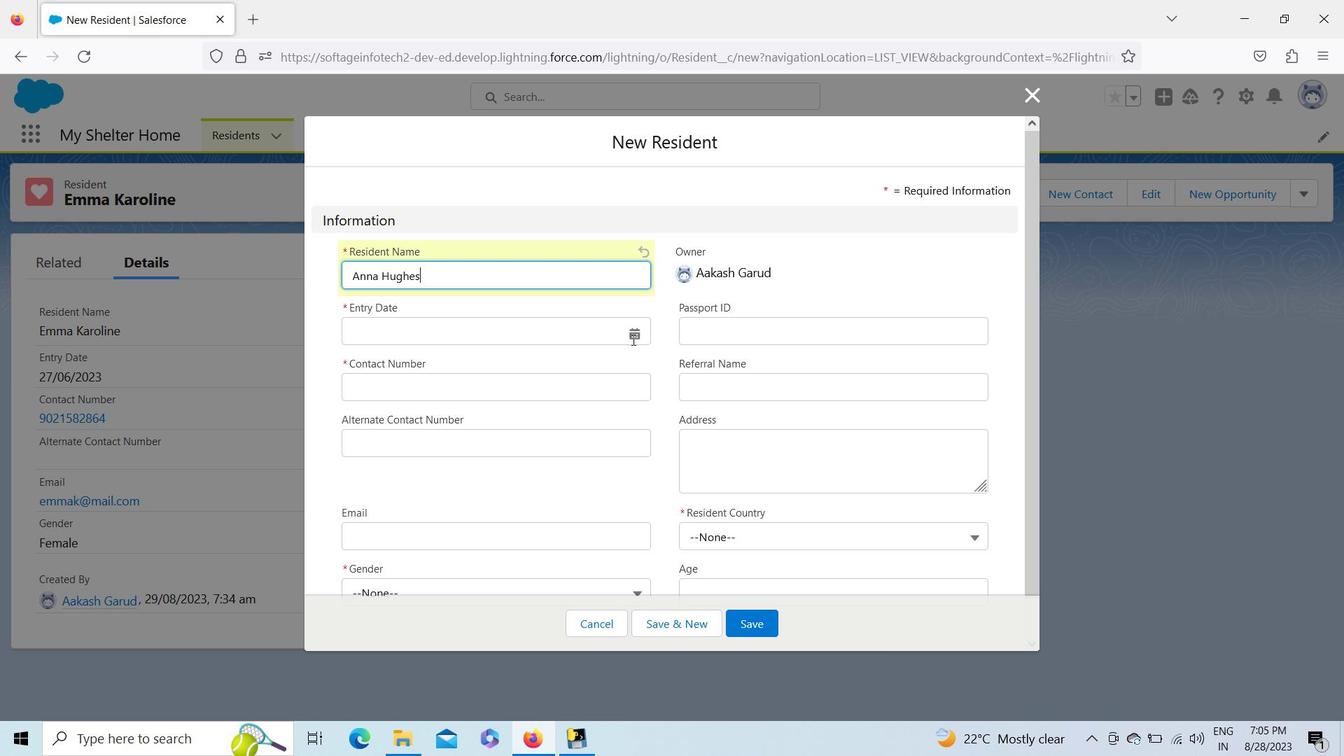 
Action: Mouse moved to (421, 494)
Screenshot: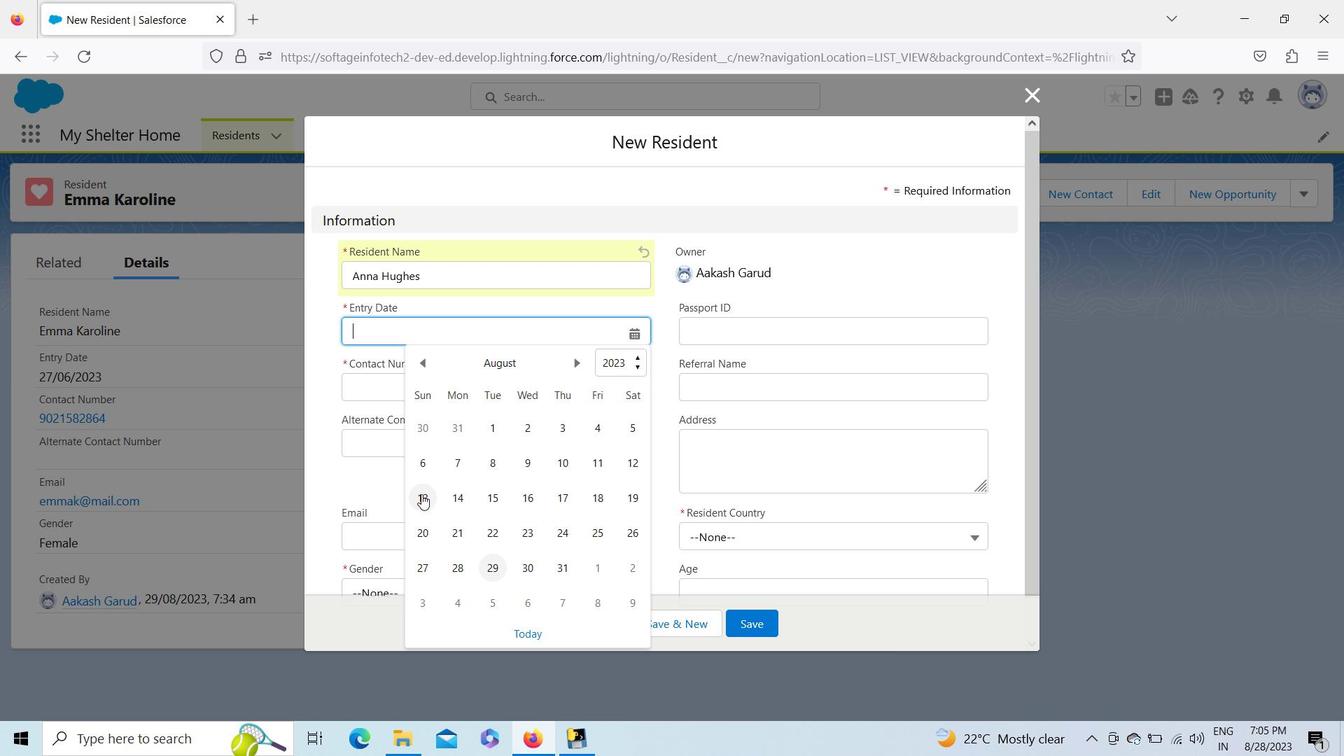 
Action: Mouse pressed left at (421, 494)
Screenshot: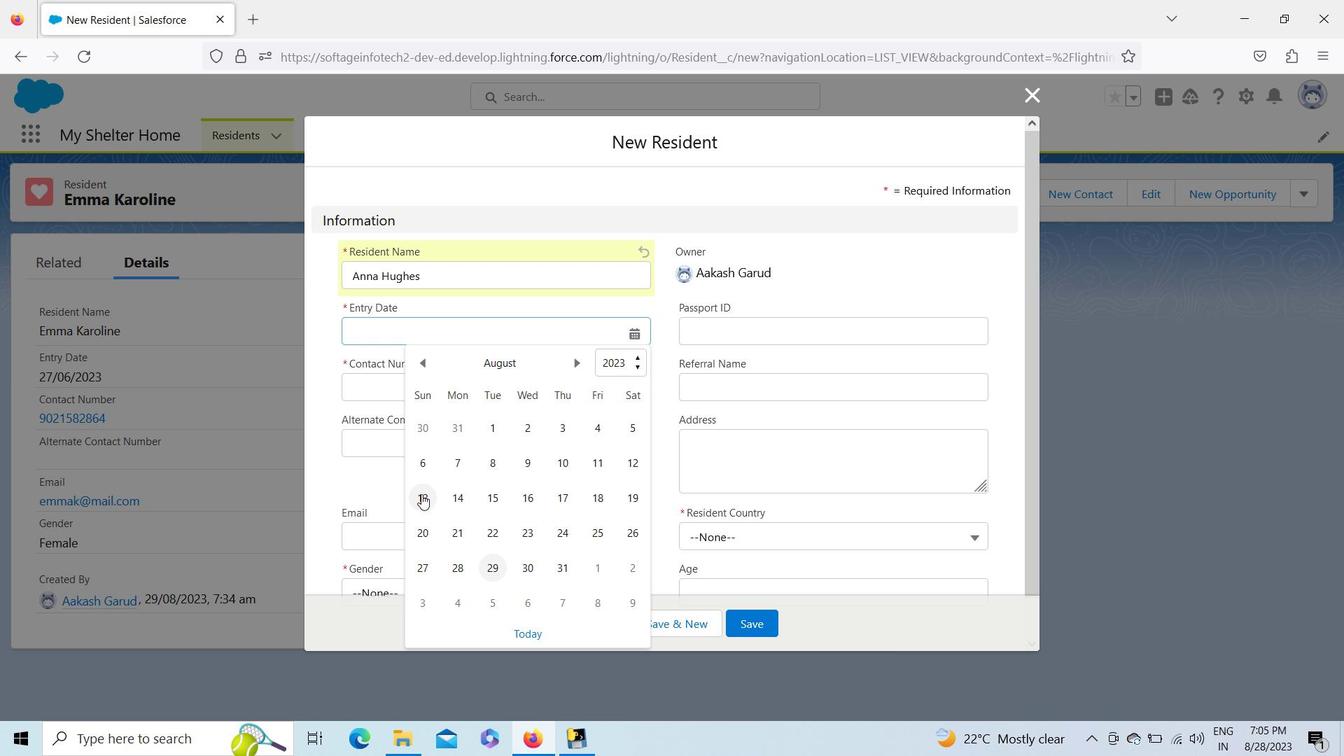 
Action: Mouse moved to (429, 382)
Screenshot: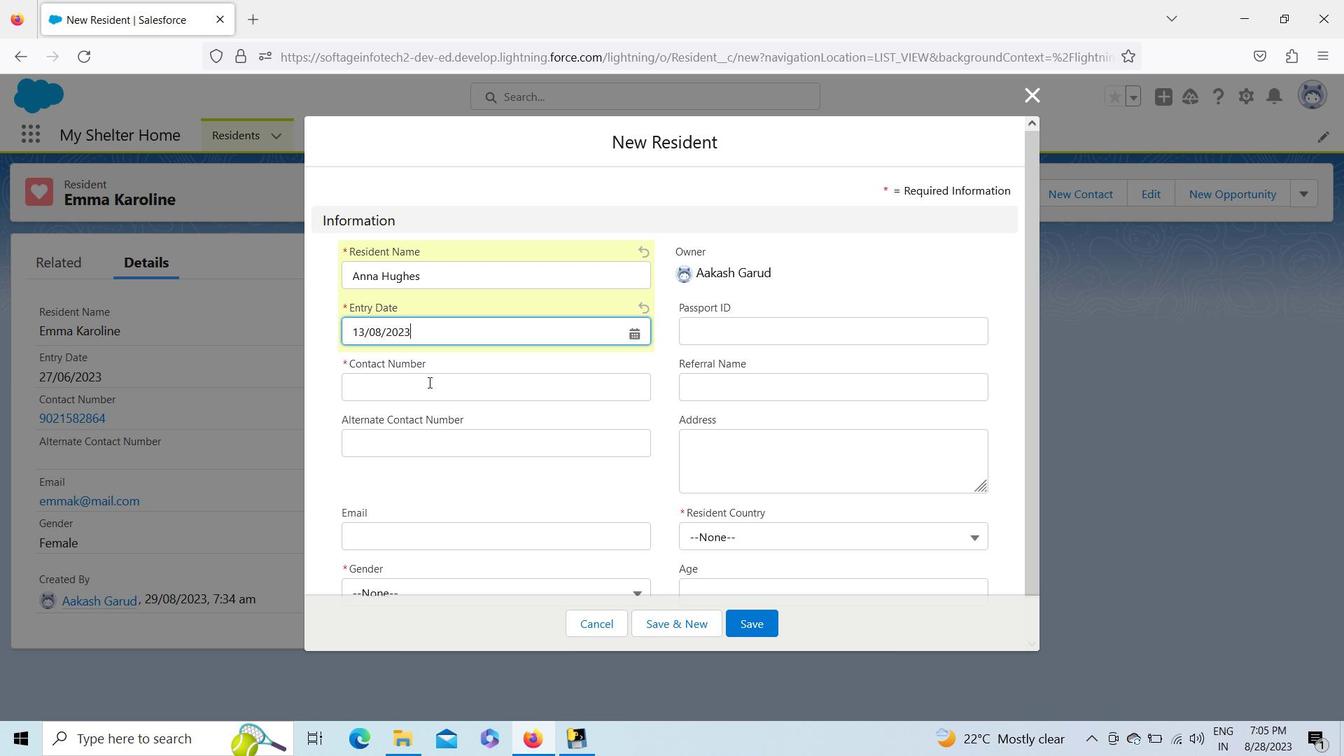 
Action: Mouse pressed left at (429, 382)
Screenshot: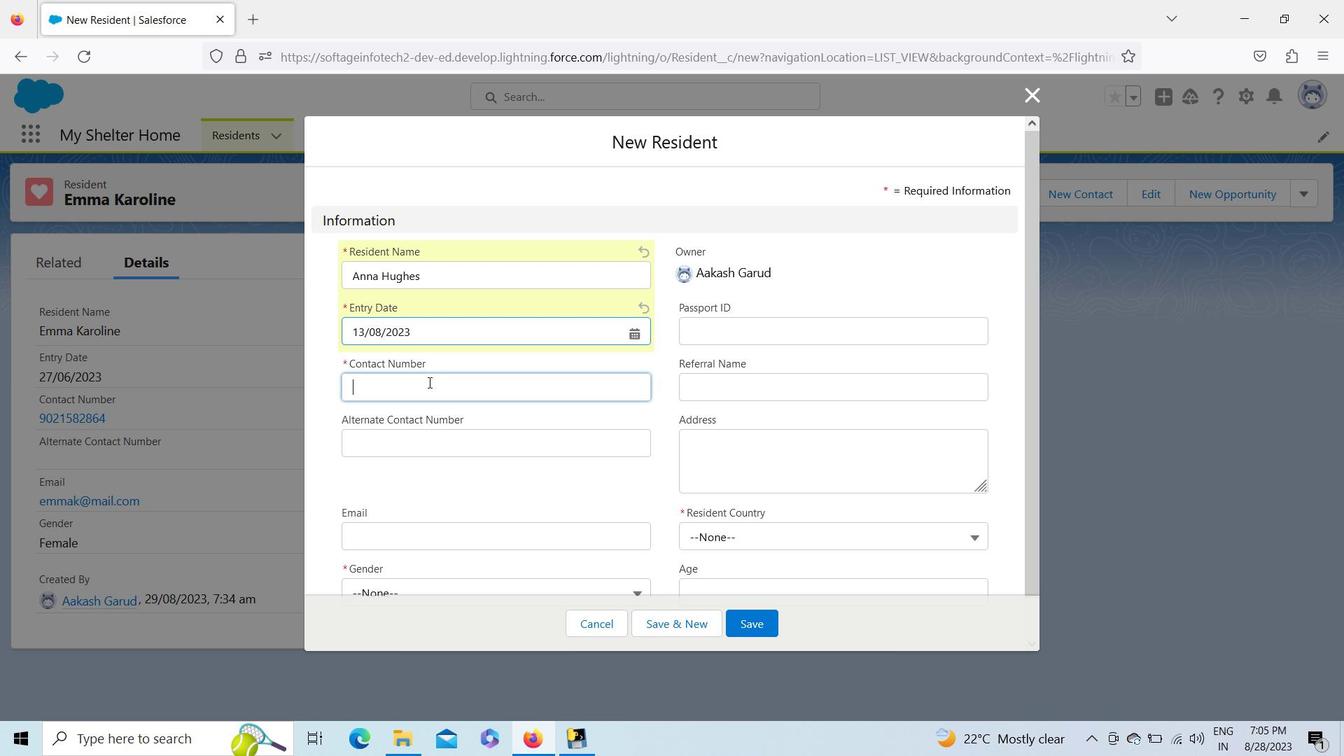 
Action: Key pressed 9545045951
Screenshot: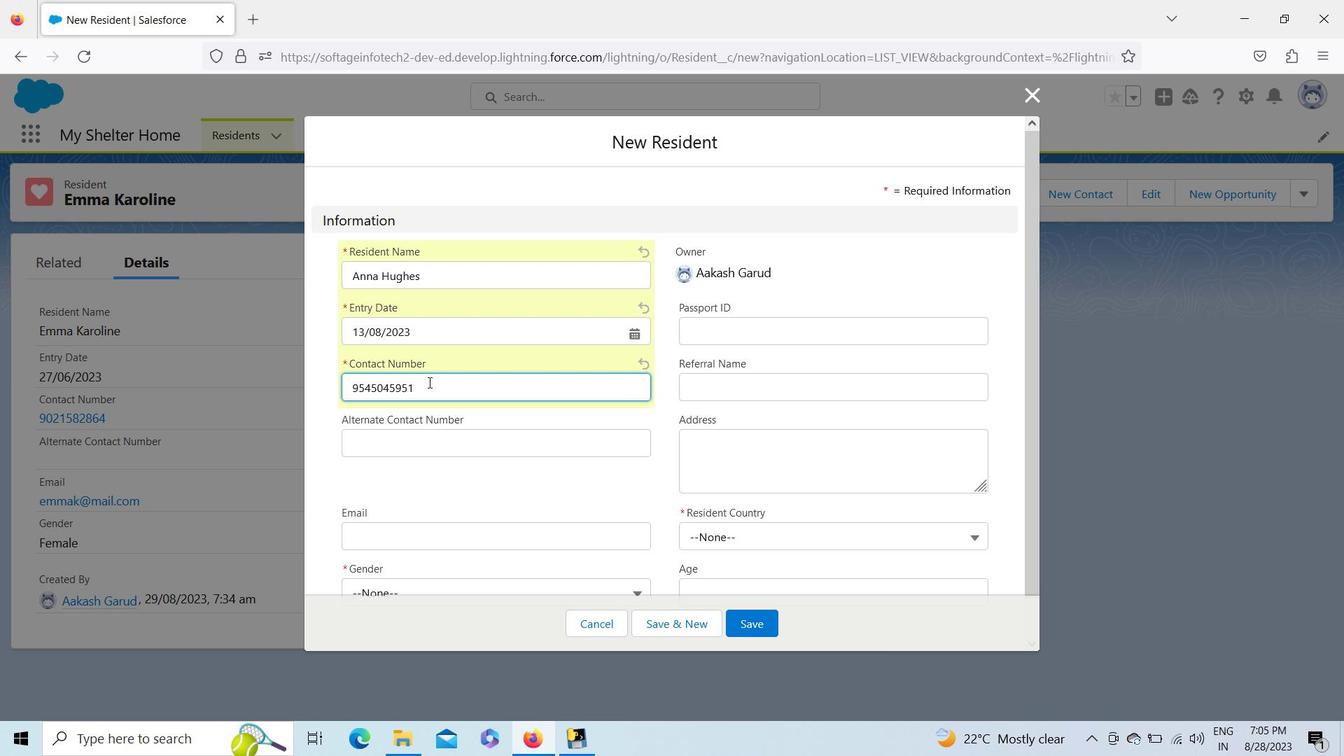 
Action: Mouse moved to (397, 539)
Screenshot: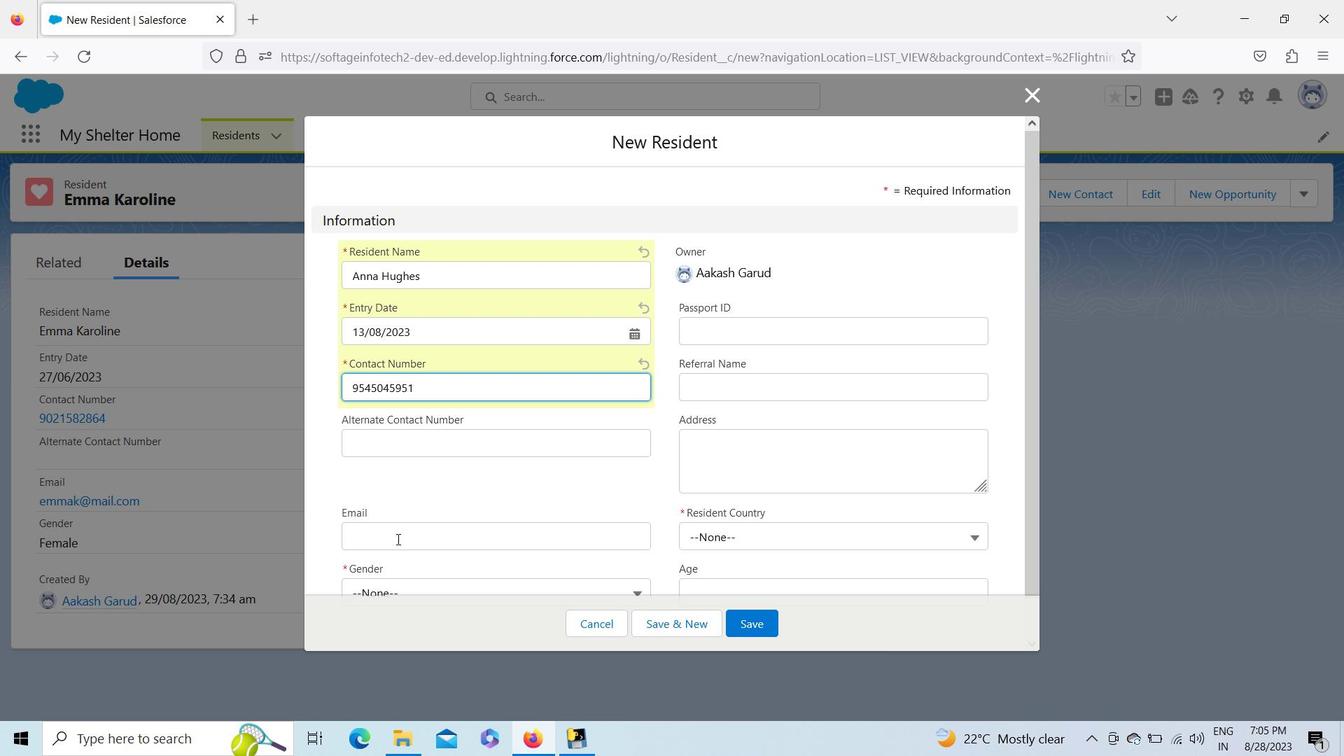 
Action: Mouse pressed left at (397, 539)
Screenshot: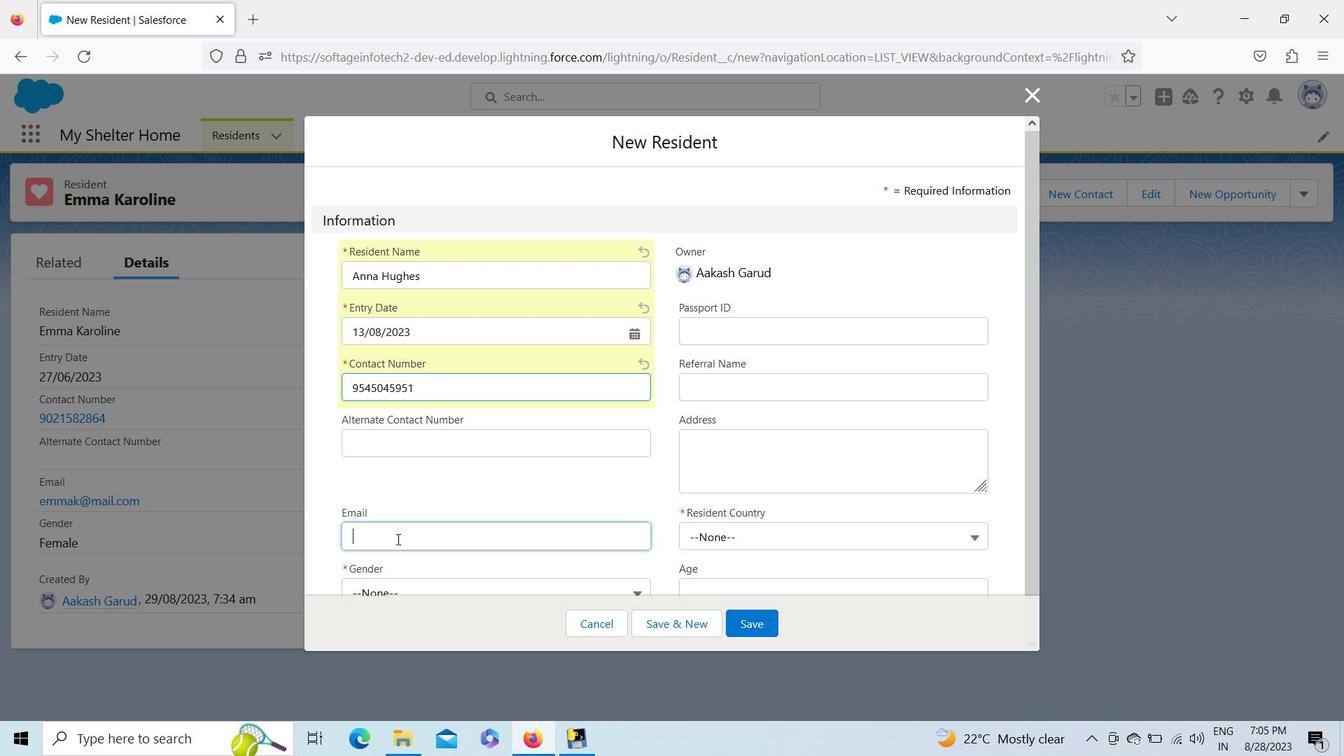 
Action: Key pressed <Key.shift>Anna<Key.shift>H<Key.shift>@mail.com
Screenshot: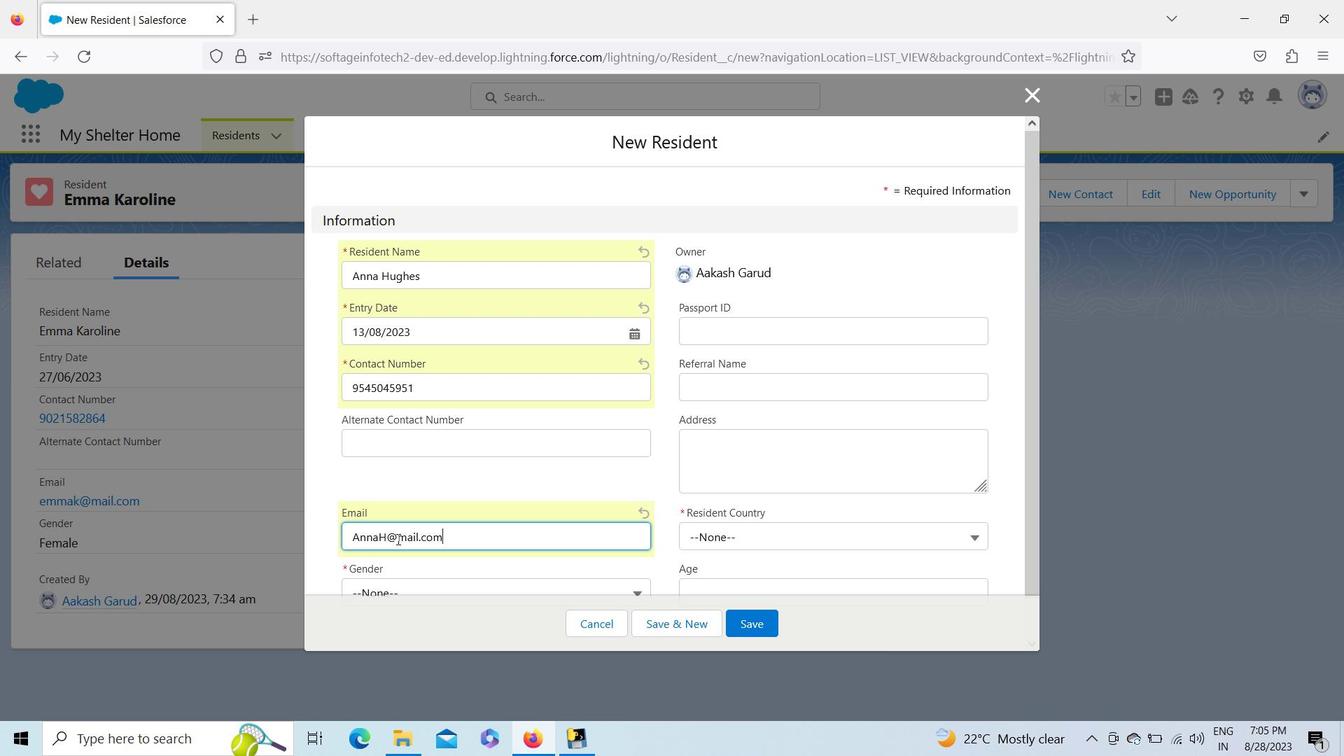 
Action: Mouse moved to (485, 587)
Screenshot: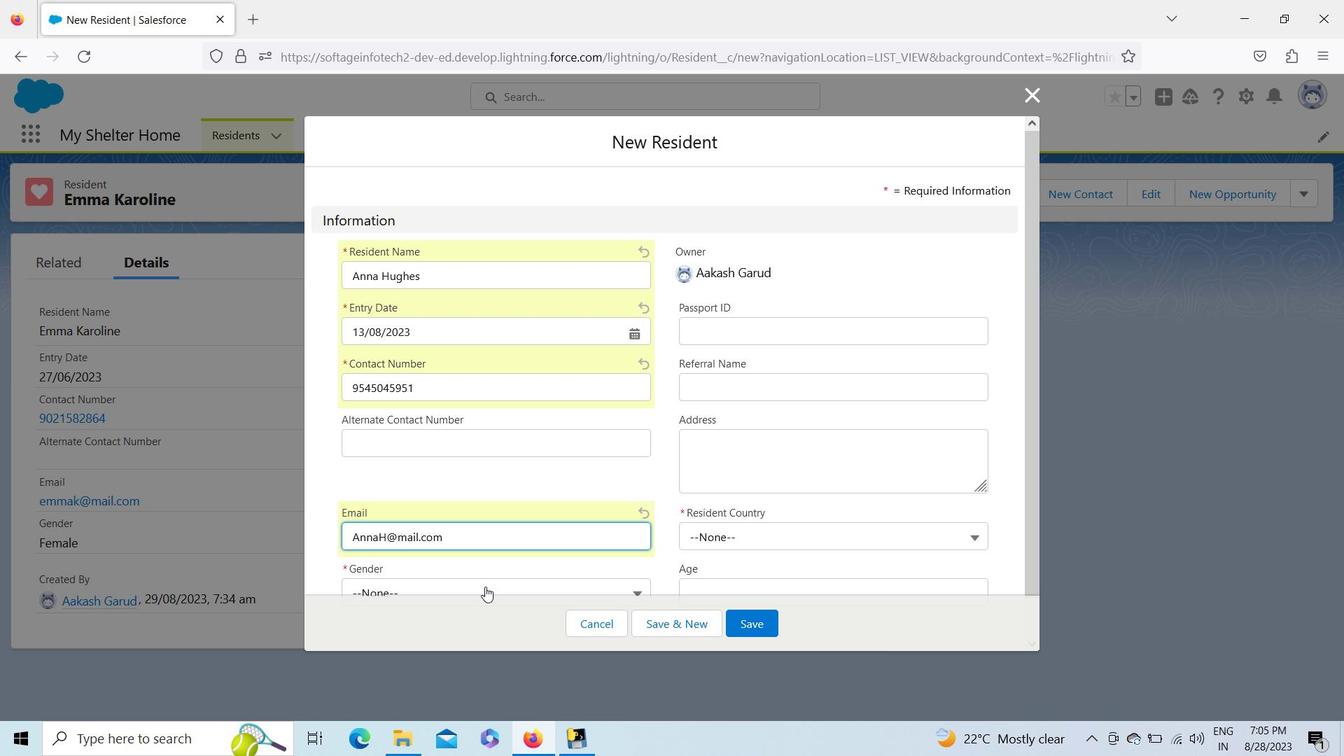 
Action: Mouse pressed left at (485, 587)
Screenshot: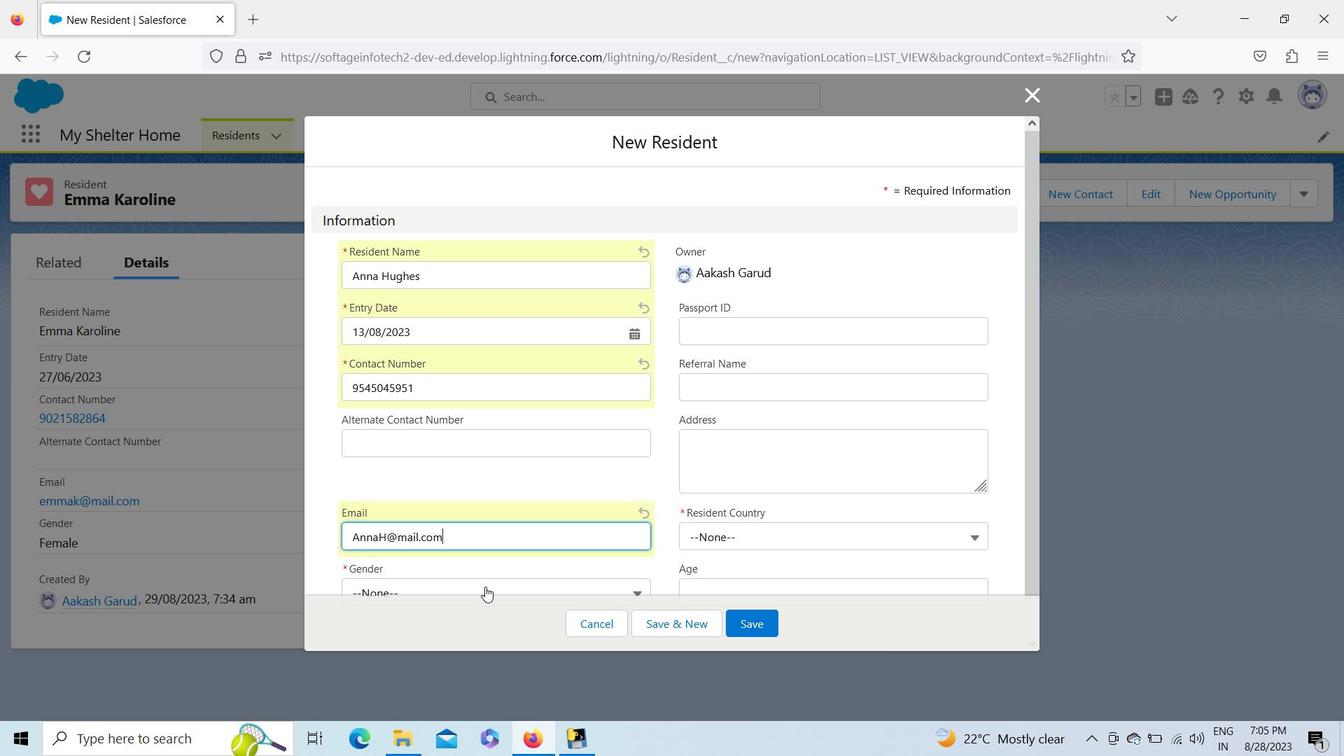 
Action: Mouse moved to (483, 550)
Screenshot: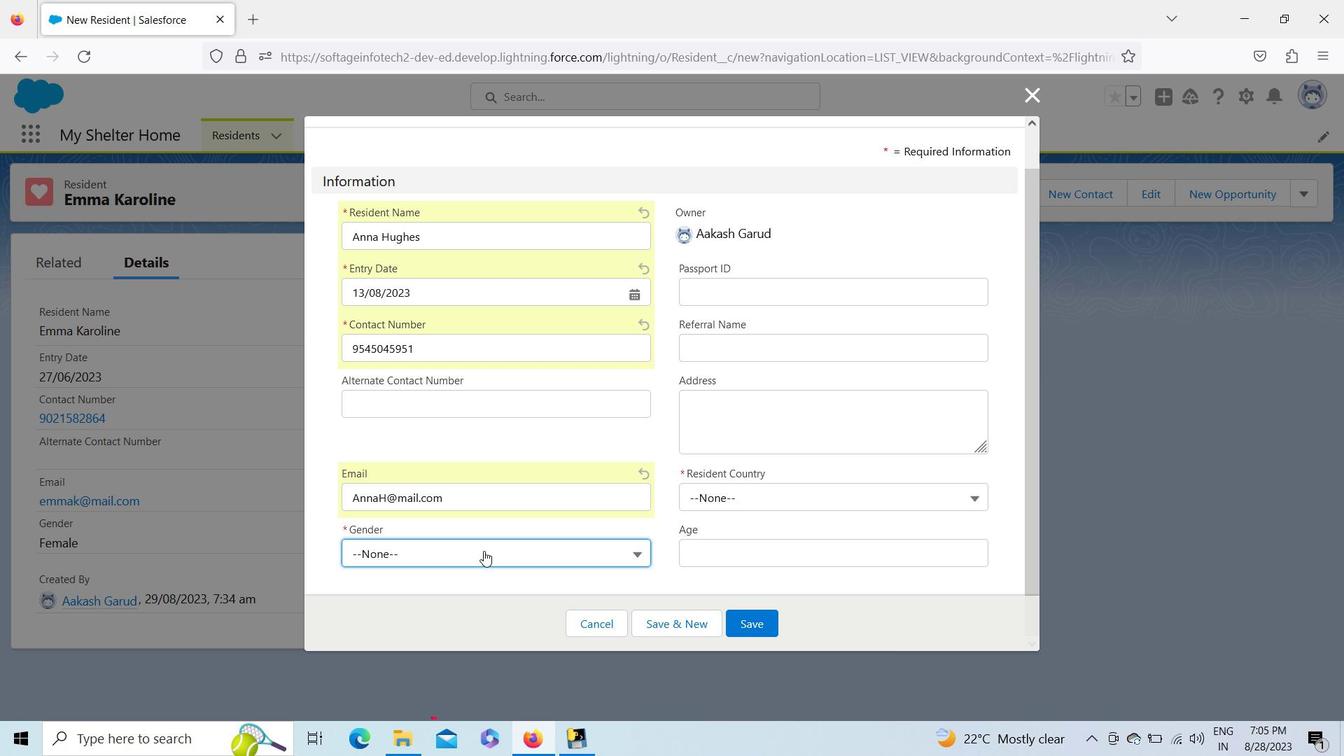
Action: Mouse pressed left at (483, 550)
Screenshot: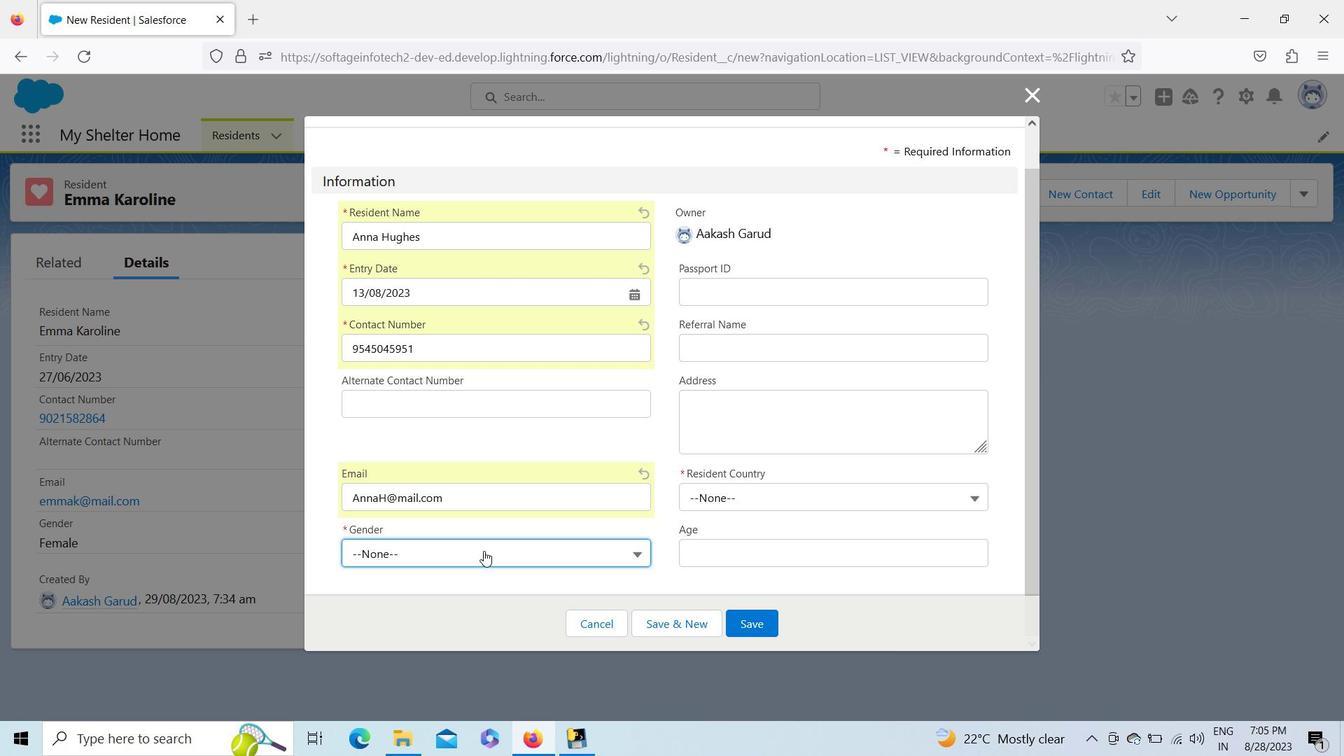
Action: Key pressed <Key.down><Key.down><Key.up><Key.down><Key.enter>
Screenshot: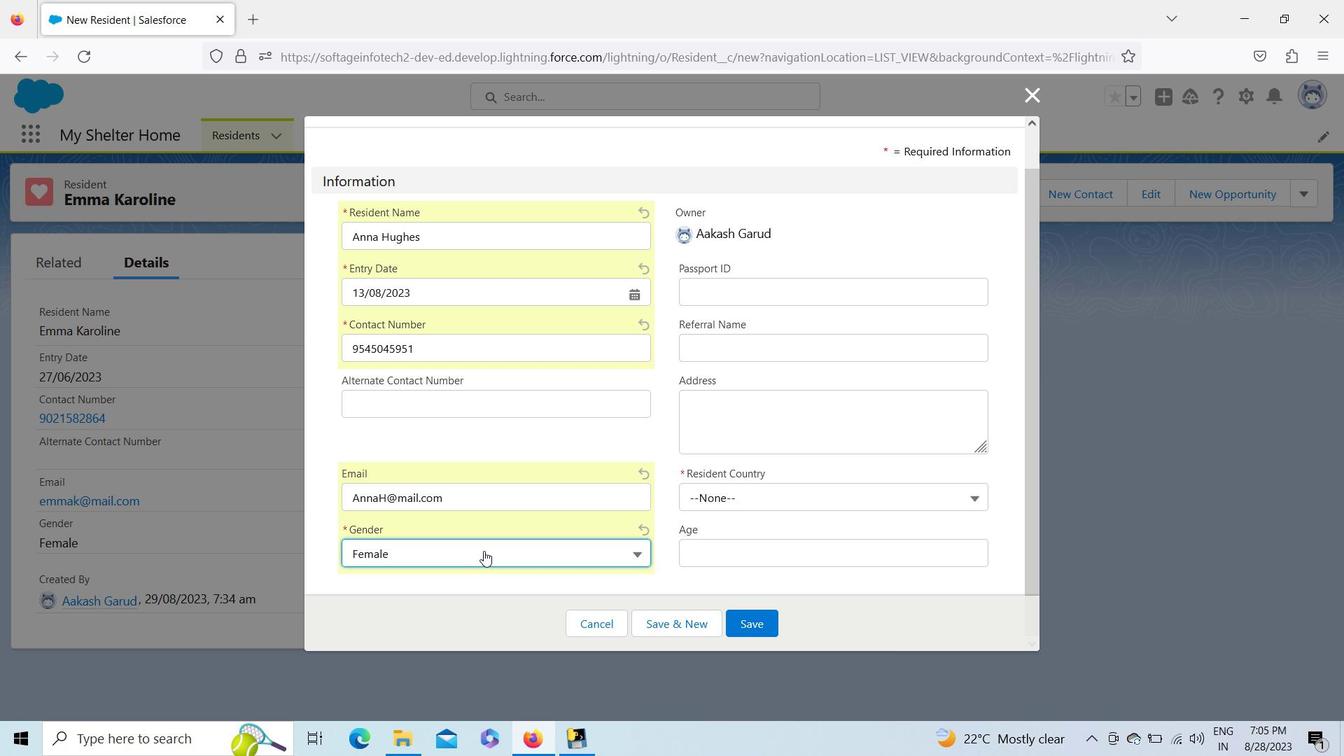 
Action: Mouse moved to (774, 282)
Screenshot: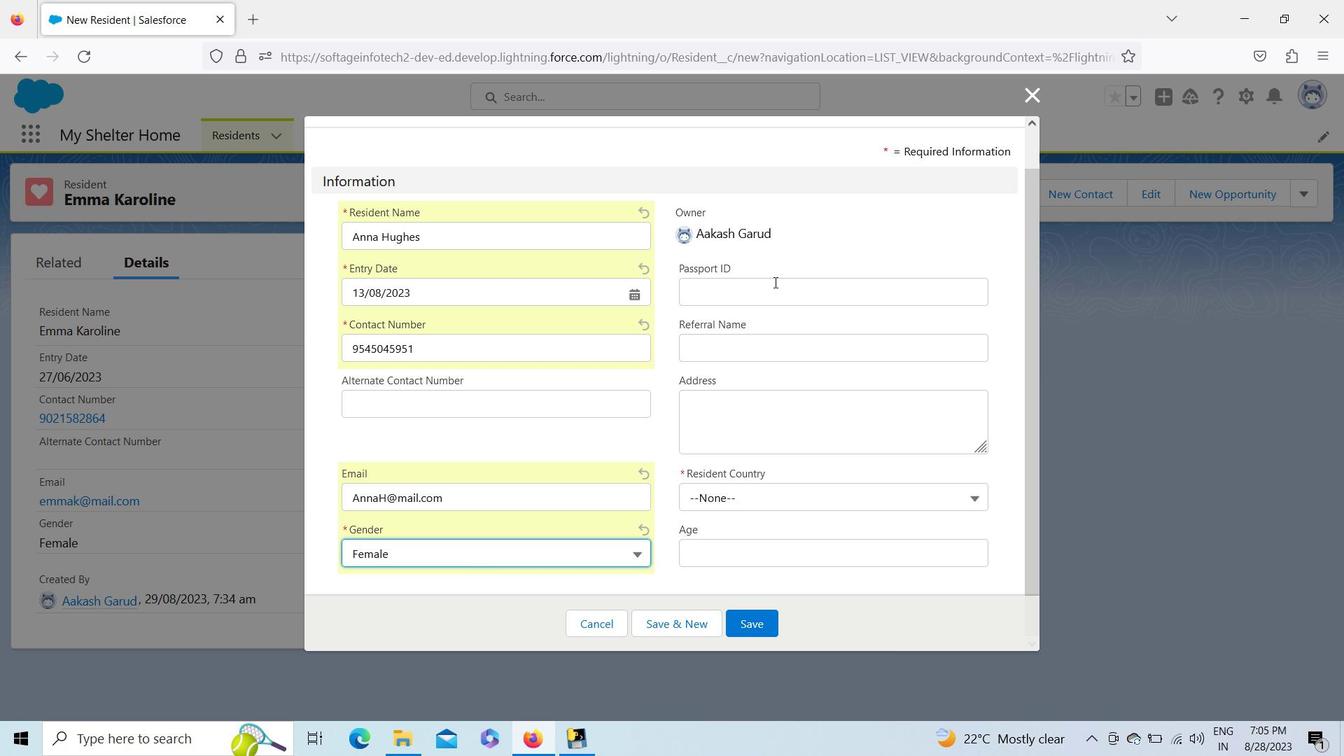
Action: Mouse pressed left at (774, 282)
Screenshot: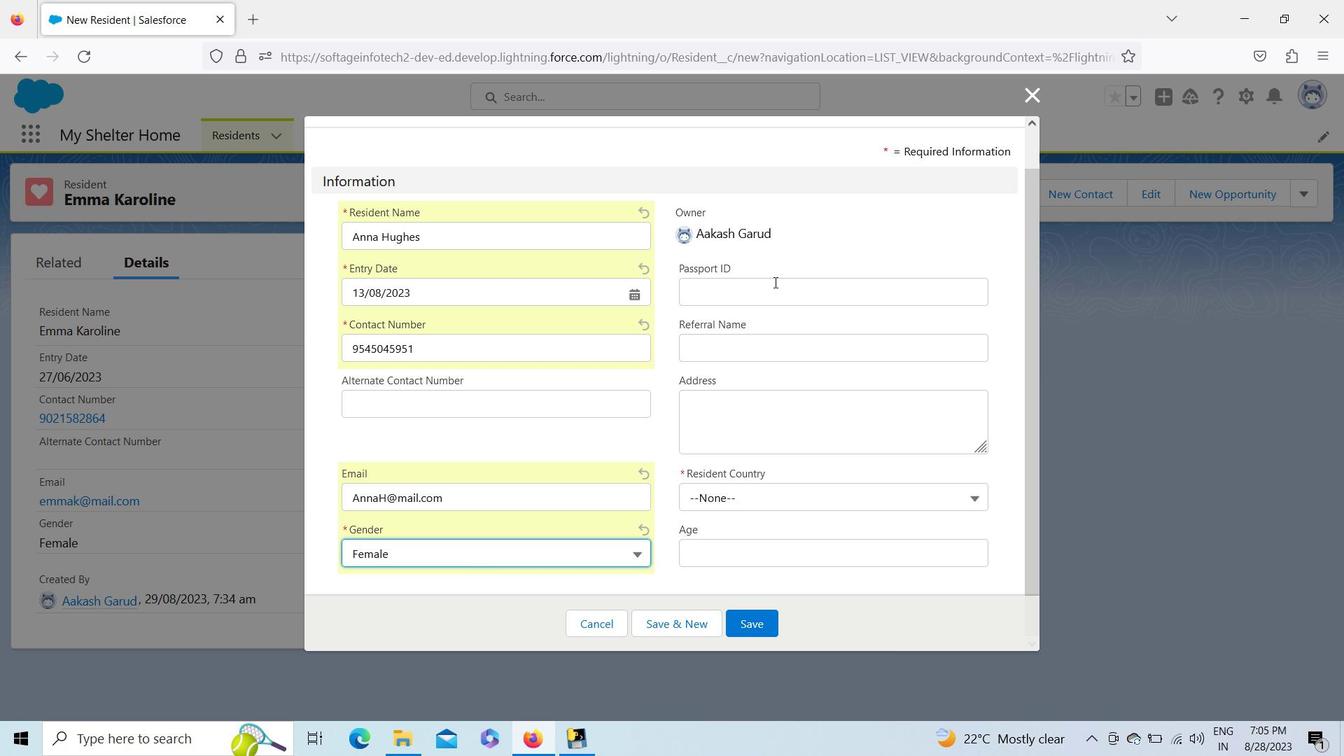 
Action: Key pressed 801669332
Screenshot: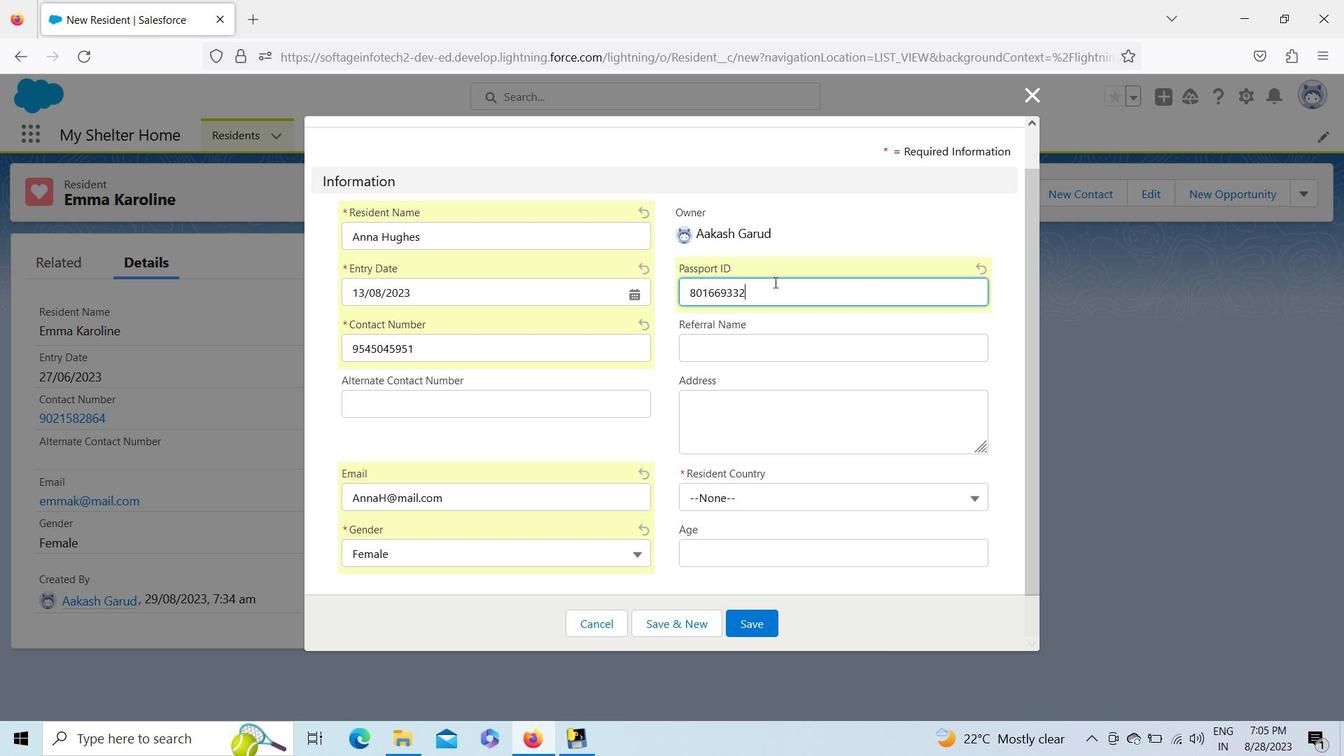 
Action: Mouse moved to (763, 344)
Screenshot: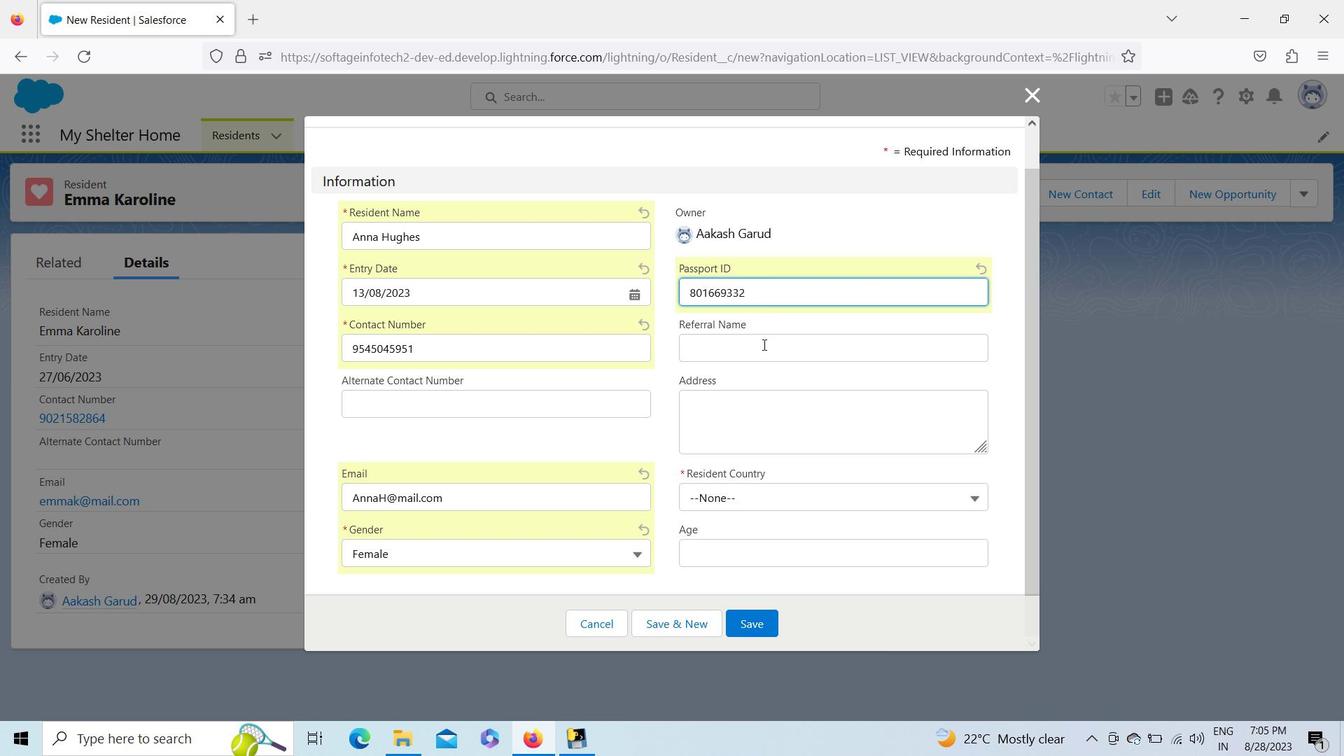 
Action: Mouse pressed left at (763, 344)
Screenshot: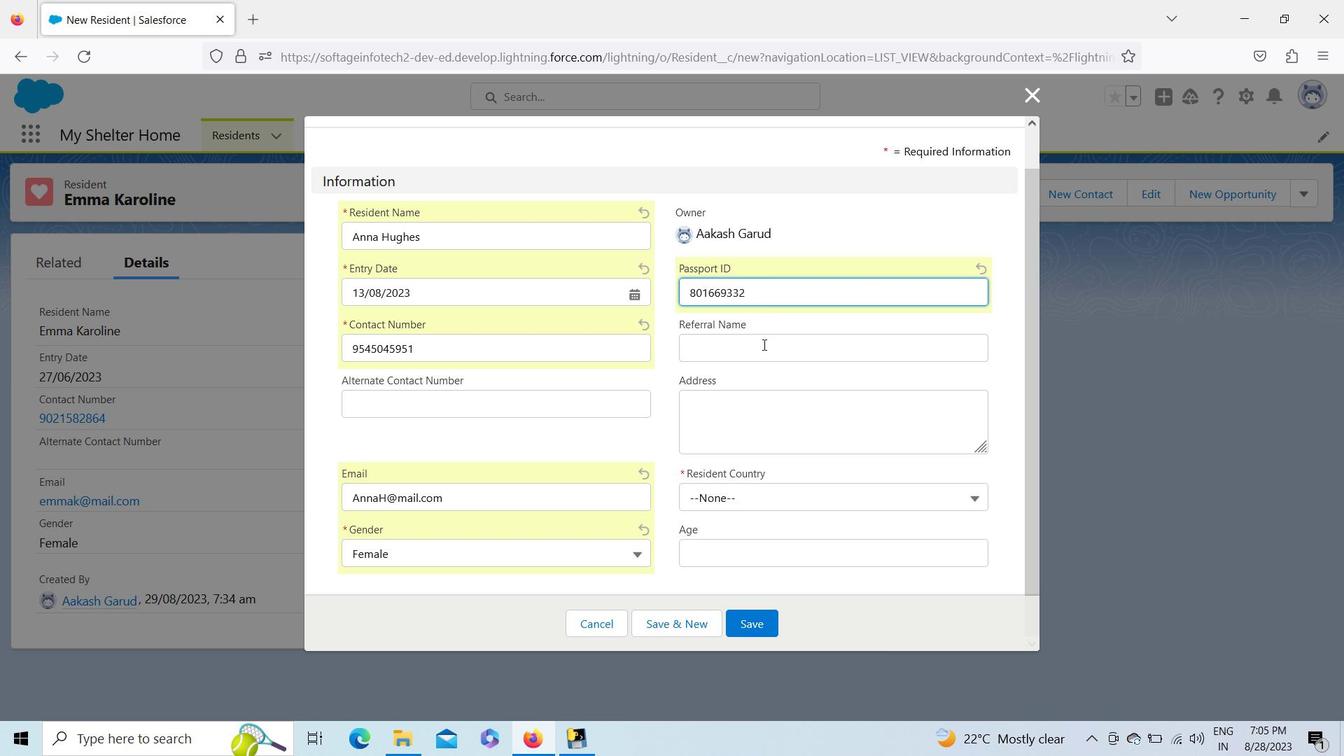 
Action: Key pressed <Key.shift><Key.shift><Key.shift><Key.shift><Key.shift><Key.shift><Key.shift><Key.shift><Key.shift><Key.shift><Key.shift><Key.shift><Key.shift><Key.shift><Key.shift><Key.shift><Key.shift><Key.shift><Key.shift><Key.shift><Key.shift><Key.shift><Key.shift><Key.shift><Key.shift><Key.shift><Key.shift><Key.shift><Key.shift><Key.shift><Key.shift><Key.shift><Key.shift><Key.shift><Key.shift><Key.shift><Key.shift><Key.shift><Key.shift><Key.shift><Key.shift><Key.shift><Key.shift>Emma<Key.space><Key.shift><Key.shift><Key.shift><Key.shift><Key.shift><Key.shift><Key.shift><Key.shift><Key.shift><Key.shift><Key.shift><Key.shift><Key.shift><Key.shift>Karoline
Screenshot: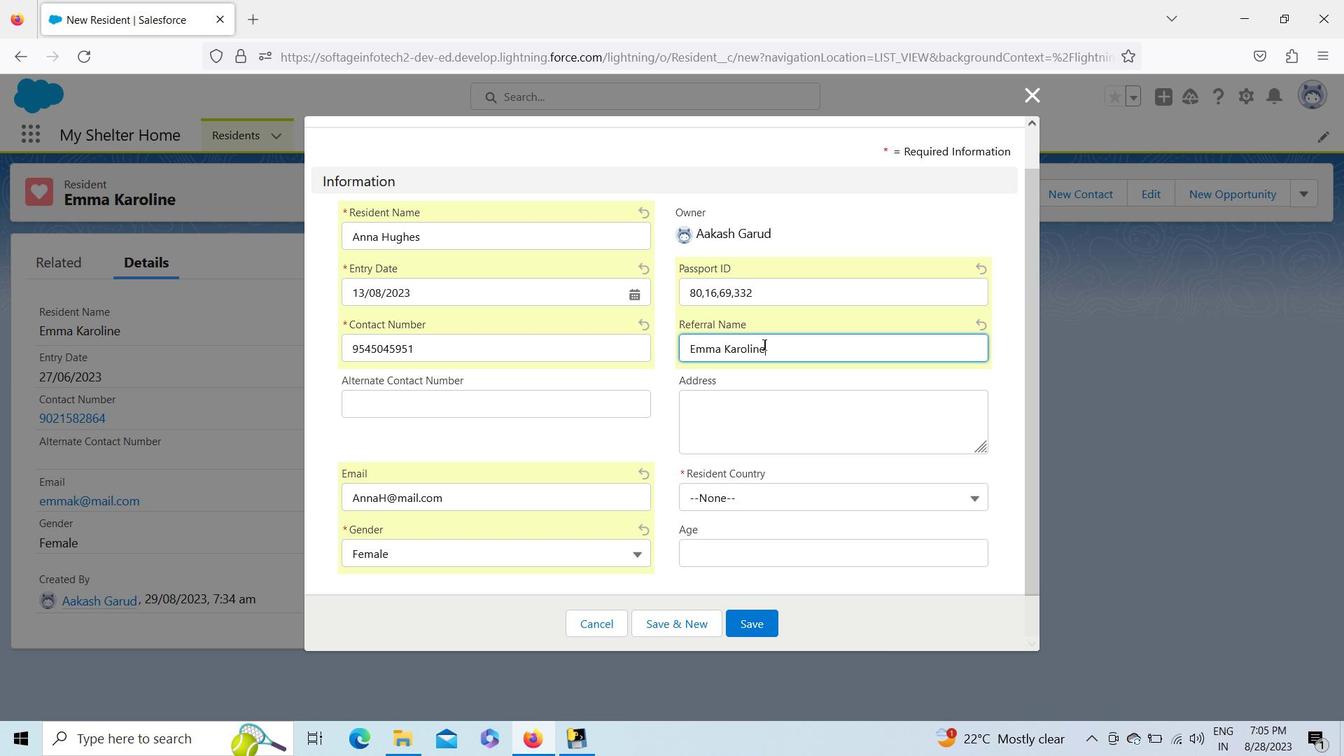 
Action: Mouse moved to (728, 493)
Screenshot: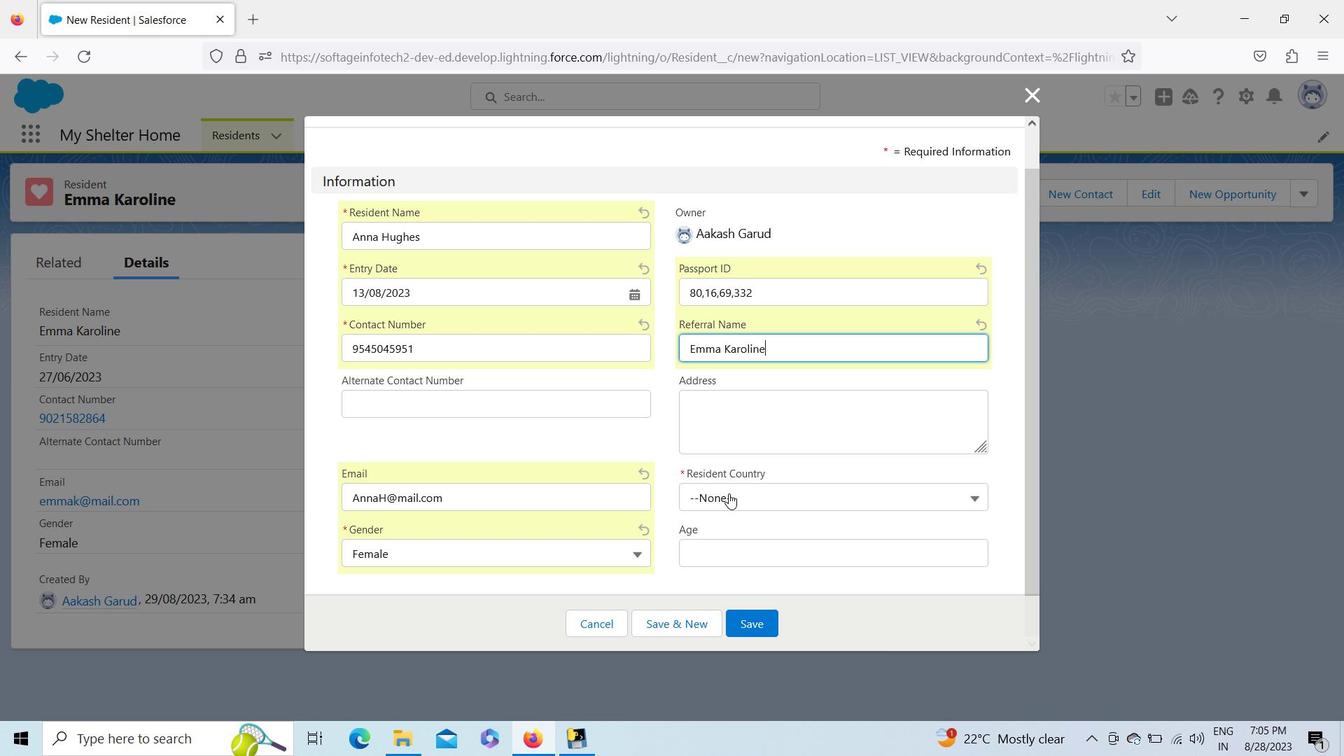 
Action: Mouse pressed left at (728, 493)
Screenshot: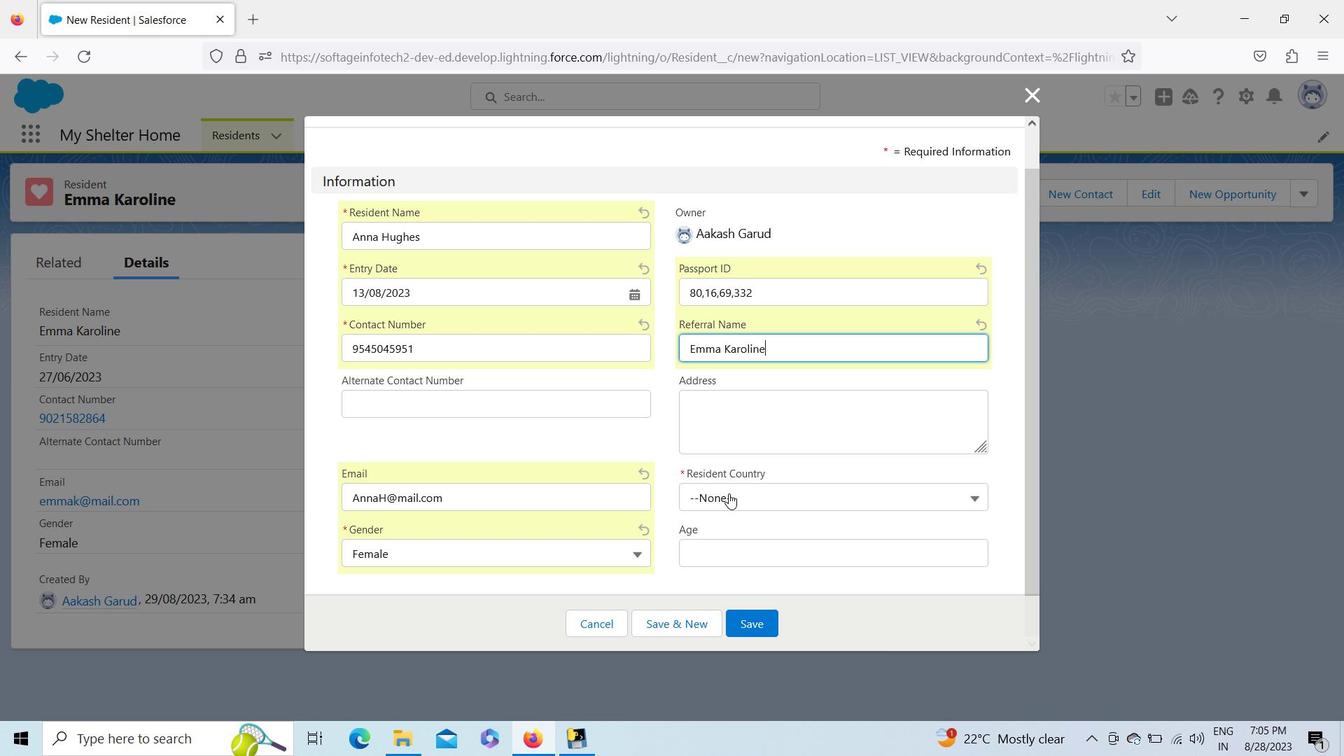 
Action: Key pressed <Key.up><Key.up><Key.up><Key.enter>
Screenshot: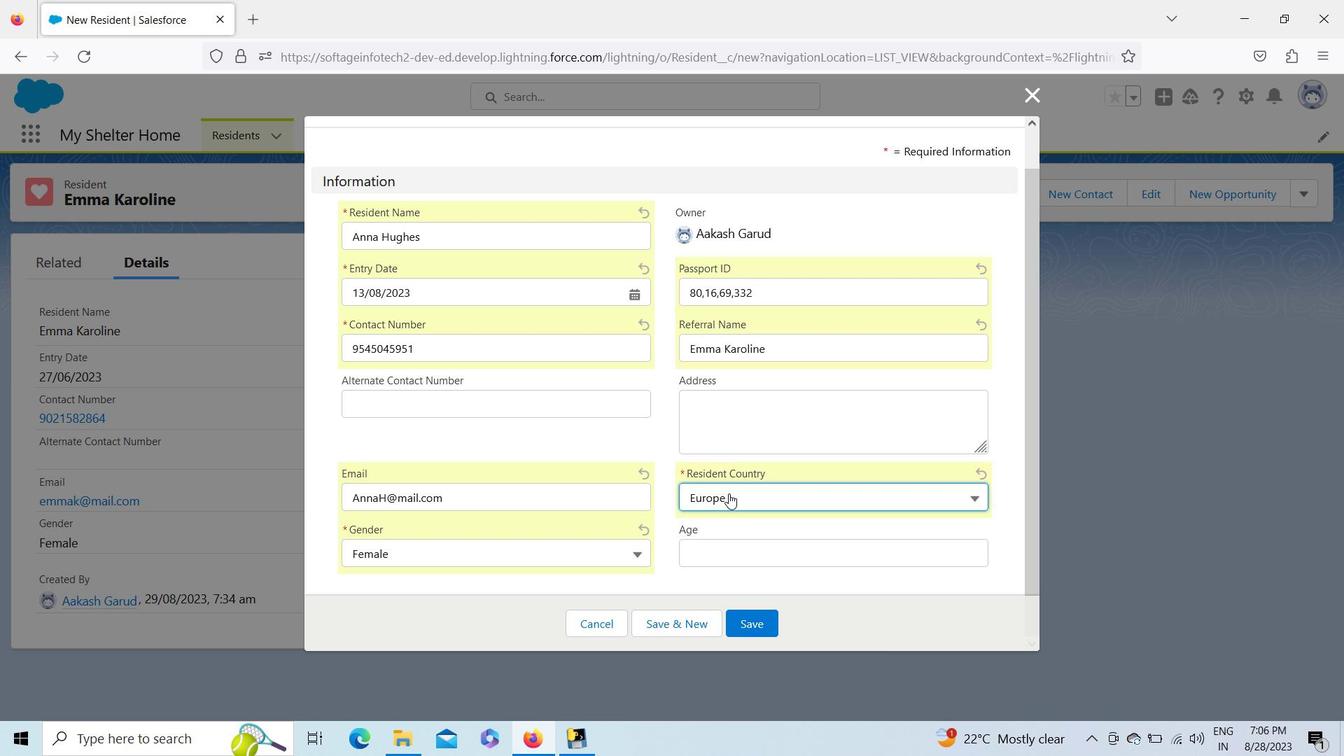 
Action: Mouse moved to (716, 546)
Screenshot: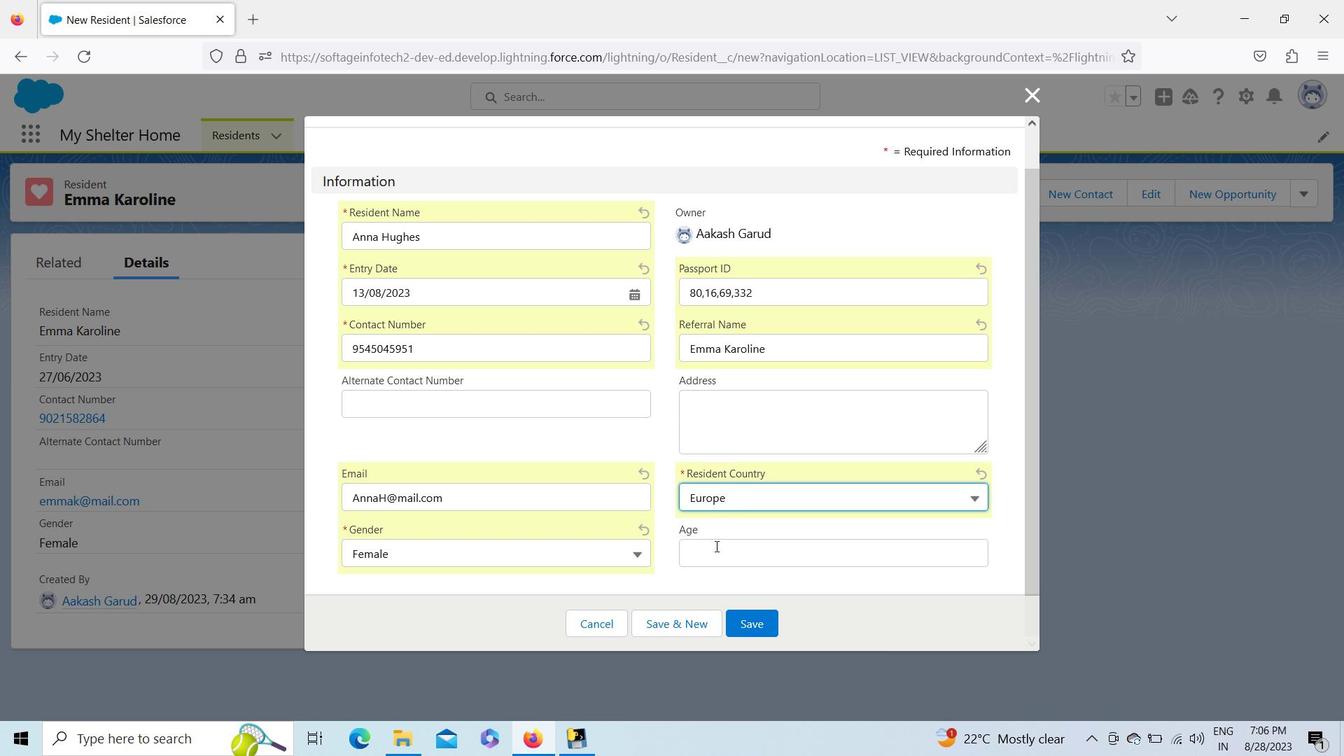 
Action: Mouse pressed left at (716, 546)
Screenshot: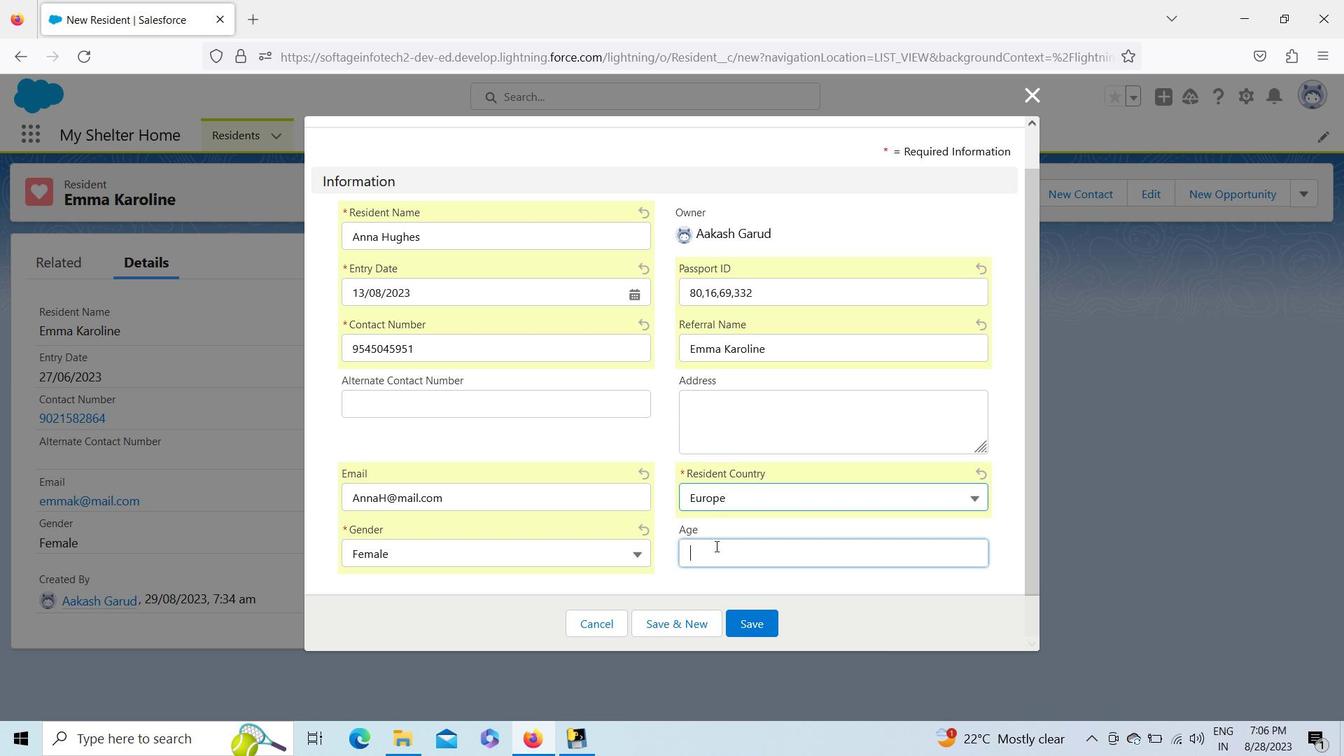 
Action: Key pressed 68
Screenshot: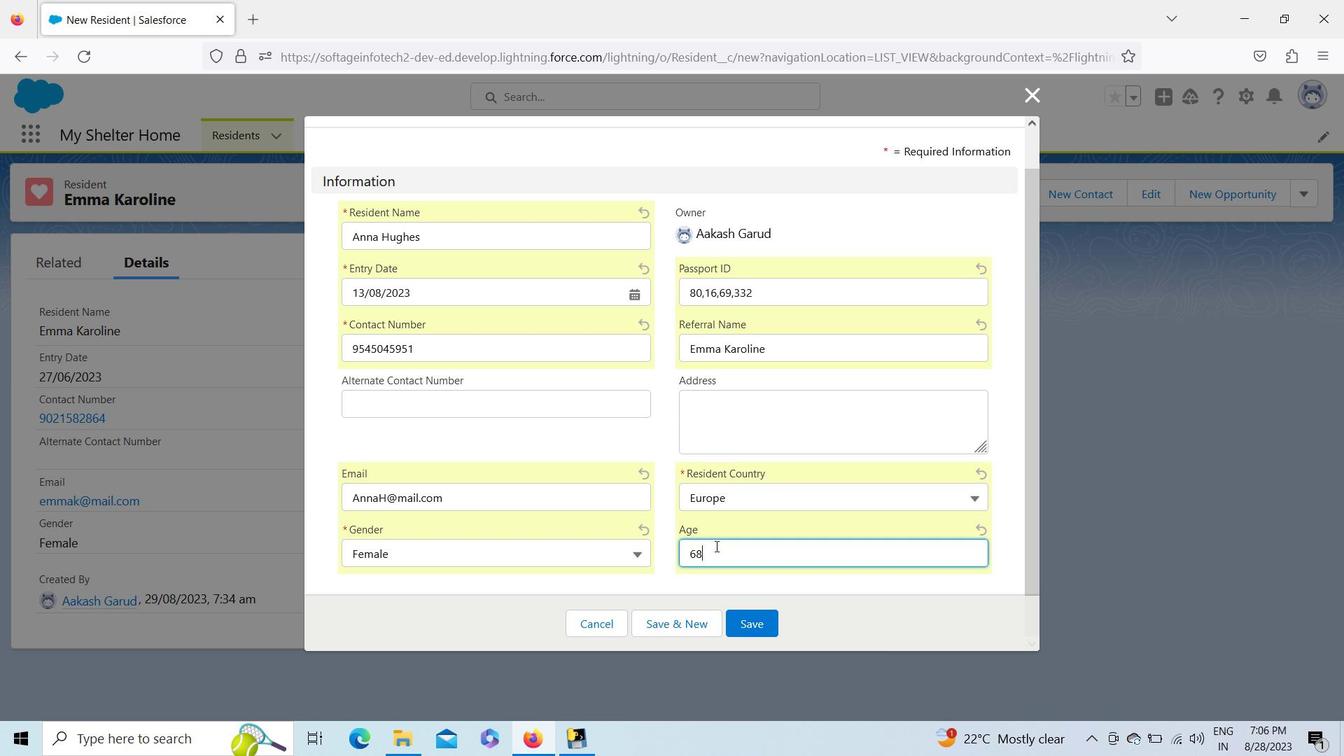 
Action: Mouse moved to (683, 622)
Screenshot: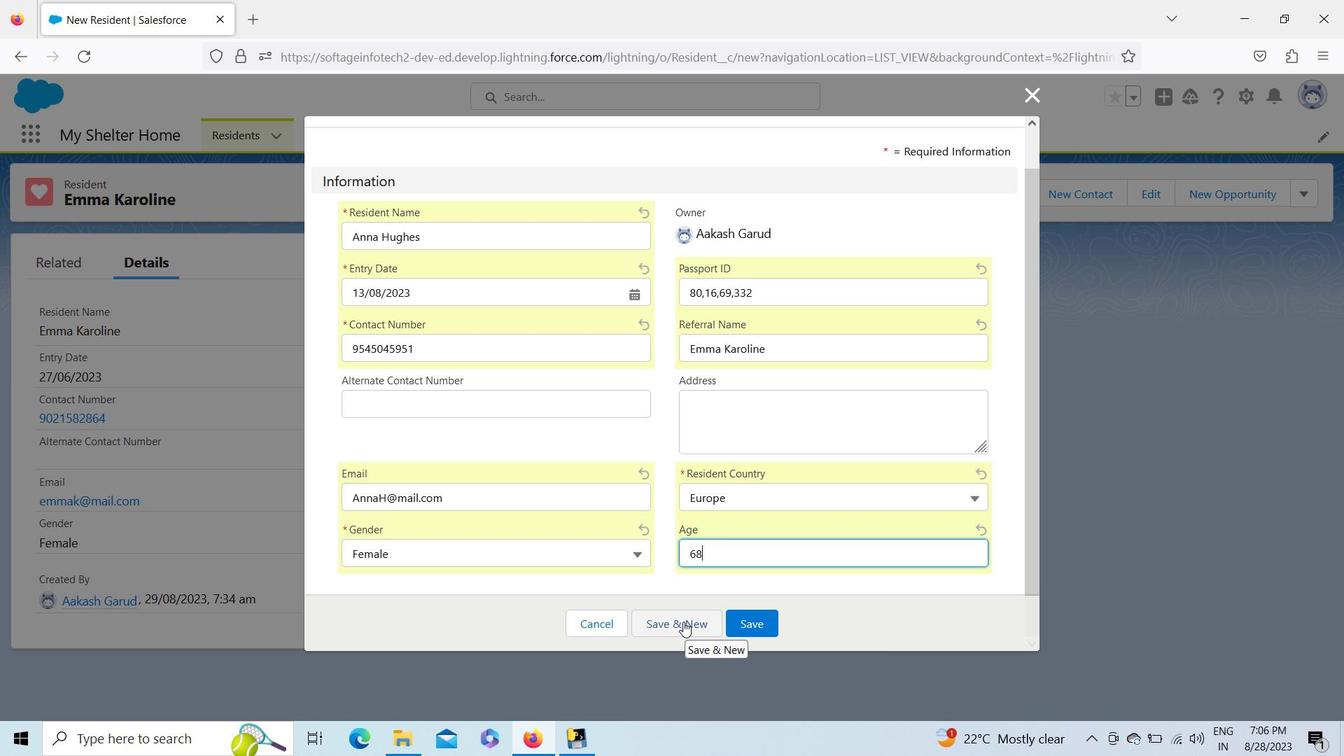 
Action: Mouse pressed left at (683, 622)
Screenshot: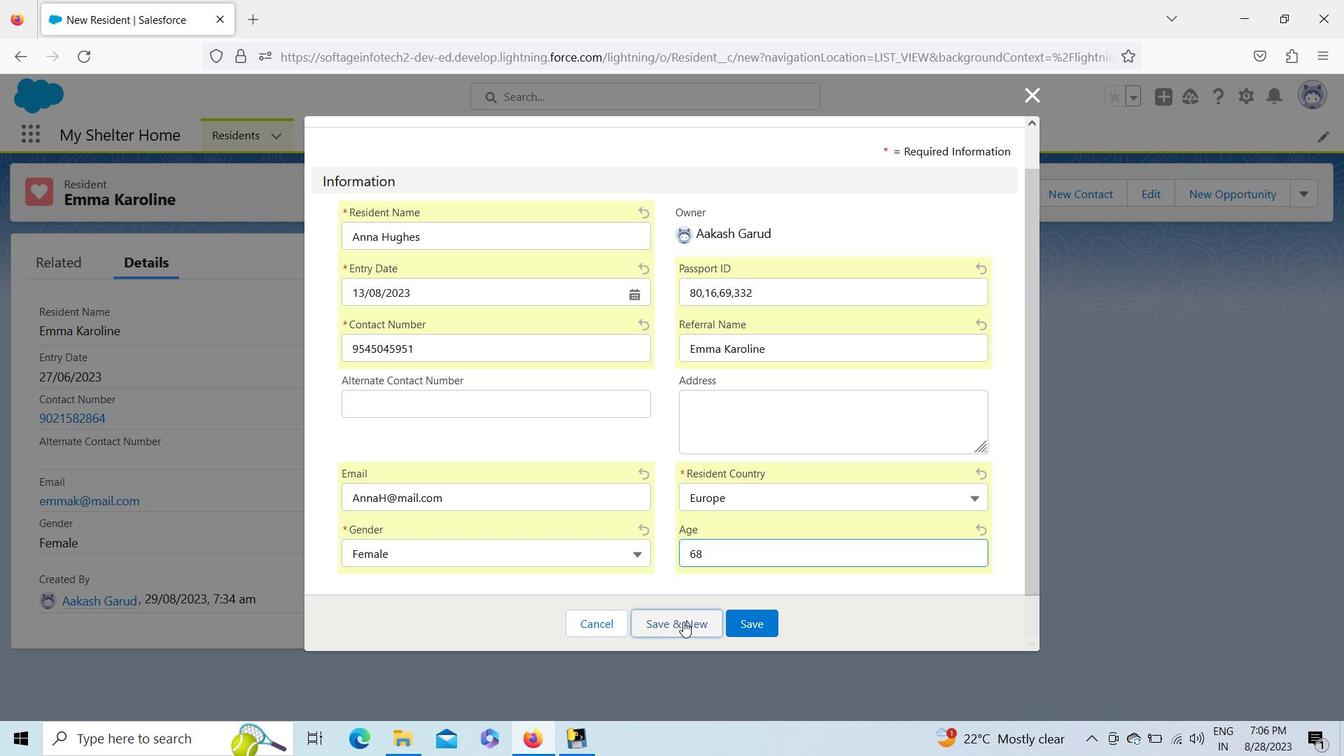 
Action: Key pressed <Key.shift>Emily<Key.space><Key.shift><Key.shift><Key.shift><Key.shift>H
Screenshot: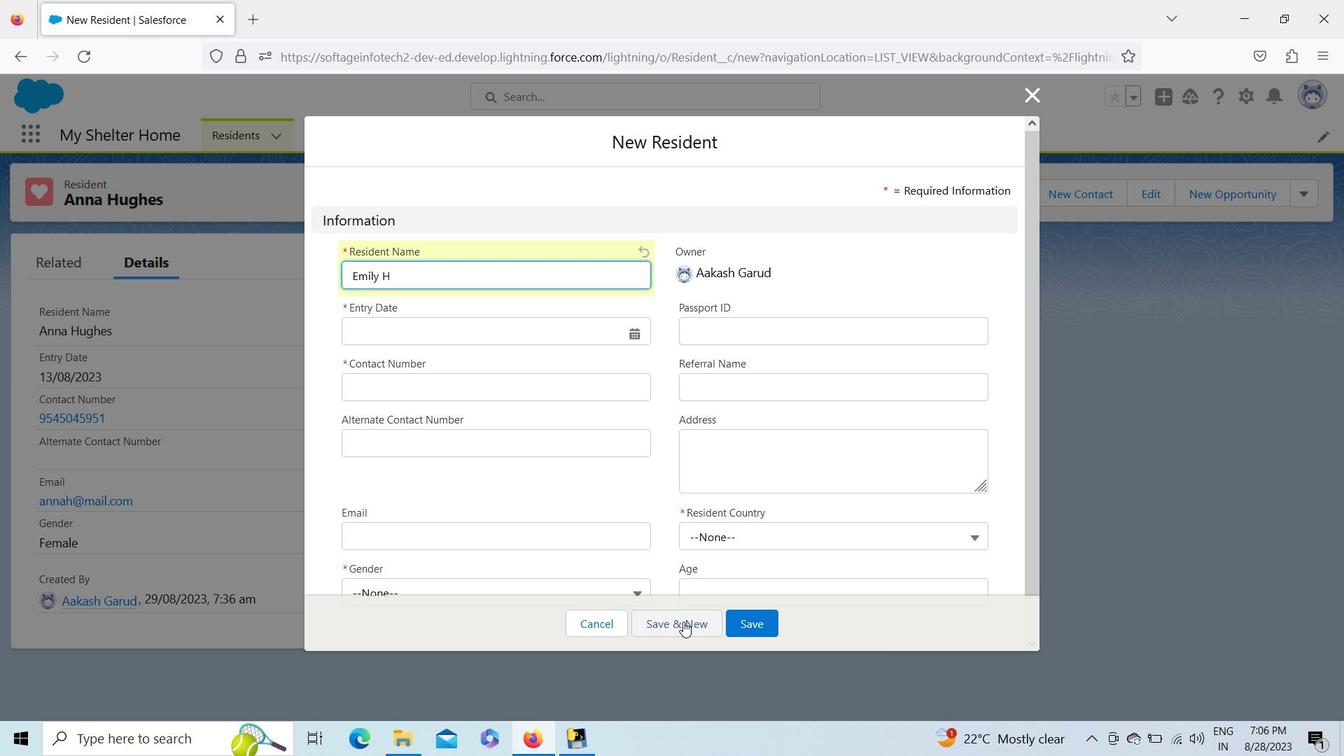 
Action: Mouse moved to (640, 329)
Screenshot: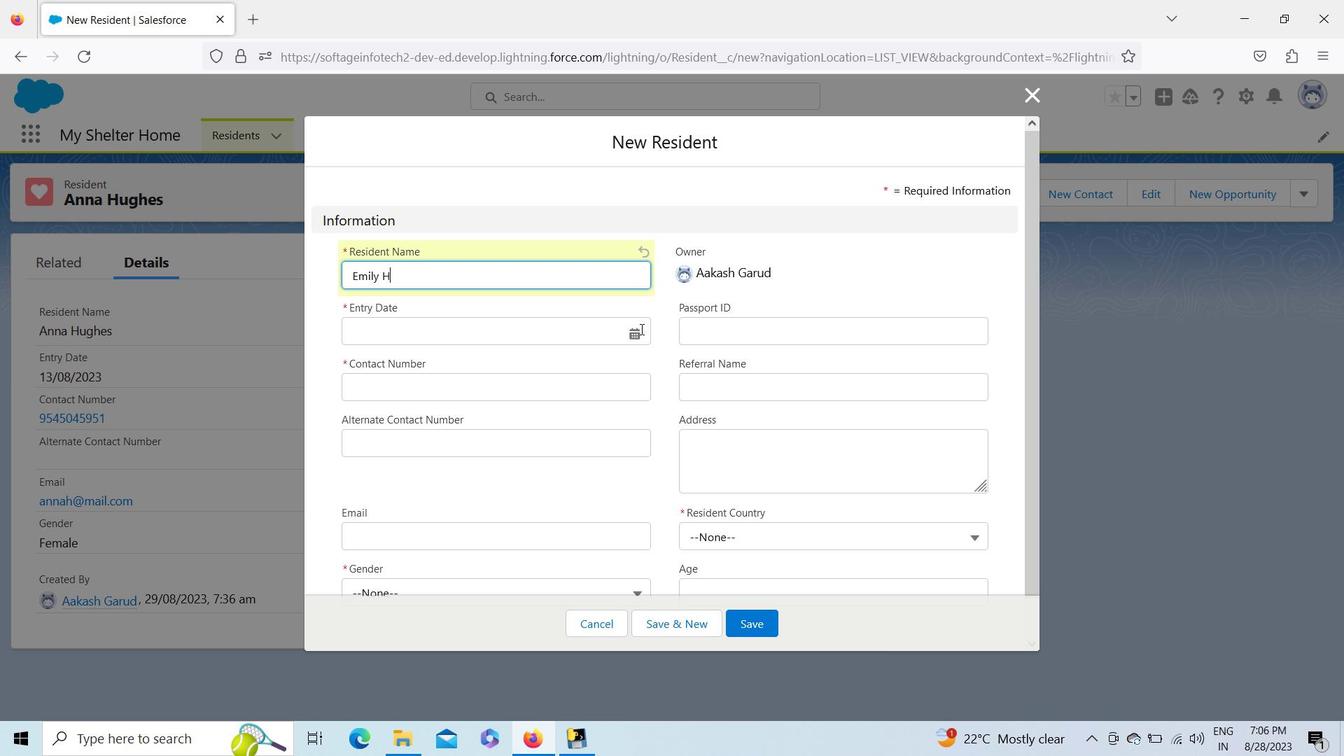 
Action: Mouse pressed left at (640, 329)
Screenshot: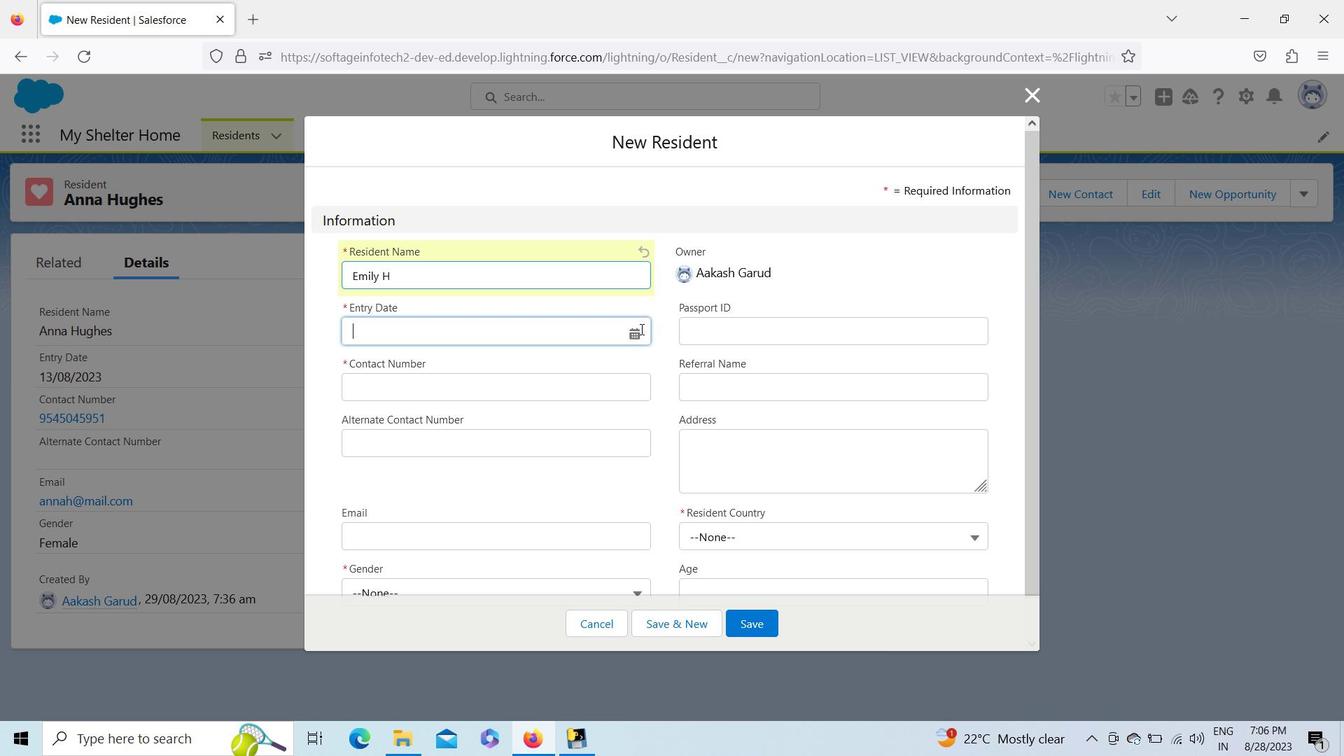 
Action: Mouse moved to (578, 361)
Screenshot: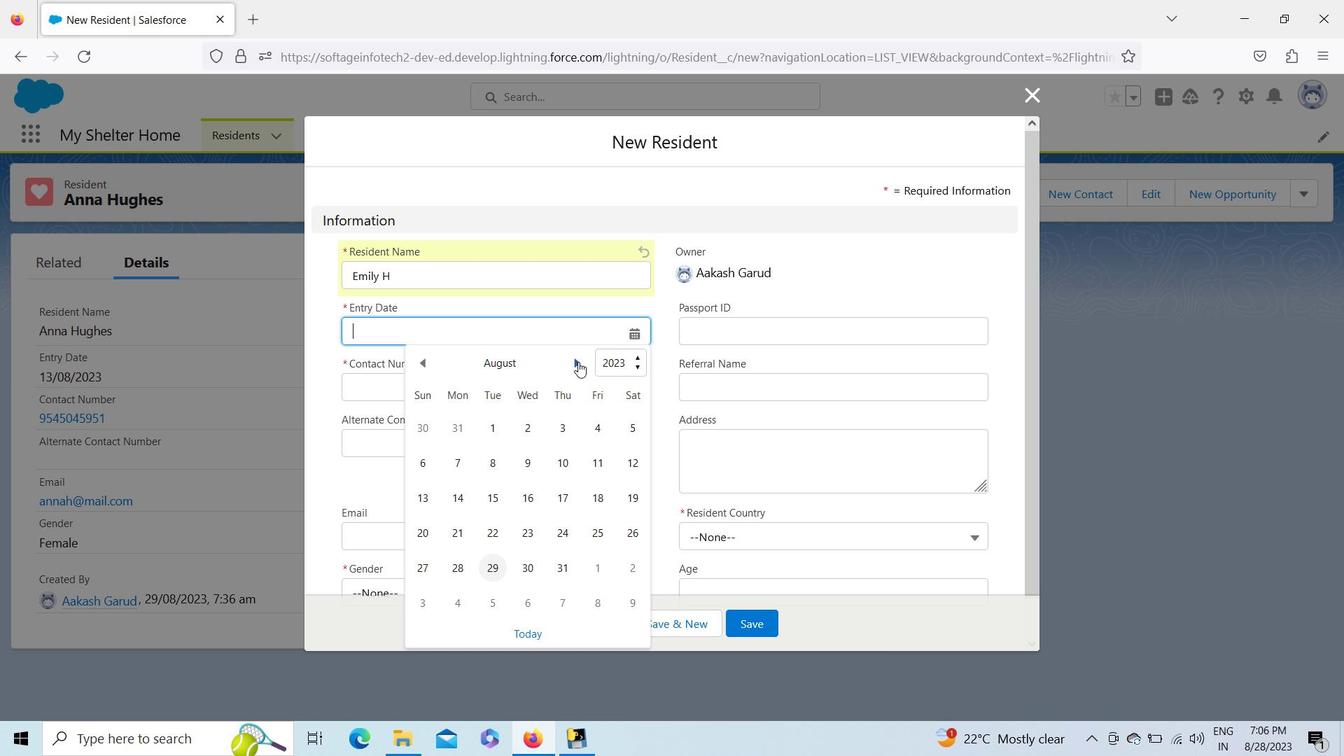 
Action: Mouse pressed left at (578, 361)
Screenshot: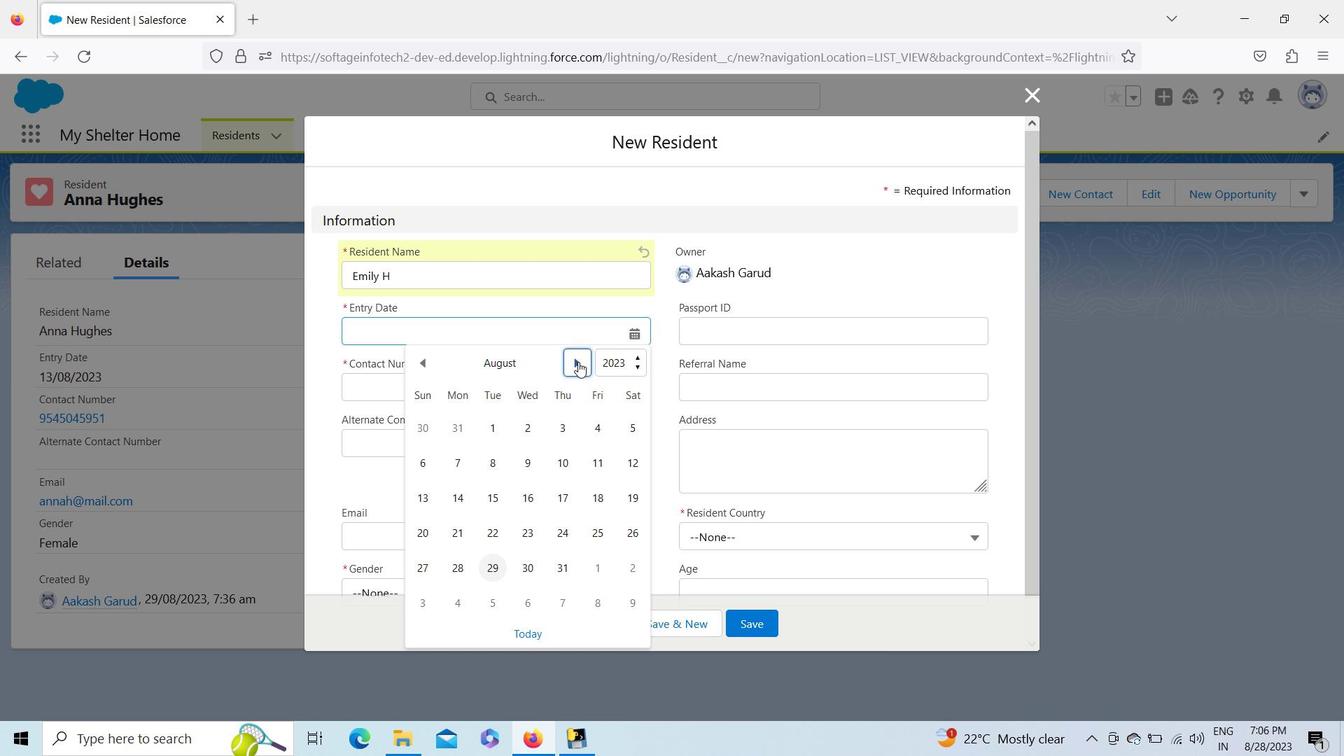 
Action: Mouse moved to (623, 362)
Screenshot: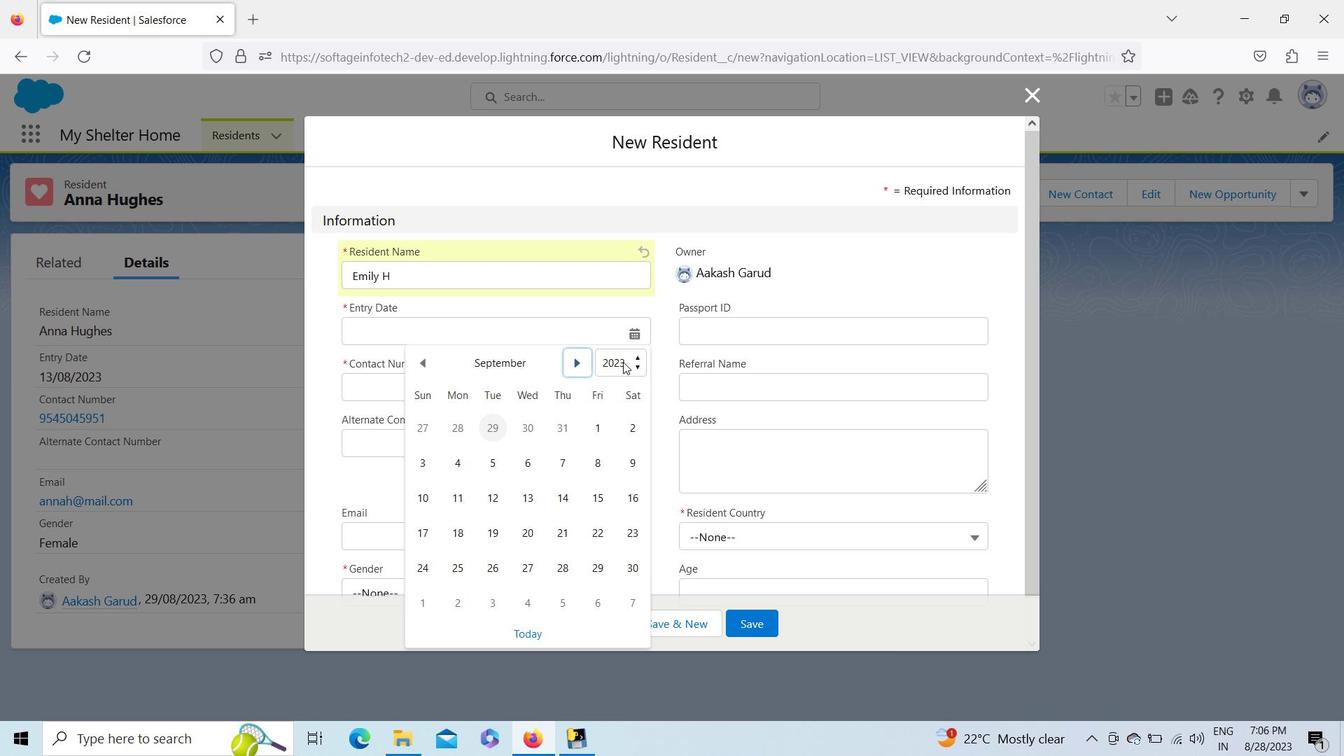 
Action: Mouse pressed left at (623, 362)
Screenshot: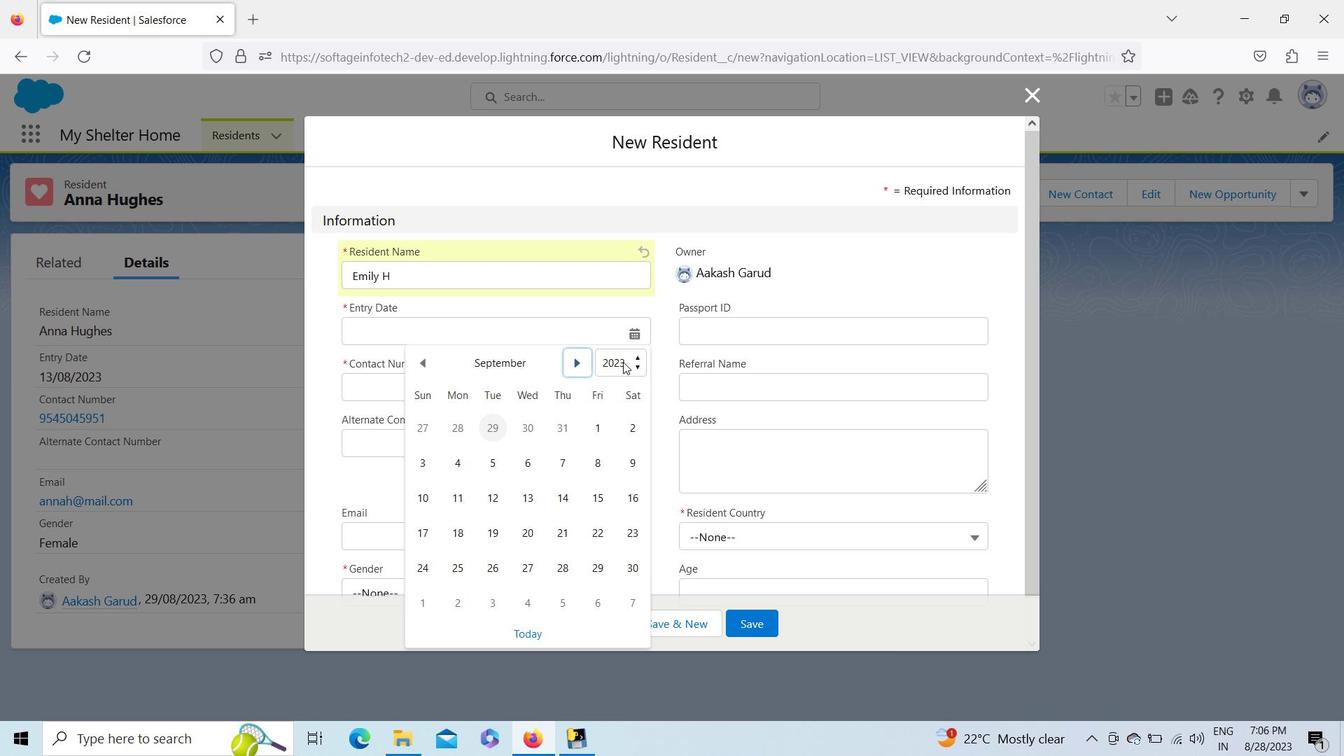 
Action: Key pressed <Key.up><Key.enter>
Screenshot: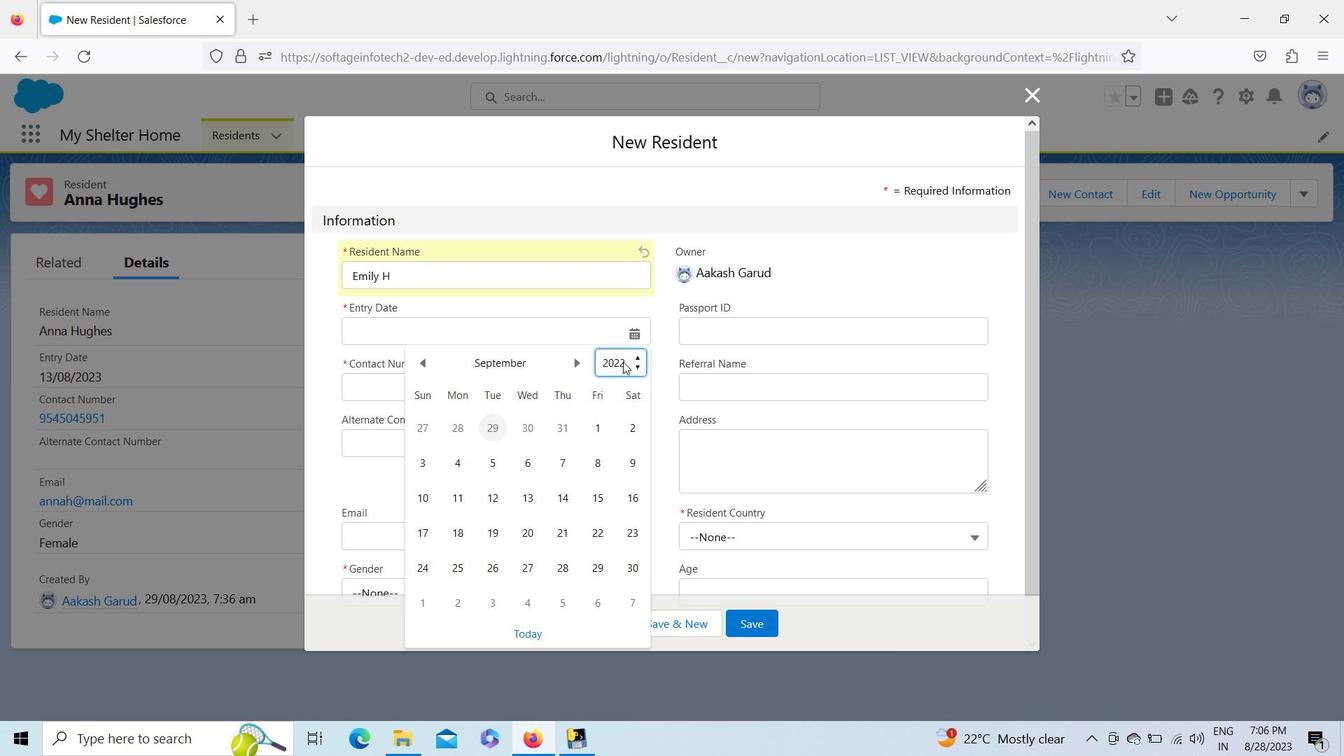 
Action: Mouse moved to (599, 569)
Screenshot: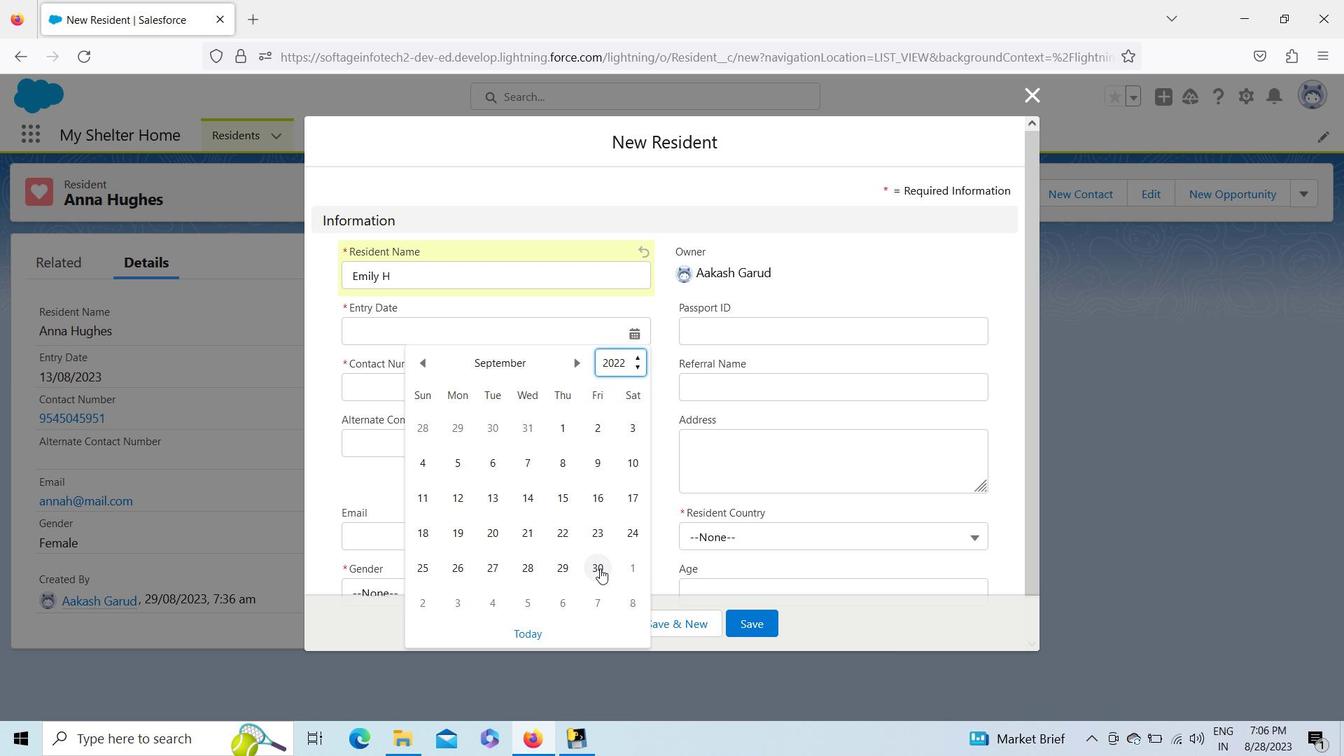 
Action: Mouse pressed left at (599, 569)
Screenshot: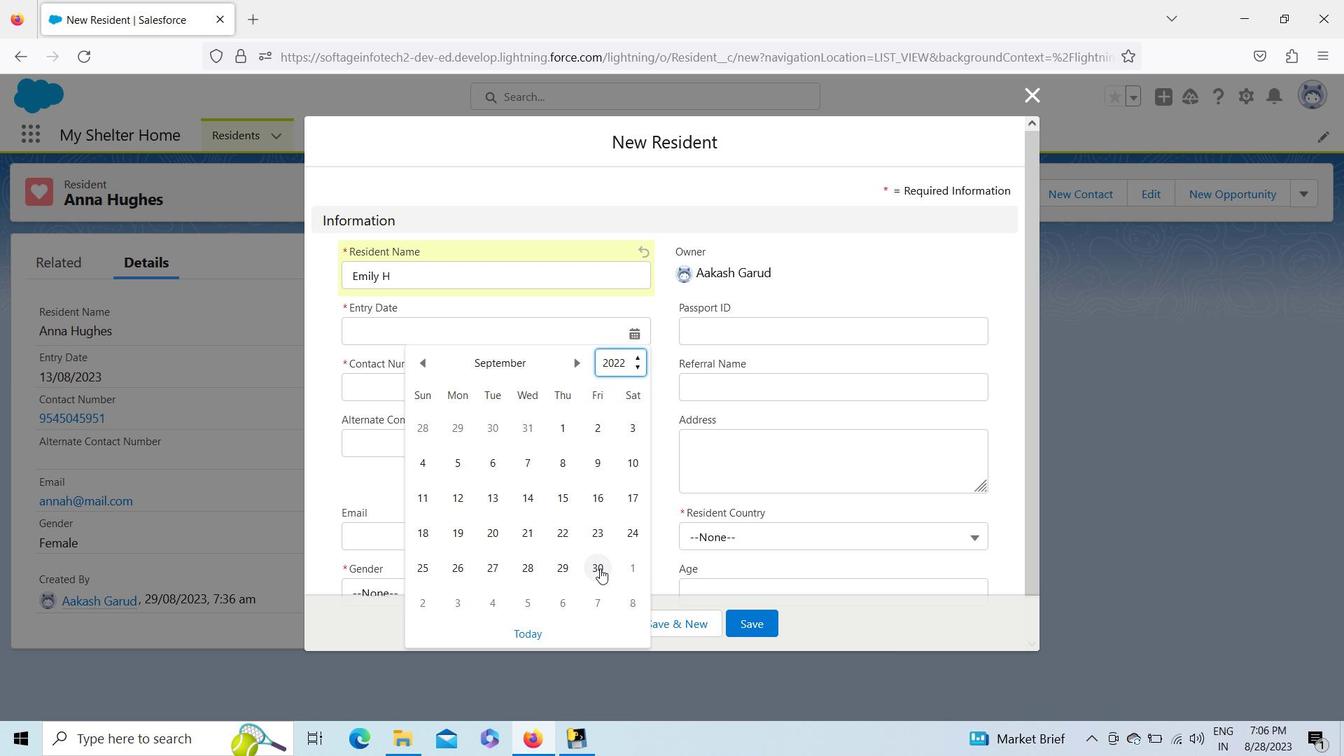 
Action: Mouse moved to (513, 389)
Screenshot: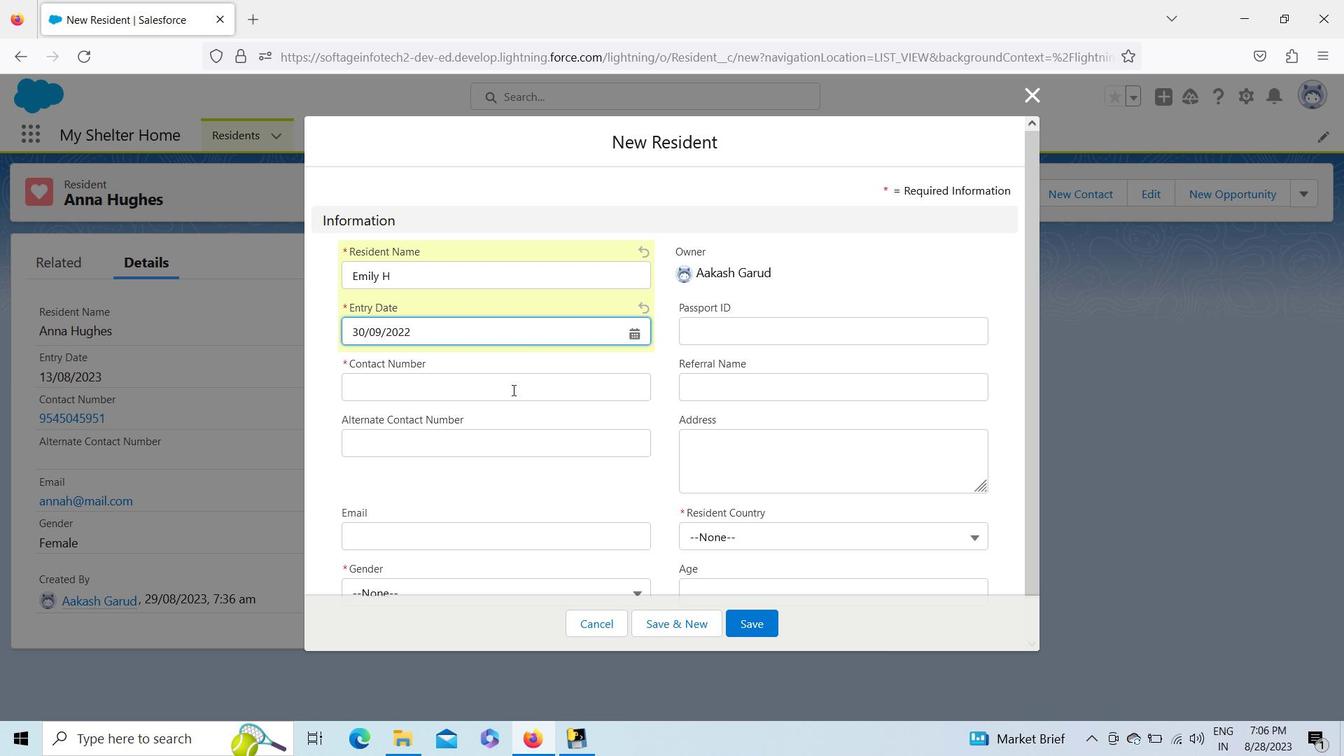 
Action: Mouse pressed left at (513, 389)
Screenshot: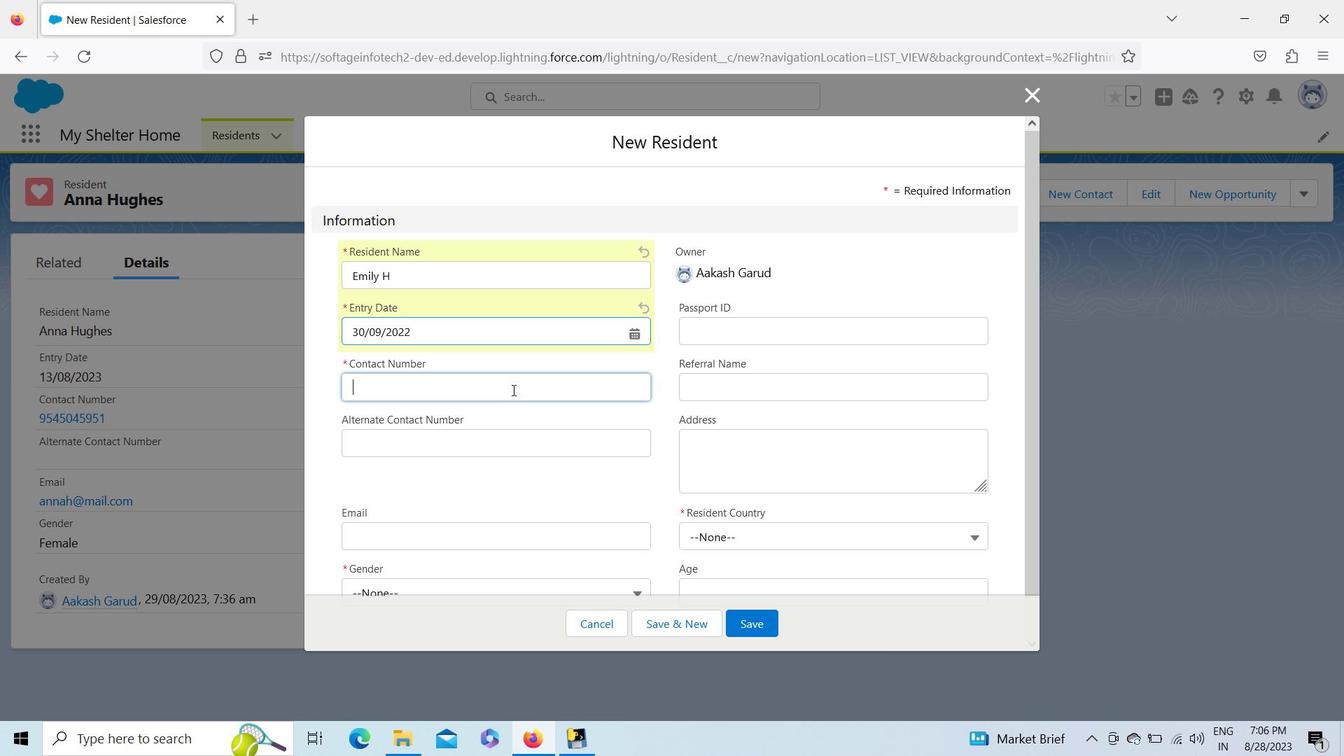
Action: Key pressed 9822647887
Screenshot: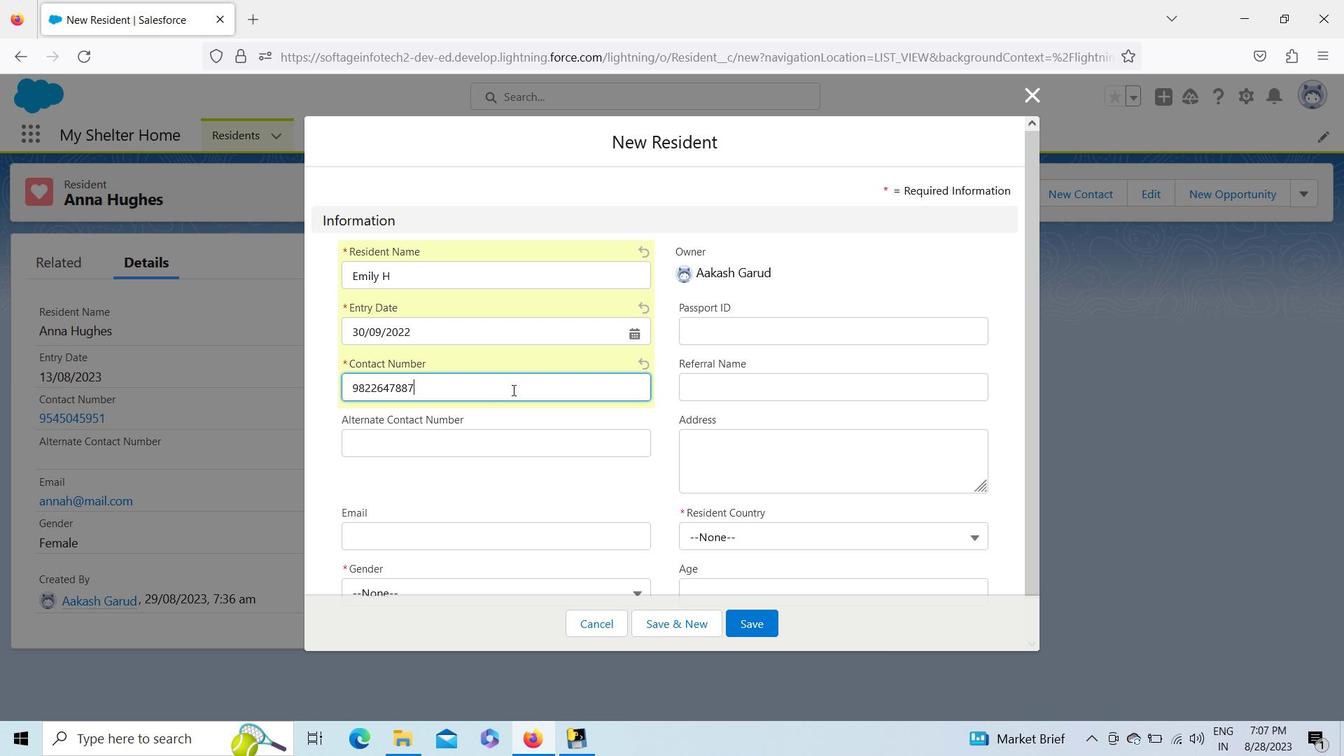 
Action: Mouse moved to (389, 536)
Screenshot: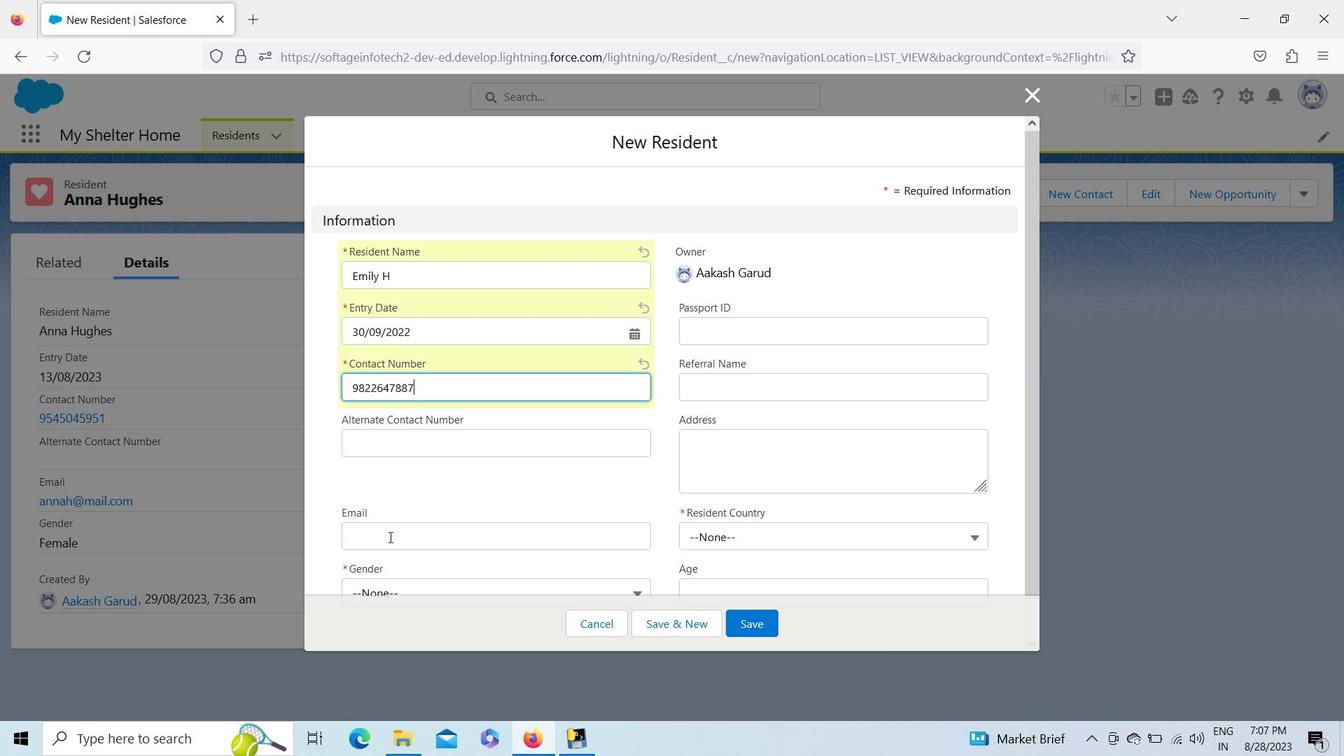 
Action: Mouse pressed left at (389, 536)
Screenshot: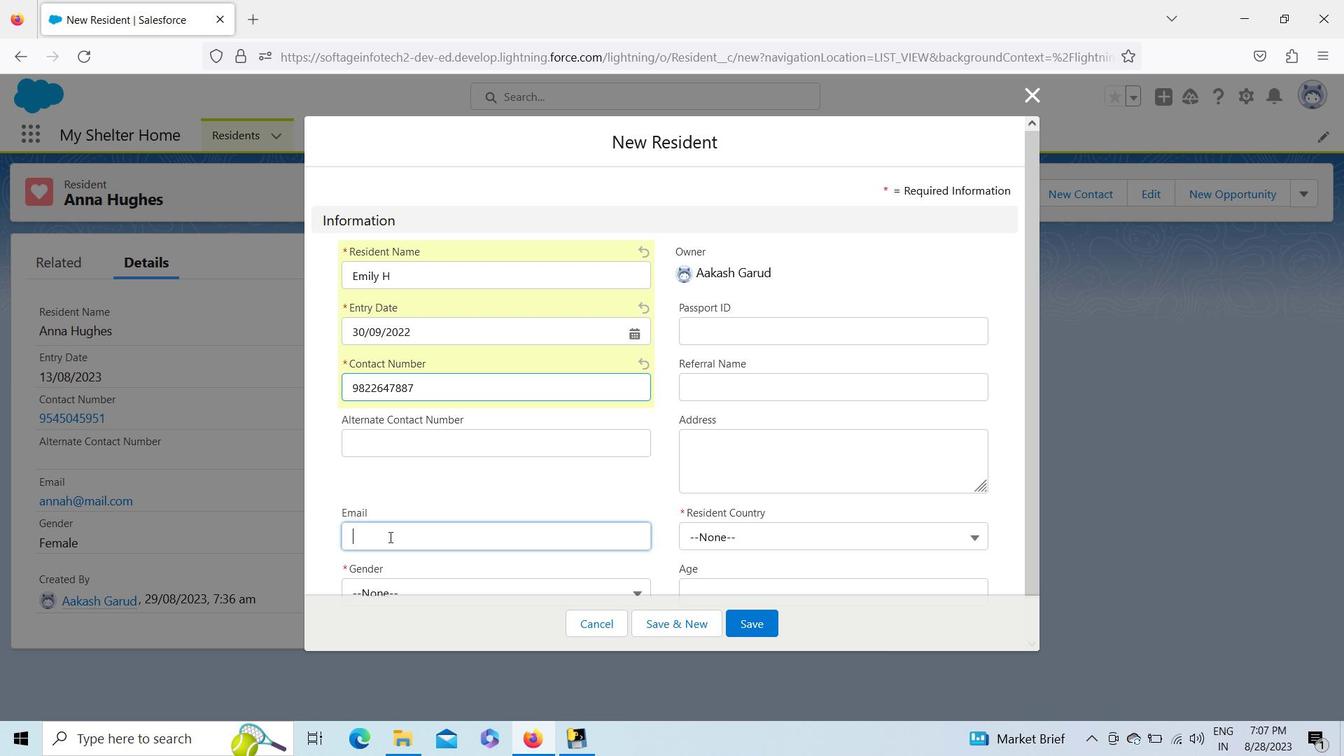 
Action: Key pressed 0<Key.backspace><Key.shift>Emily<Key.shift><Key.shift><Key.shift><Key.shift><Key.shift><Key.shift><Key.shift><Key.shift><Key.shift>H<Key.shift><Key.shift>@mail.com
Screenshot: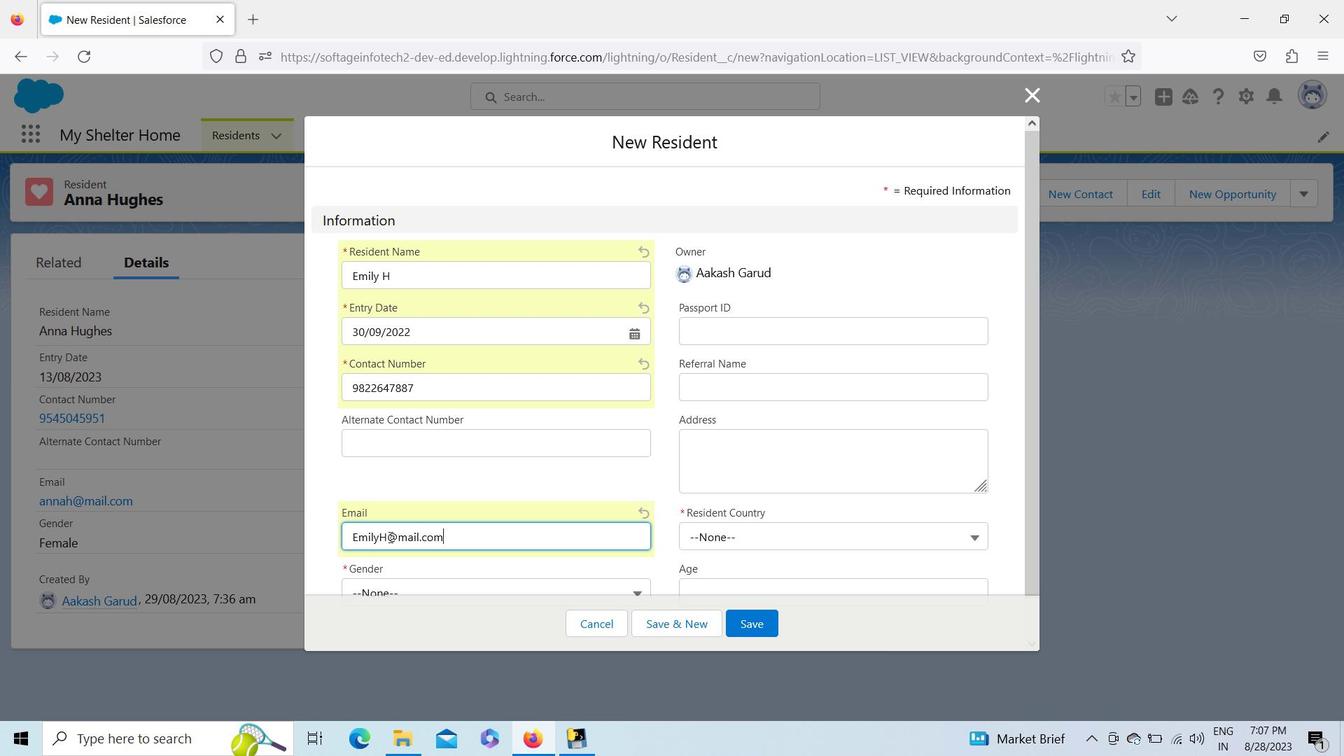
Action: Mouse moved to (604, 588)
Screenshot: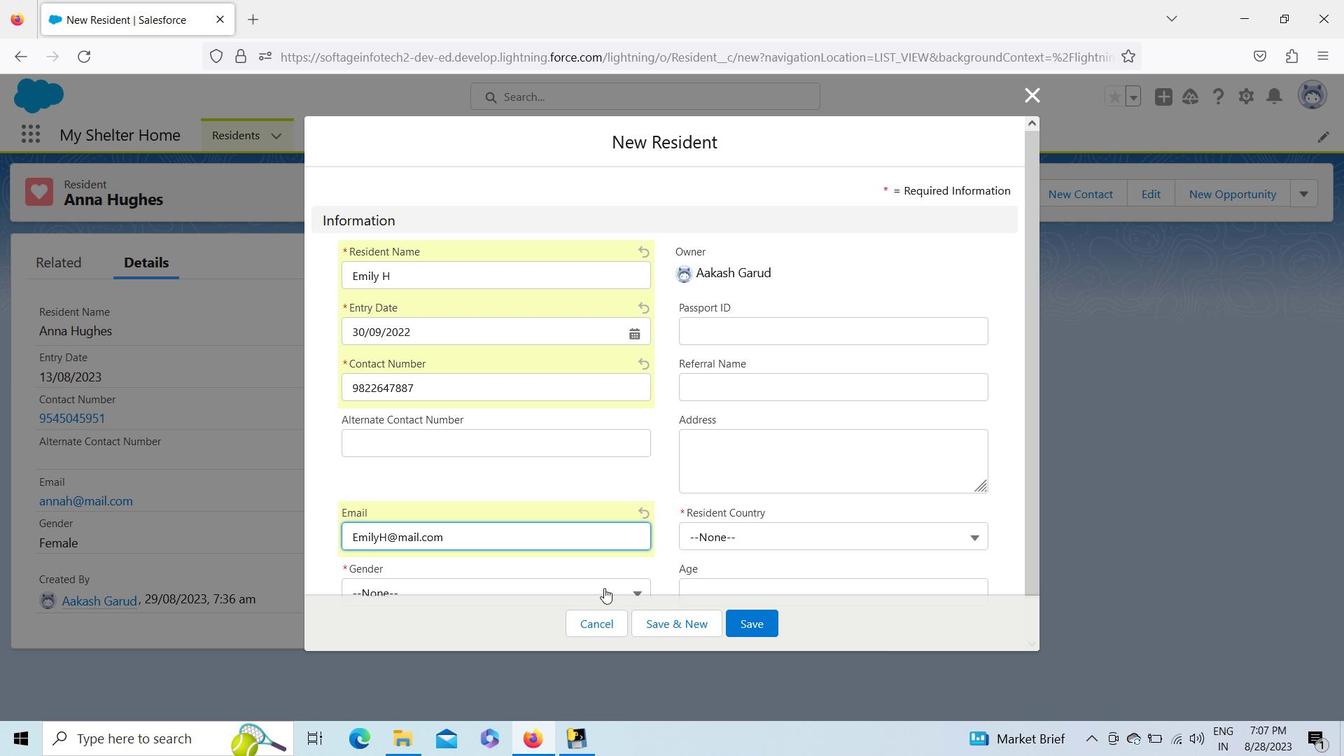 
Action: Mouse pressed left at (604, 588)
Screenshot: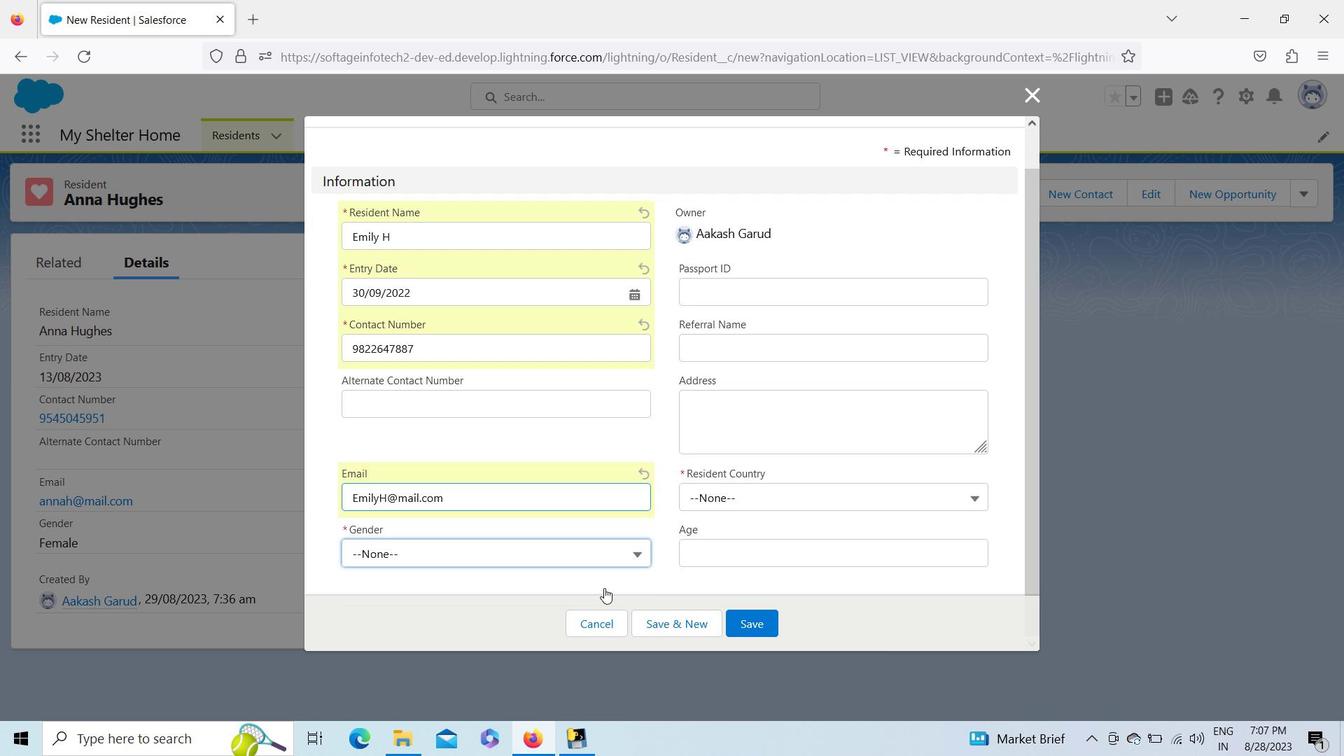 
Action: Mouse moved to (599, 543)
Screenshot: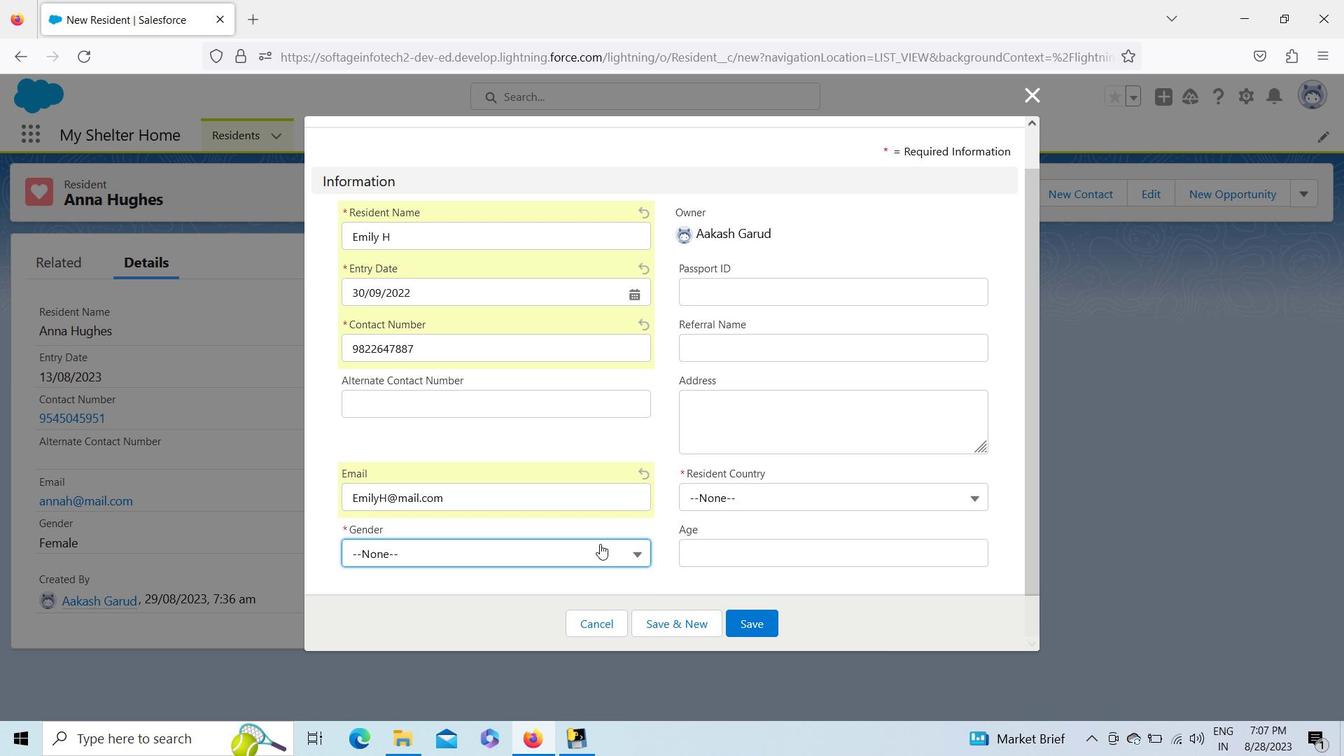 
Action: Mouse pressed left at (599, 543)
Screenshot: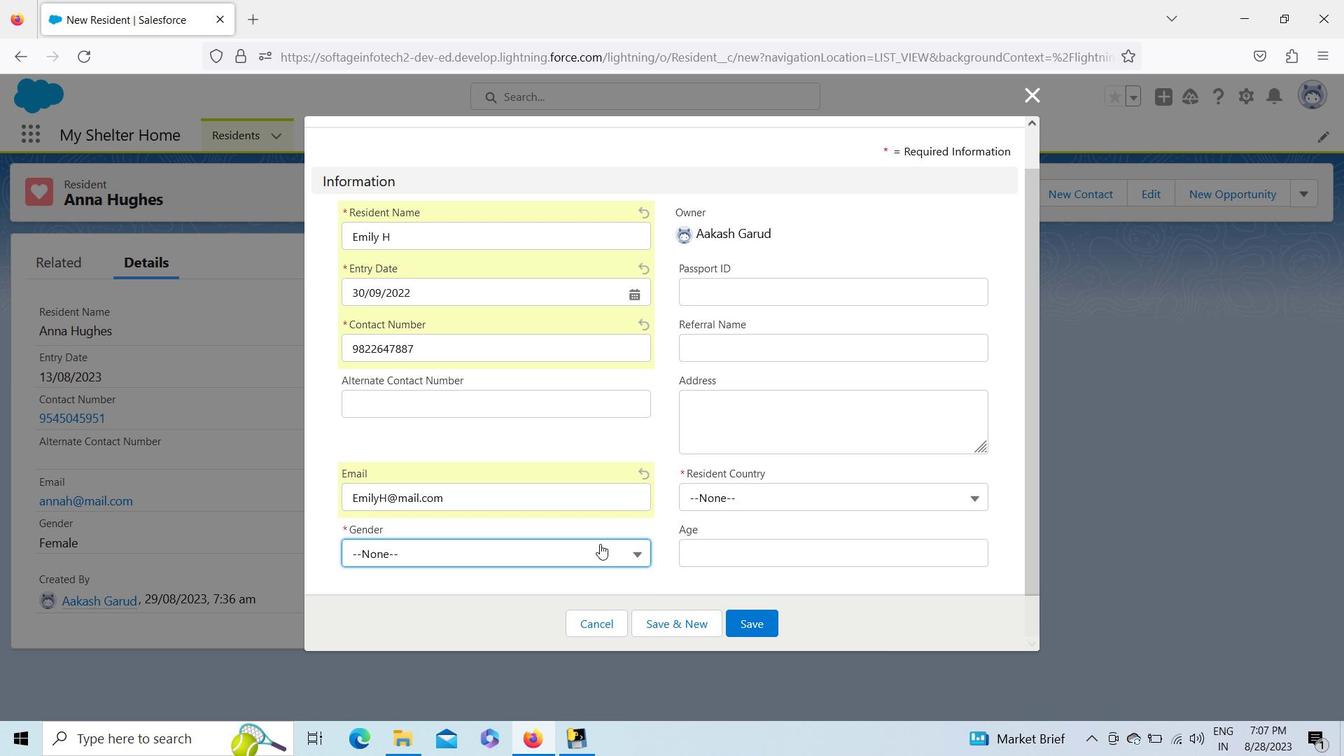 
Action: Key pressed <Key.down><Key.down><Key.enter>
Screenshot: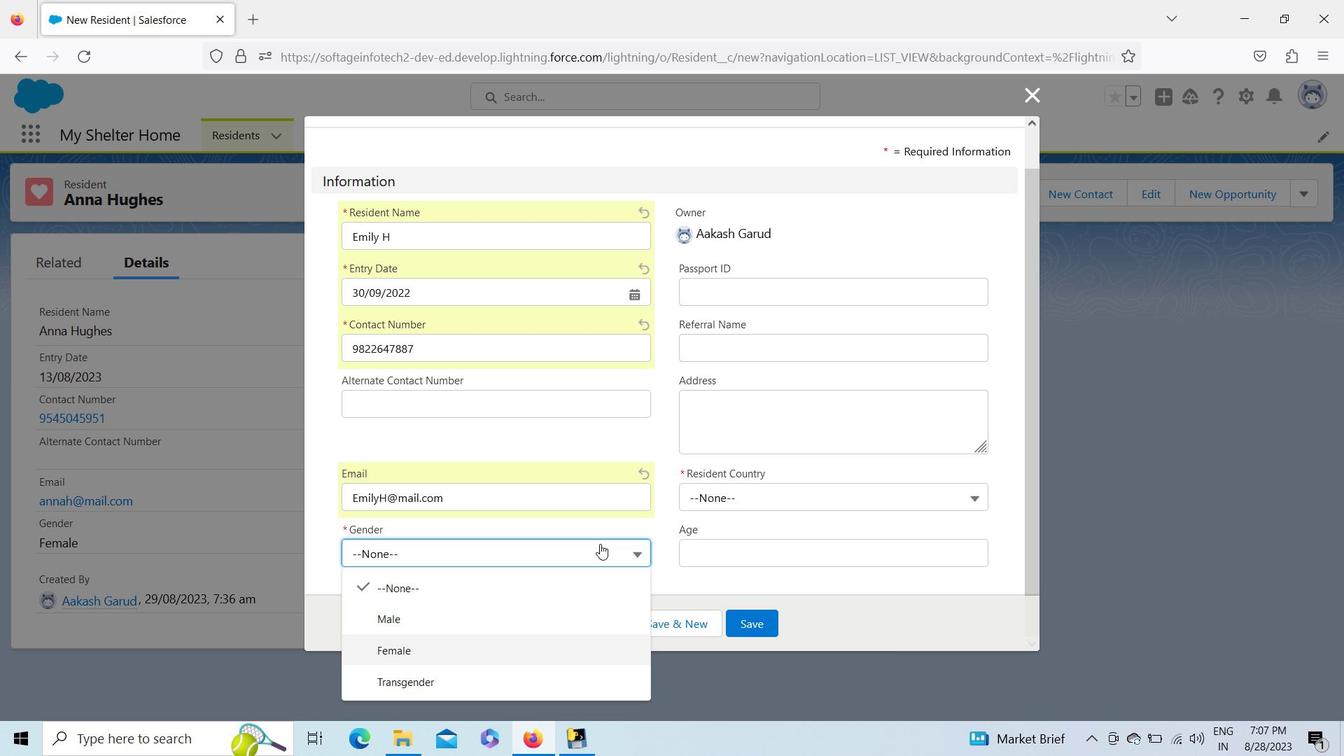 
Action: Mouse moved to (835, 295)
Screenshot: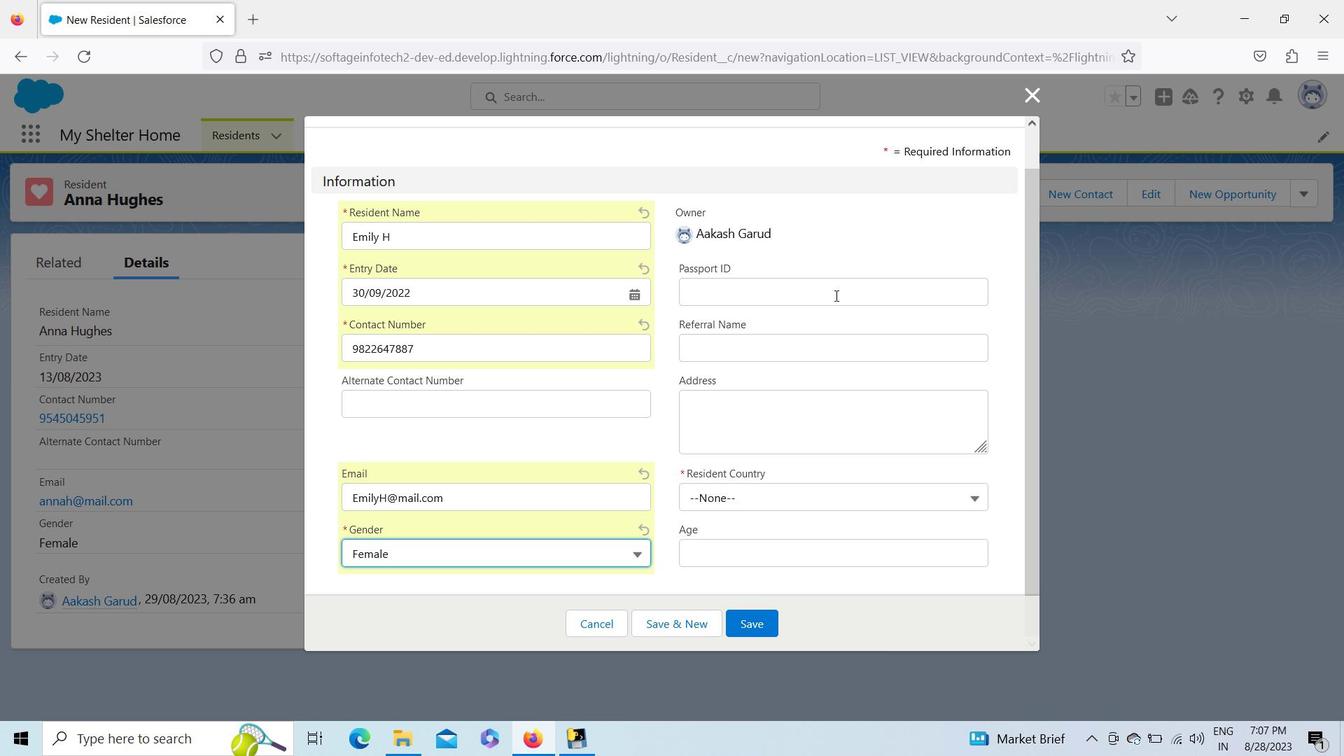 
Action: Mouse pressed left at (835, 295)
Screenshot: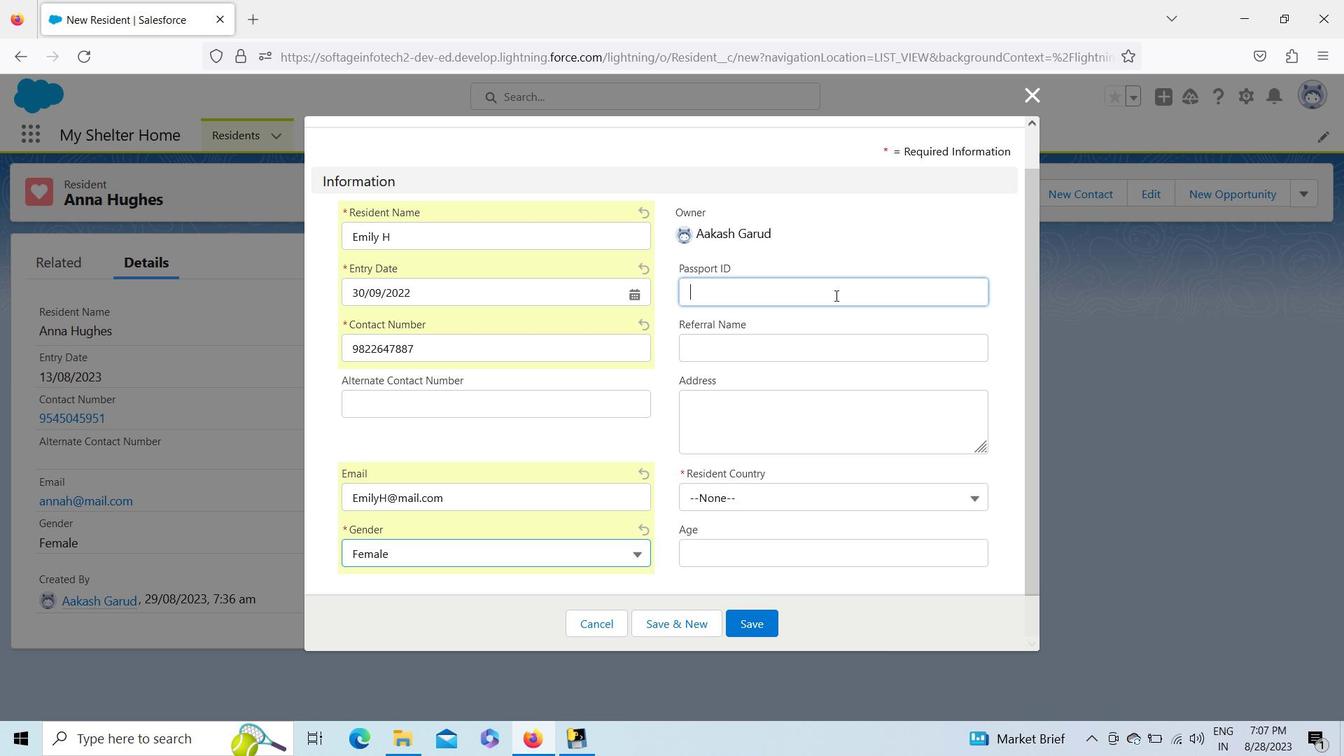 
Action: Key pressed 225669353
Screenshot: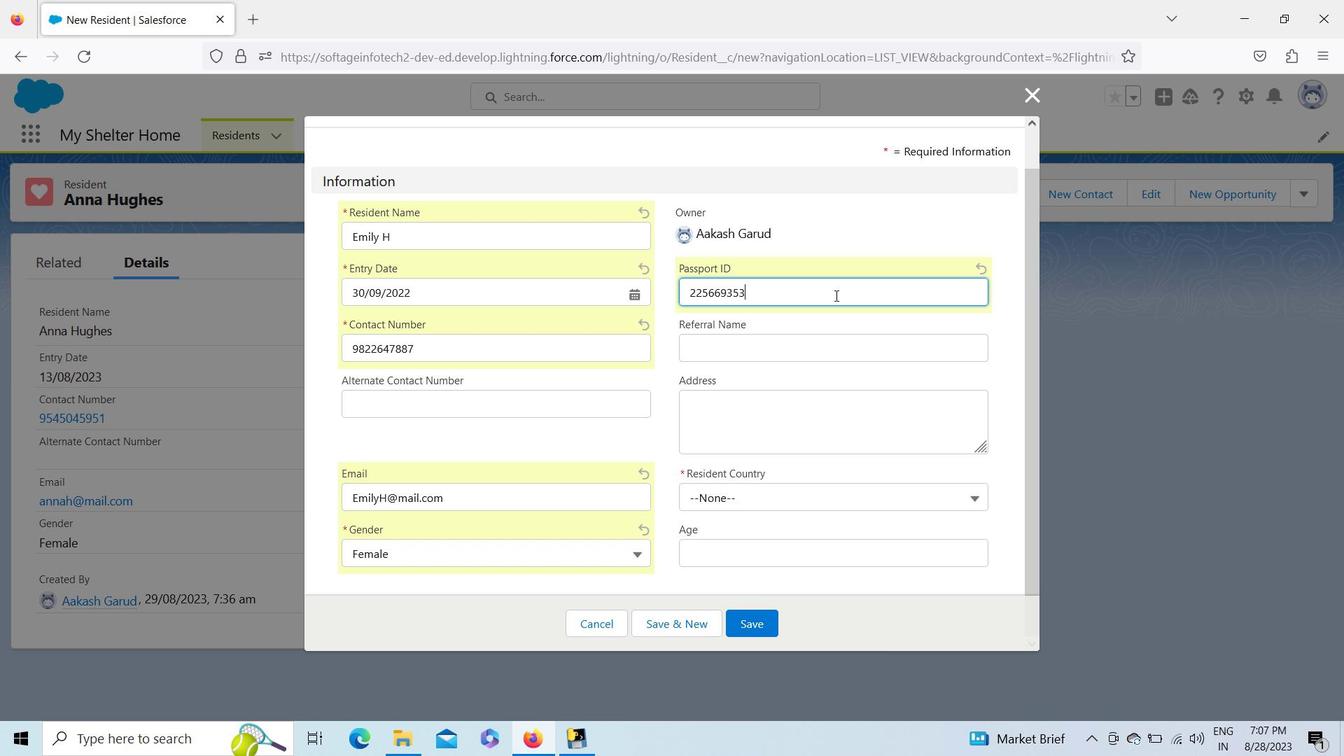 
Action: Mouse moved to (782, 350)
Screenshot: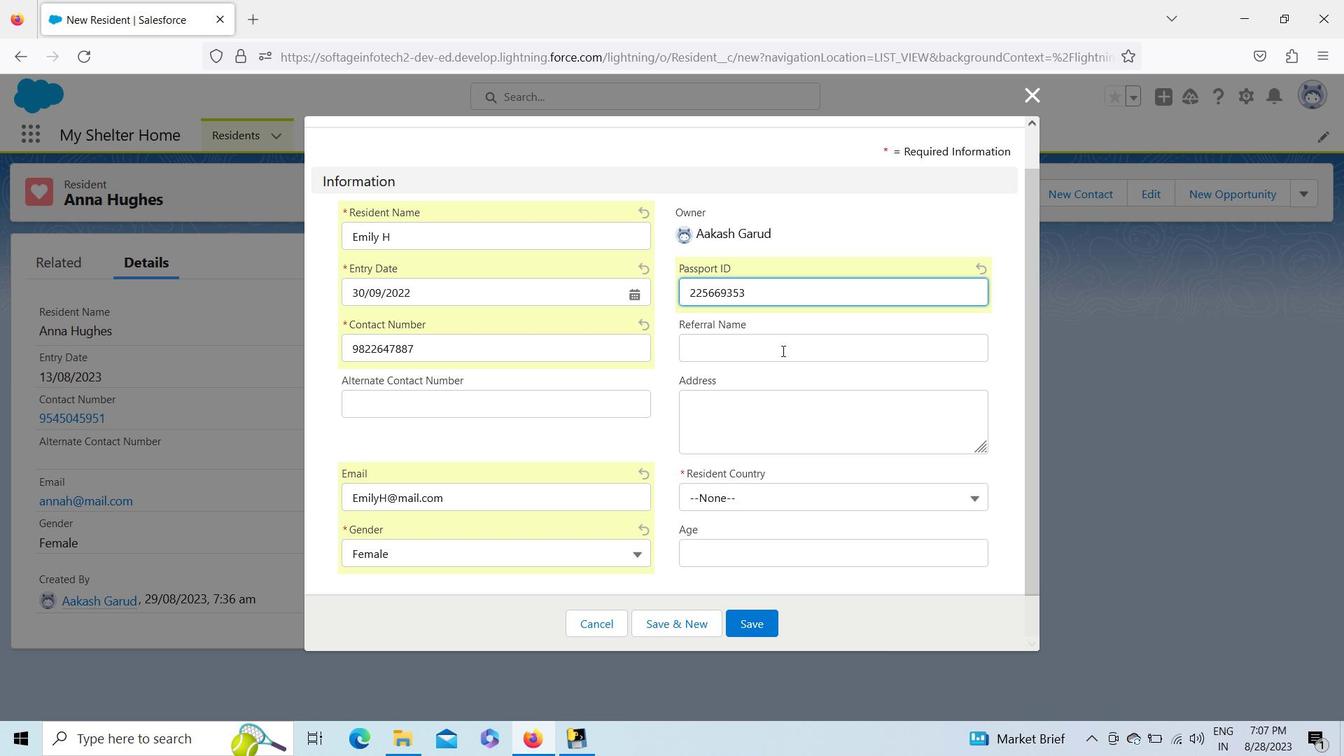
Action: Mouse pressed left at (782, 350)
Screenshot: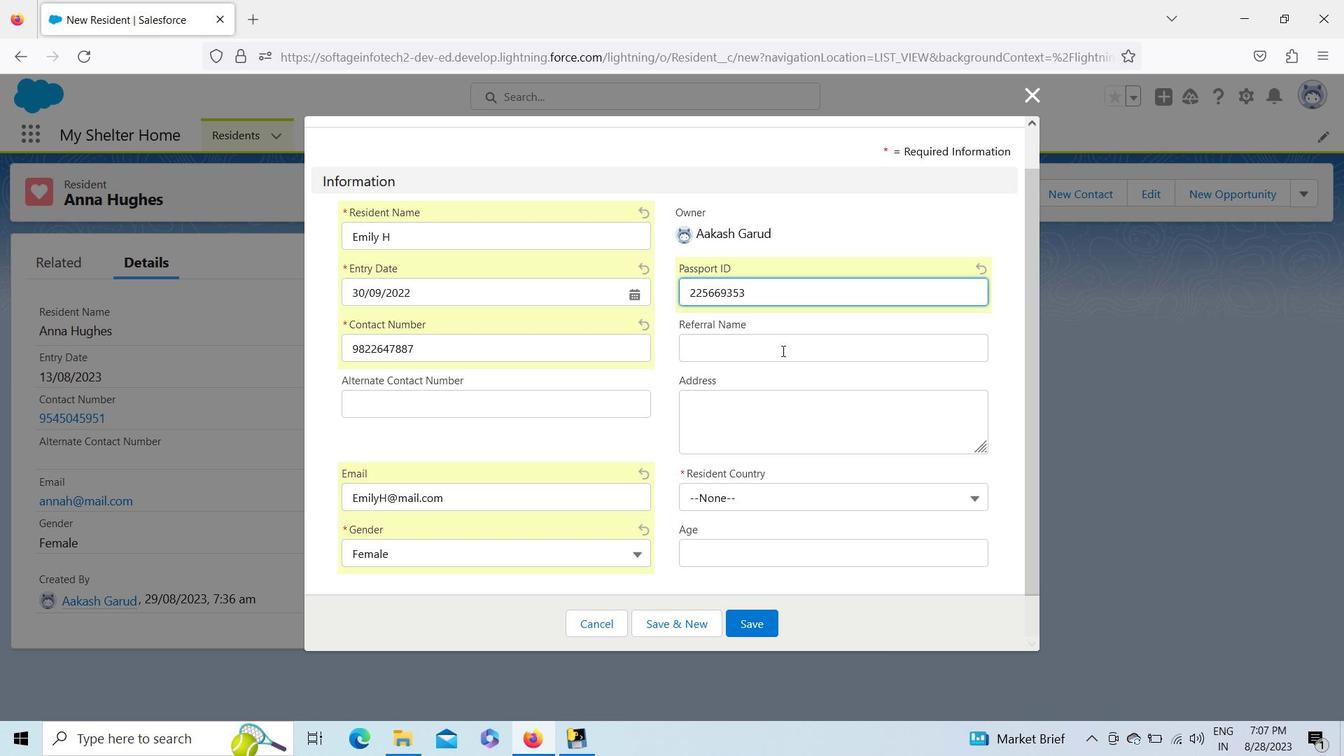 
Action: Key pressed <Key.shift><Key.shift><Key.shift><Key.shift><Key.shift><Key.shift><Key.shift><Key.shift><Key.shift><Key.shift><Key.shift><Key.shift><Key.shift><Key.shift><Key.shift><Key.shift><Key.shift><Key.shift><Key.shift><Key.shift><Key.shift><Key.shift><Key.shift><Key.shift><Key.shift><Key.shift><Key.shift><Key.shift><Key.shift><Key.shift><Key.shift><Key.shift><Key.shift><Key.shift><Key.shift><Key.shift><Key.shift><Key.shift><Key.shift><Key.shift><Key.shift>Warner<Key.space><Key.shift>H
Screenshot: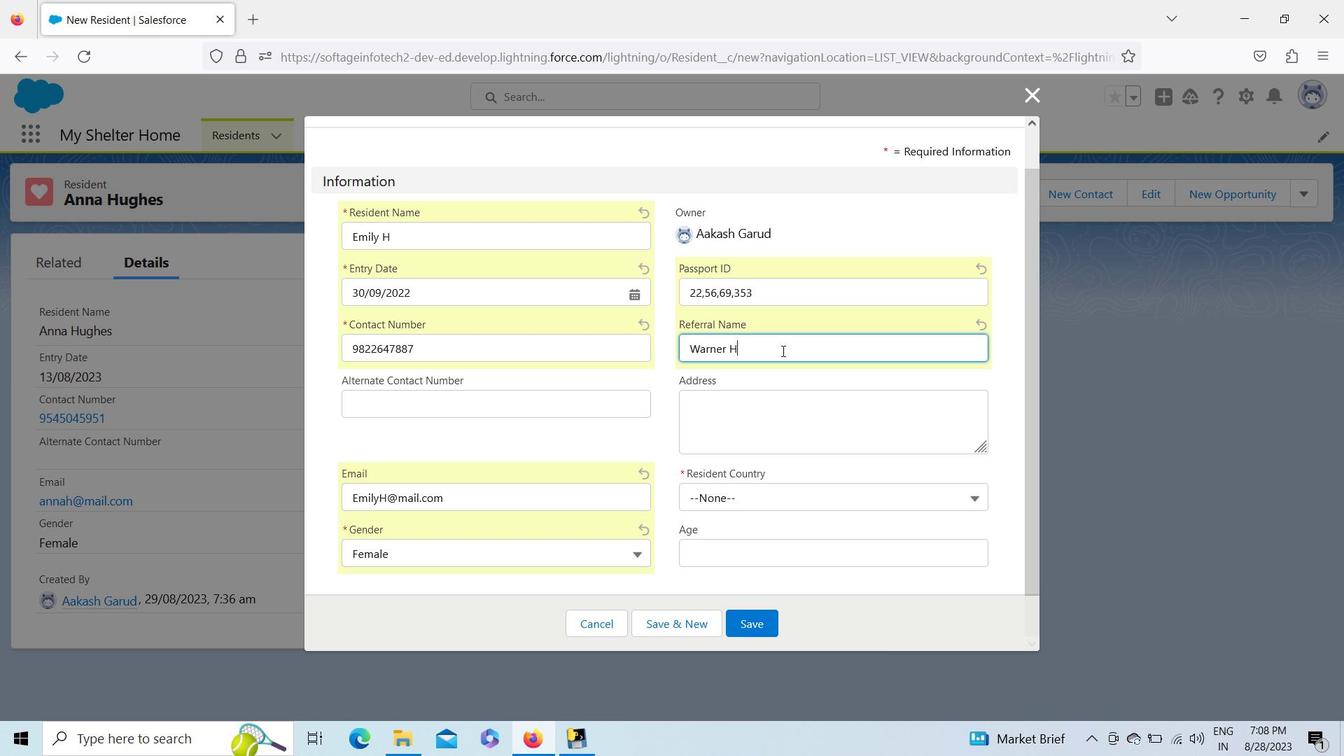 
Action: Mouse moved to (722, 493)
Screenshot: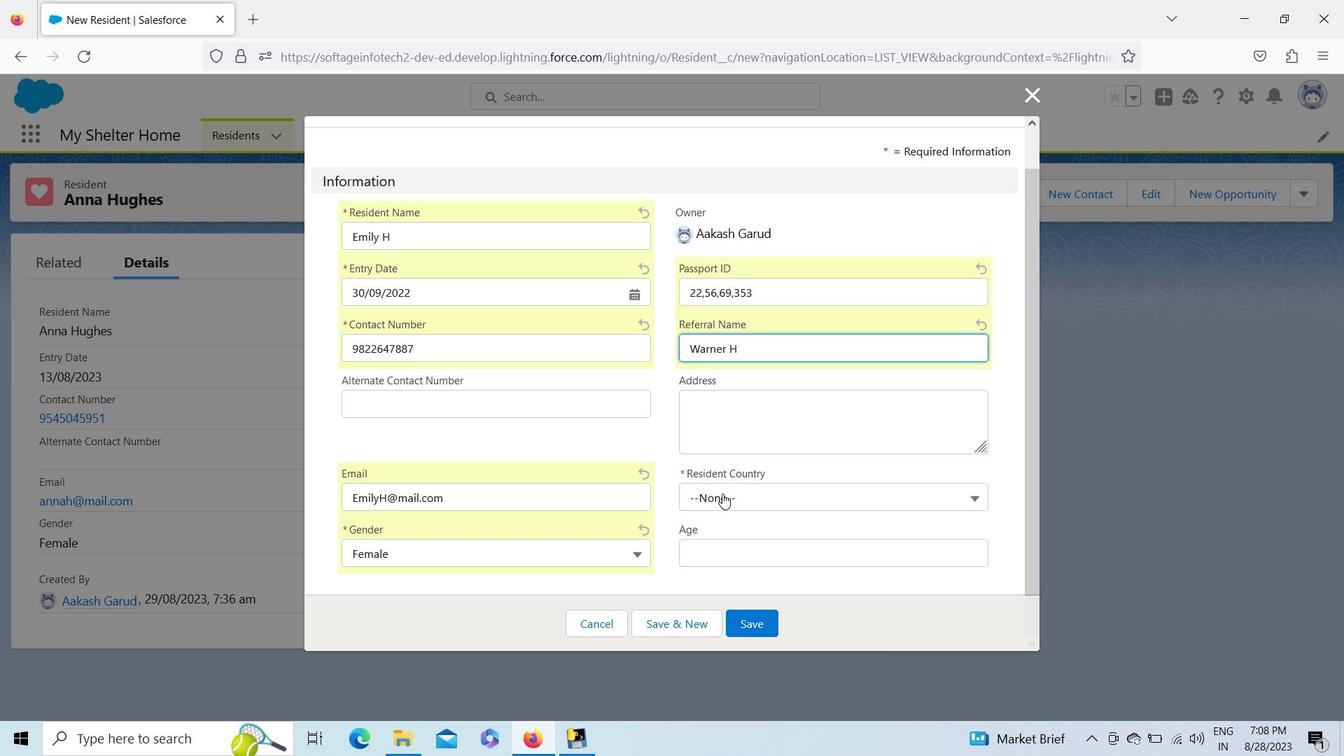 
Action: Mouse pressed left at (722, 493)
Screenshot: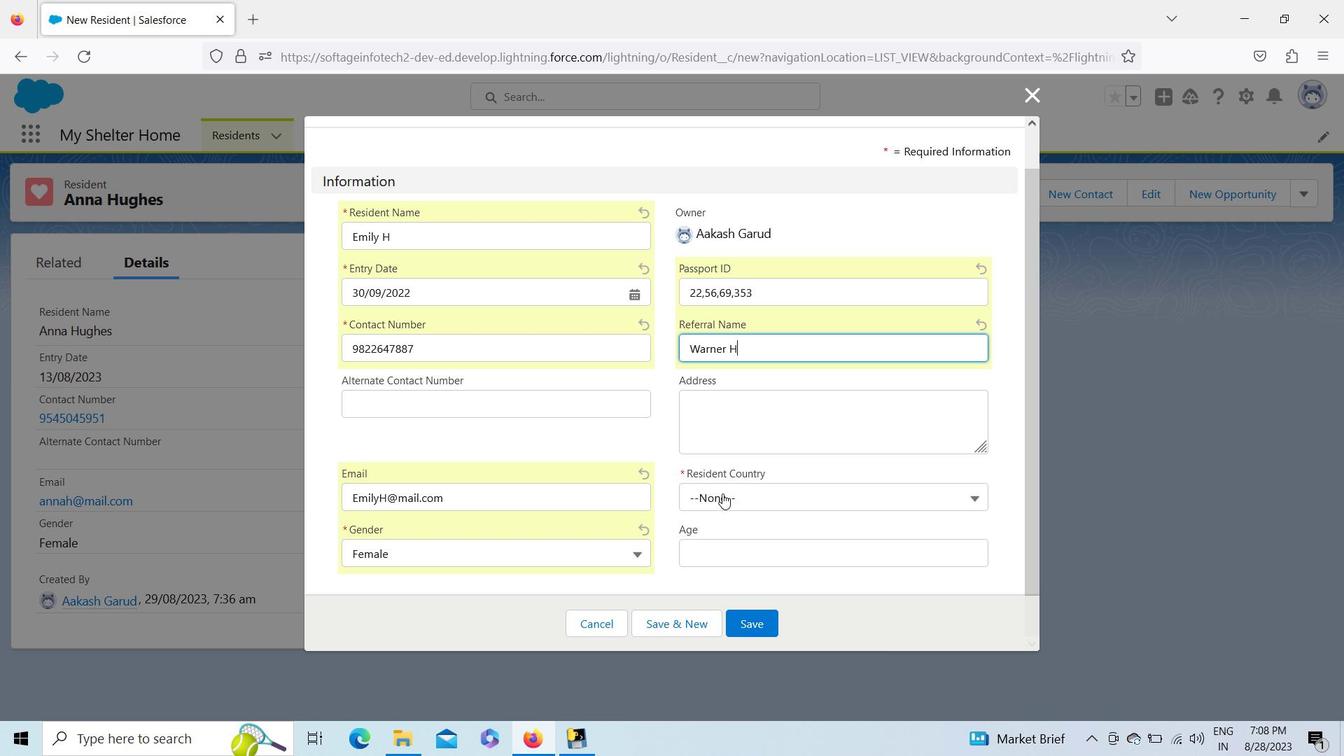 
Action: Key pressed <Key.up><Key.up><Key.up><Key.up><Key.up><Key.up><Key.up><Key.enter>
Screenshot: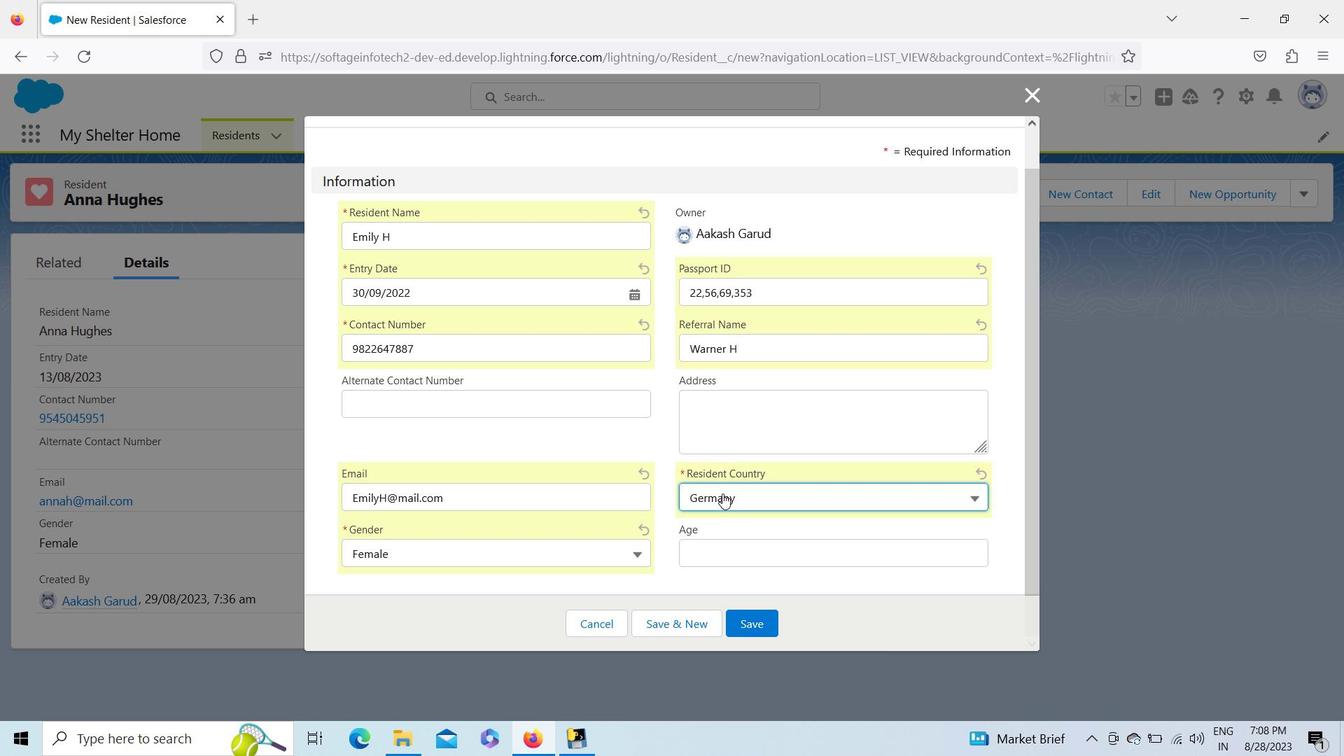 
Action: Mouse moved to (703, 544)
Screenshot: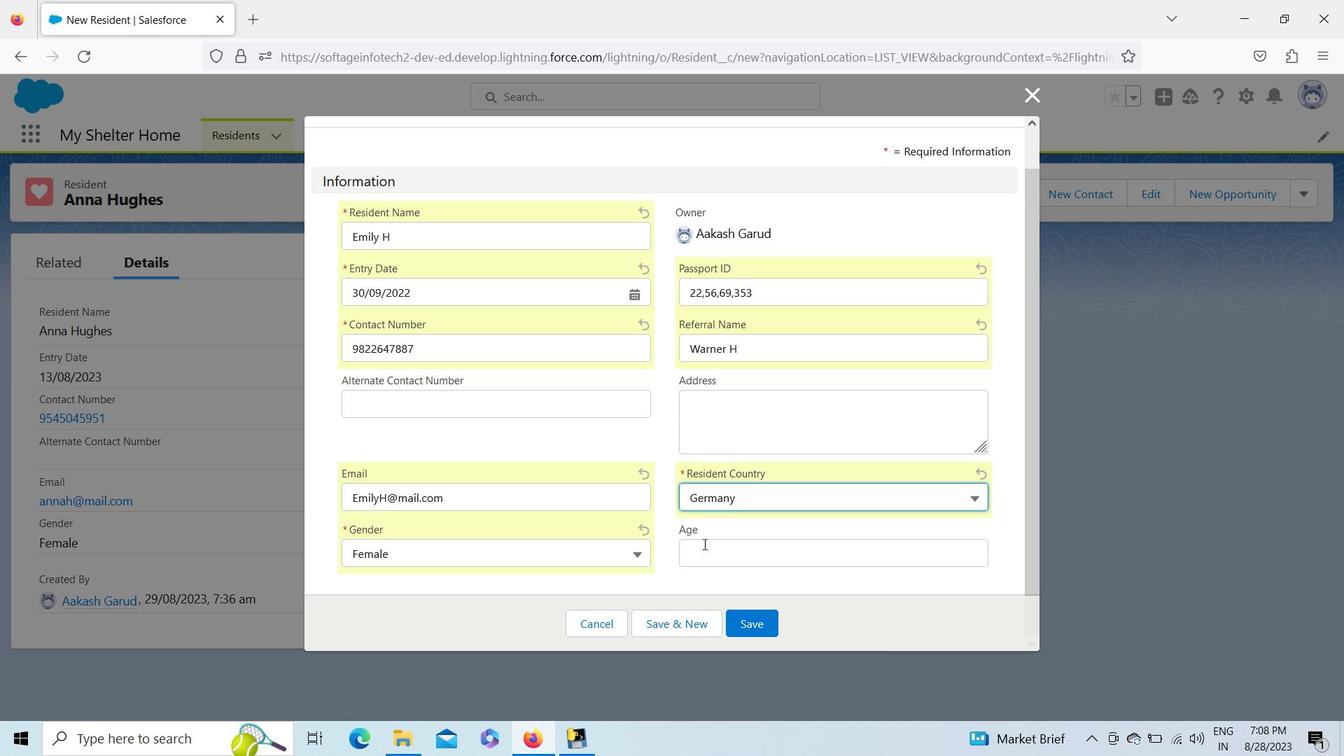 
Action: Mouse pressed left at (703, 544)
Screenshot: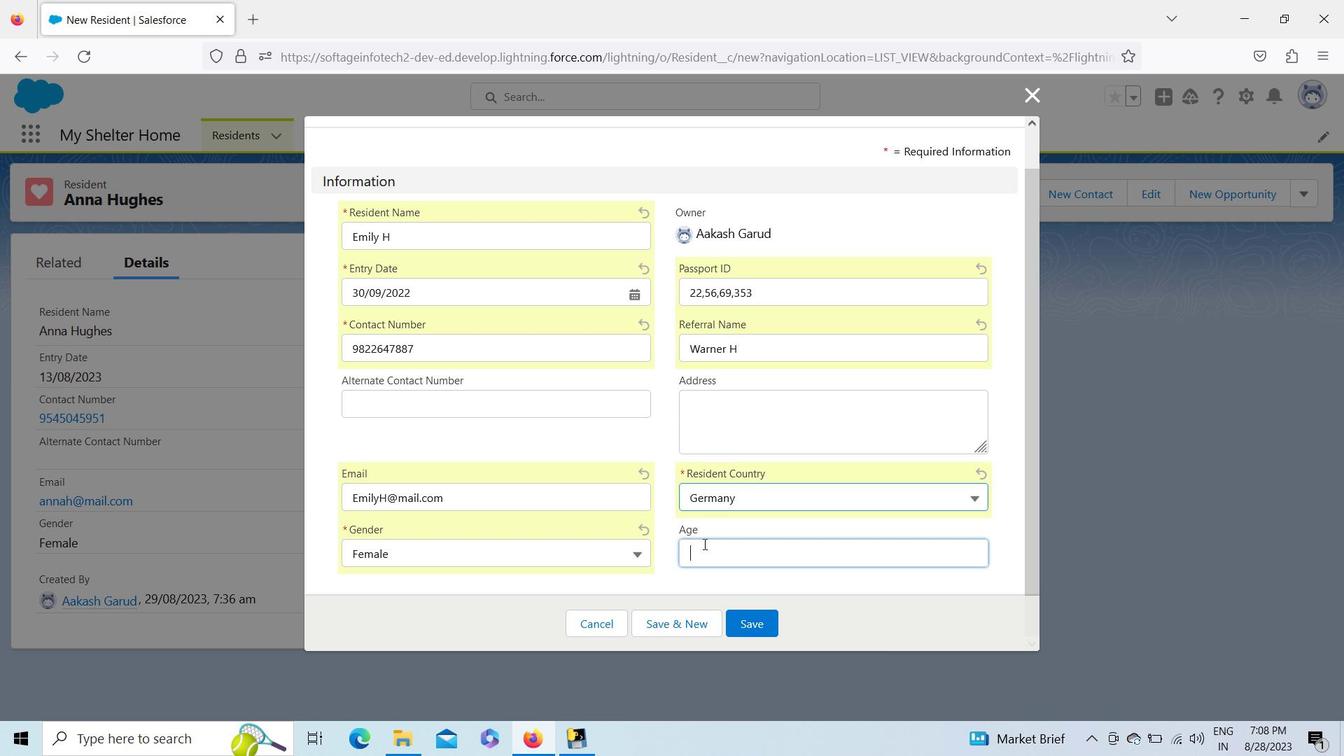 
Action: Key pressed 48
Screenshot: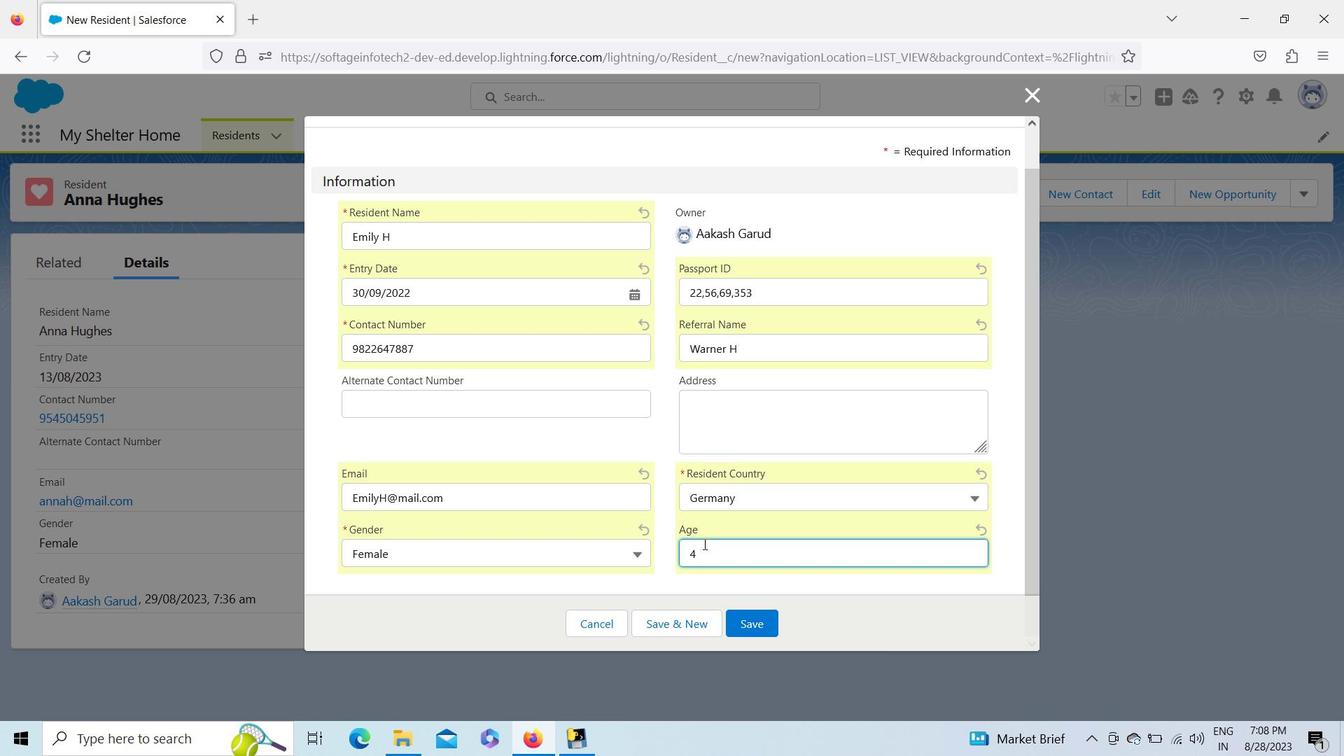 
Action: Mouse moved to (743, 626)
Screenshot: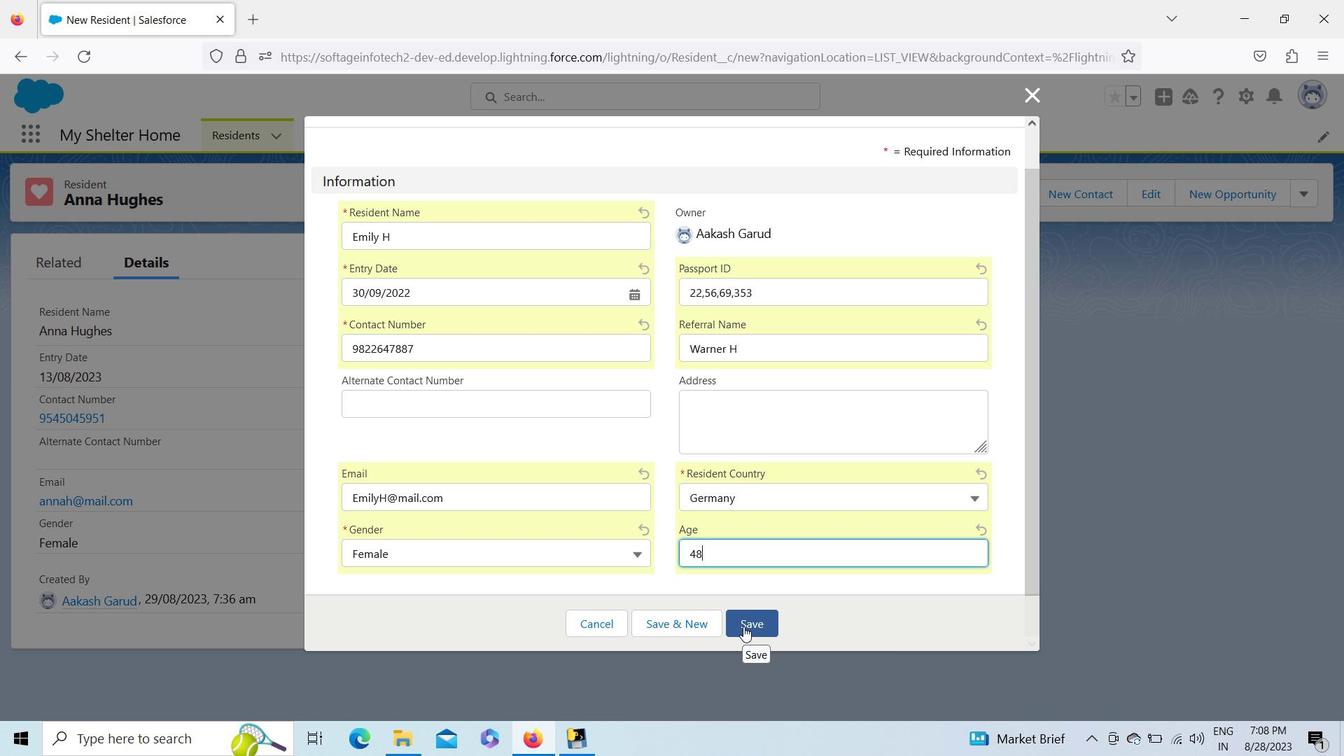 
Action: Mouse pressed left at (743, 626)
Screenshot: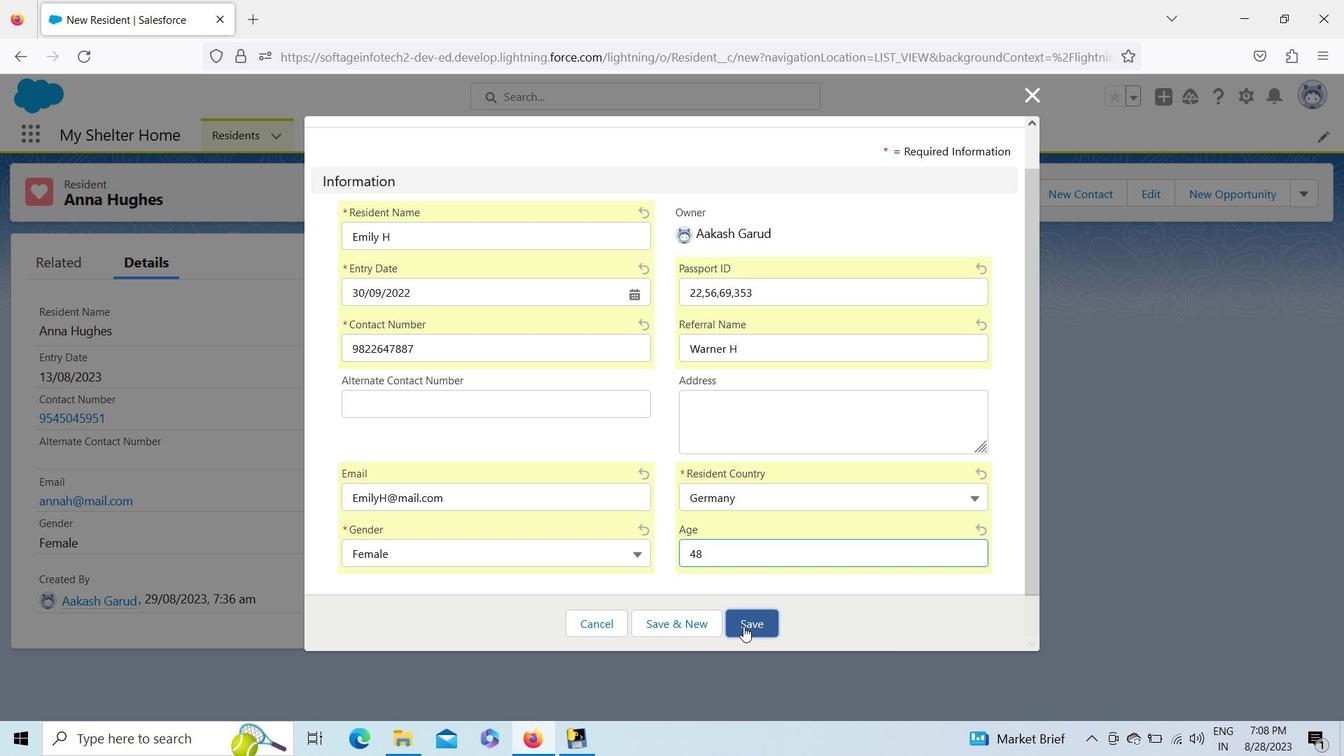 
Action: Mouse moved to (242, 134)
Screenshot: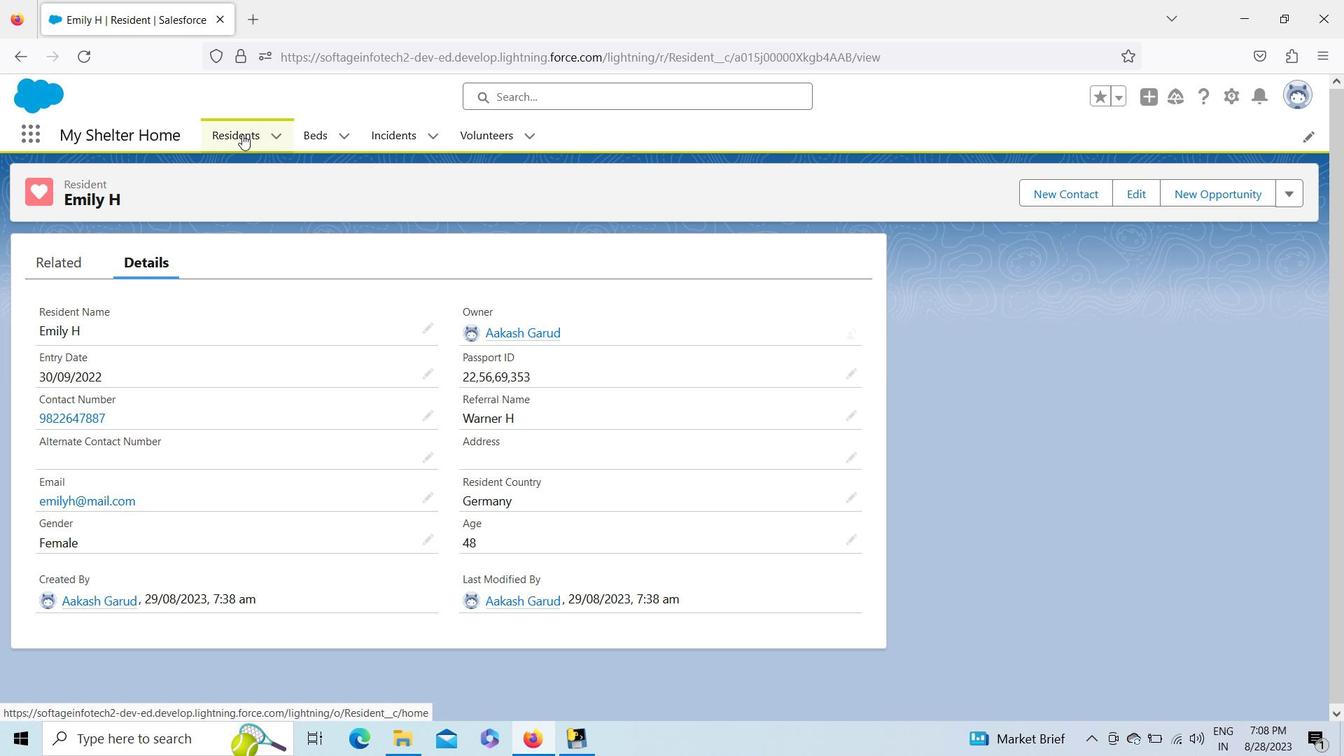 
Action: Mouse pressed left at (242, 134)
Screenshot: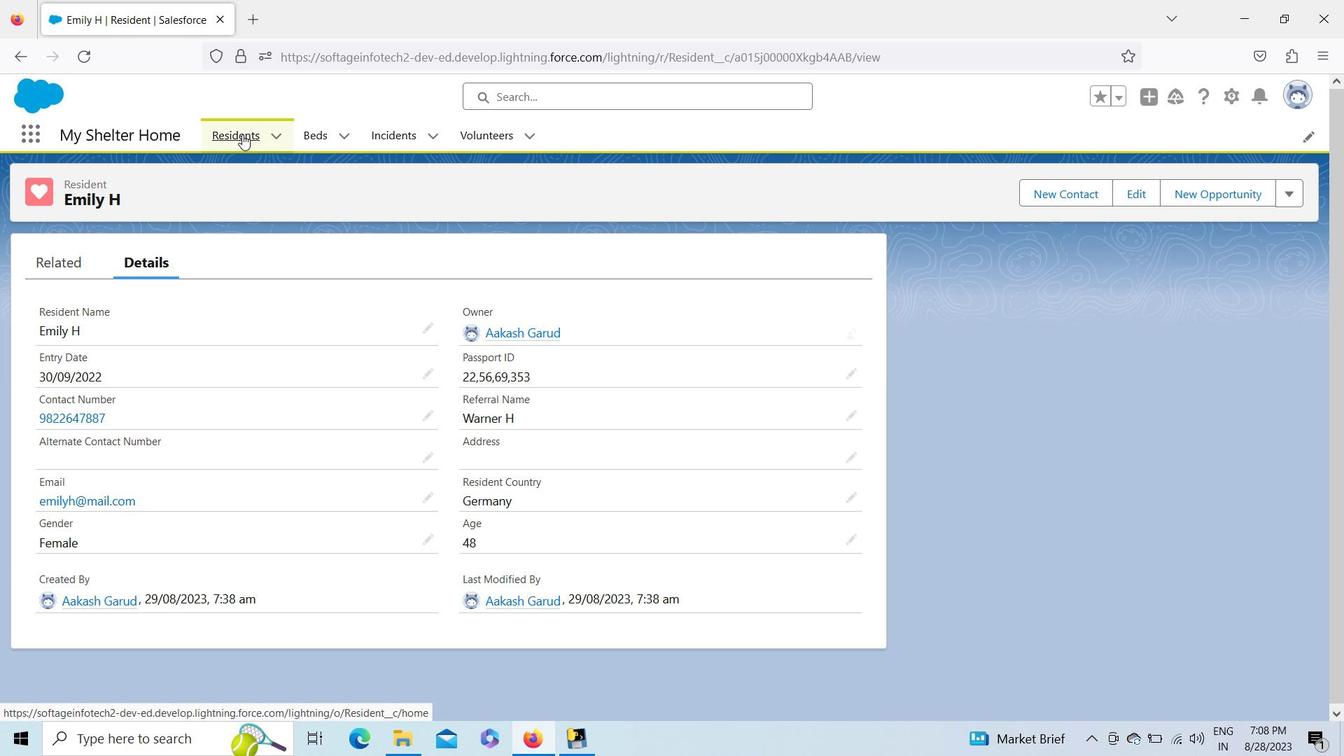 
Action: Mouse moved to (1307, 677)
Screenshot: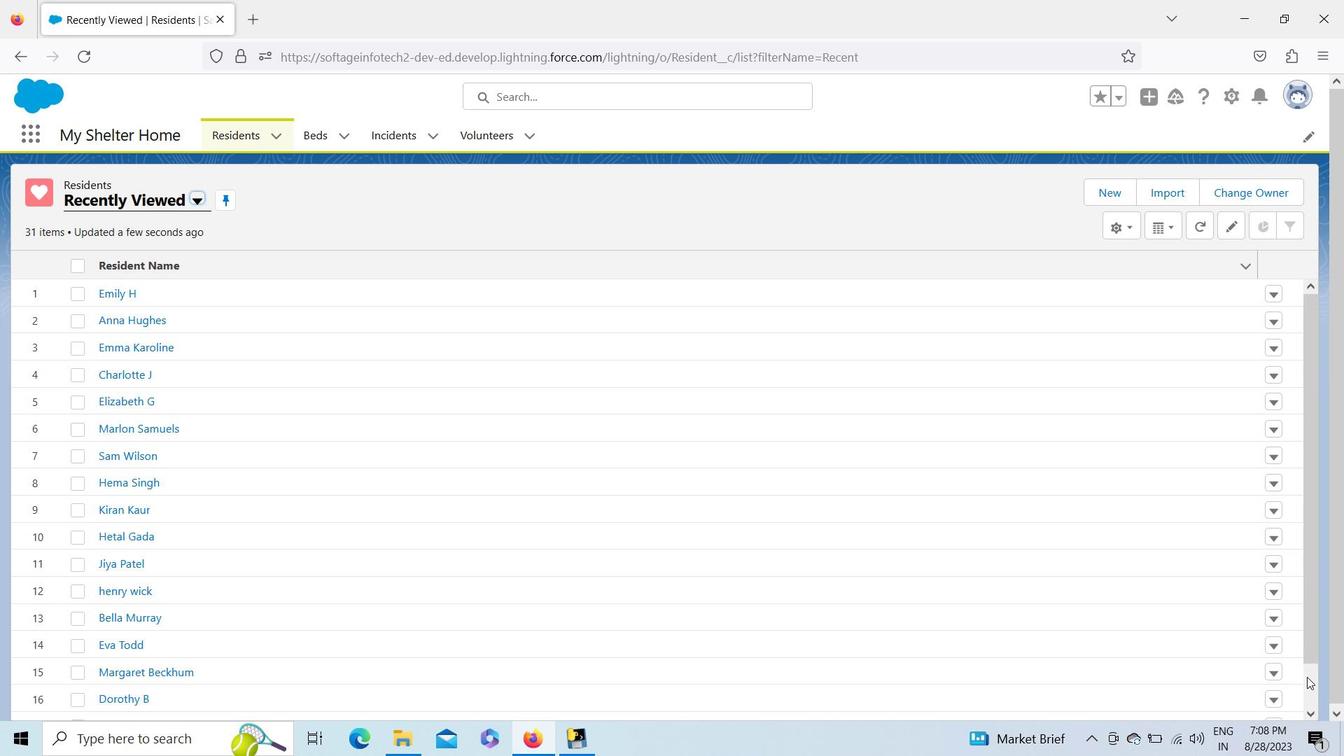 
Action: Mouse pressed left at (1307, 677)
Screenshot: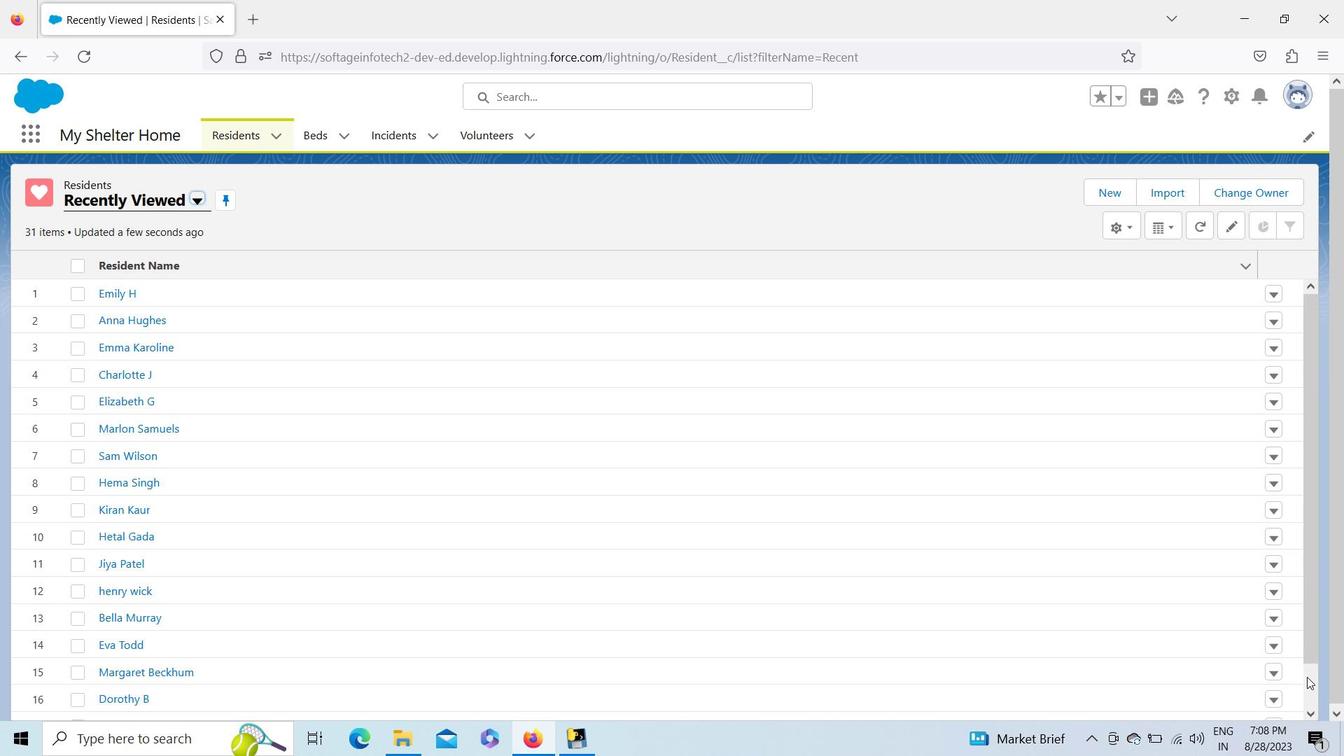 
Action: Mouse pressed left at (1307, 677)
Screenshot: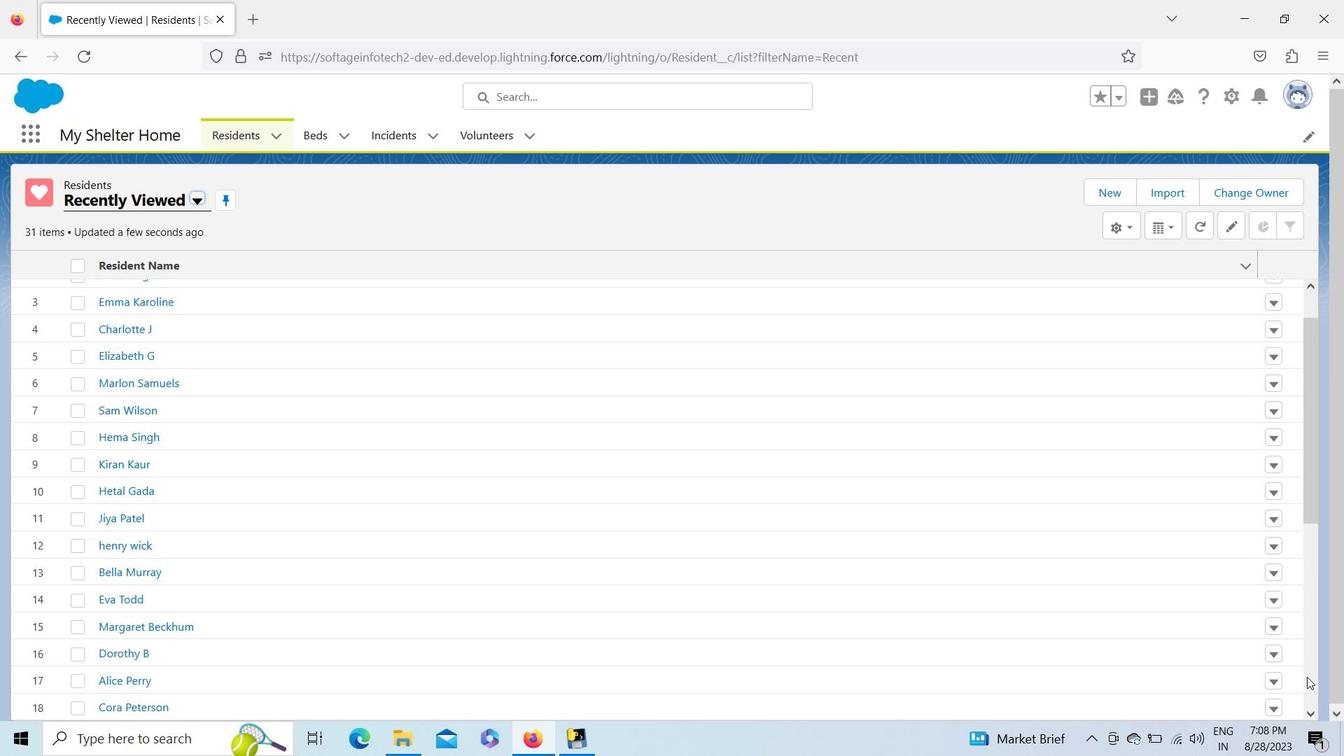 
Action: Mouse moved to (1308, 708)
Screenshot: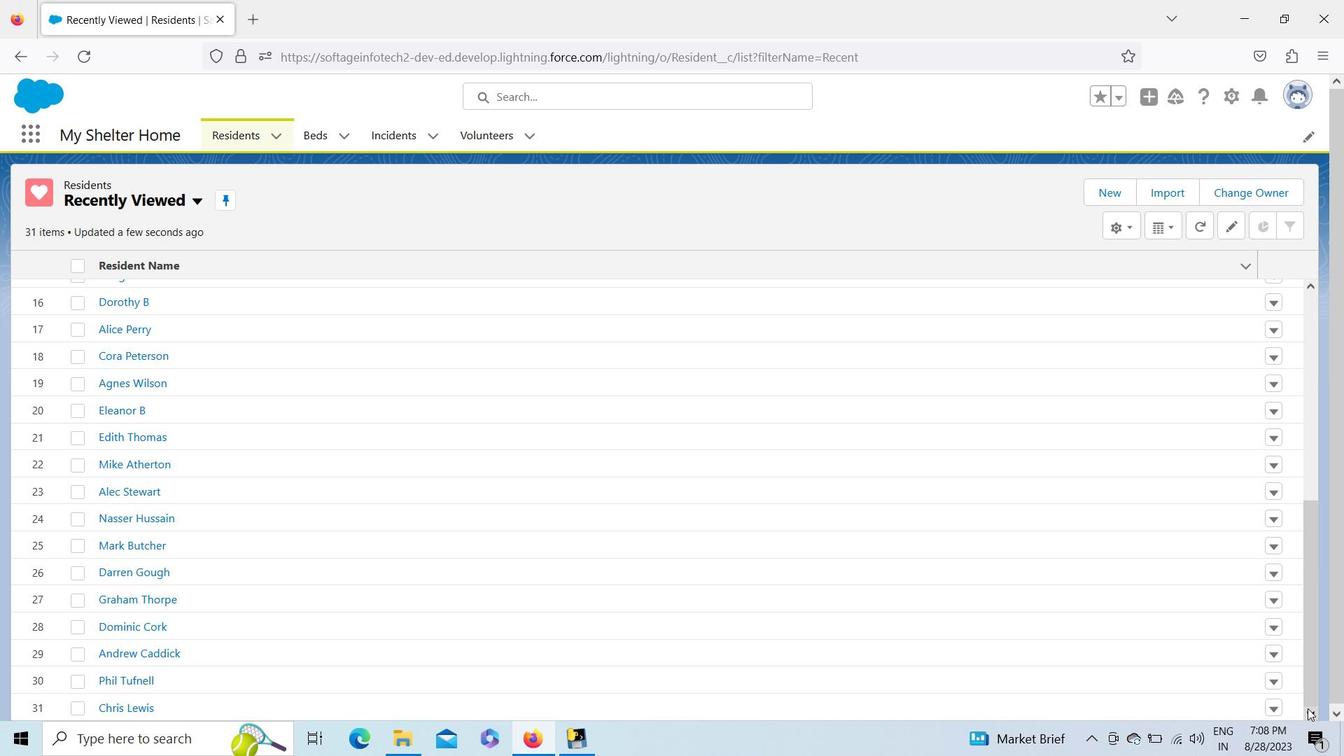 
Action: Mouse pressed left at (1308, 708)
Screenshot: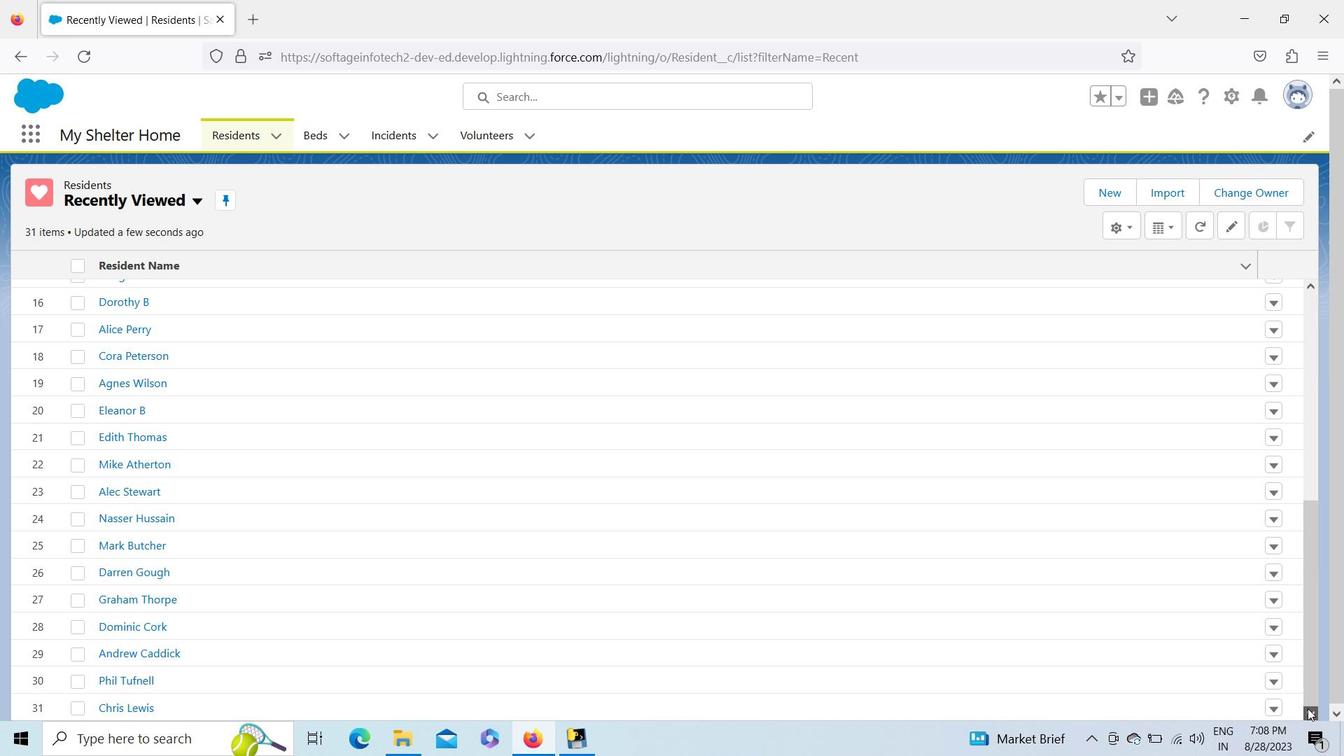 
Action: Mouse pressed left at (1308, 708)
Screenshot: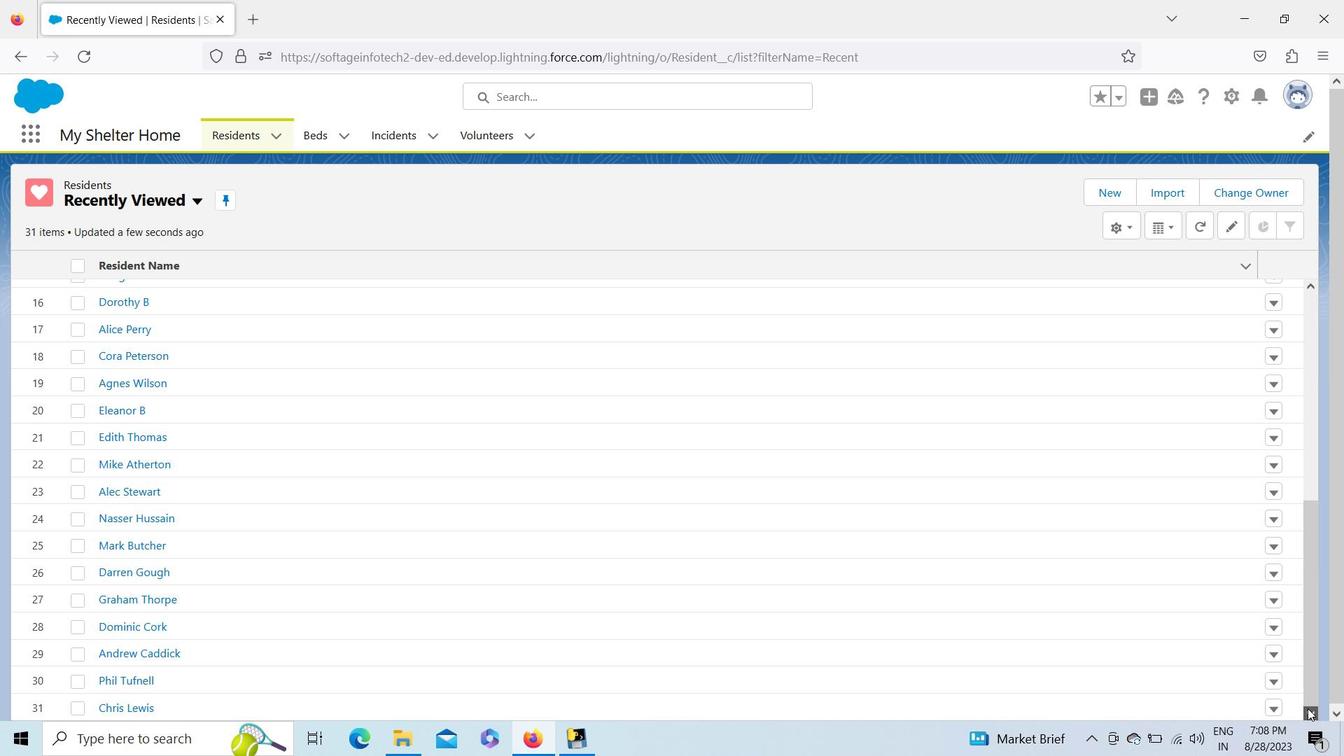
Action: Mouse pressed left at (1308, 708)
Screenshot: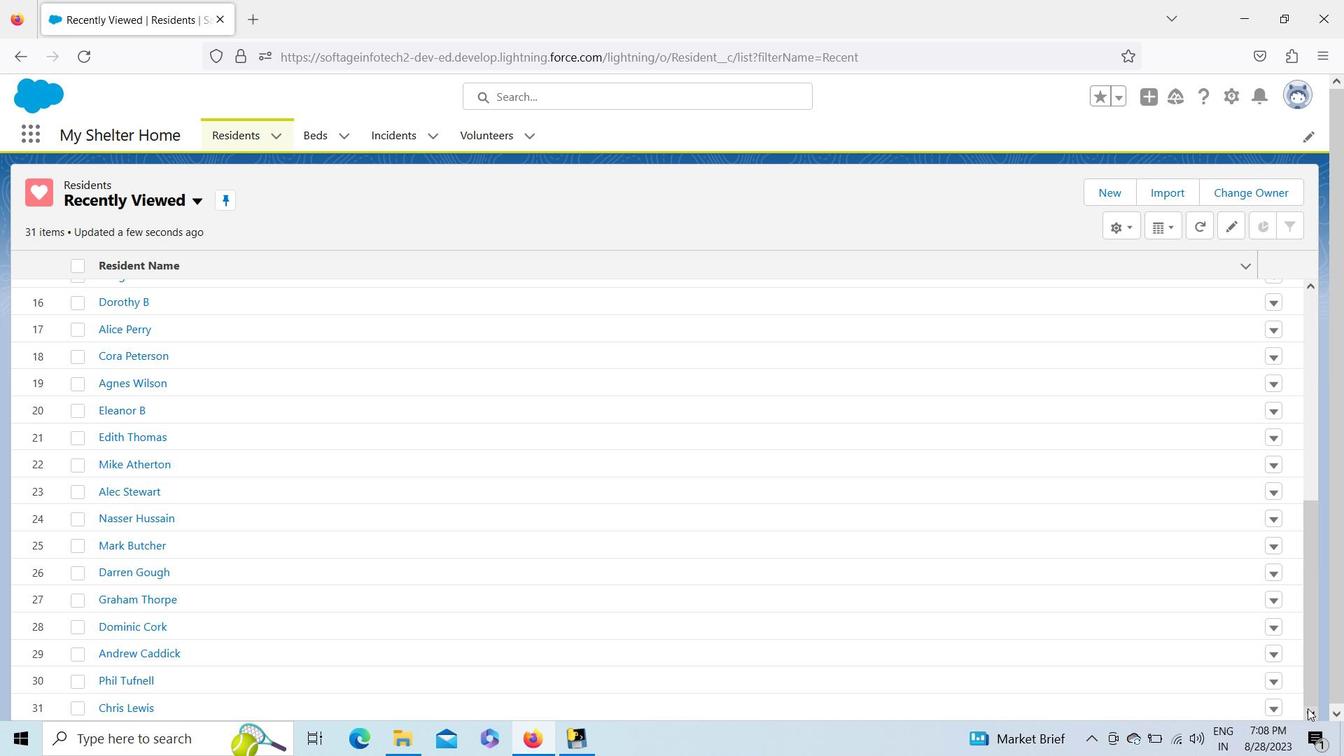 
Action: Mouse pressed left at (1308, 708)
Screenshot: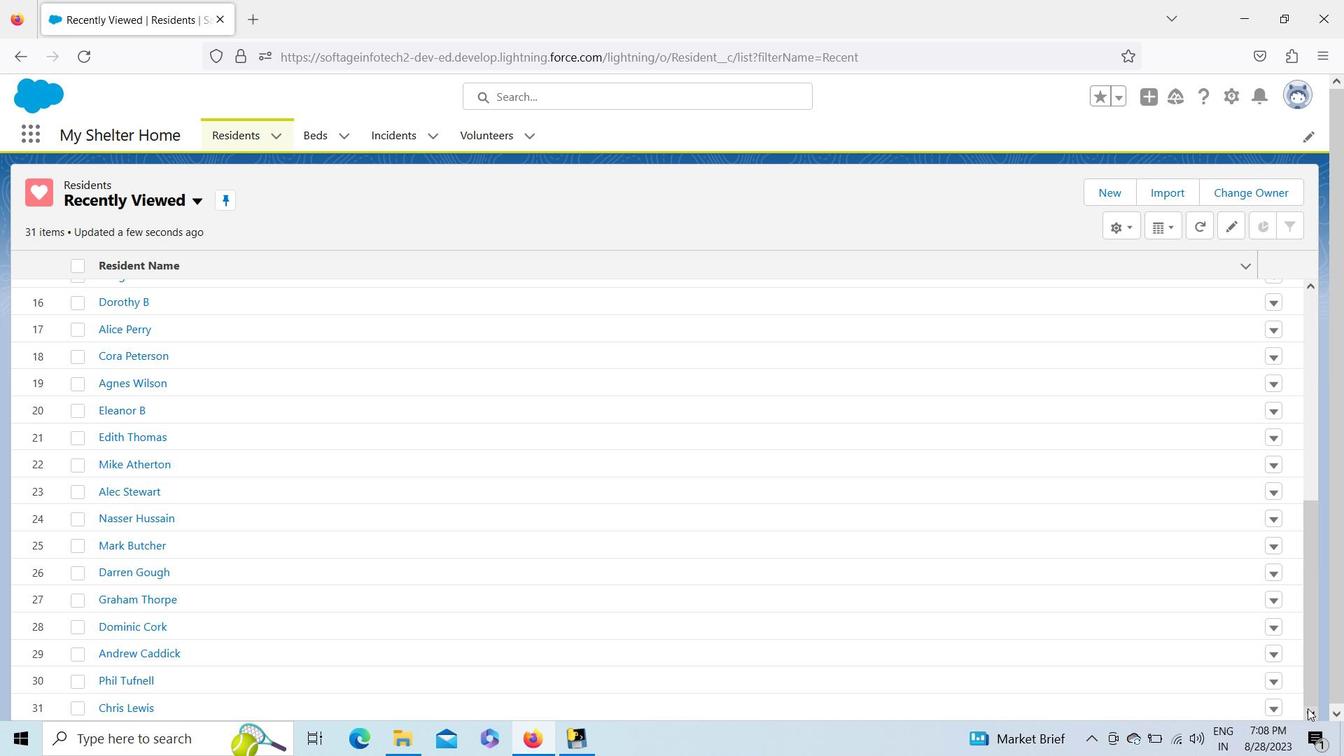 
Action: Mouse moved to (270, 137)
Screenshot: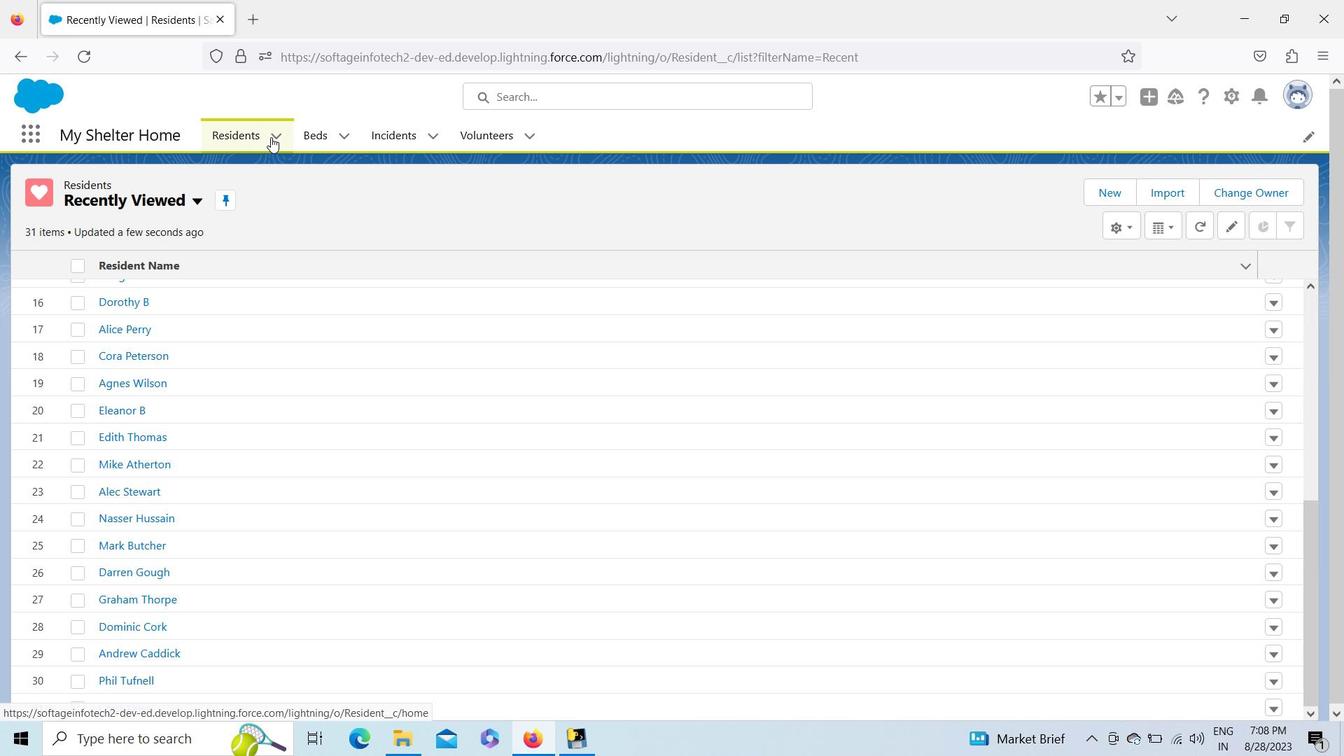 
Action: Mouse pressed left at (270, 137)
Screenshot: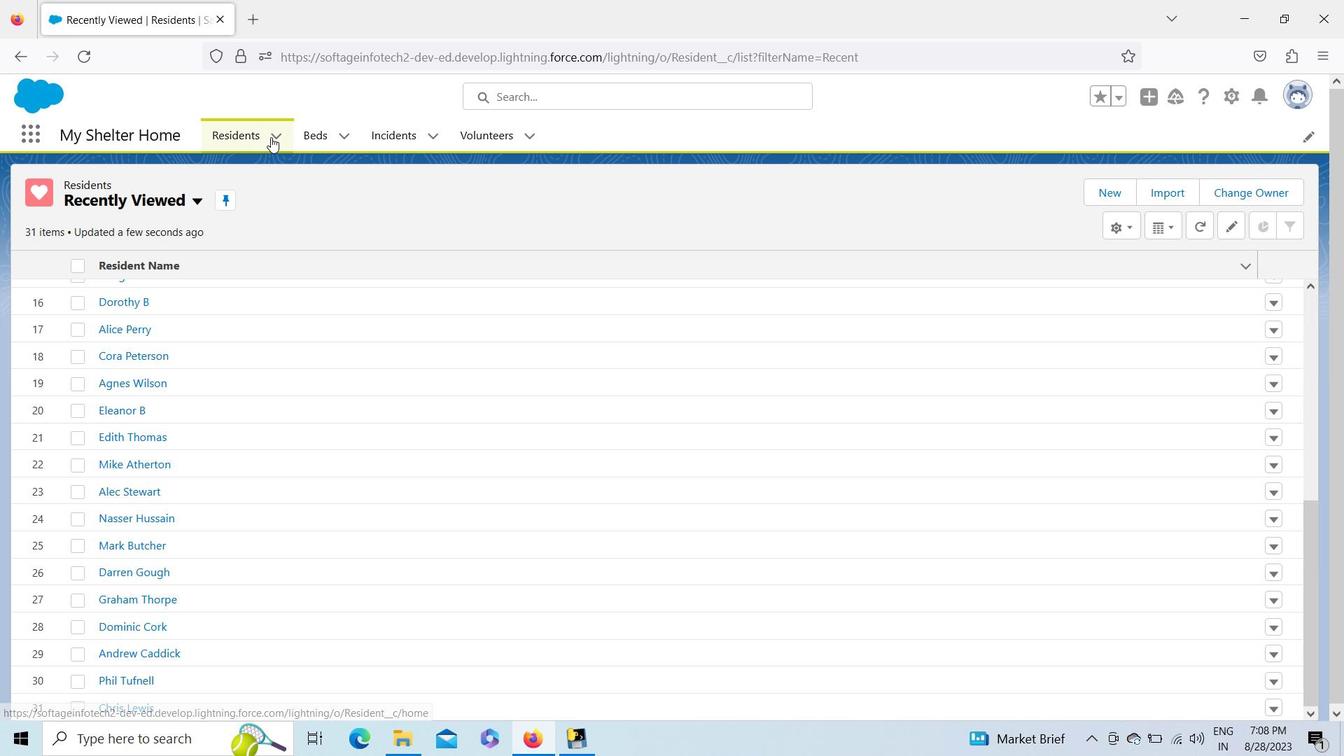 
Action: Mouse moved to (260, 161)
Screenshot: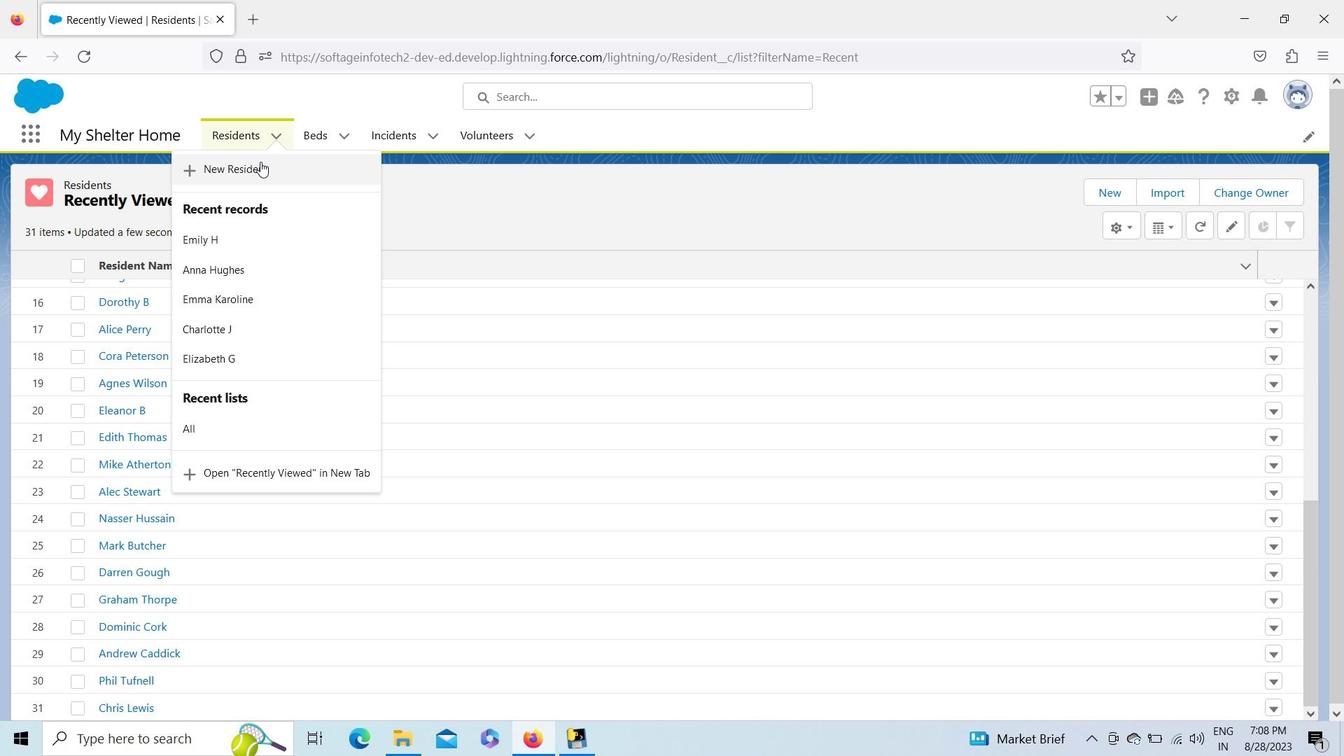 
Action: Mouse pressed left at (260, 161)
Screenshot: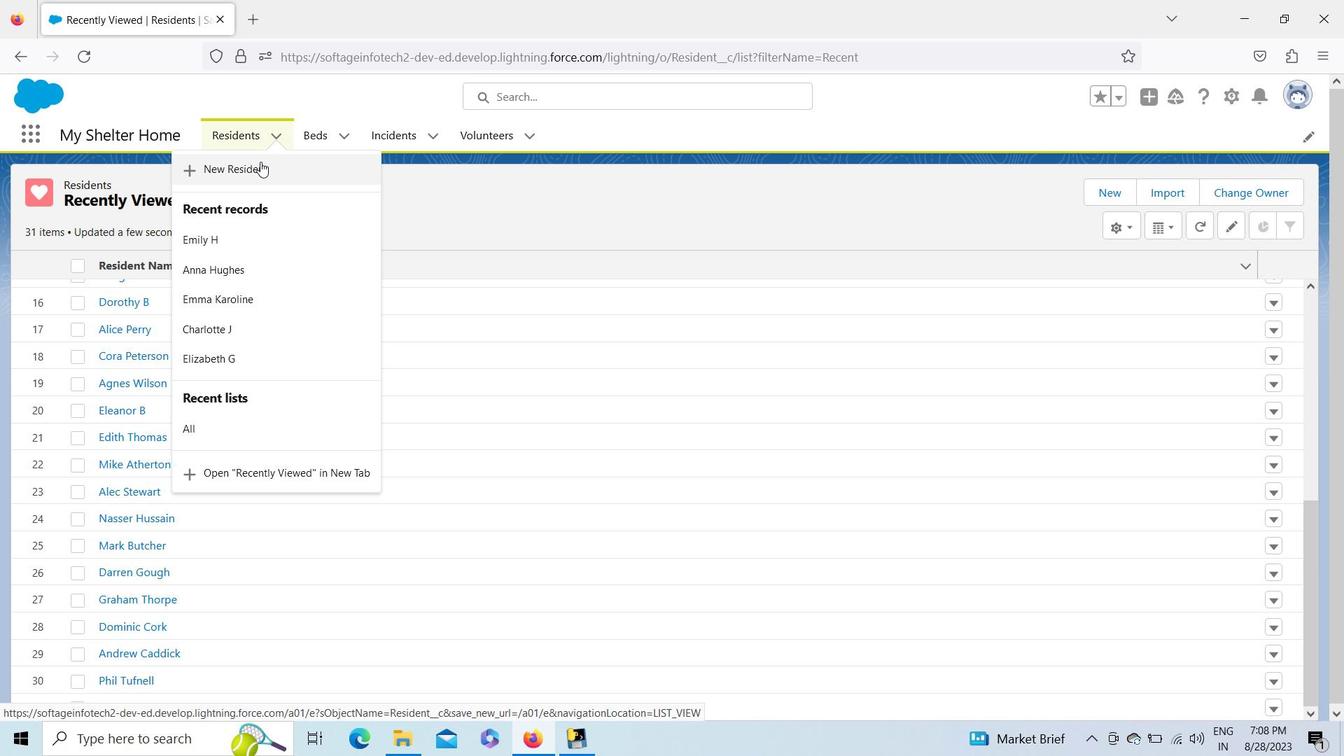 
Action: Mouse moved to (354, 266)
Screenshot: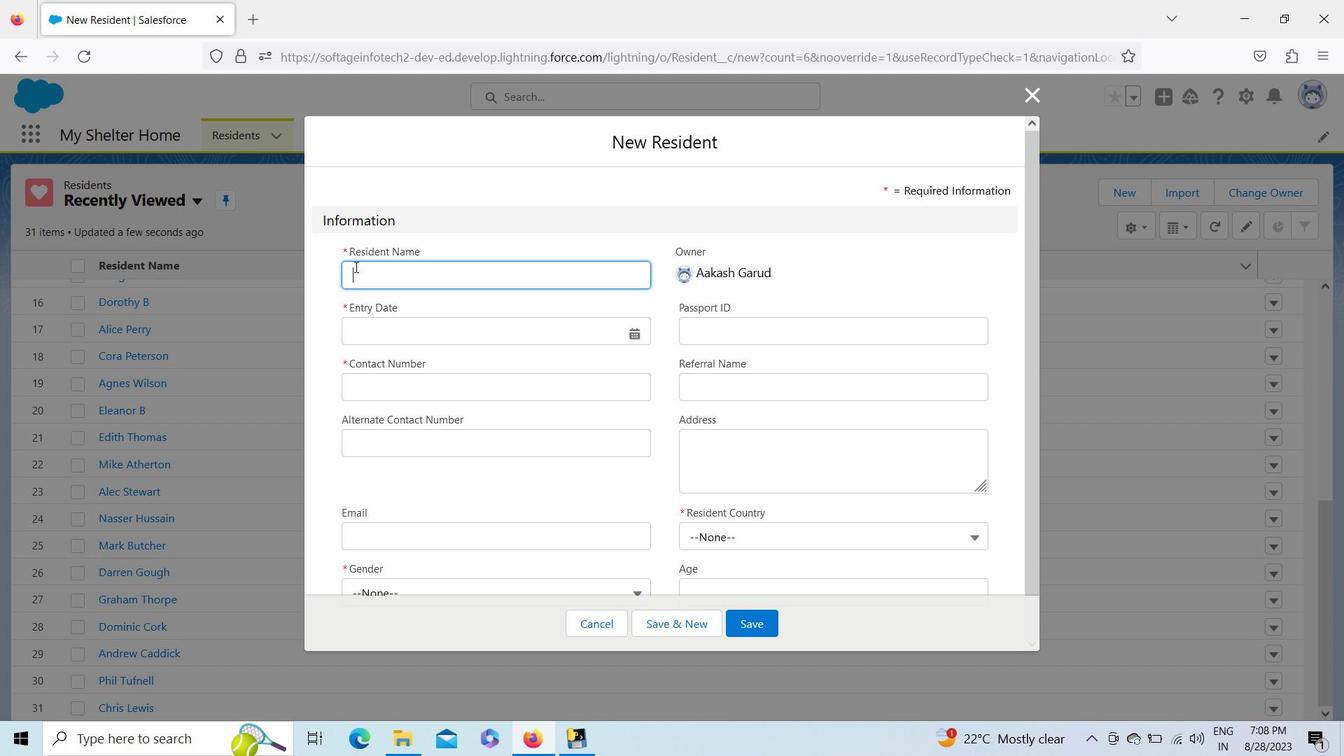 
Action: Mouse pressed left at (354, 266)
Screenshot: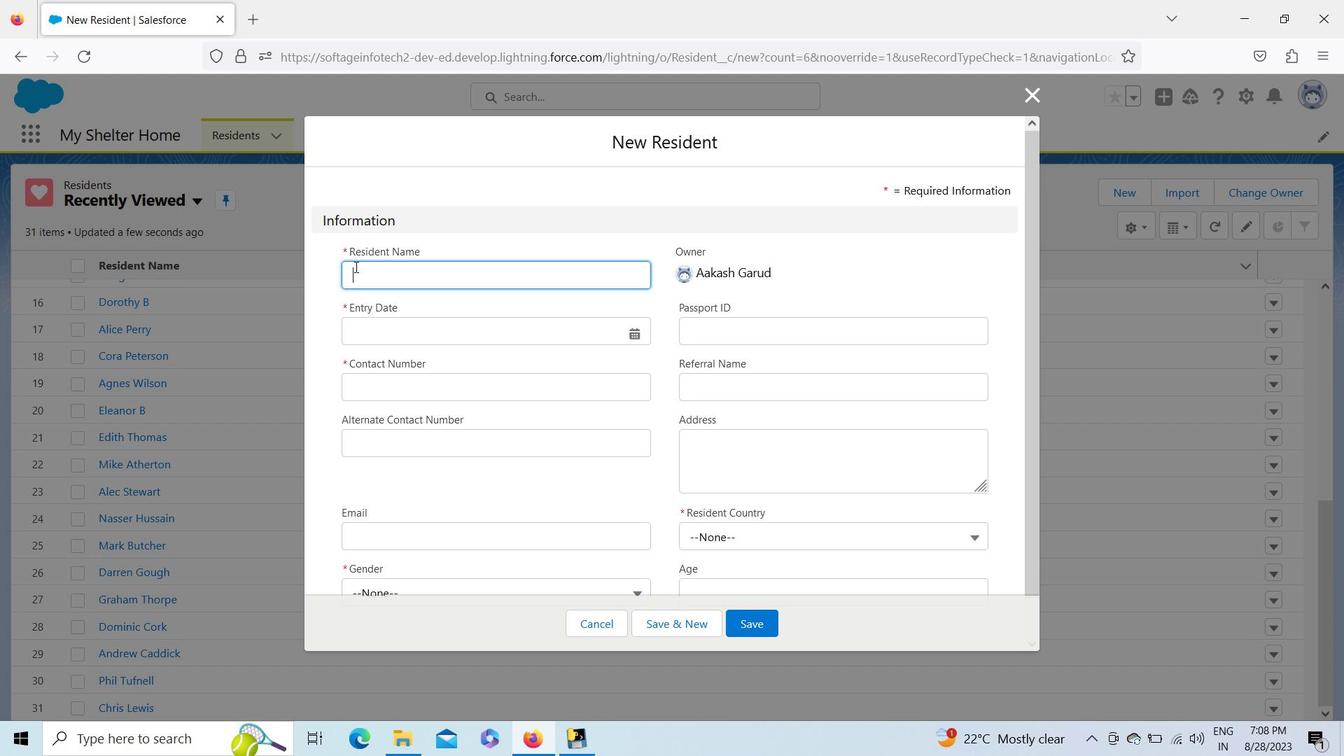 
Action: Key pressed <Key.shift><Key.shift><Key.shift><Key.shift><Key.shift><Key.shift><Key.shift><Key.shift><Key.shift><Key.shift><Key.shift><Key.shift><Key.shift><Key.shift><Key.shift><Key.shift><Key.shift><Key.shift><Key.shift><Key.shift><Key.shift><Key.shift><Key.shift><Key.shift><Key.shift><Key.shift><Key.shift><Key.shift><Key.shift><Key.shift><Key.shift><Key.shift><Key.shift><Key.shift><Key.shift><Key.shift><Key.shift><Key.shift><Key.shift><Key.shift><Key.shift><Key.shift><Key.shift><Key.shift><Key.shift><Key.shift><Key.shift><Key.shift>Sarah<Key.space><Key.shift><Key.shift><Key.shift><Key.shift>Glenn
Screenshot: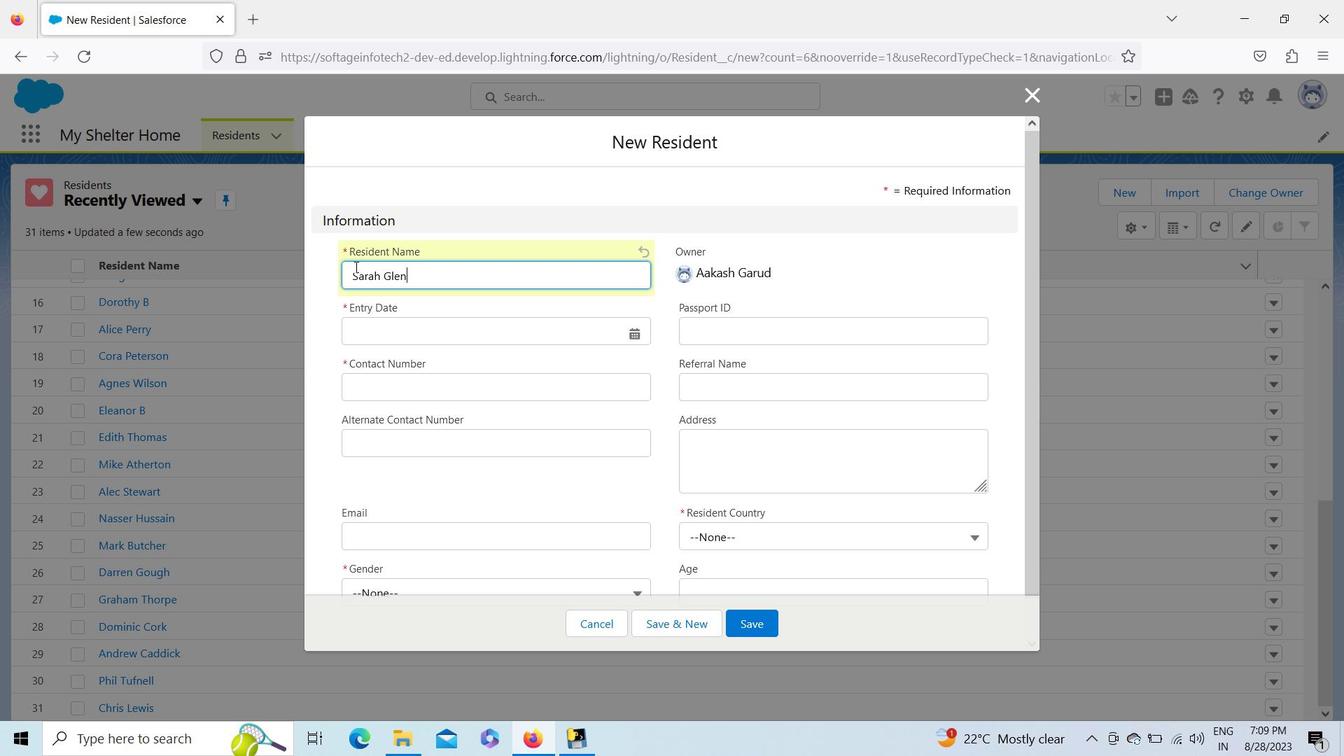 
Action: Mouse moved to (389, 333)
Screenshot: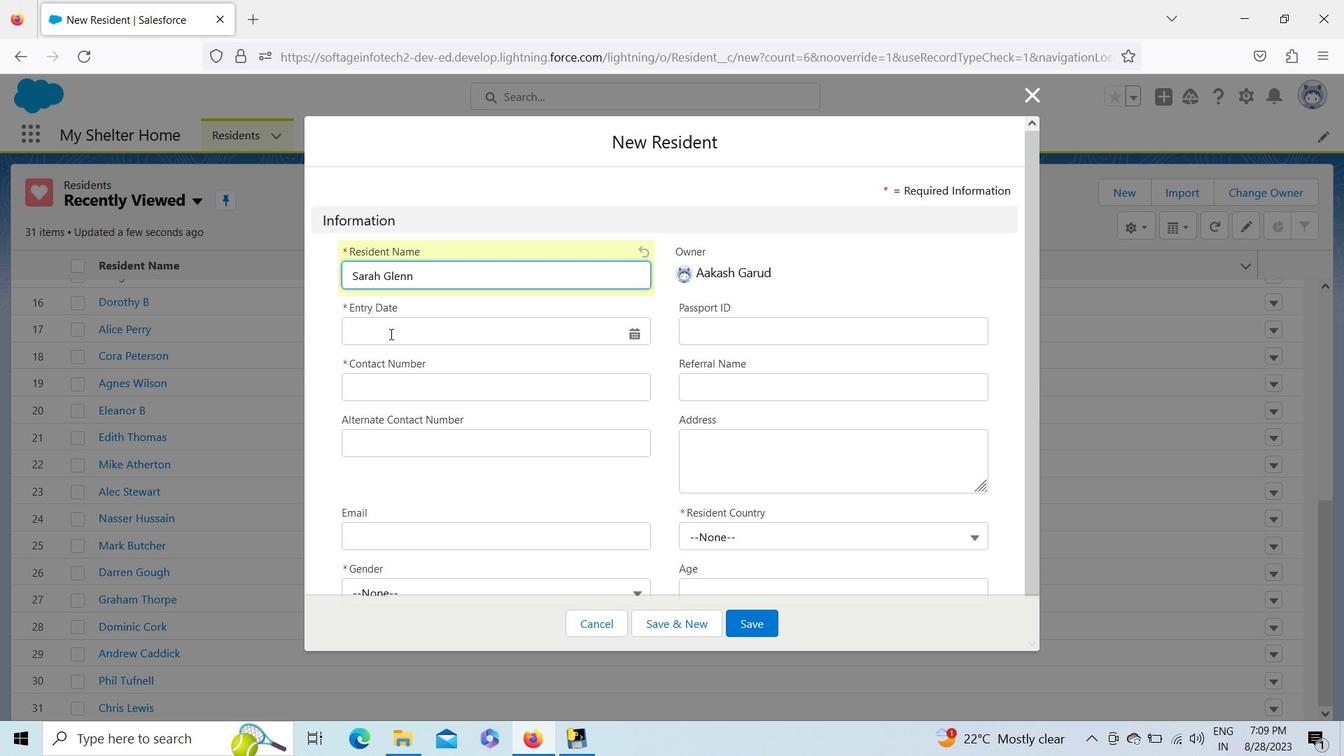 
Action: Mouse pressed left at (389, 333)
Screenshot: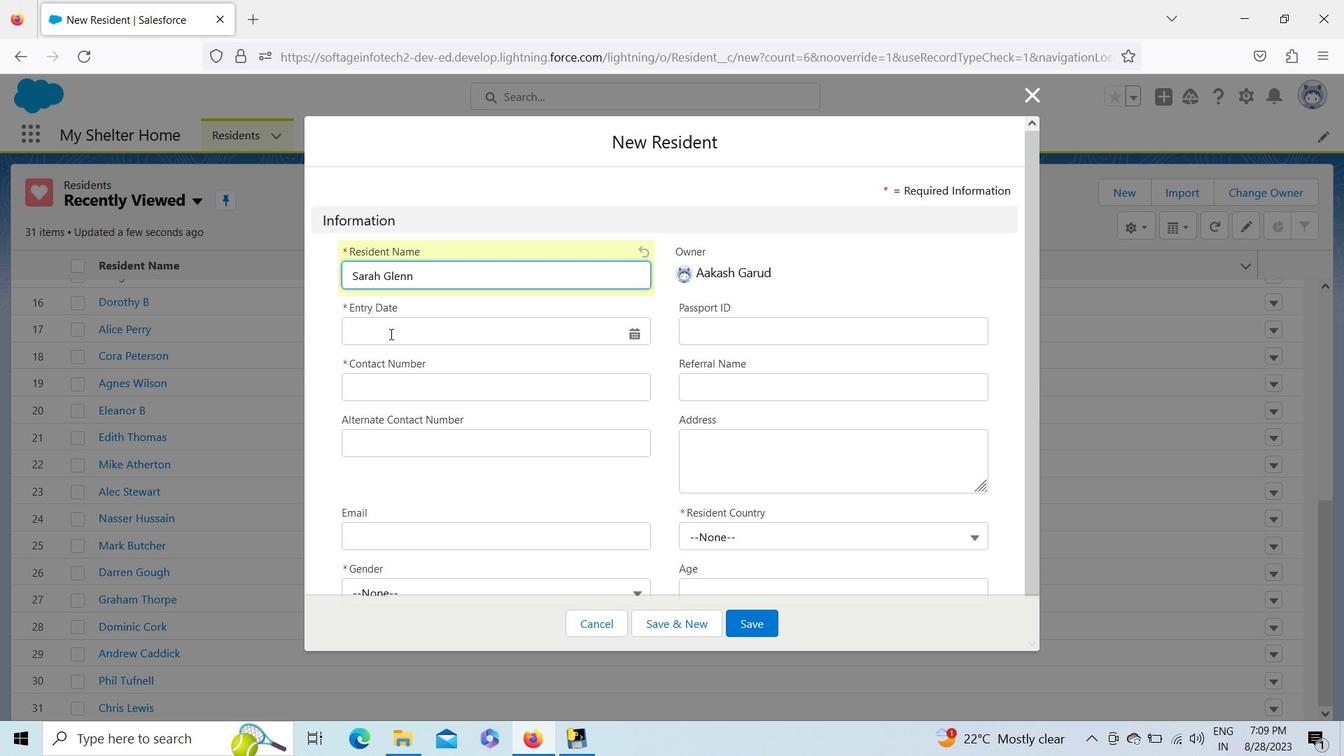 
Action: Mouse moved to (634, 358)
Screenshot: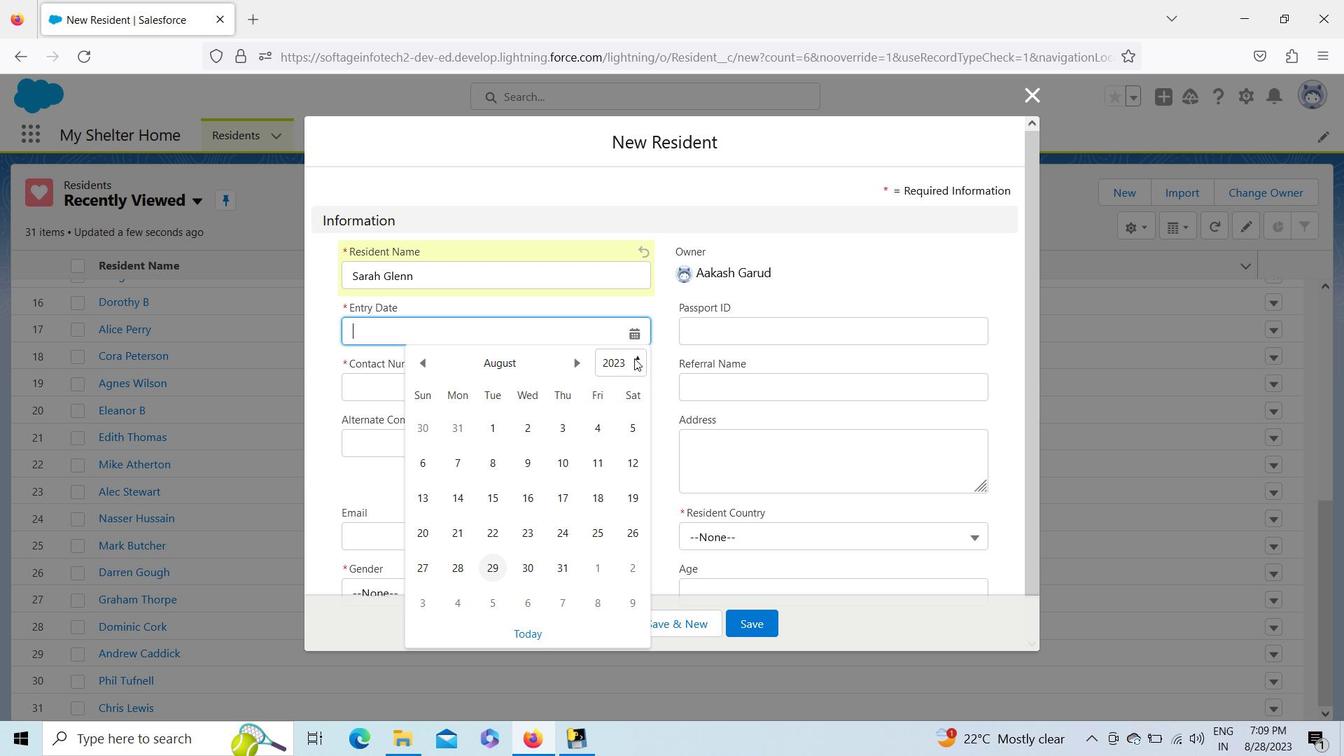 
Action: Mouse pressed left at (634, 358)
Screenshot: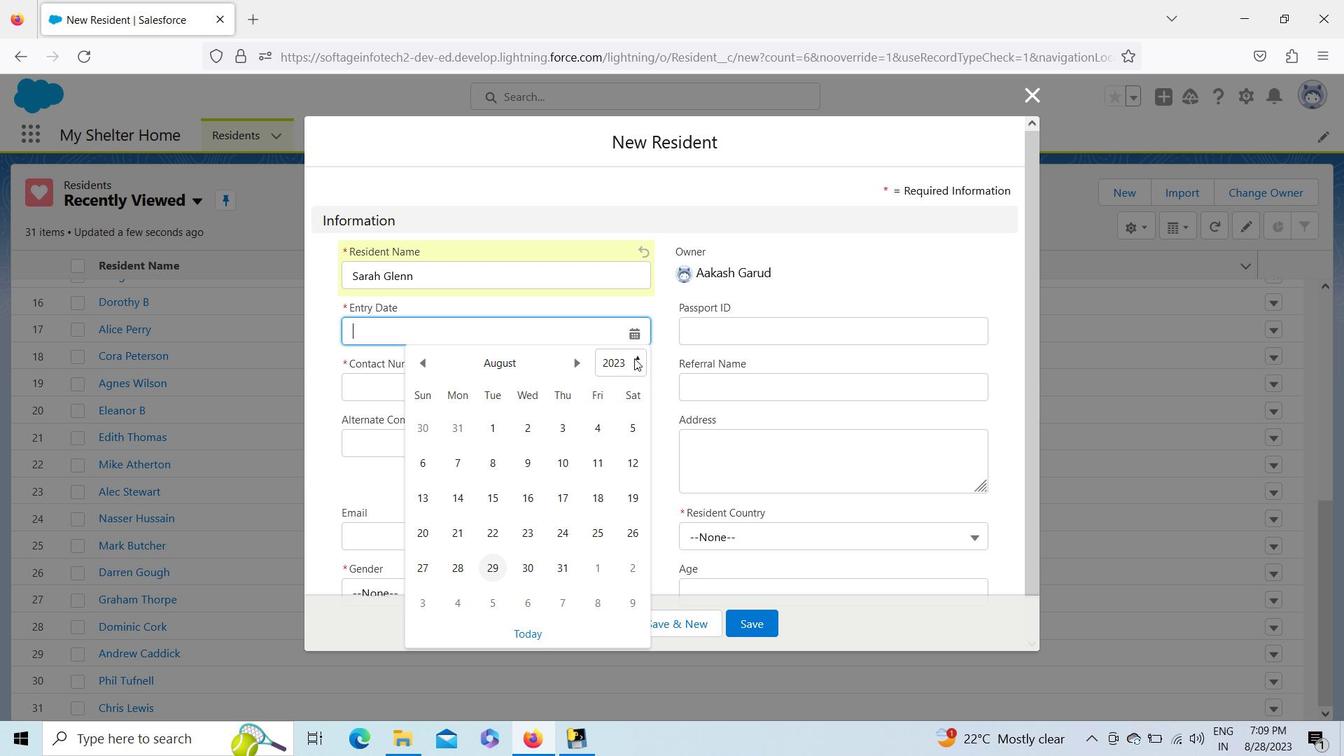 
Action: Mouse pressed left at (634, 358)
Screenshot: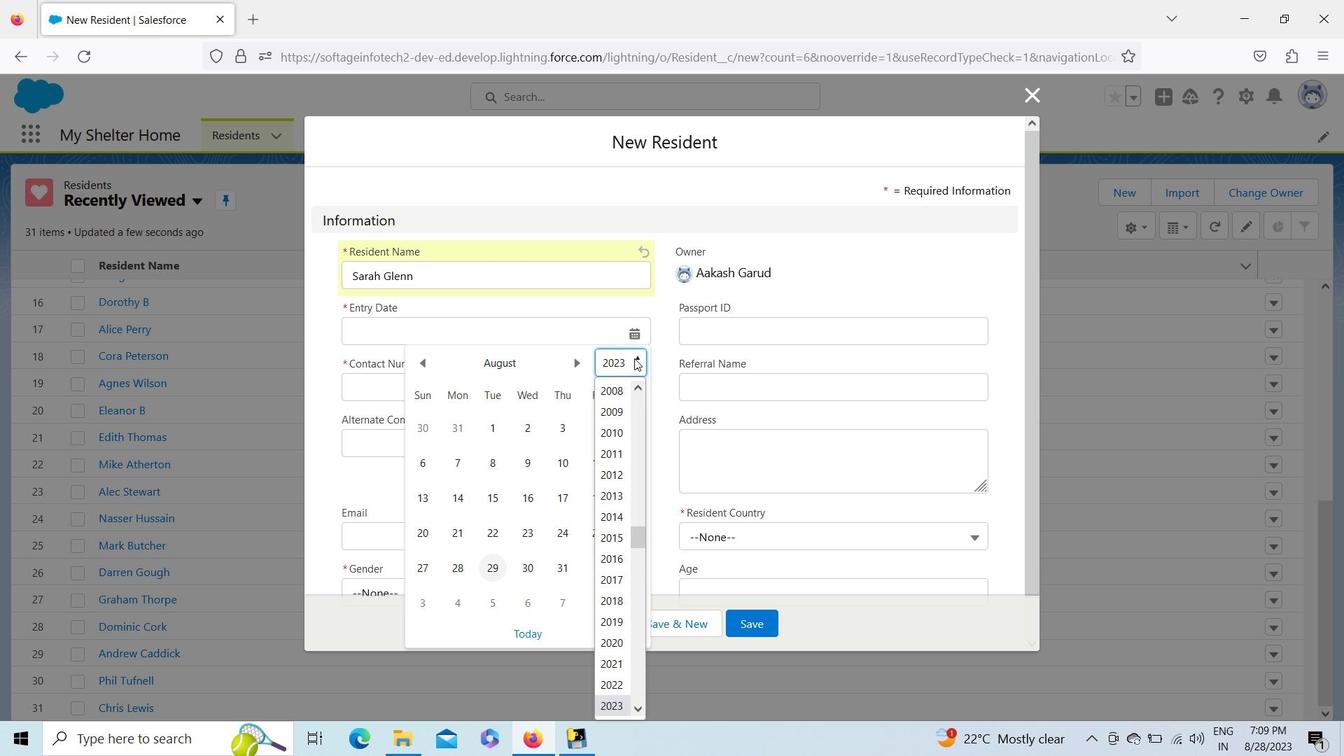 
Action: Key pressed <Key.up><Key.up><Key.enter>
Screenshot: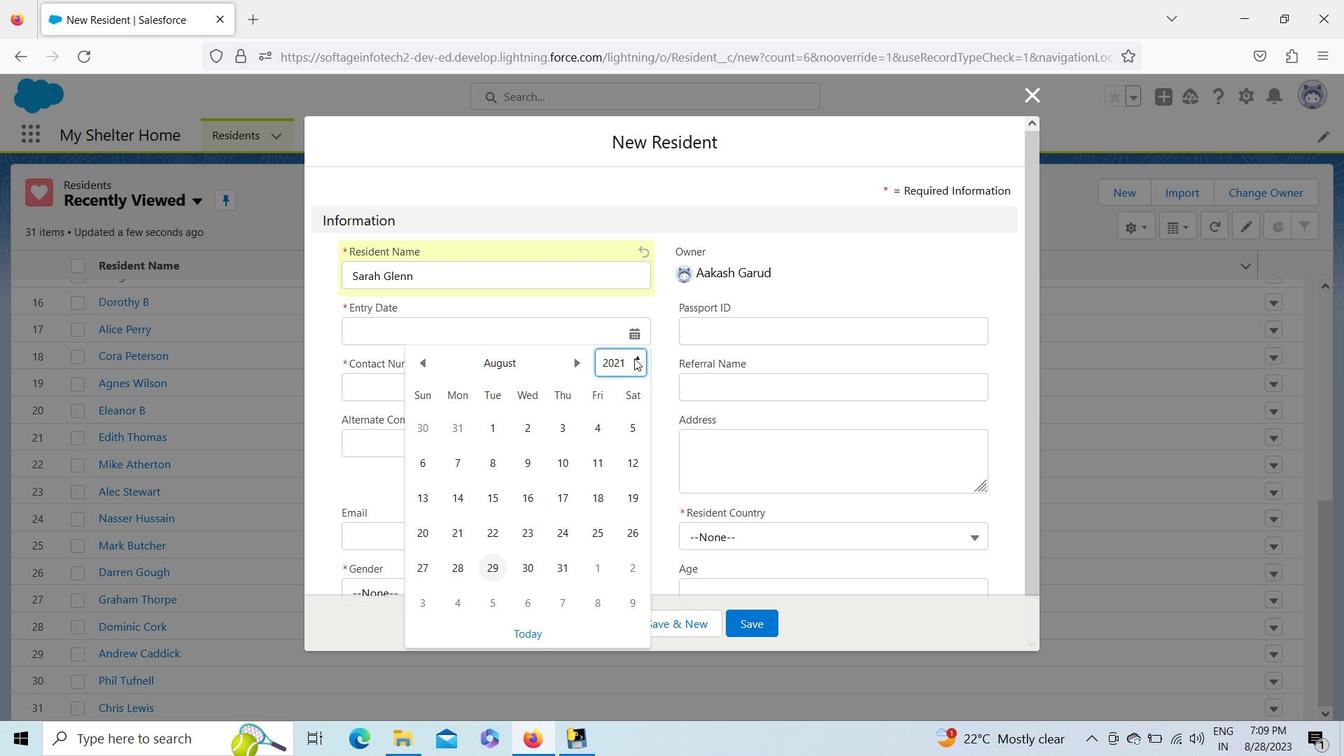 
Action: Mouse moved to (573, 359)
Screenshot: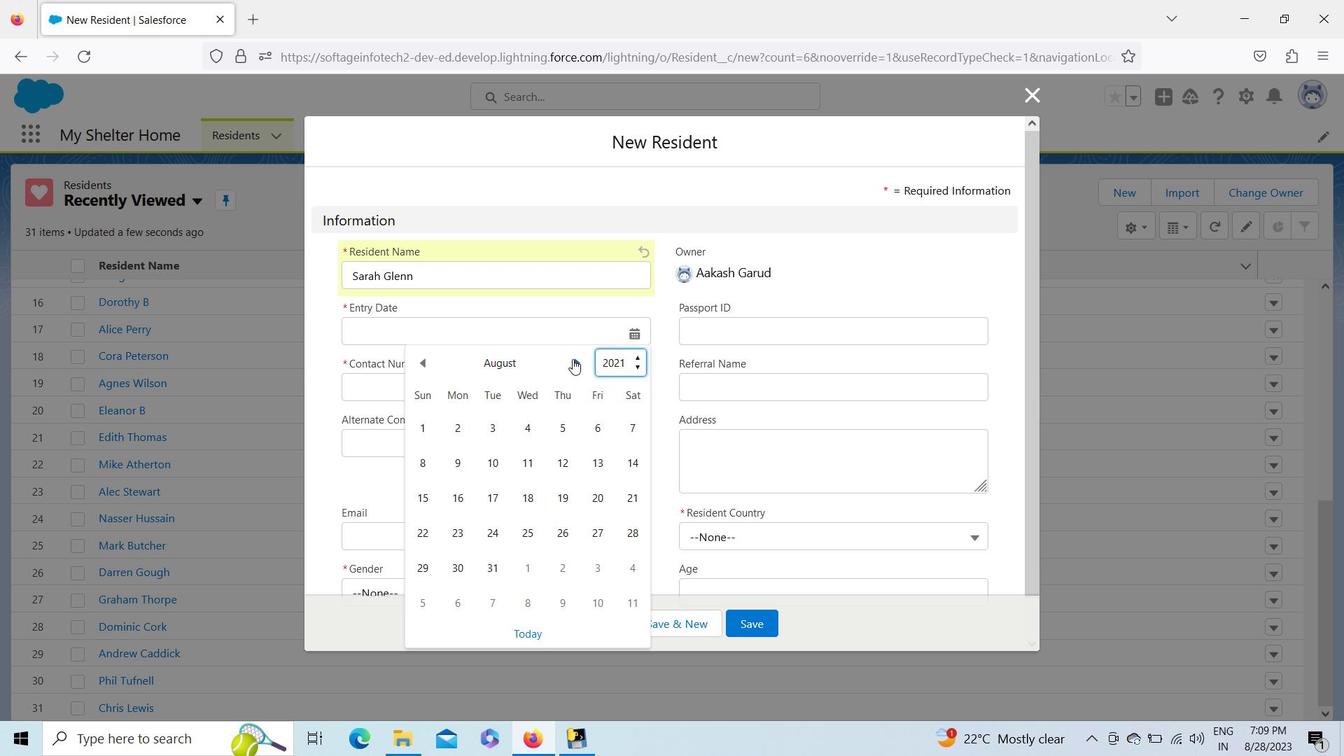 
Action: Mouse pressed left at (573, 359)
Screenshot: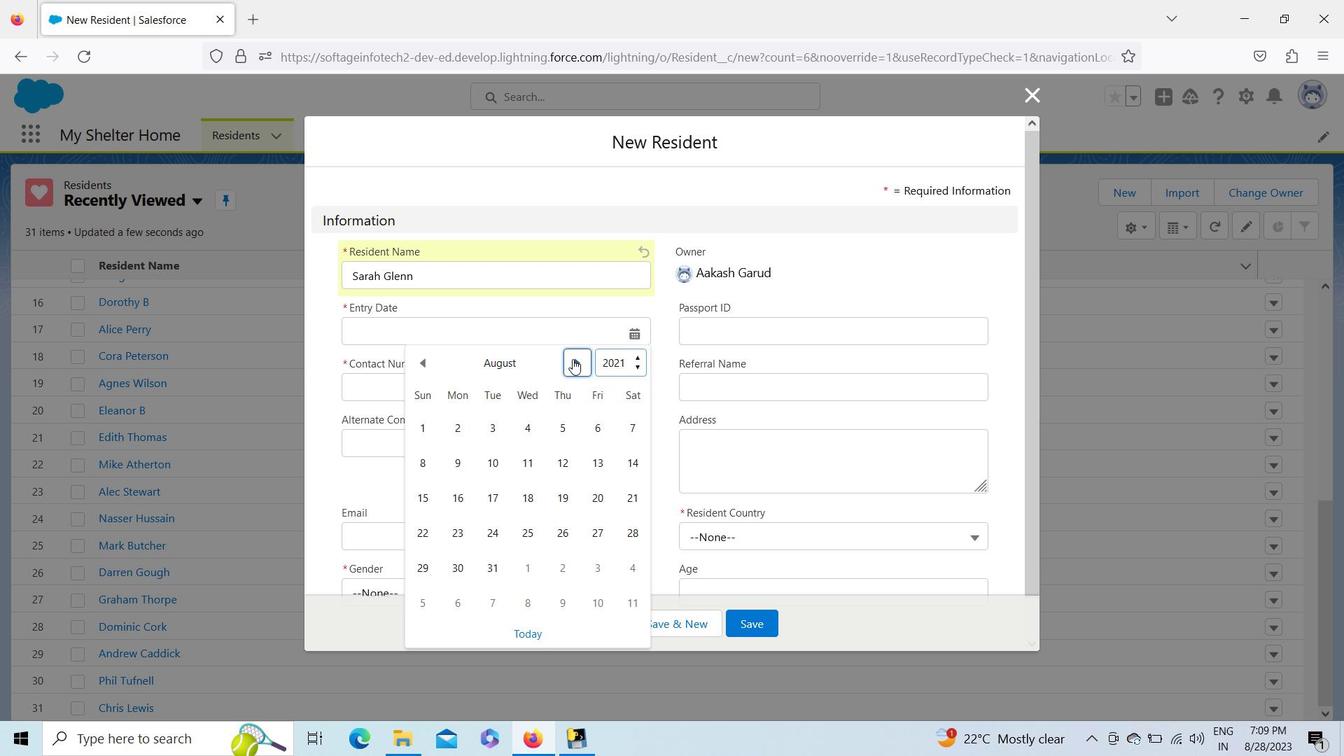 
Action: Mouse pressed left at (573, 359)
Screenshot: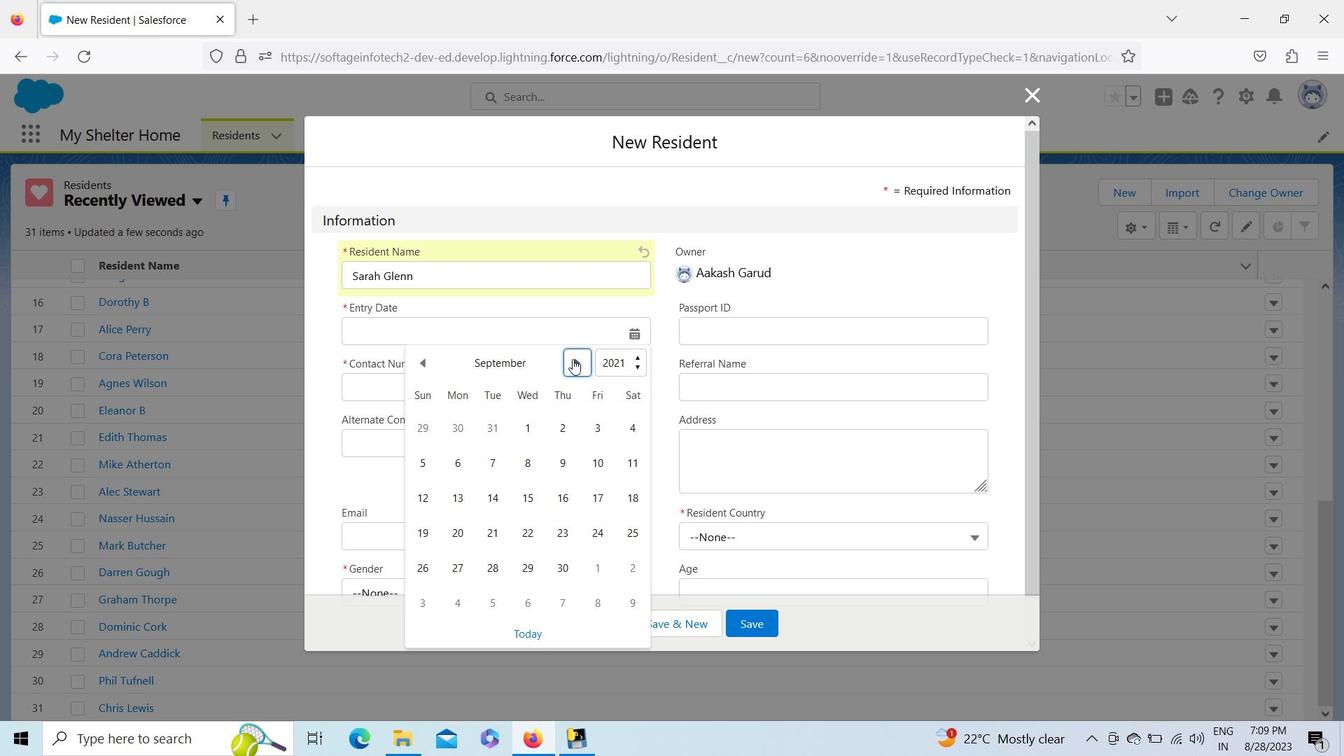 
Action: Mouse moved to (560, 535)
Screenshot: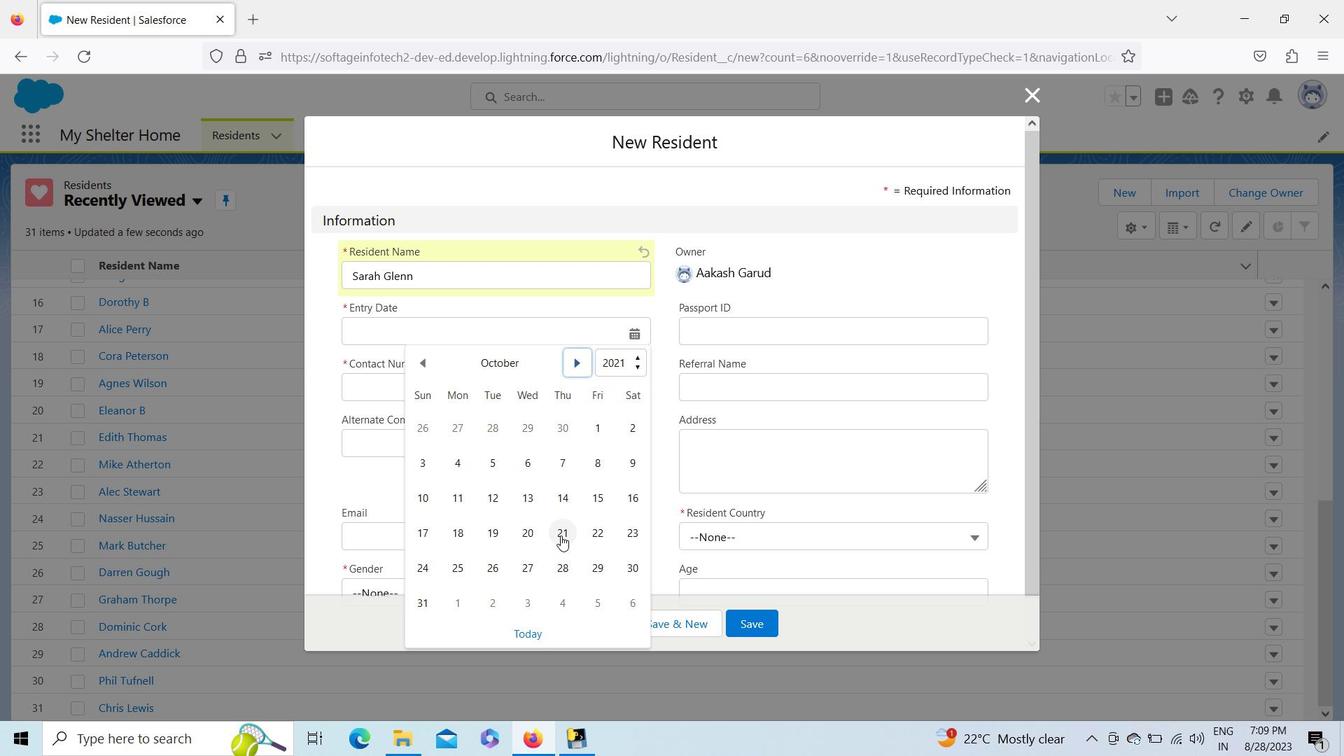 
Action: Mouse pressed left at (560, 535)
Screenshot: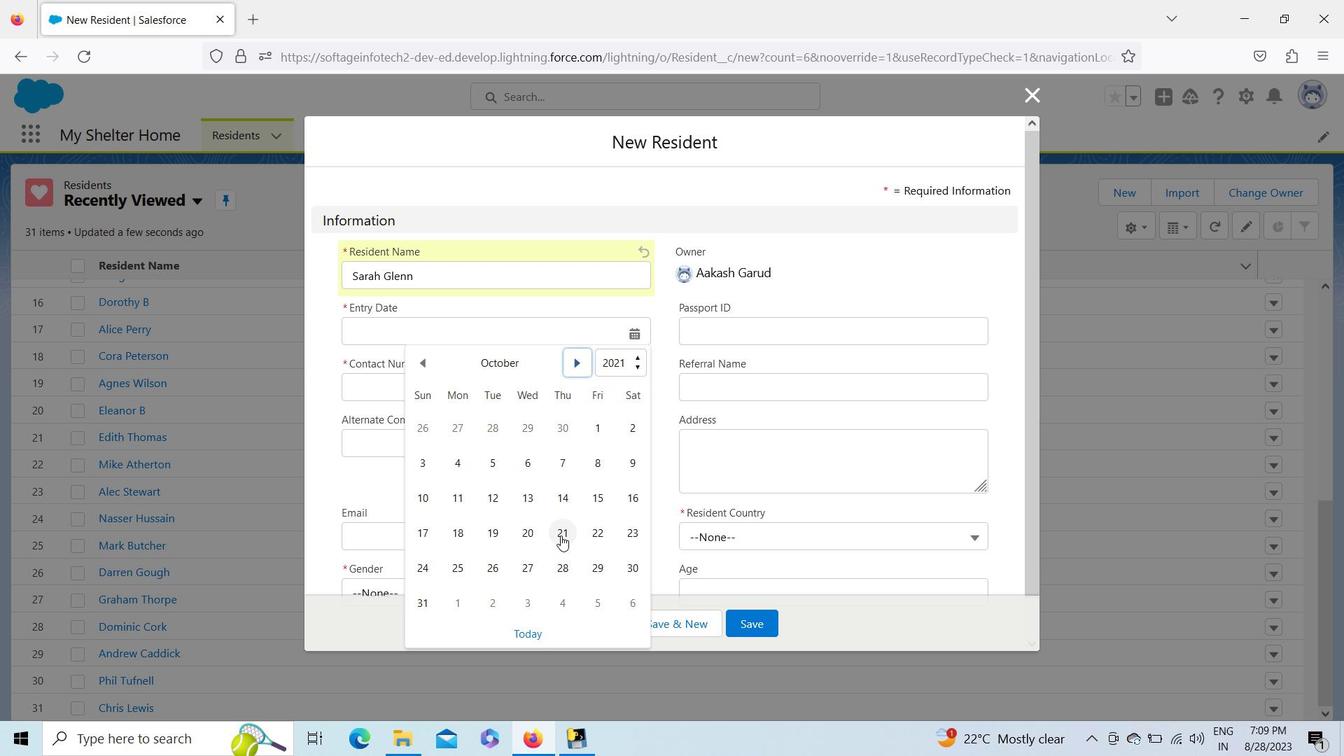 
Action: Mouse moved to (519, 378)
Screenshot: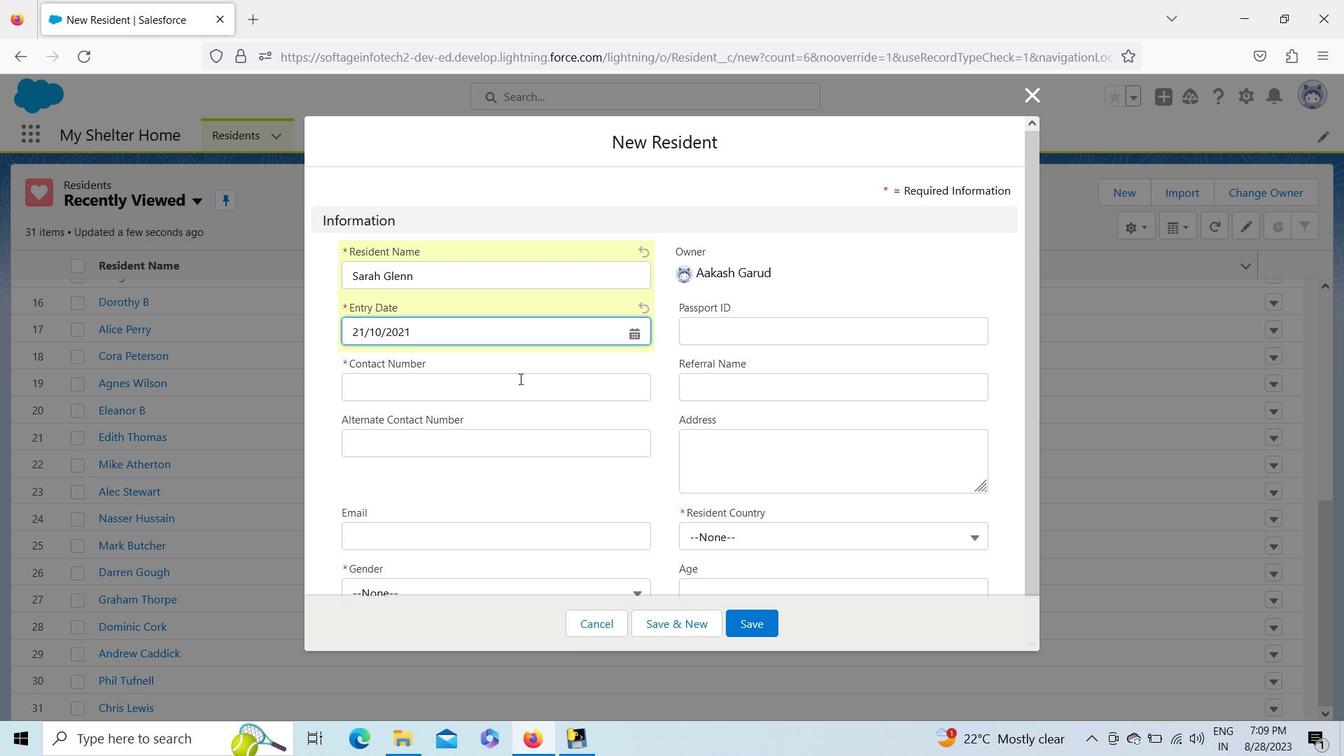 
Action: Mouse pressed left at (519, 378)
Screenshot: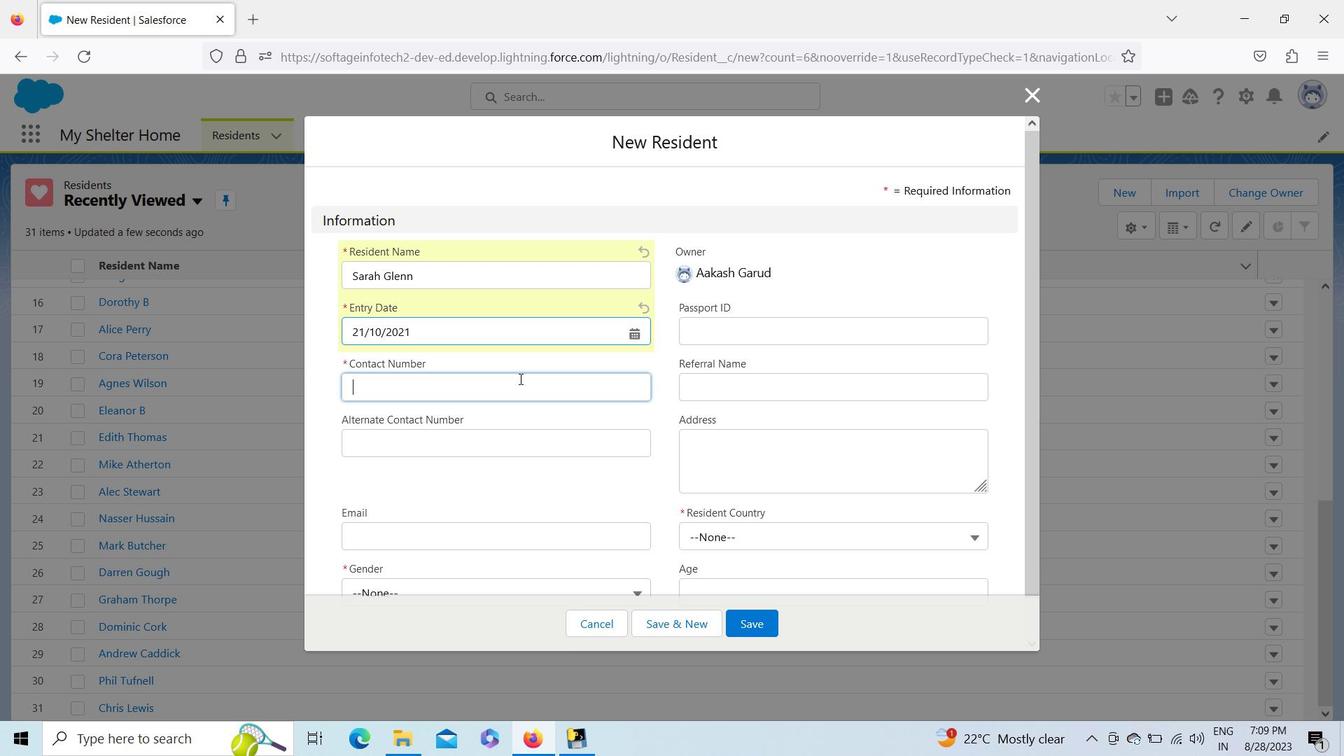 
Action: Key pressed 9025658566
Screenshot: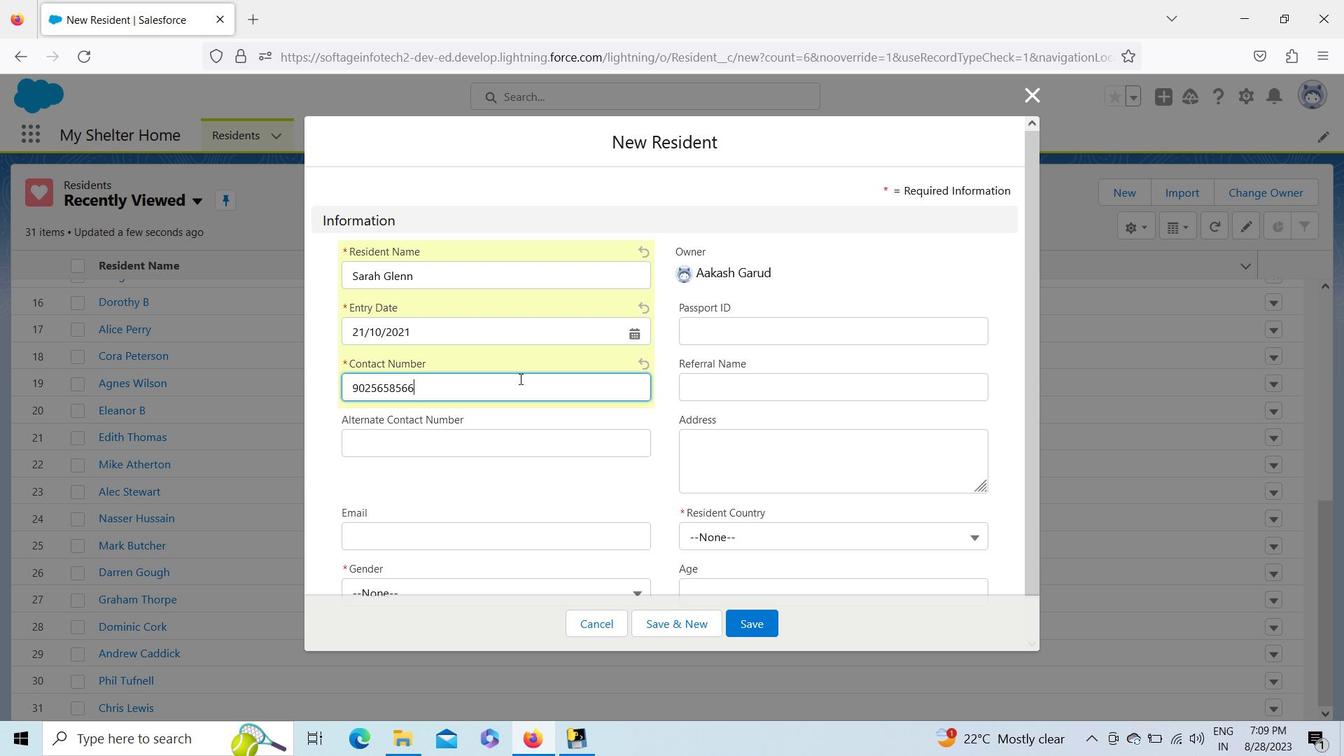 
Action: Mouse moved to (466, 532)
Screenshot: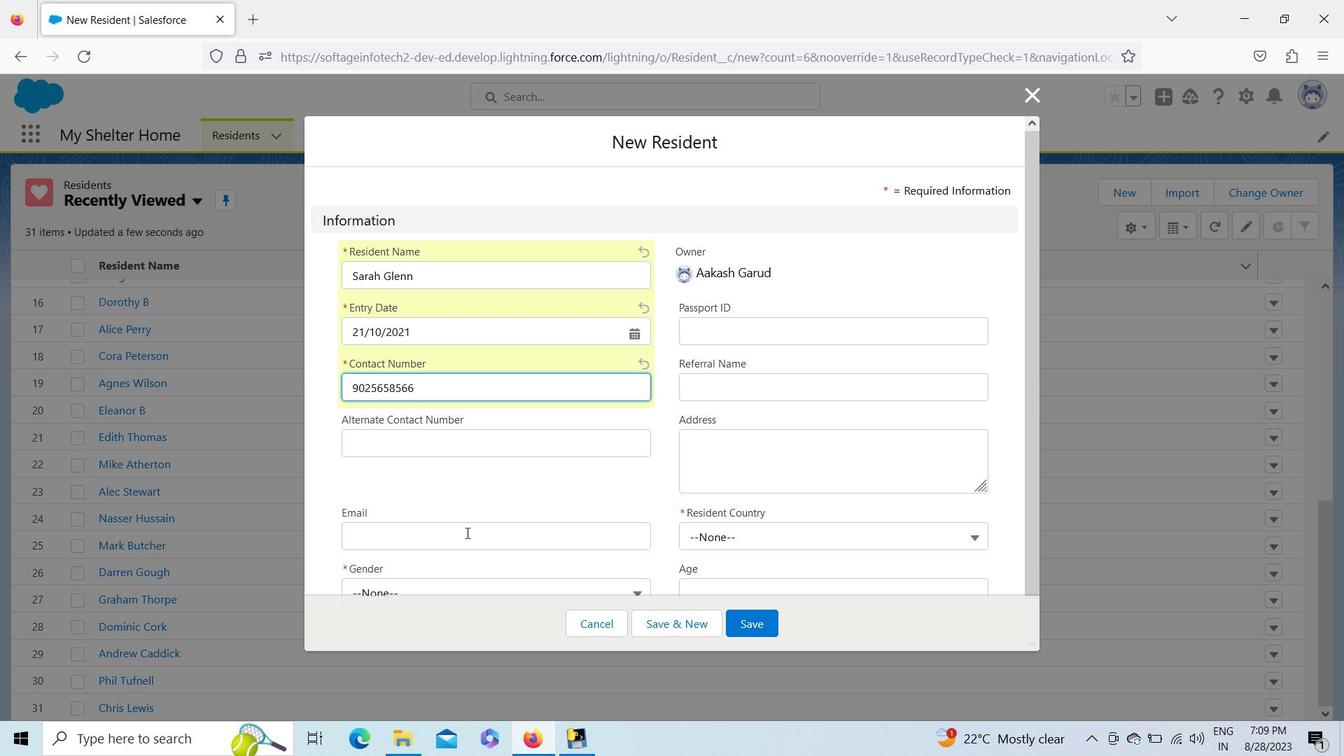 
Action: Mouse pressed left at (466, 532)
Screenshot: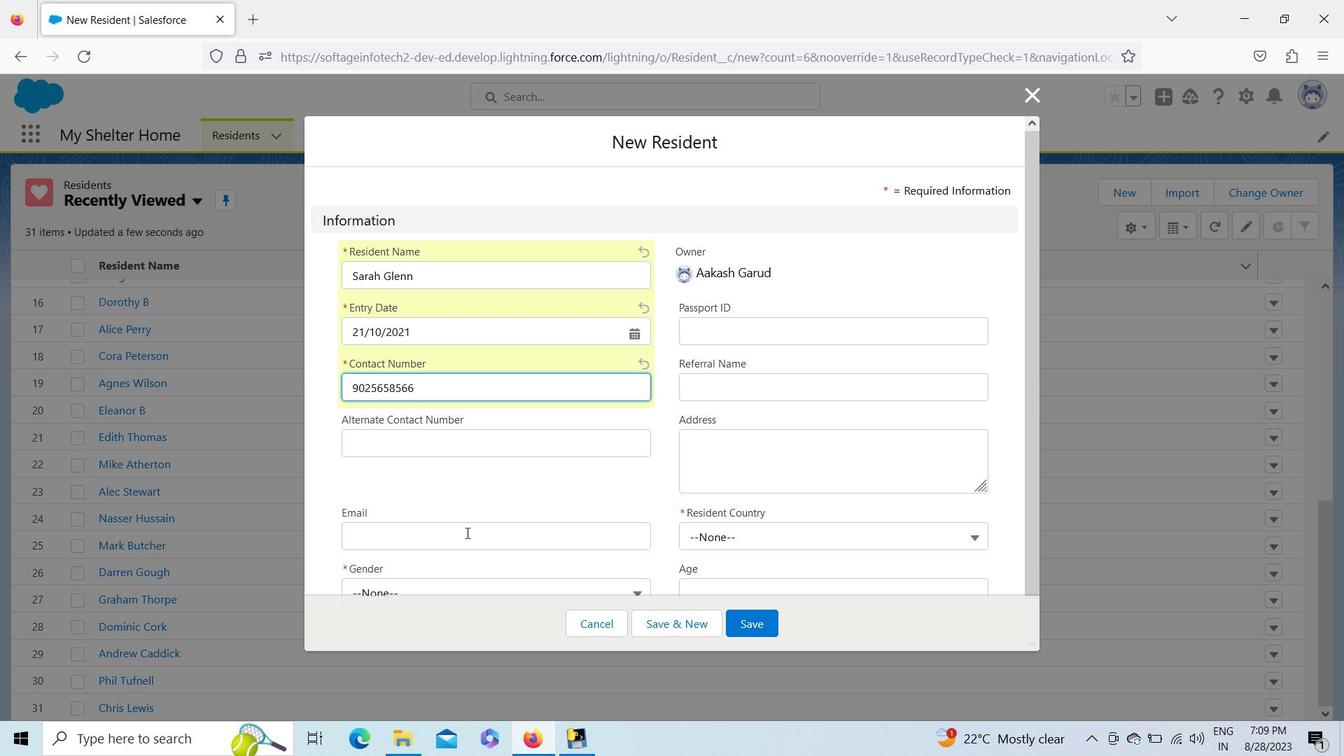 
Action: Key pressed <Key.shift>Sarah<Key.shift><Key.shift><Key.shift>G<Key.shift>@mail.com
Screenshot: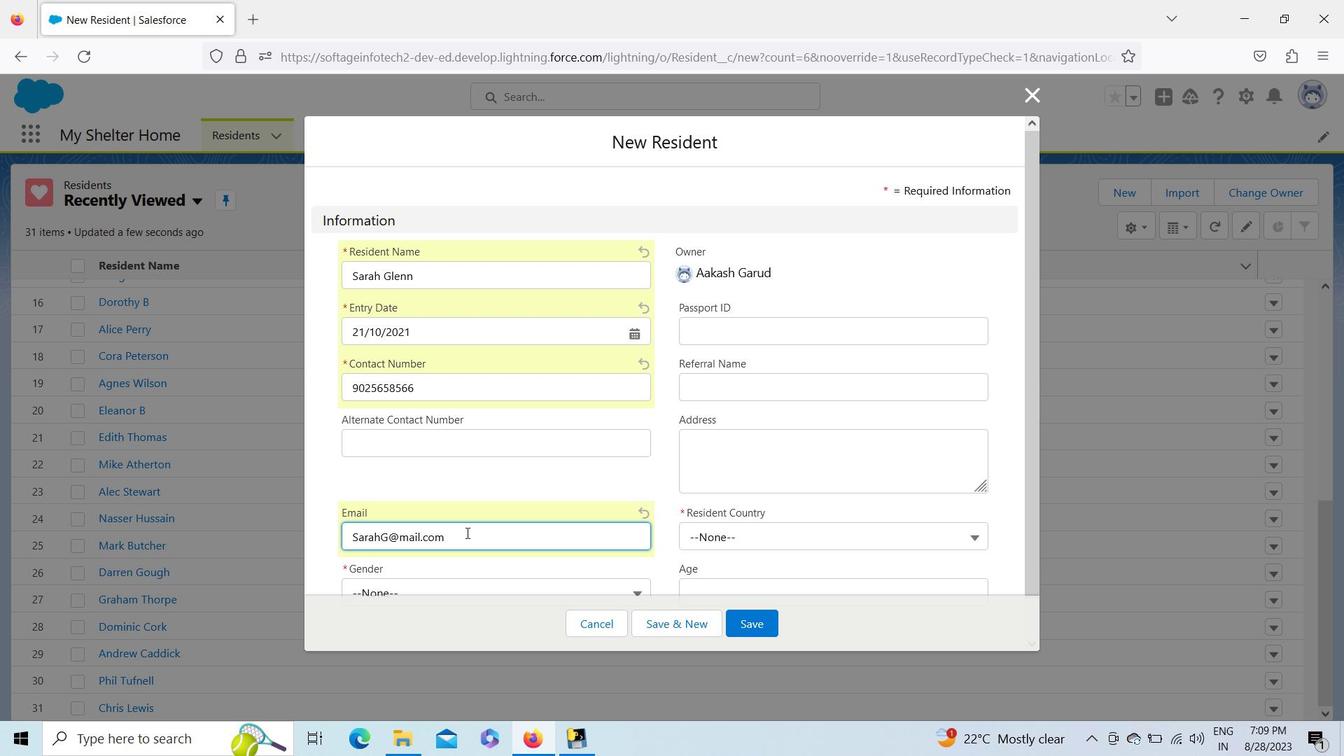 
Action: Mouse moved to (409, 585)
Screenshot: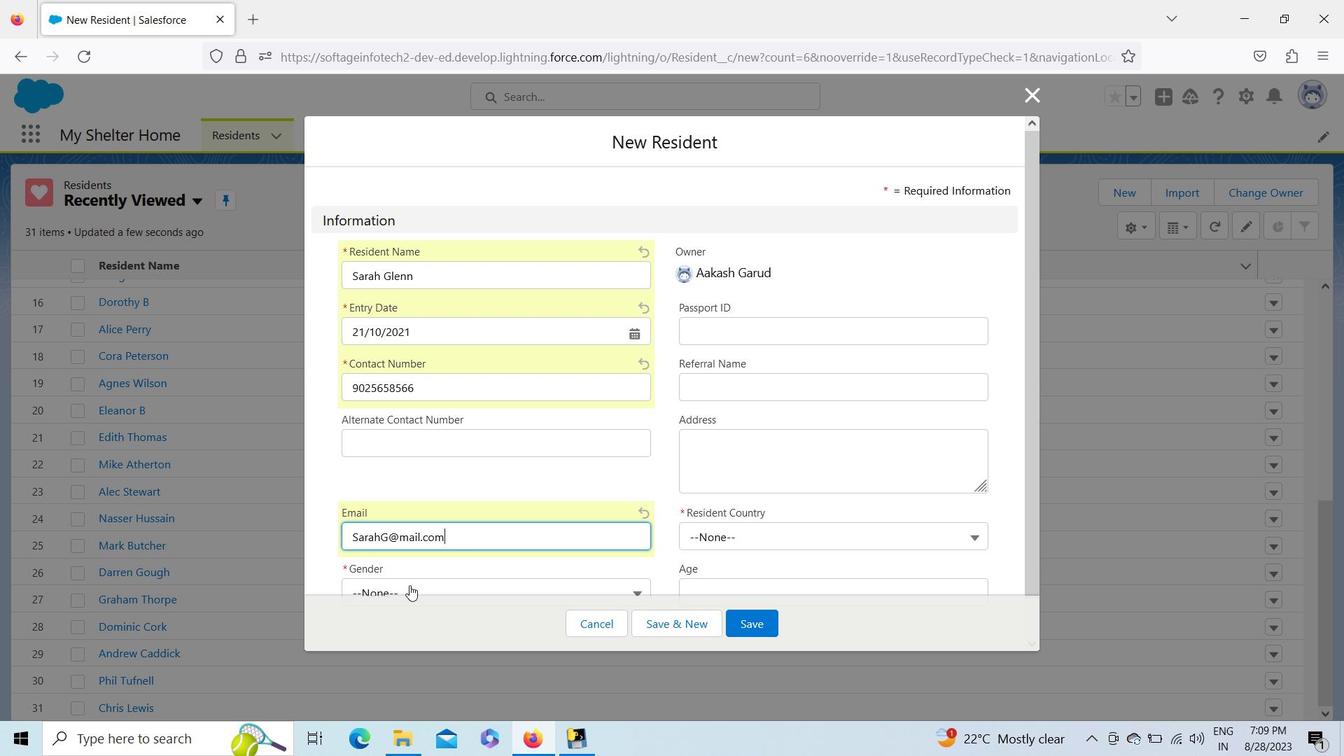 
Action: Mouse pressed left at (409, 585)
Screenshot: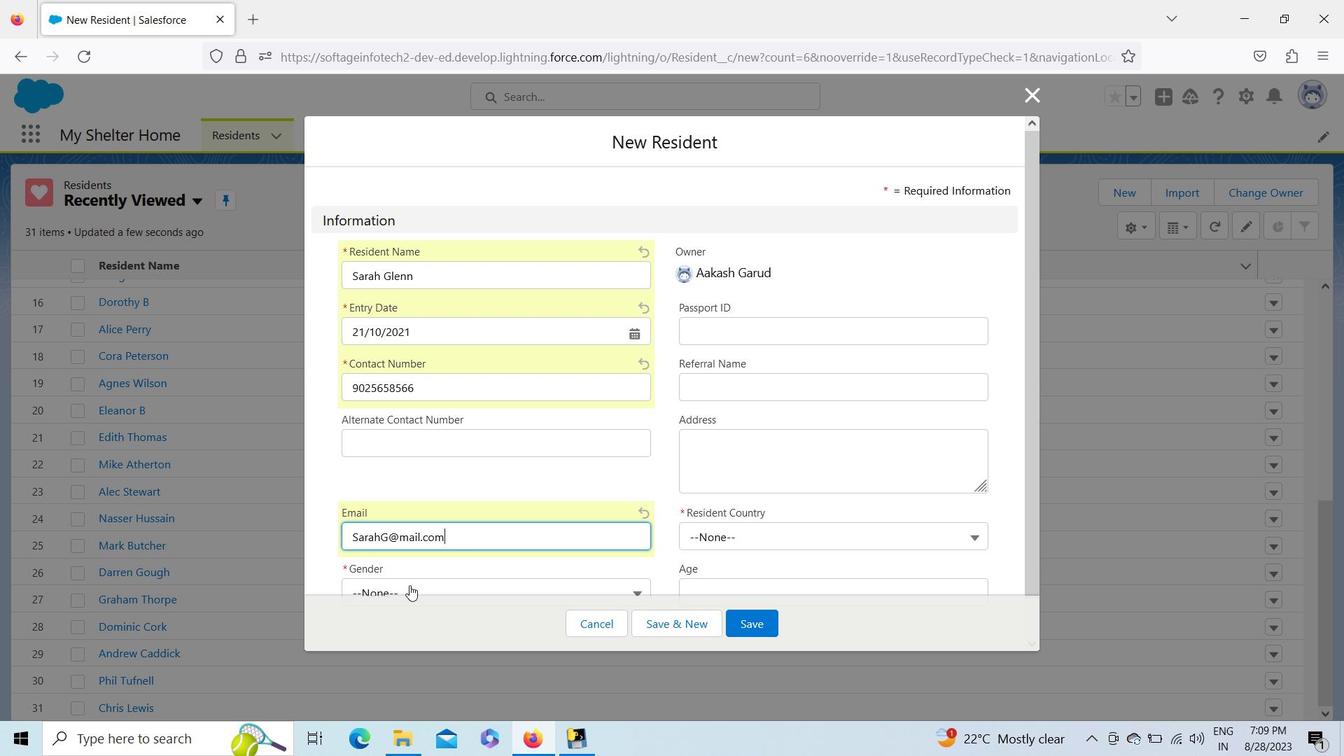 
Action: Mouse moved to (428, 554)
Screenshot: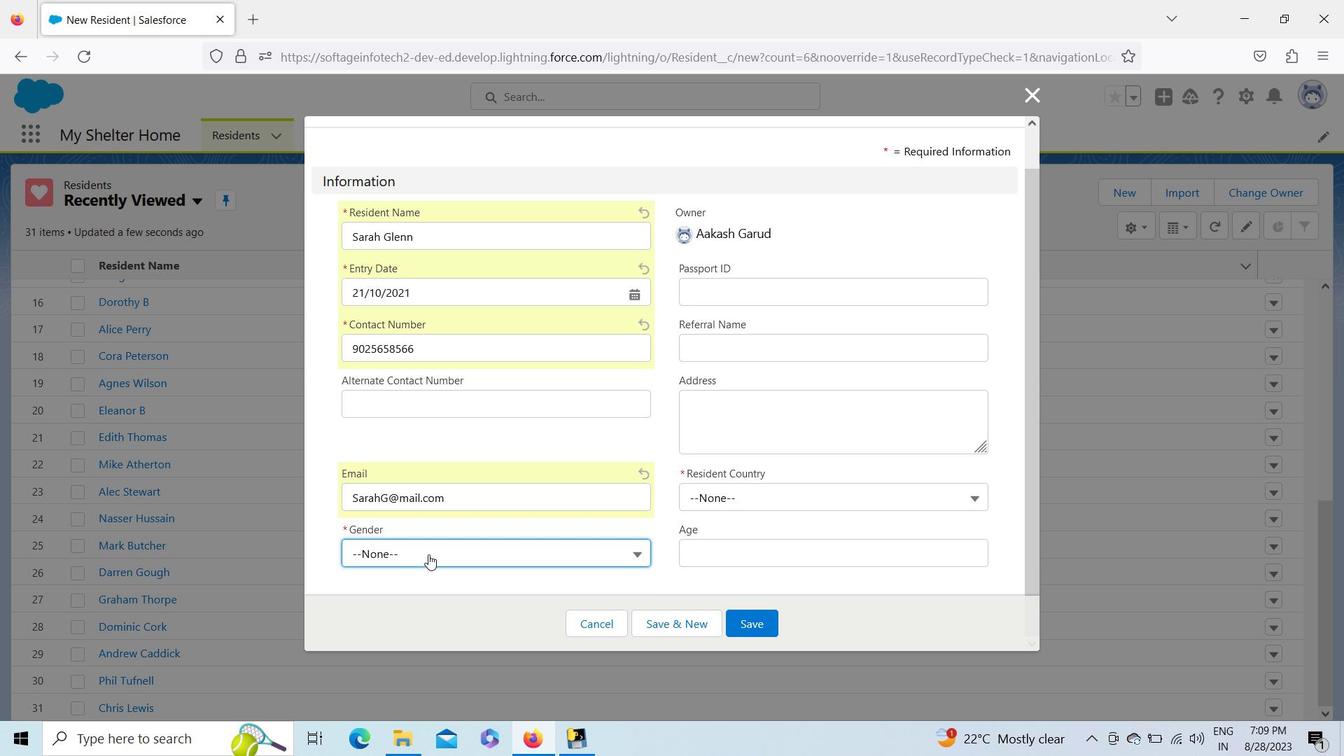 
Action: Mouse pressed left at (428, 554)
Screenshot: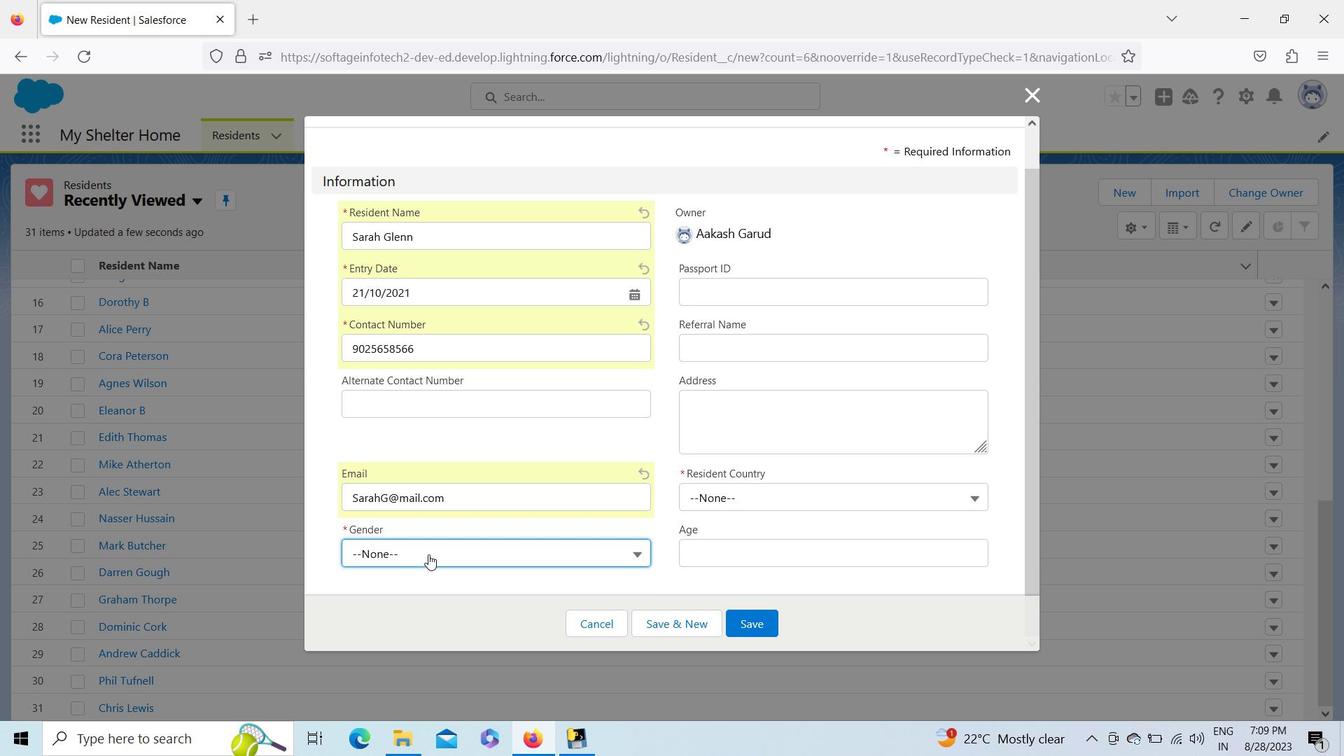 
Action: Key pressed <Key.down><Key.down><Key.enter>
Screenshot: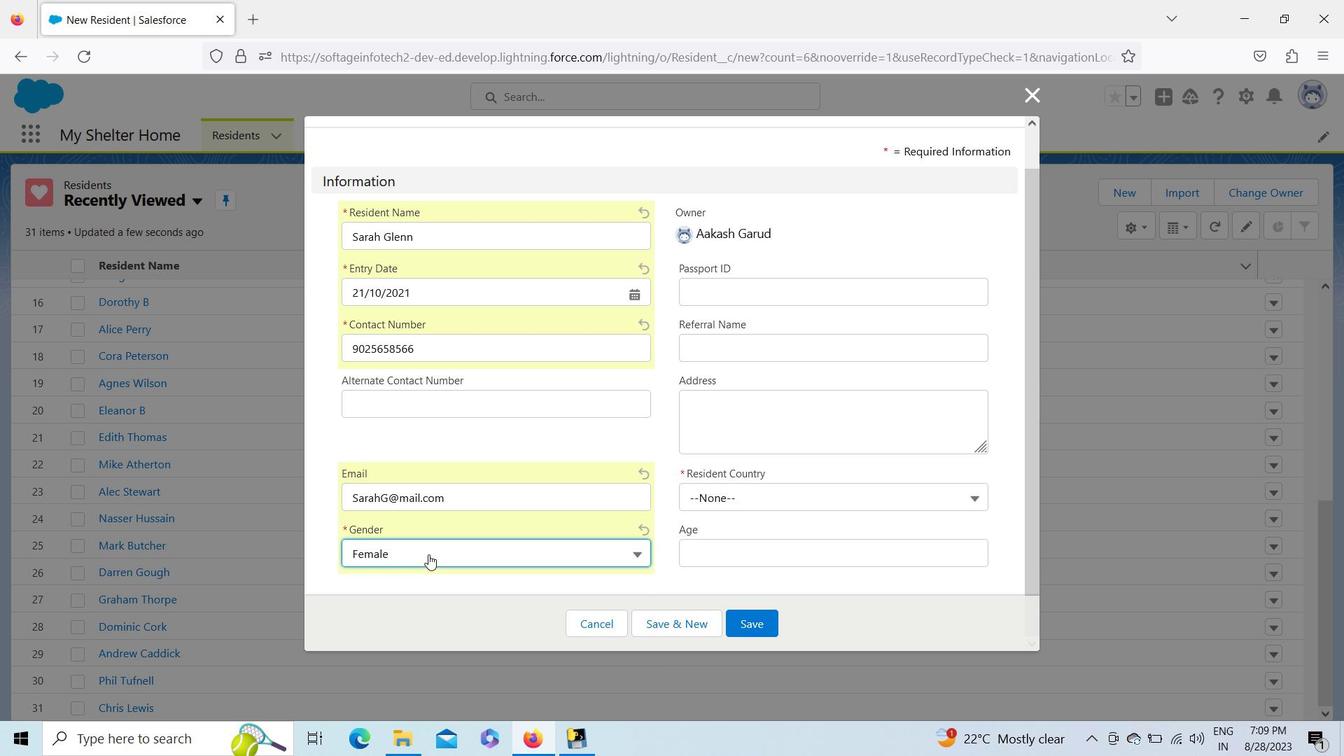 
Action: Mouse moved to (768, 286)
Screenshot: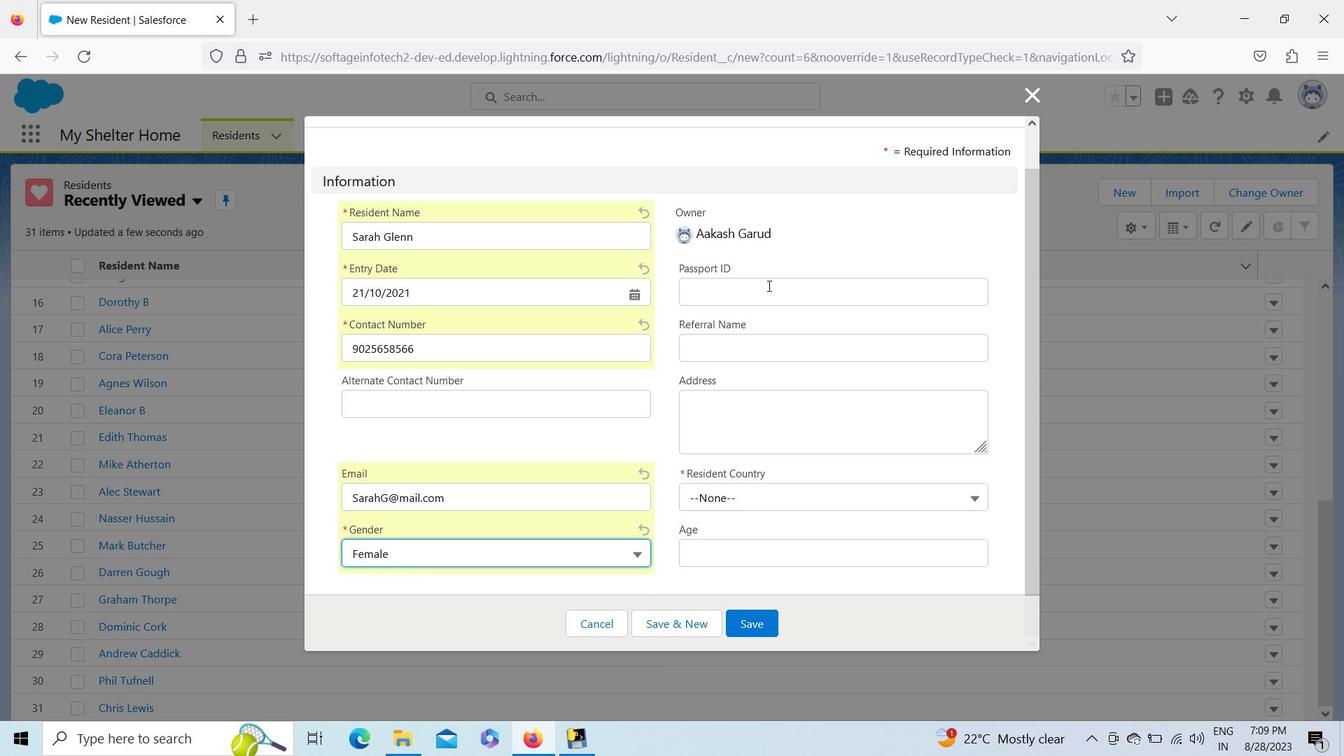
Action: Mouse pressed left at (768, 286)
Screenshot: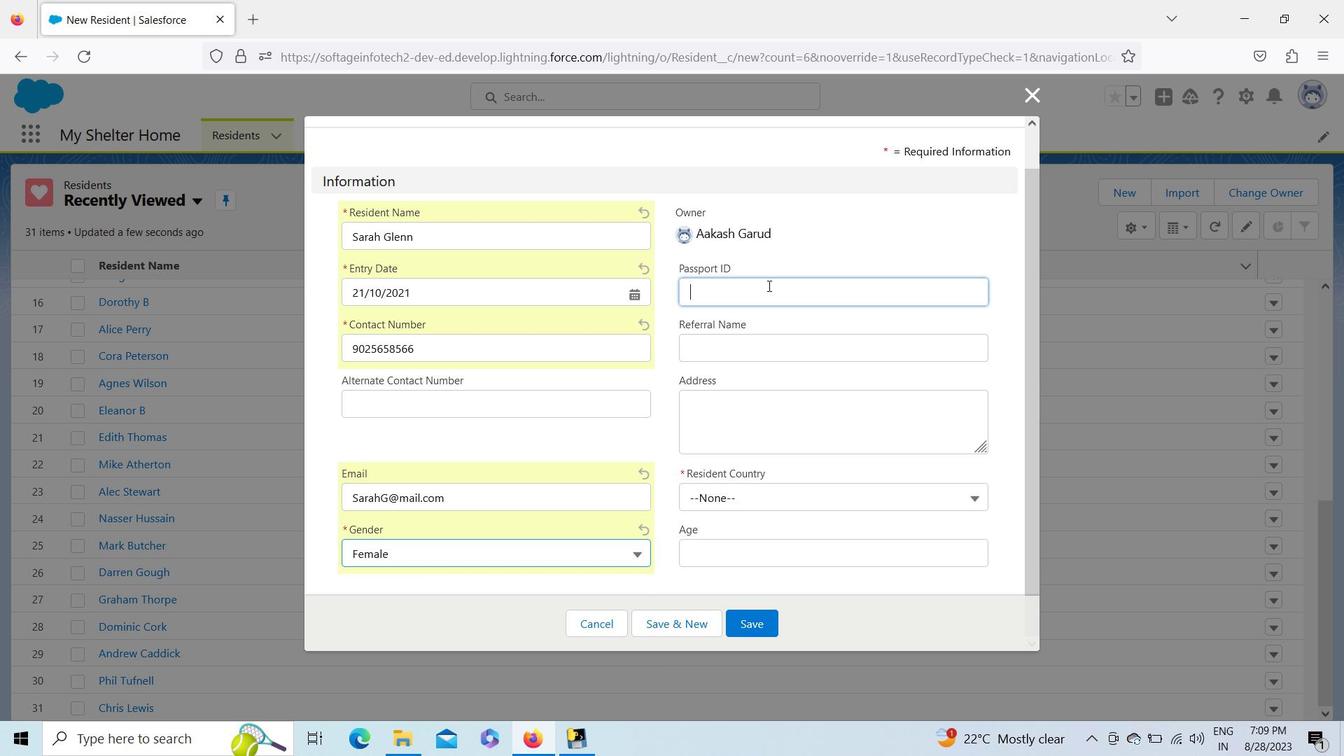 
Action: Key pressed 7789890236<Key.backspace>
Screenshot: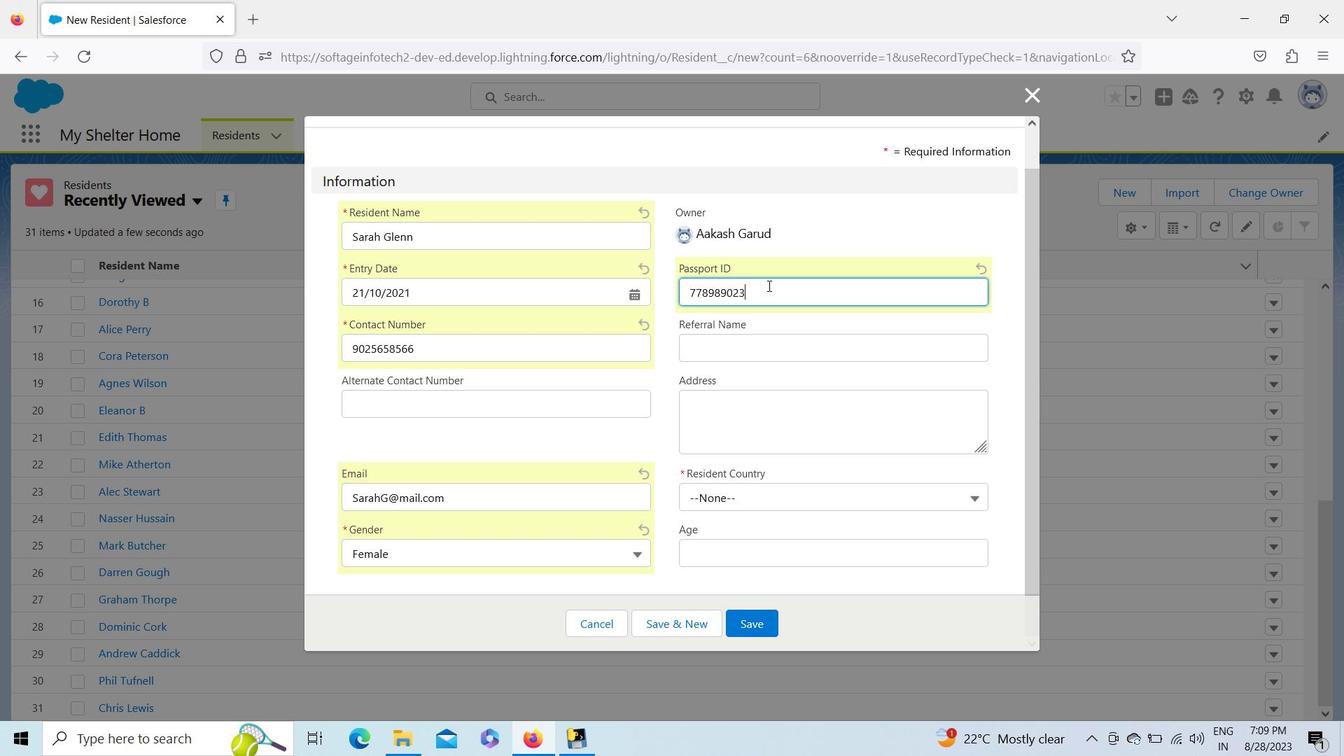 
Action: Mouse moved to (755, 339)
Screenshot: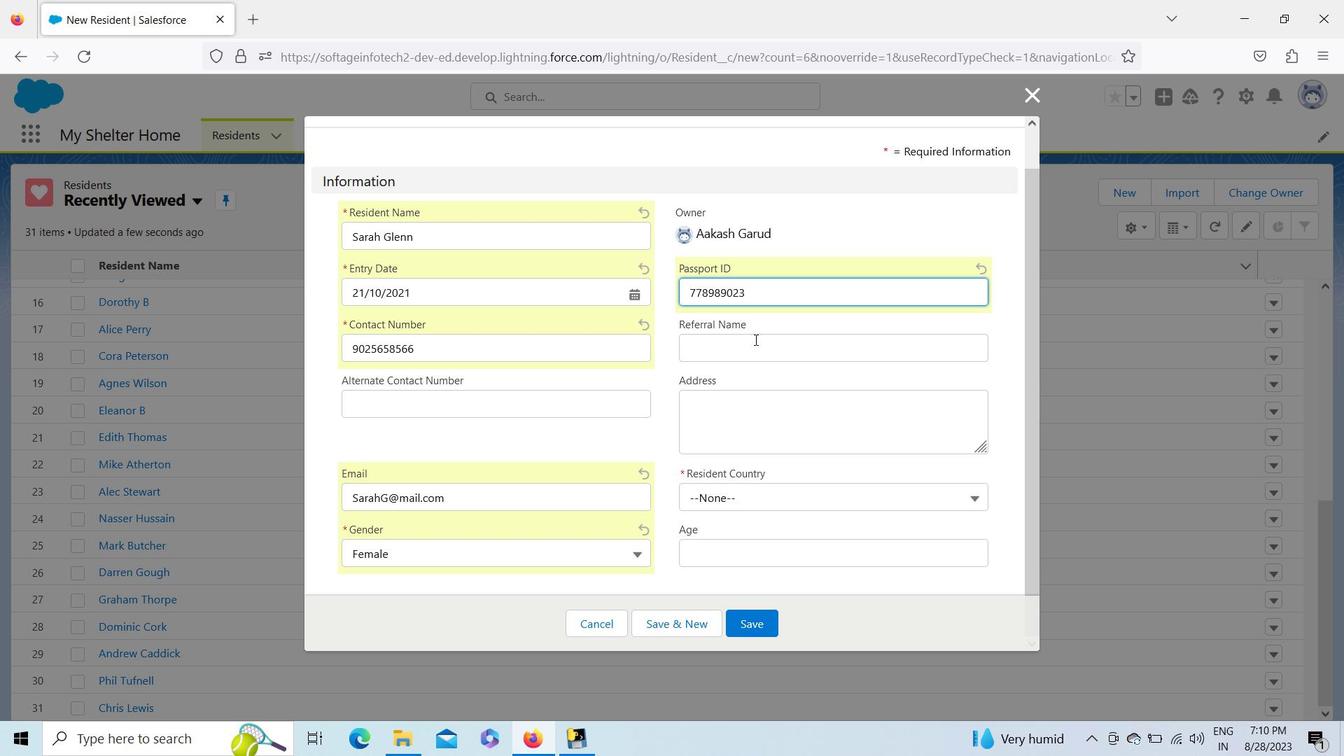 
Action: Mouse pressed left at (755, 339)
Screenshot: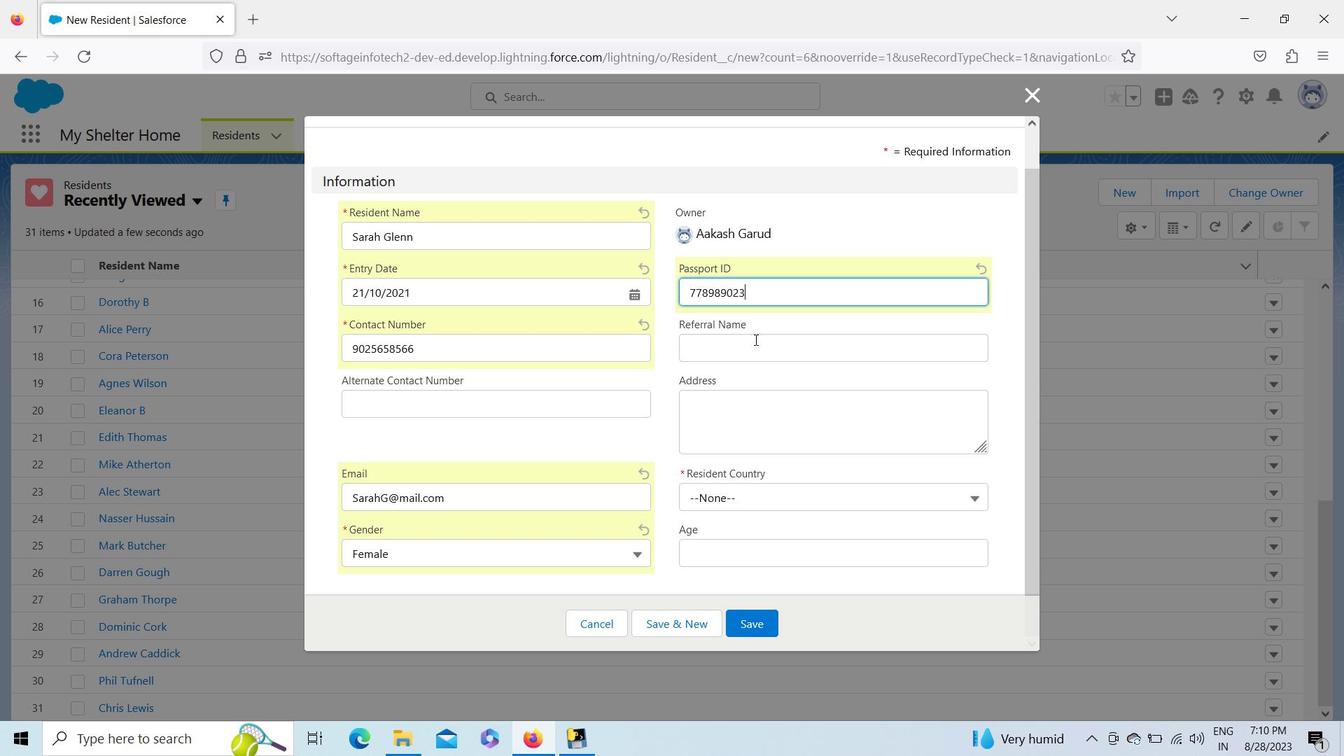 
Action: Key pressed <Key.shift>Chris<Key.space><Key.shift>Lewis
Screenshot: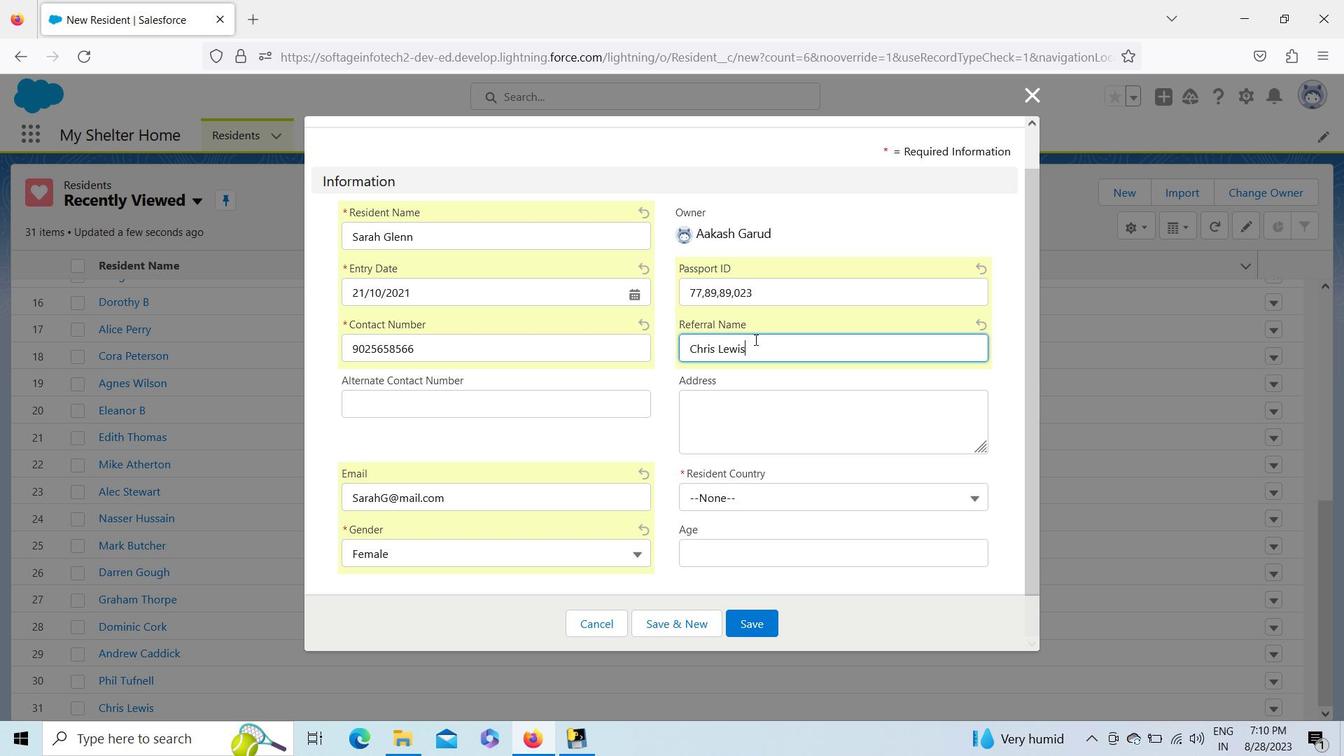 
Action: Mouse moved to (750, 491)
Screenshot: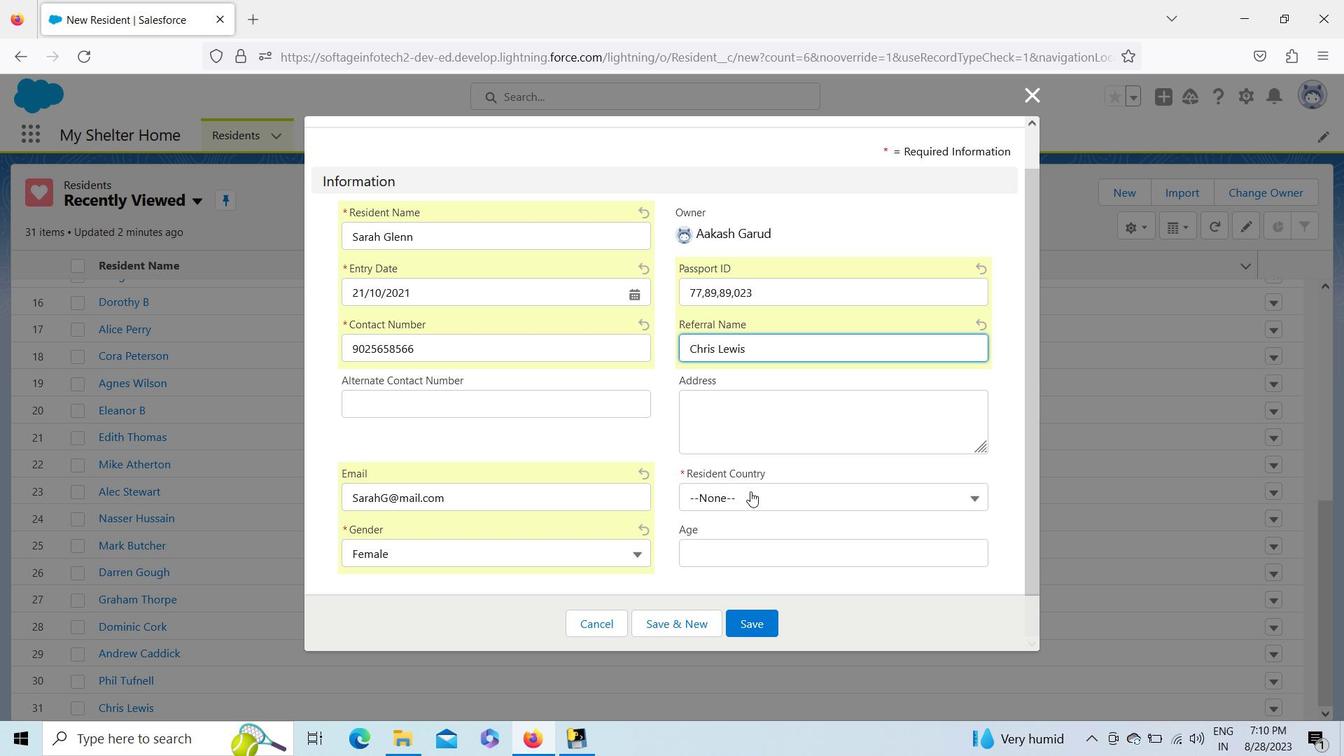 
Action: Mouse pressed left at (750, 491)
Screenshot: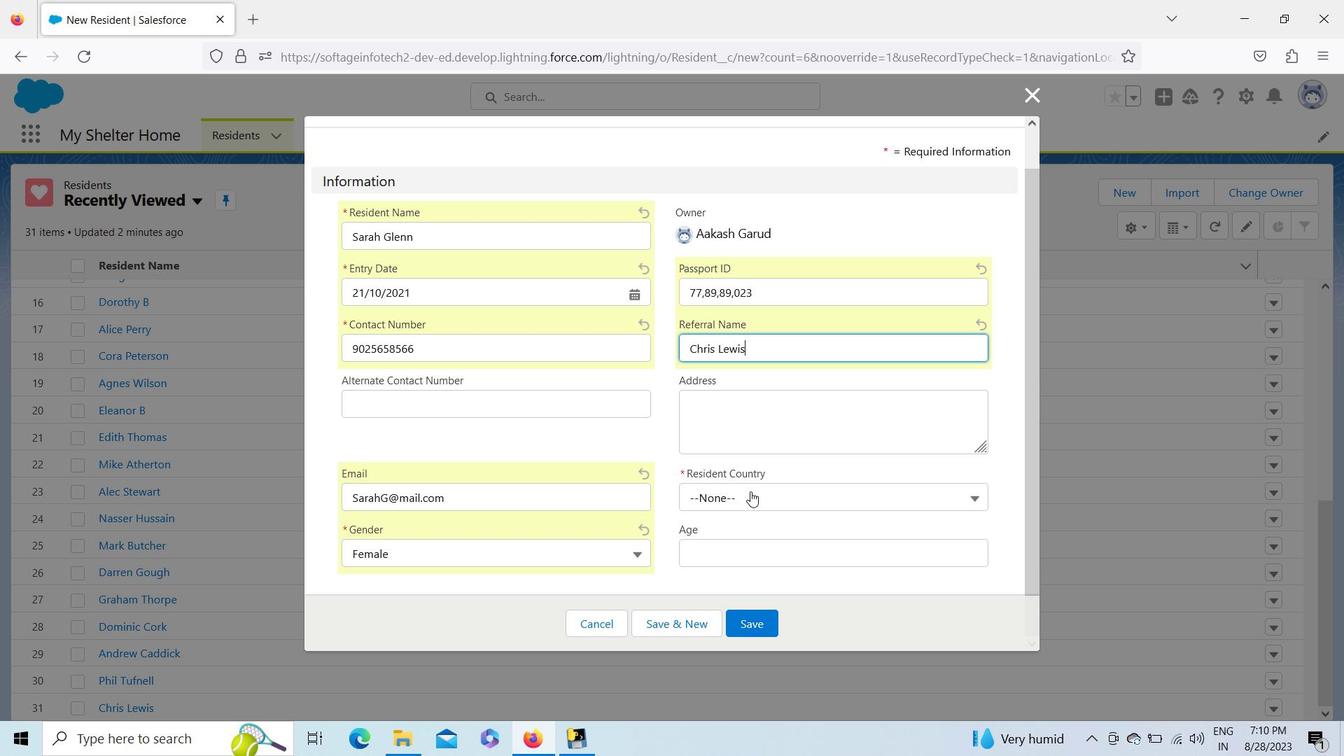 
Action: Key pressed <Key.down><Key.down><Key.down><Key.down><Key.down><Key.down><Key.enter>
Screenshot: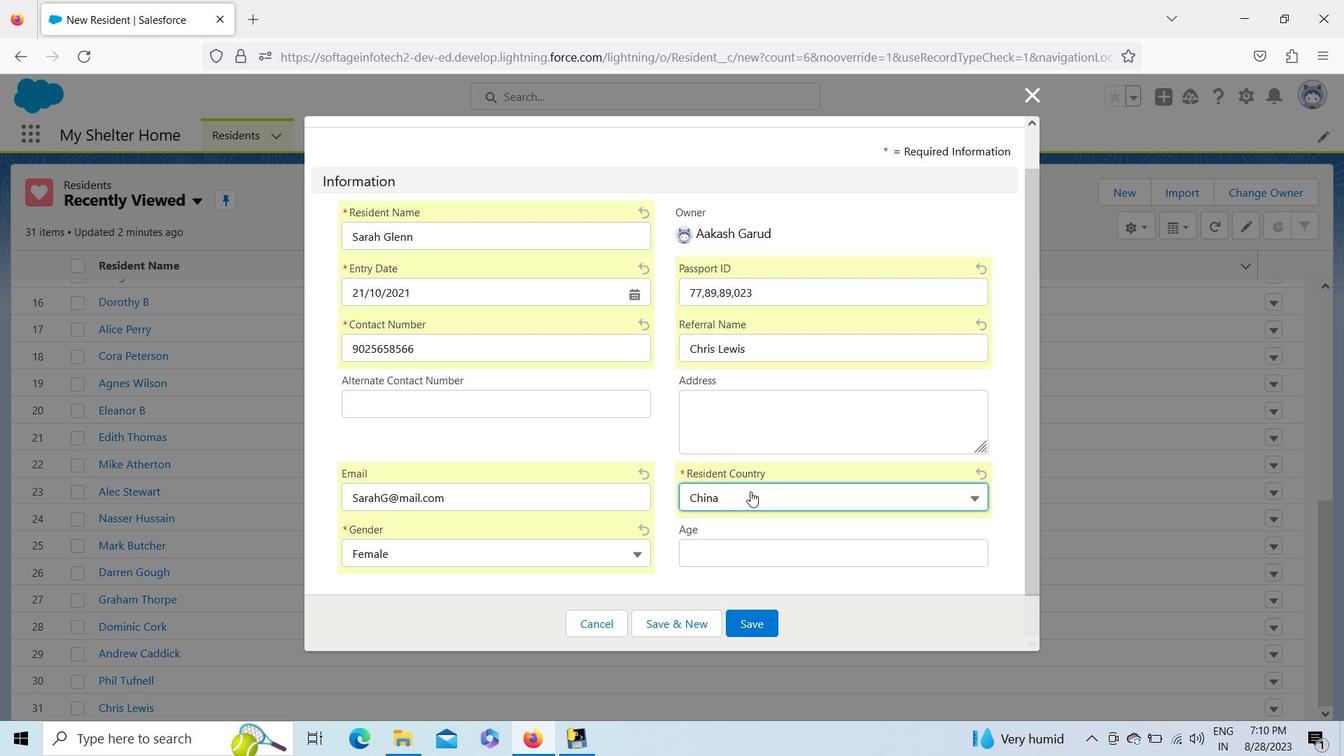 
Action: Mouse moved to (721, 546)
Screenshot: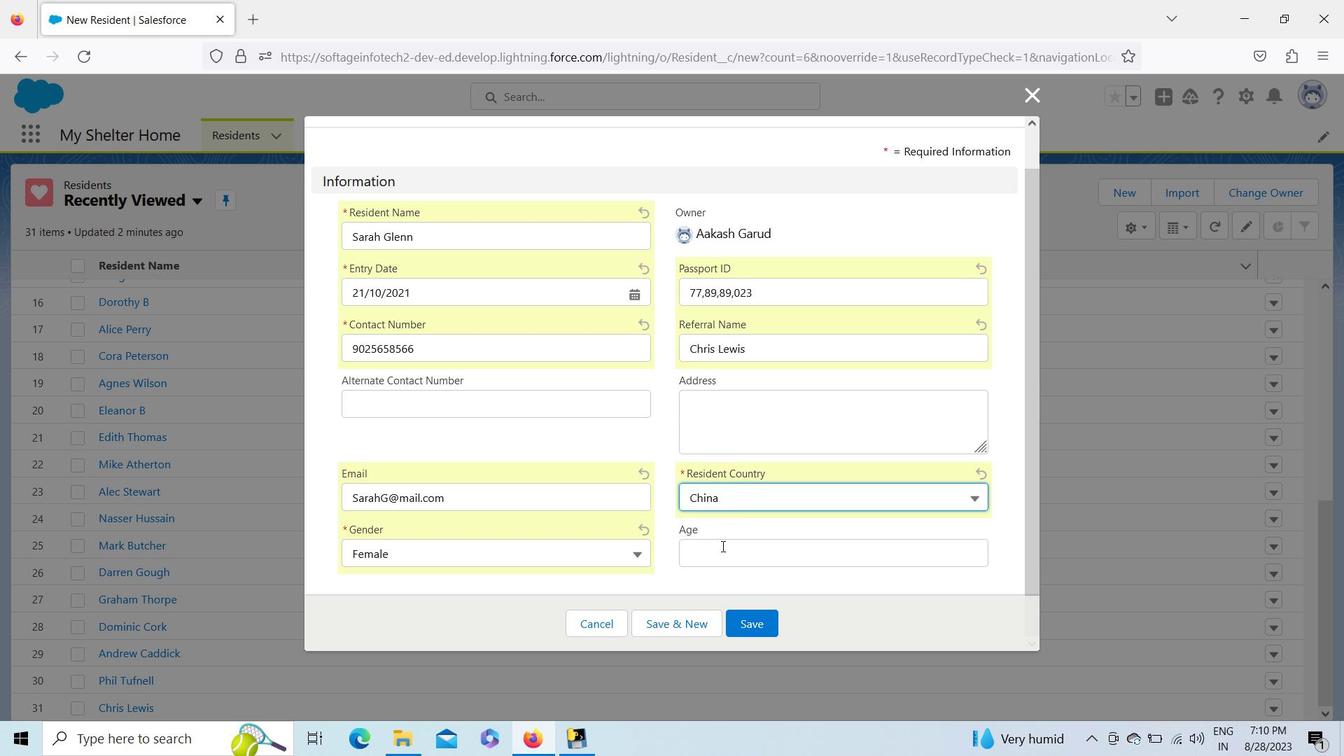 
Action: Mouse pressed left at (721, 546)
Screenshot: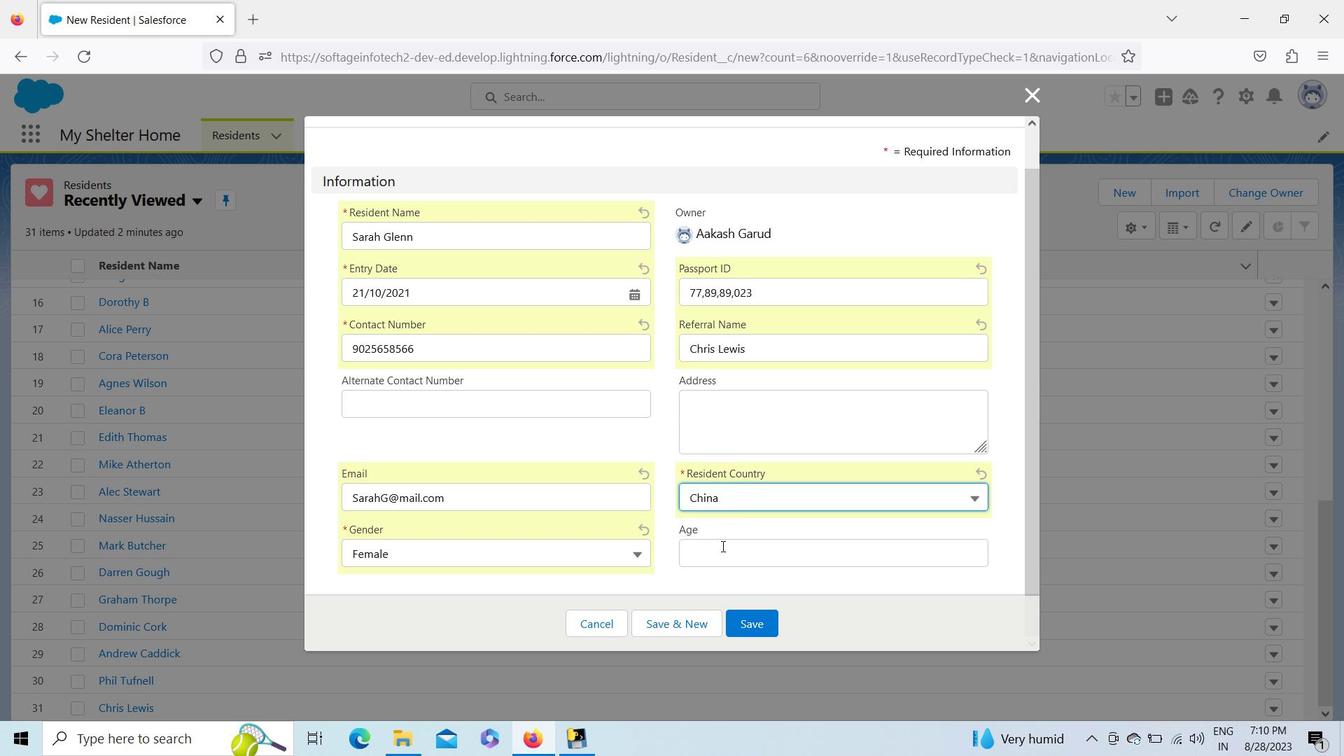 
Action: Key pressed 50
Screenshot: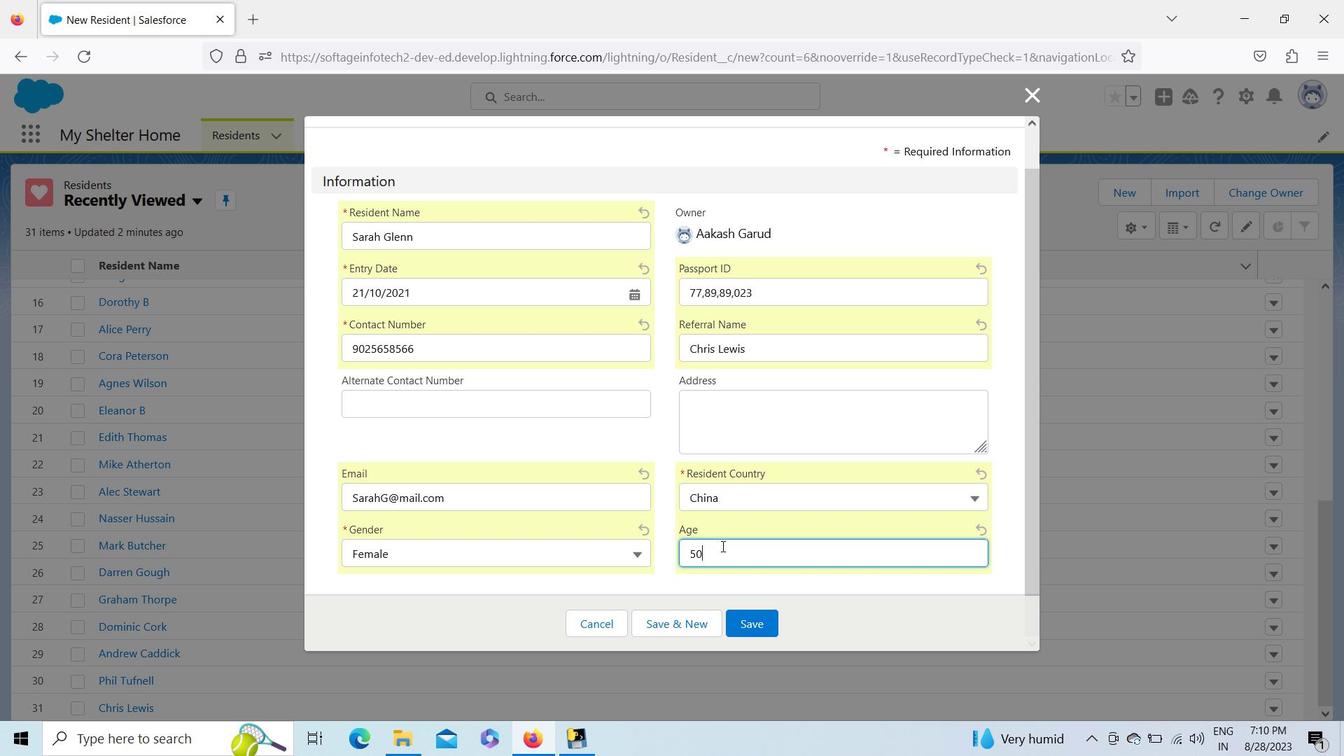 
Action: Mouse moved to (747, 621)
Screenshot: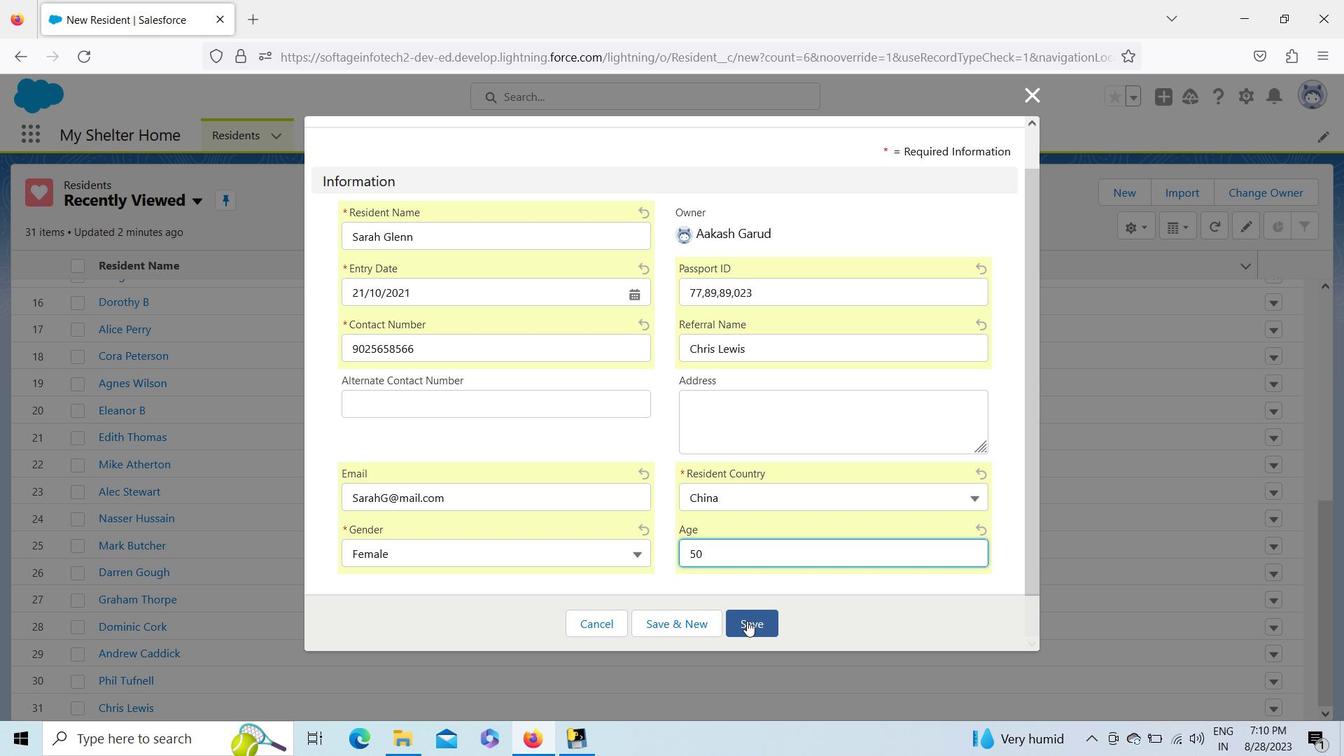 
Action: Mouse pressed left at (747, 621)
